Task: Create a business card for Hertz Rental Car with contact details and 24-hour service information.
Action: Mouse moved to (339, 253)
Screenshot: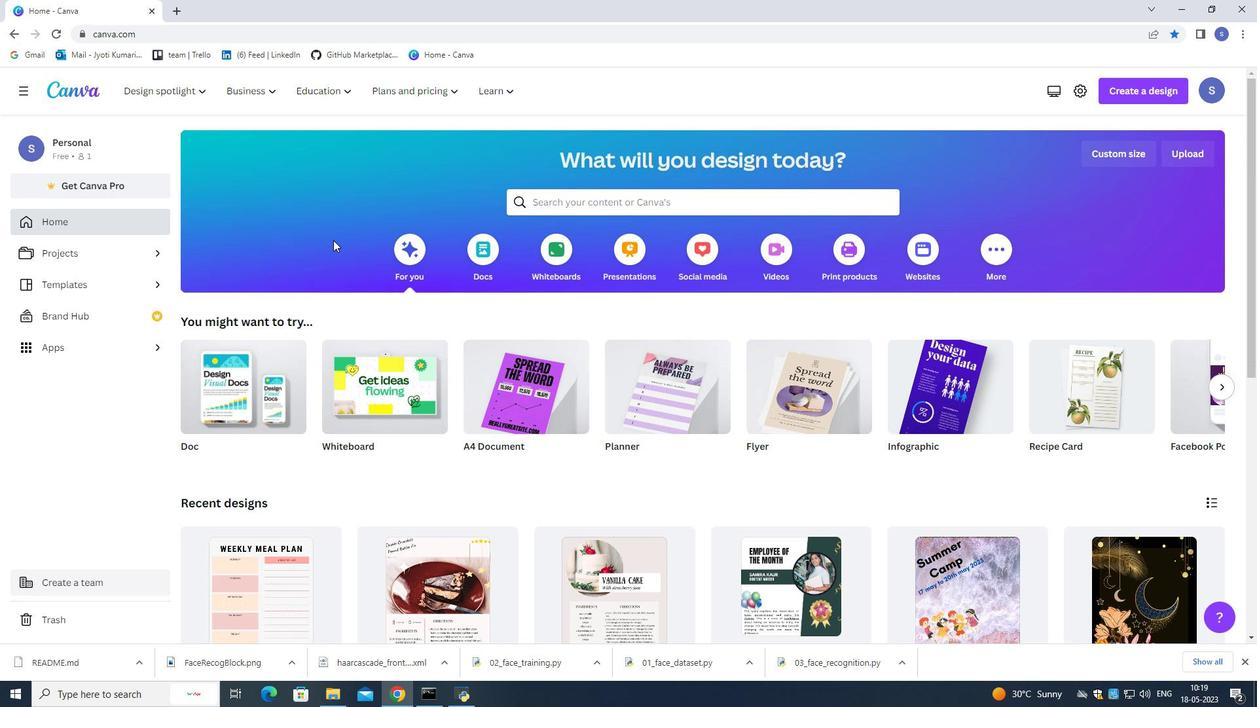 
Action: Mouse scrolled (339, 252) with delta (0, 0)
Screenshot: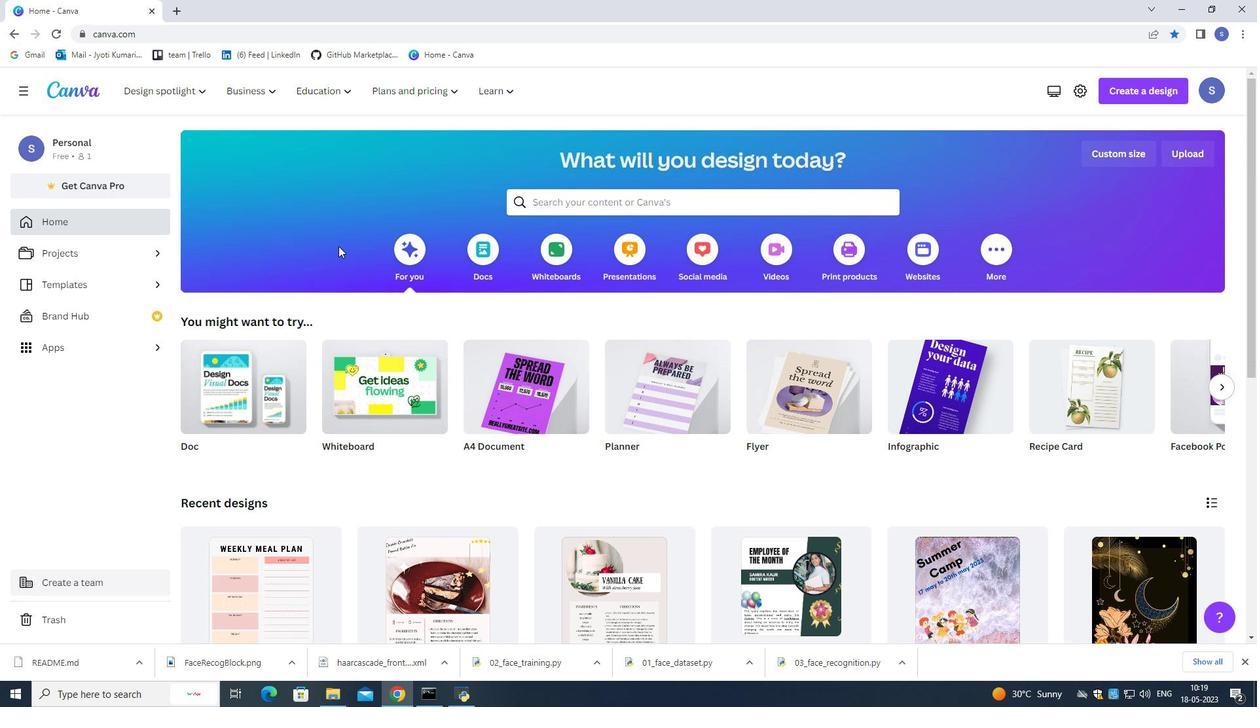 
Action: Mouse moved to (339, 254)
Screenshot: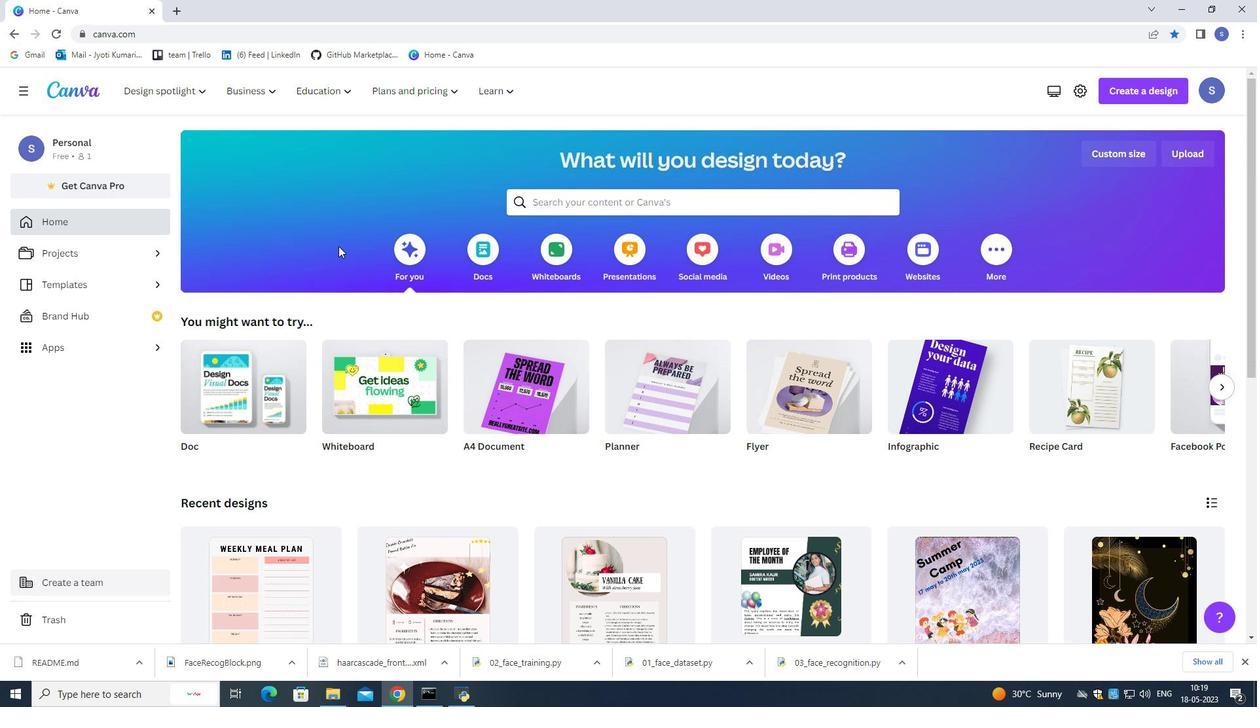 
Action: Mouse scrolled (339, 254) with delta (0, 0)
Screenshot: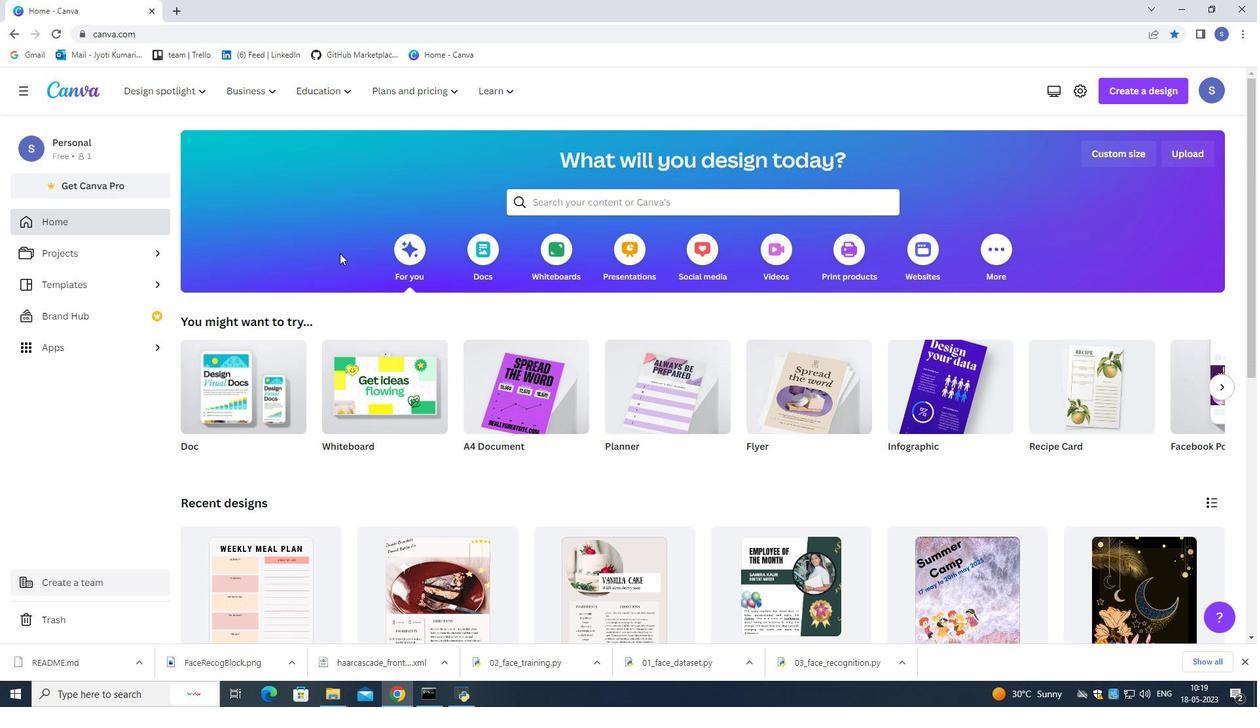 
Action: Mouse scrolled (339, 254) with delta (0, 0)
Screenshot: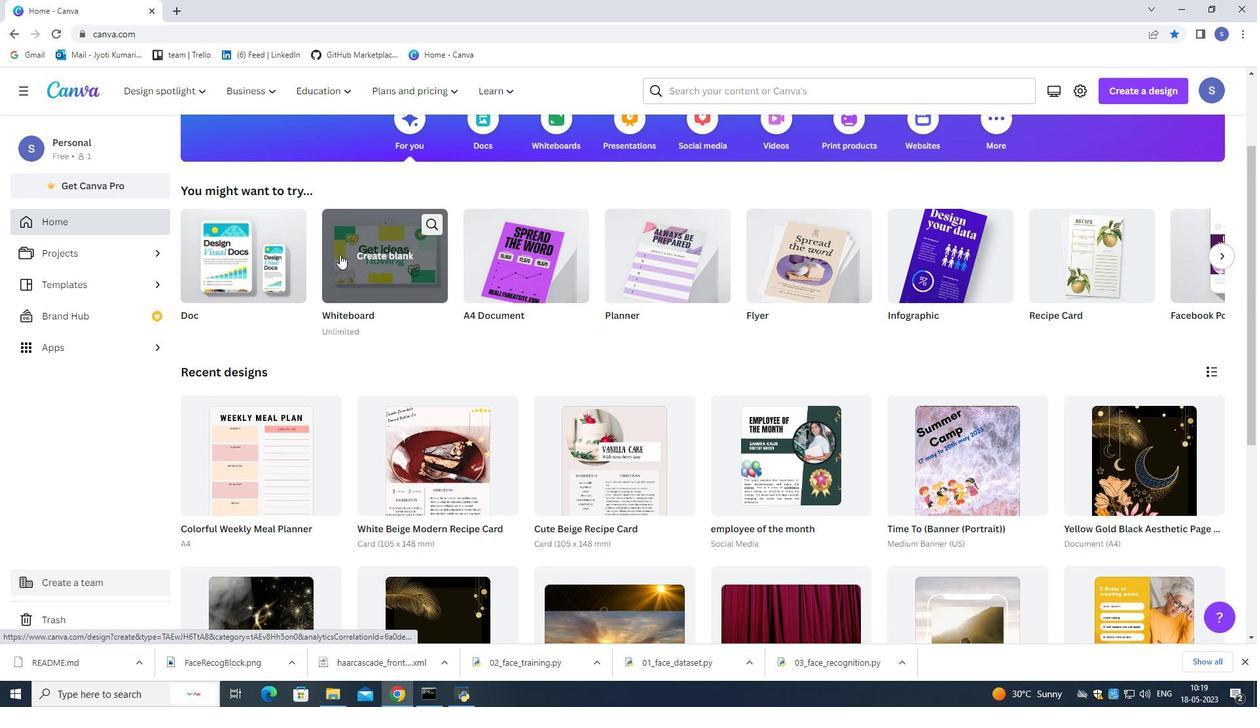 
Action: Mouse scrolled (339, 254) with delta (0, 0)
Screenshot: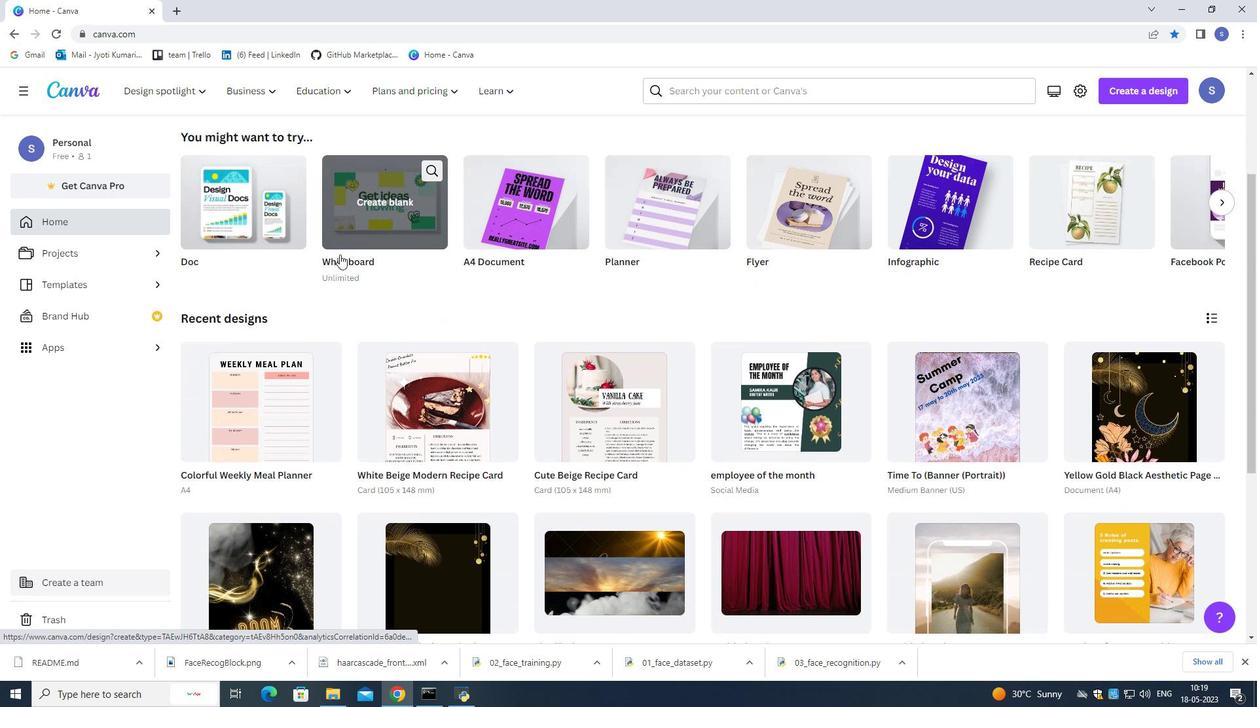 
Action: Mouse scrolled (339, 254) with delta (0, 0)
Screenshot: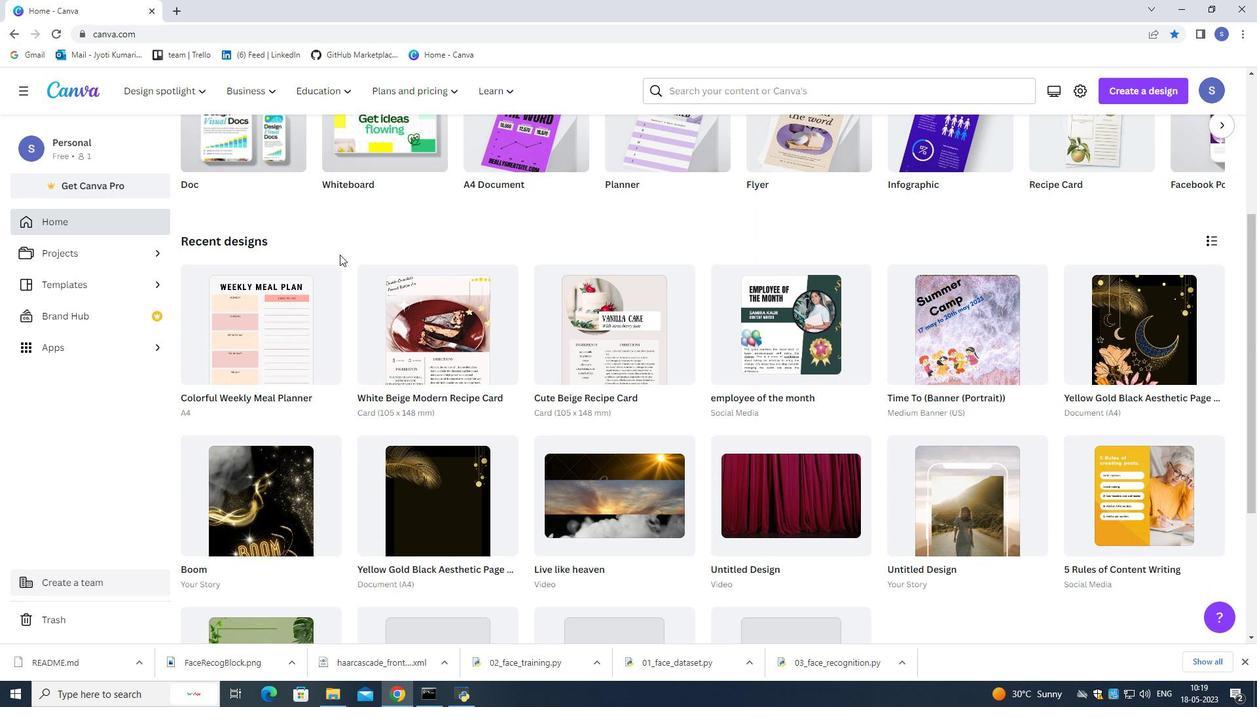 
Action: Mouse scrolled (339, 254) with delta (0, 0)
Screenshot: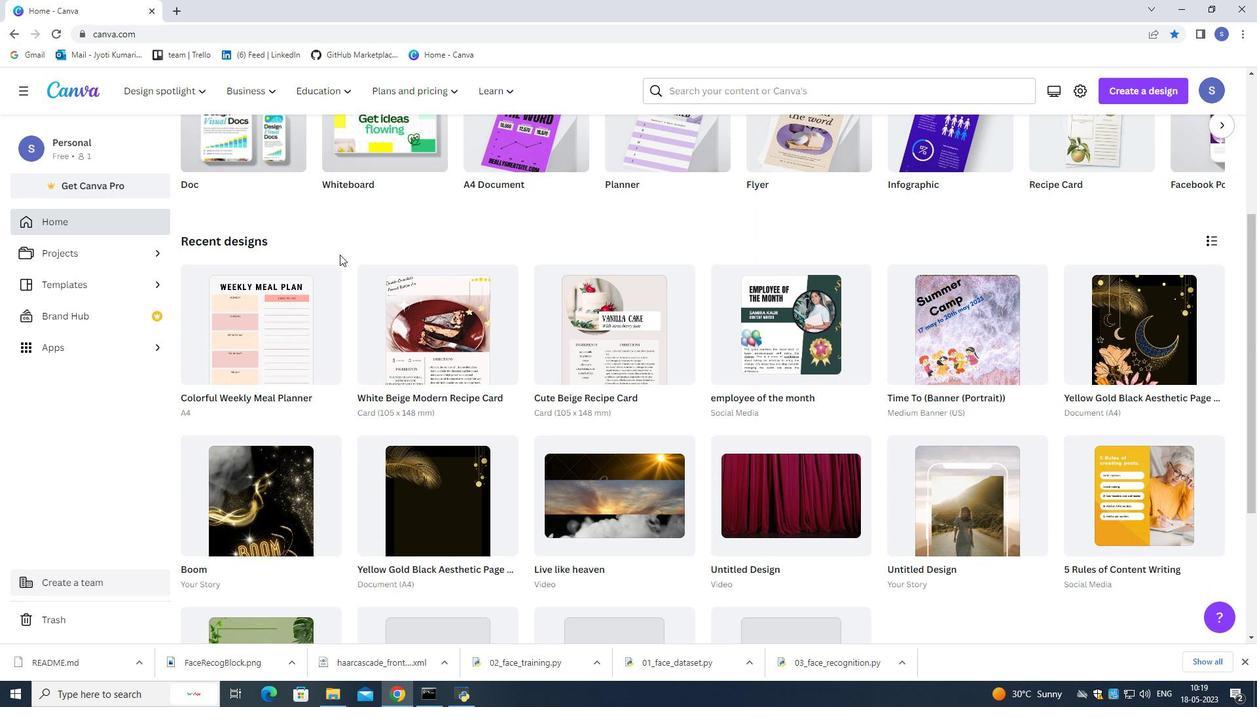 
Action: Mouse scrolled (339, 254) with delta (0, 0)
Screenshot: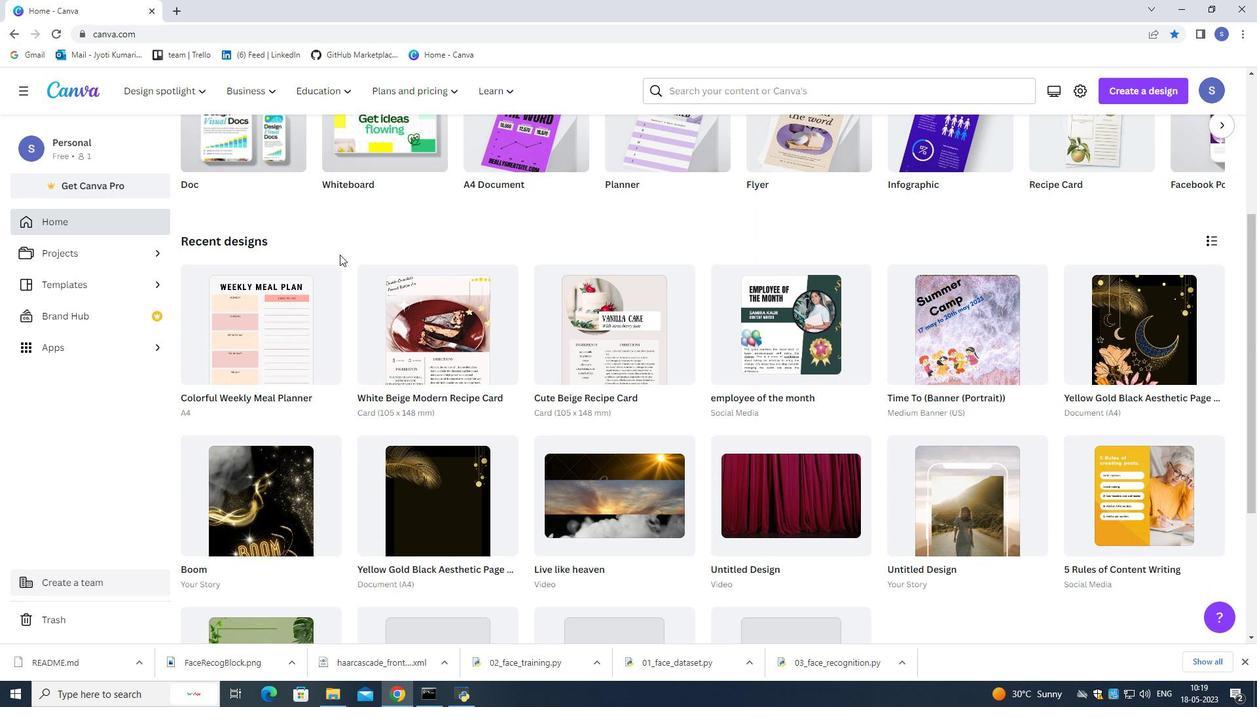 
Action: Mouse scrolled (339, 254) with delta (0, 0)
Screenshot: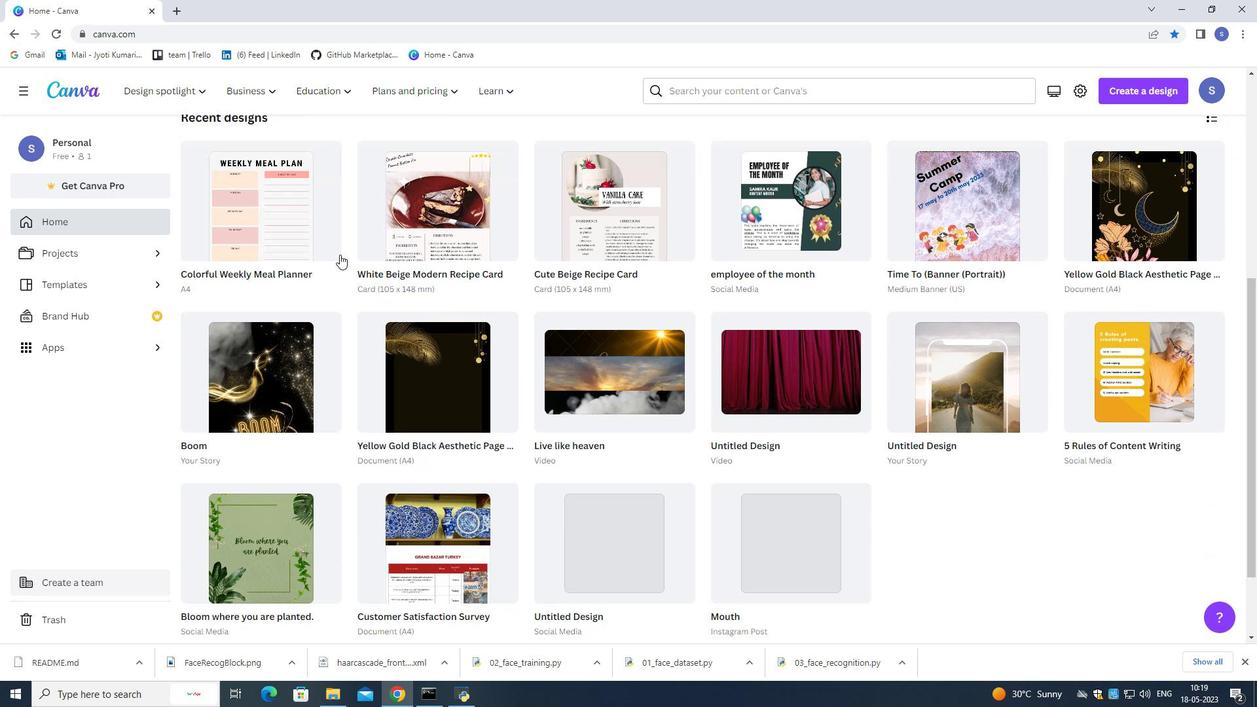 
Action: Mouse scrolled (339, 255) with delta (0, 0)
Screenshot: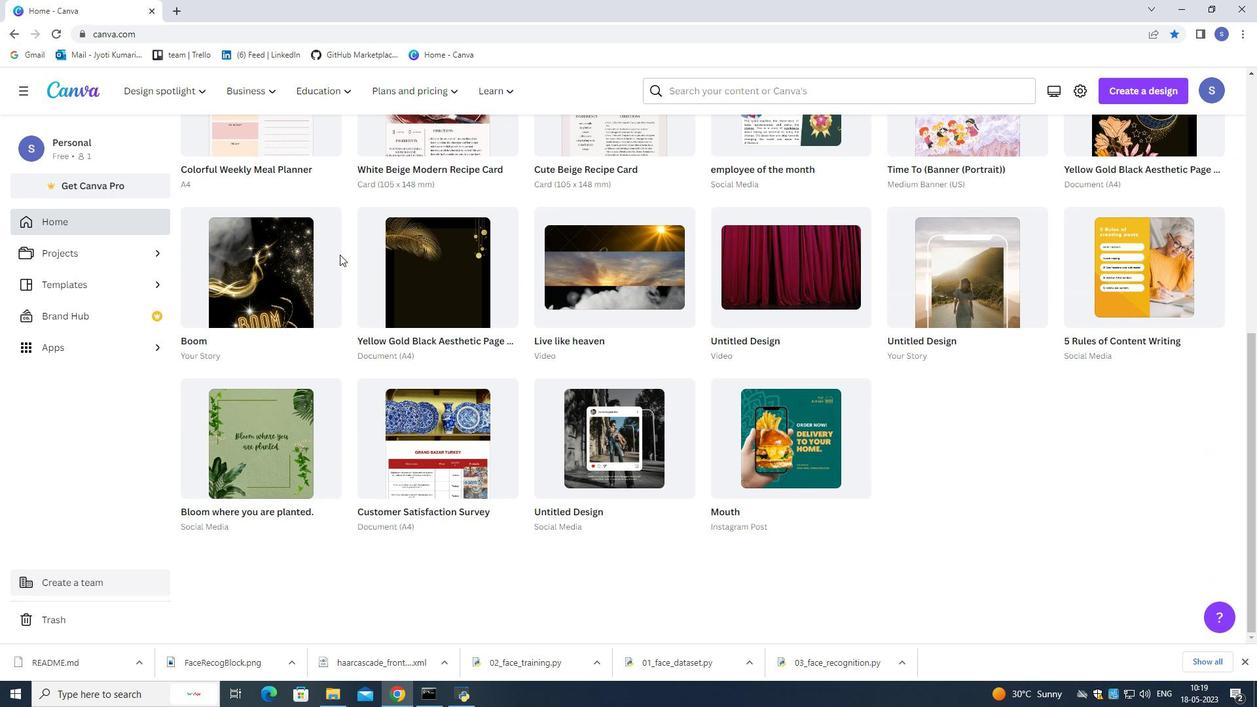 
Action: Mouse scrolled (339, 255) with delta (0, 0)
Screenshot: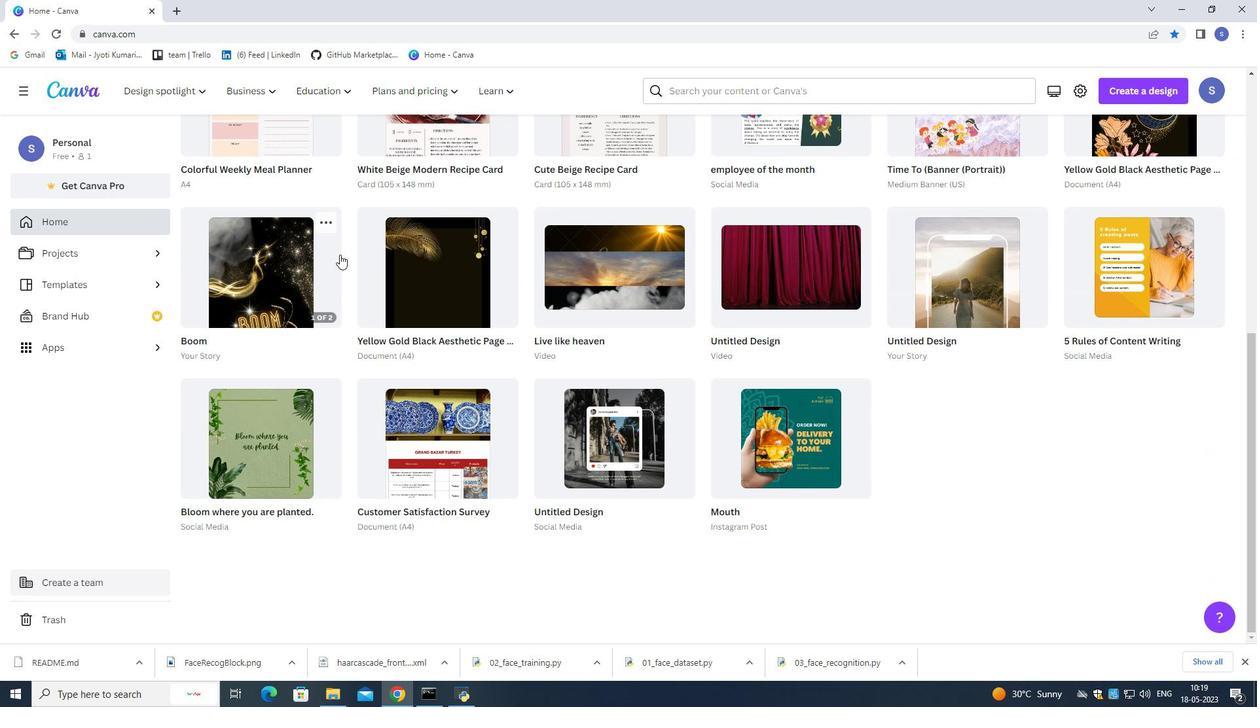 
Action: Mouse scrolled (339, 255) with delta (0, 0)
Screenshot: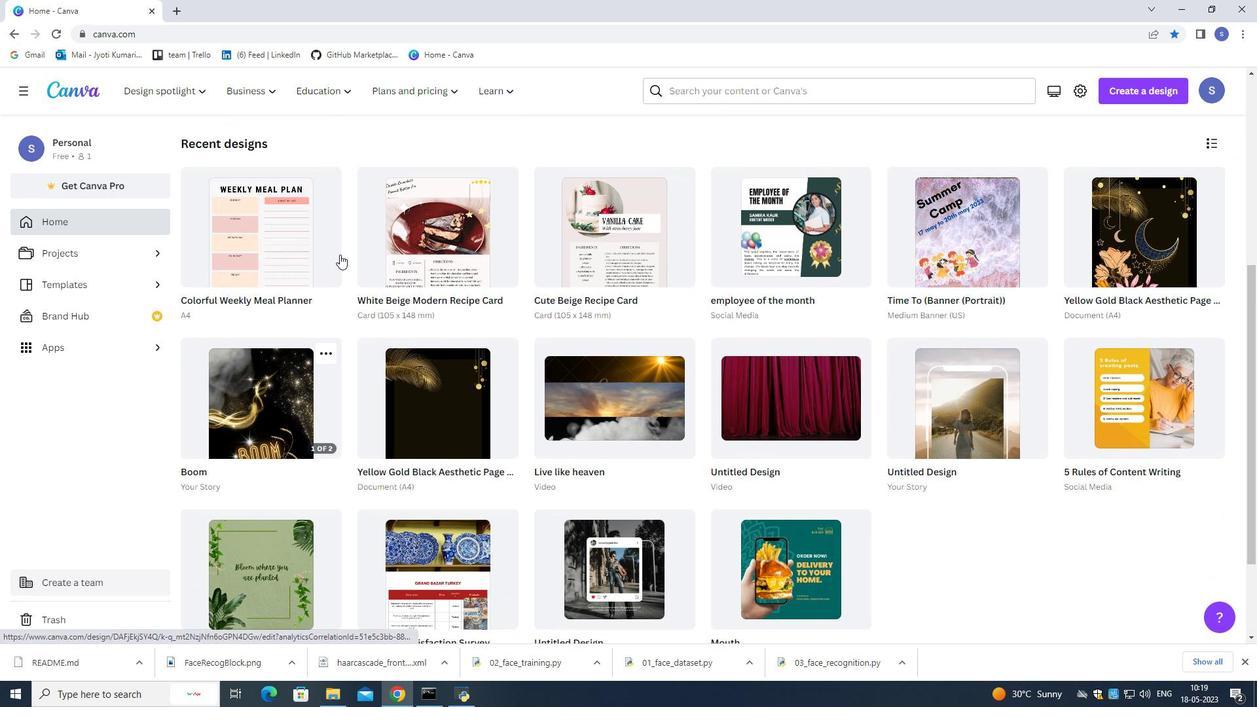 
Action: Mouse scrolled (339, 255) with delta (0, 0)
Screenshot: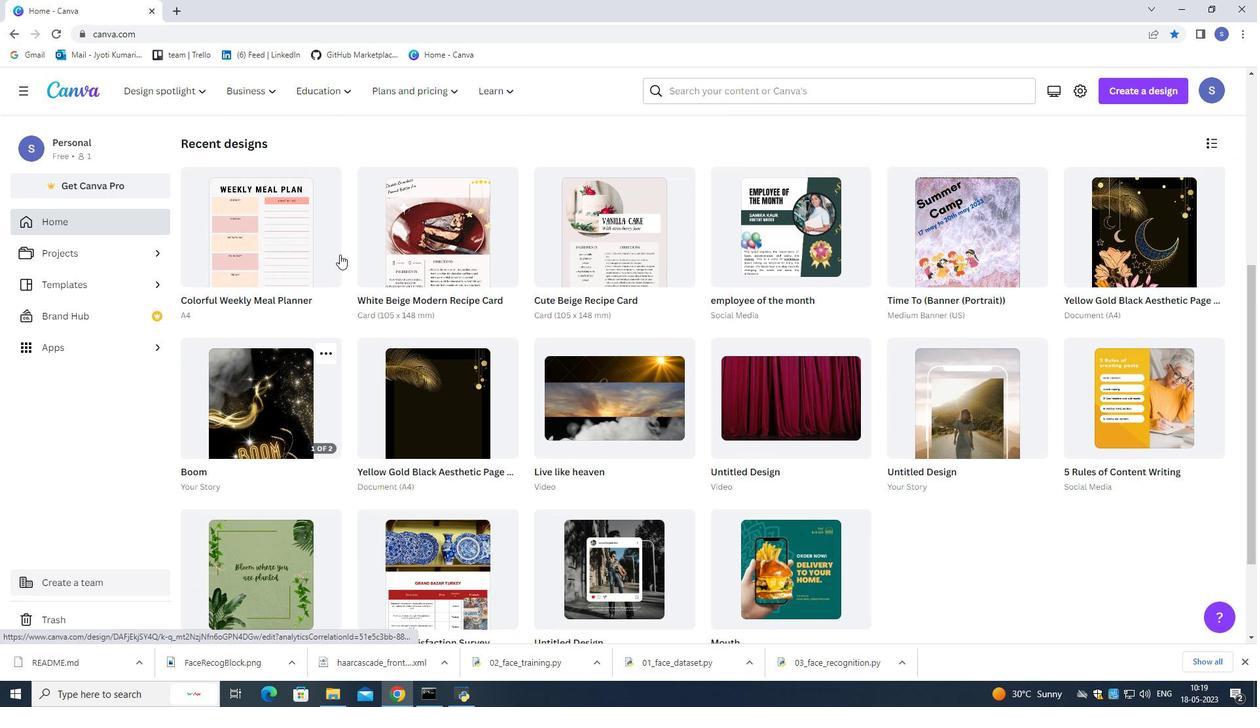 
Action: Mouse scrolled (339, 255) with delta (0, 0)
Screenshot: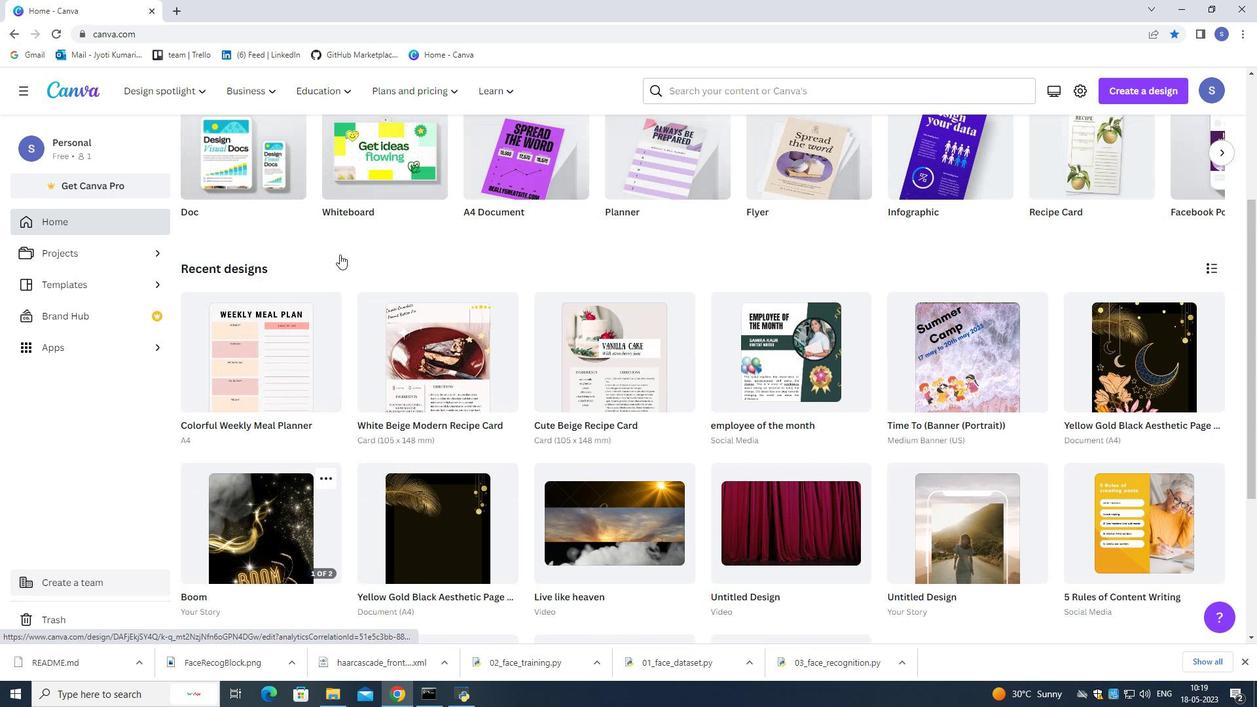 
Action: Mouse scrolled (339, 255) with delta (0, 0)
Screenshot: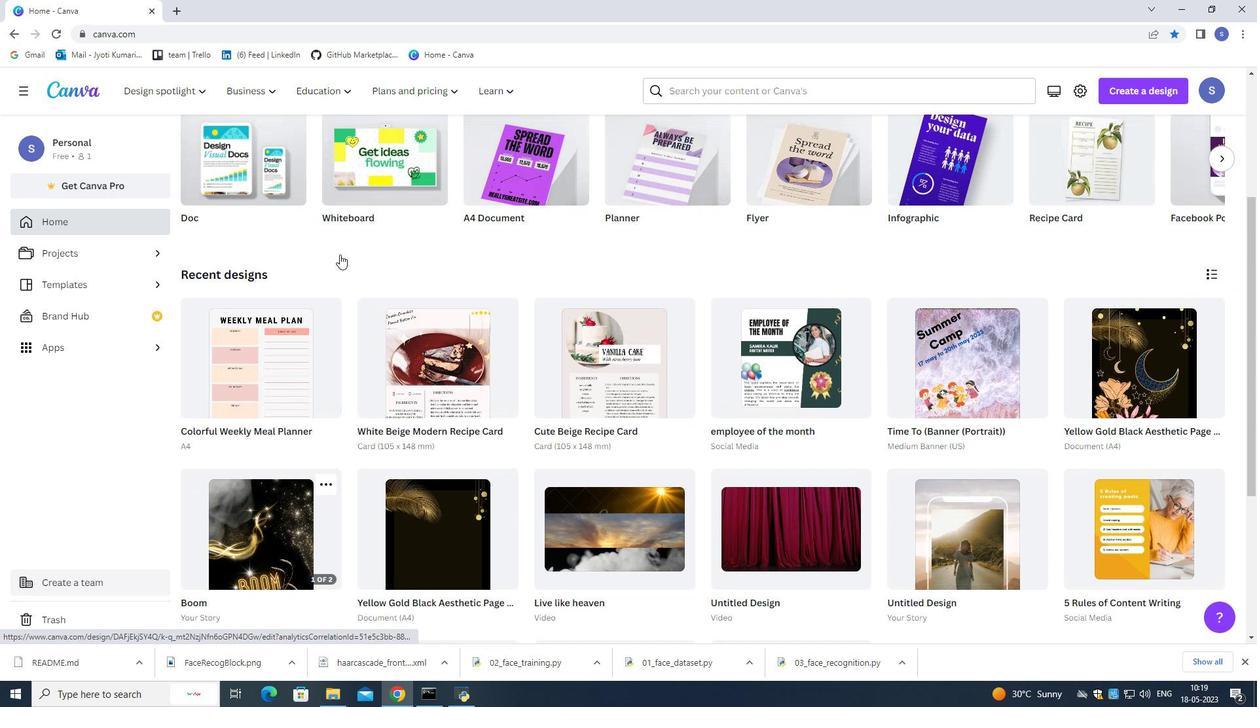 
Action: Mouse scrolled (339, 255) with delta (0, 0)
Screenshot: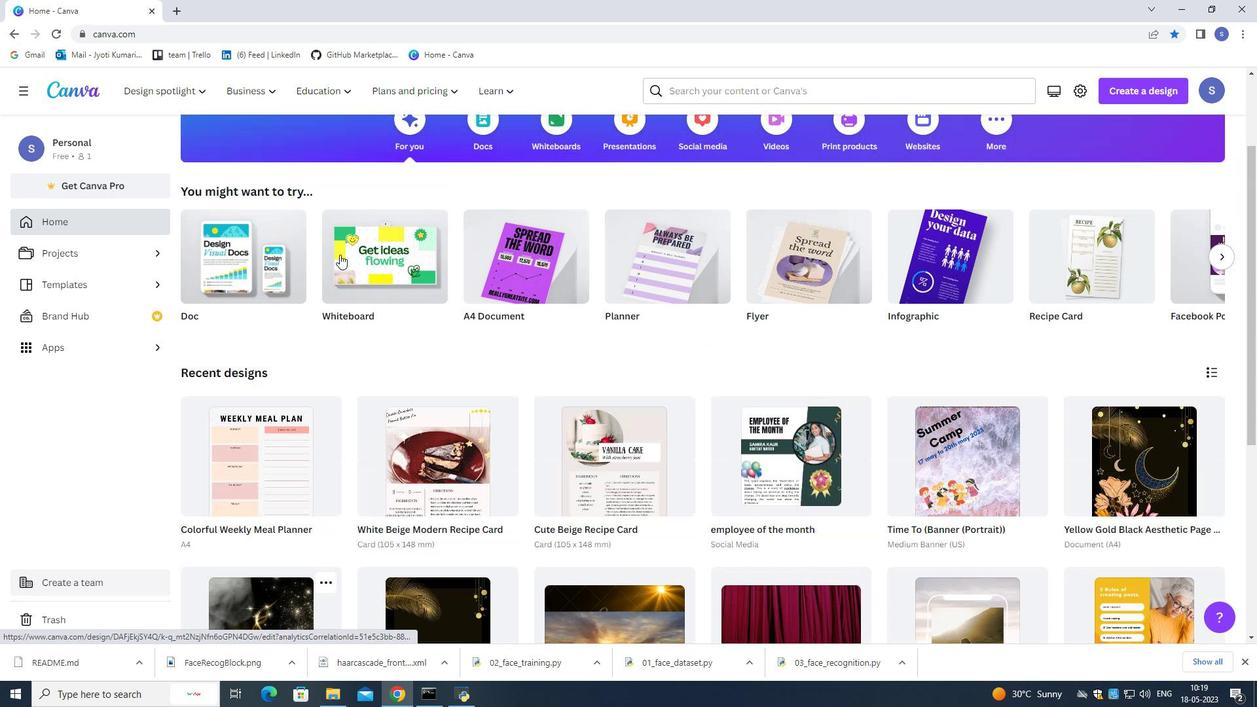 
Action: Mouse scrolled (339, 255) with delta (0, 0)
Screenshot: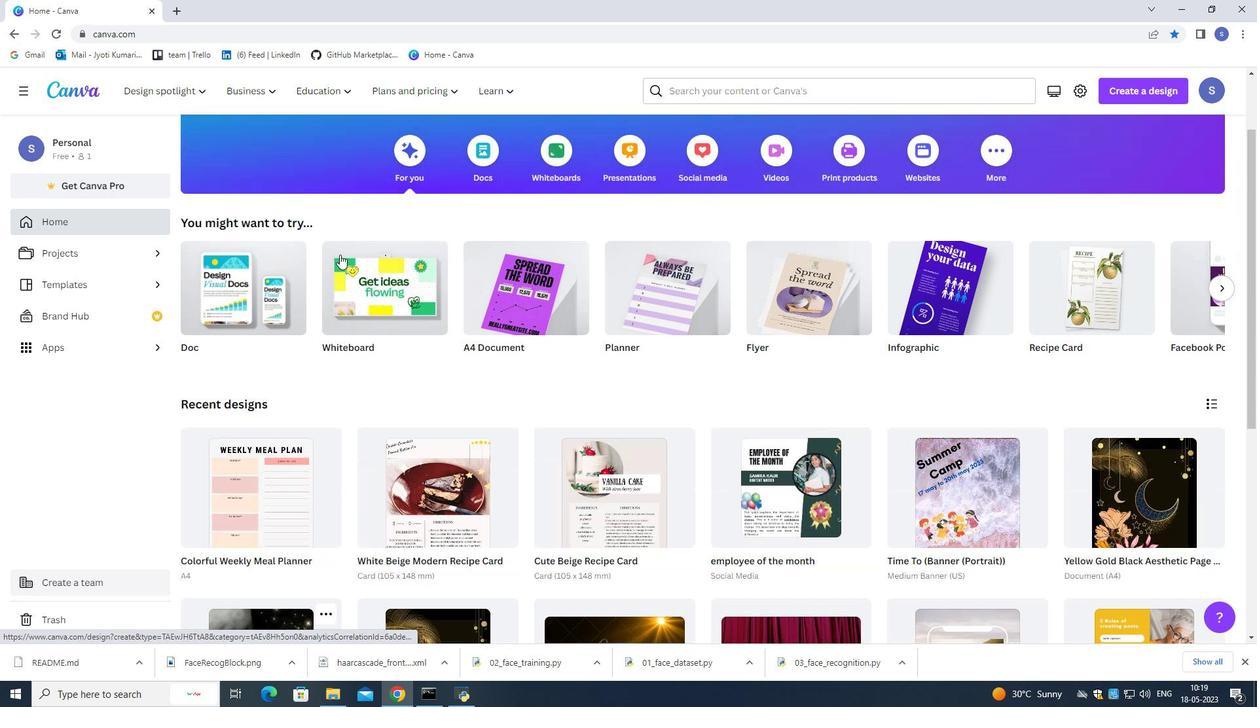 
Action: Mouse moved to (338, 252)
Screenshot: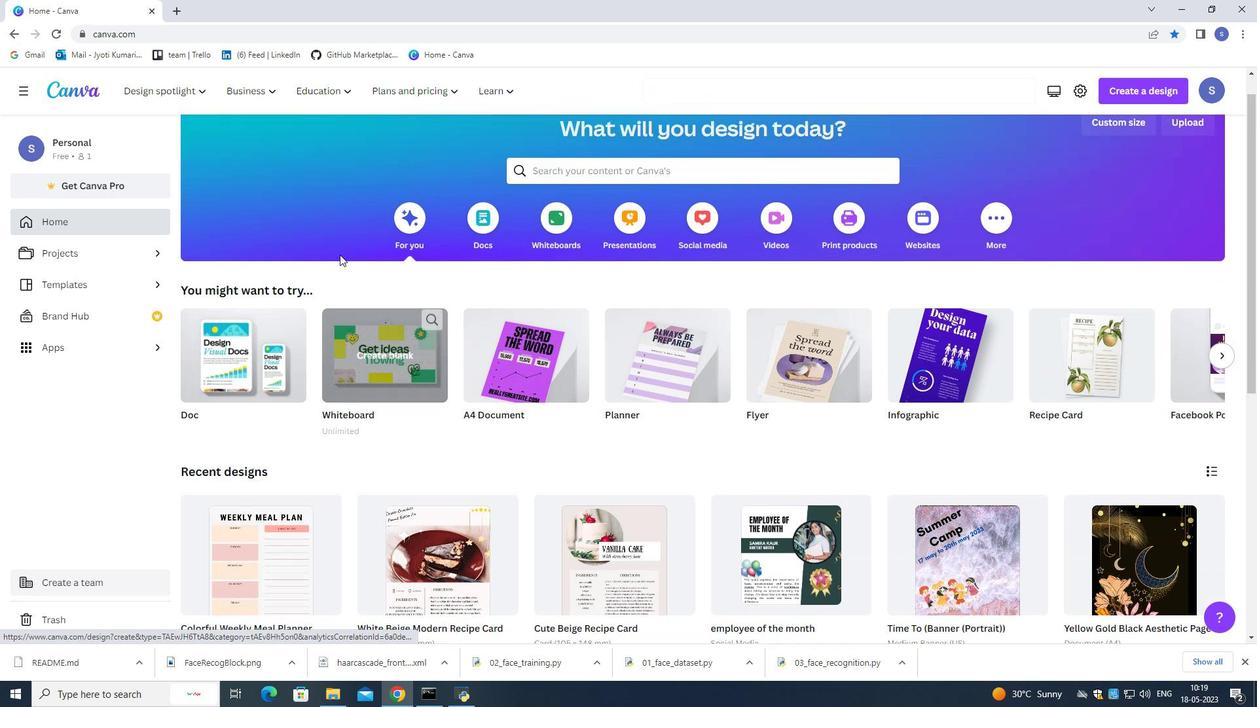 
Action: Mouse scrolled (338, 253) with delta (0, 0)
Screenshot: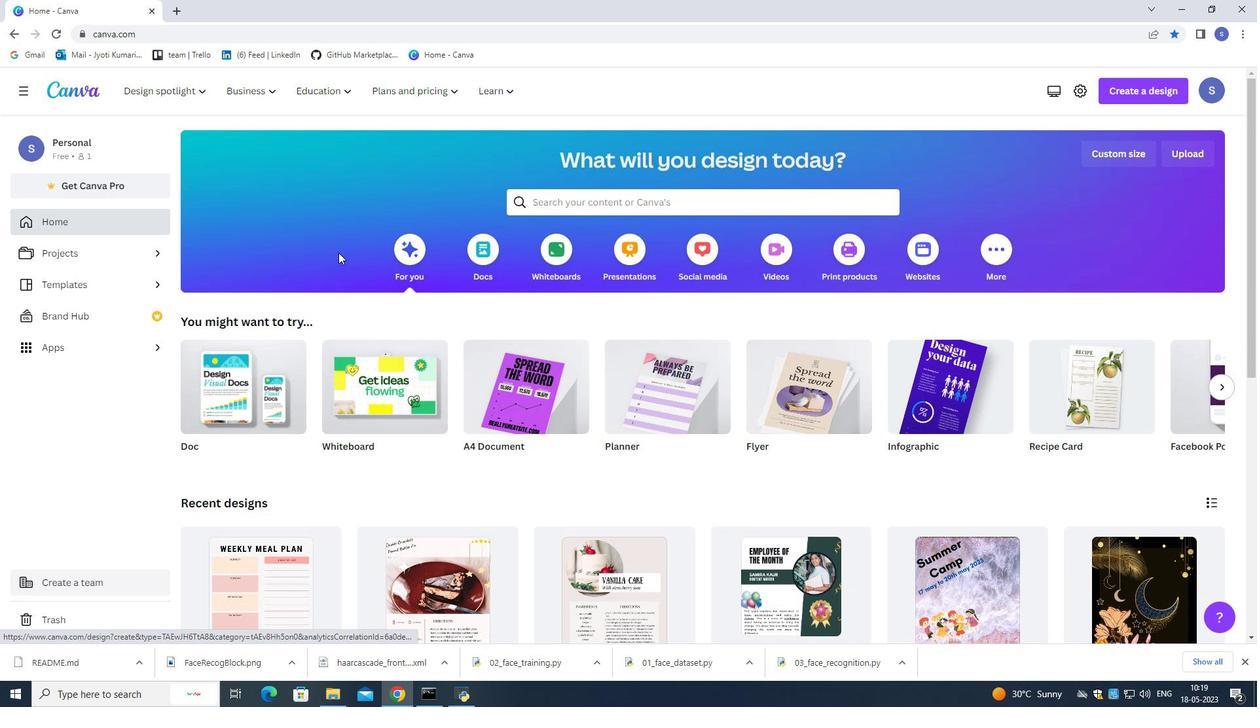 
Action: Mouse moved to (752, 198)
Screenshot: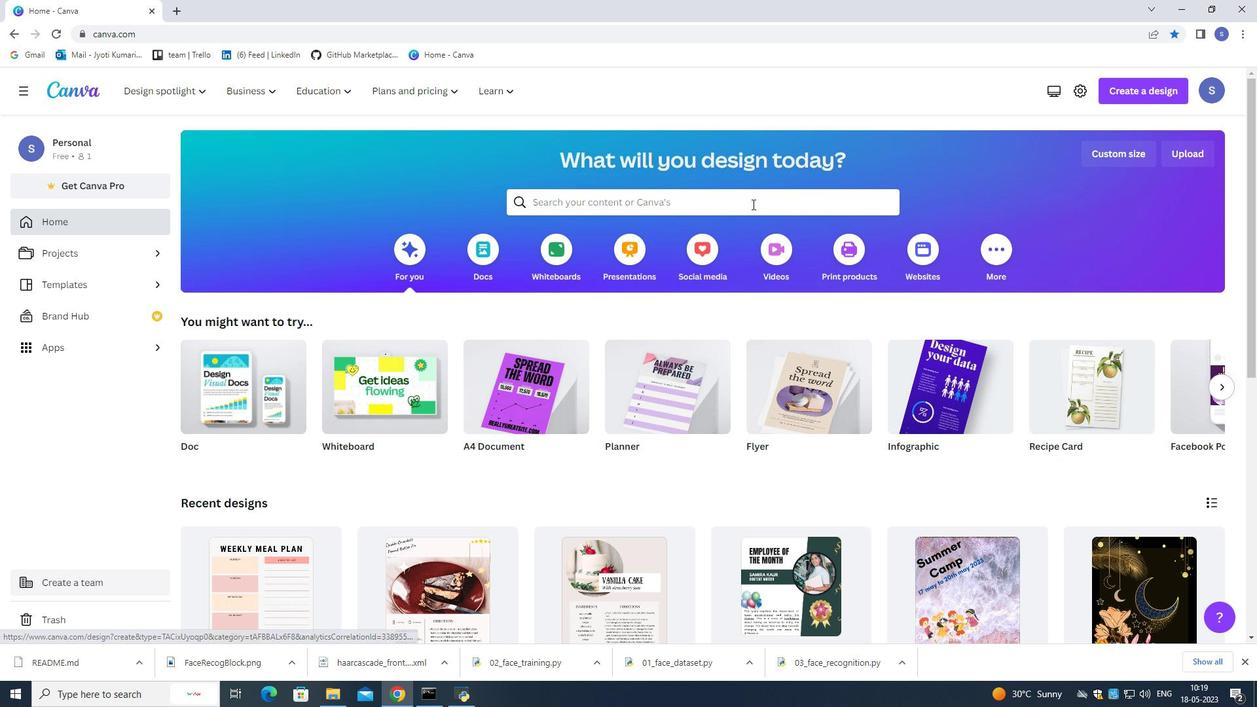 
Action: Mouse pressed left at (752, 198)
Screenshot: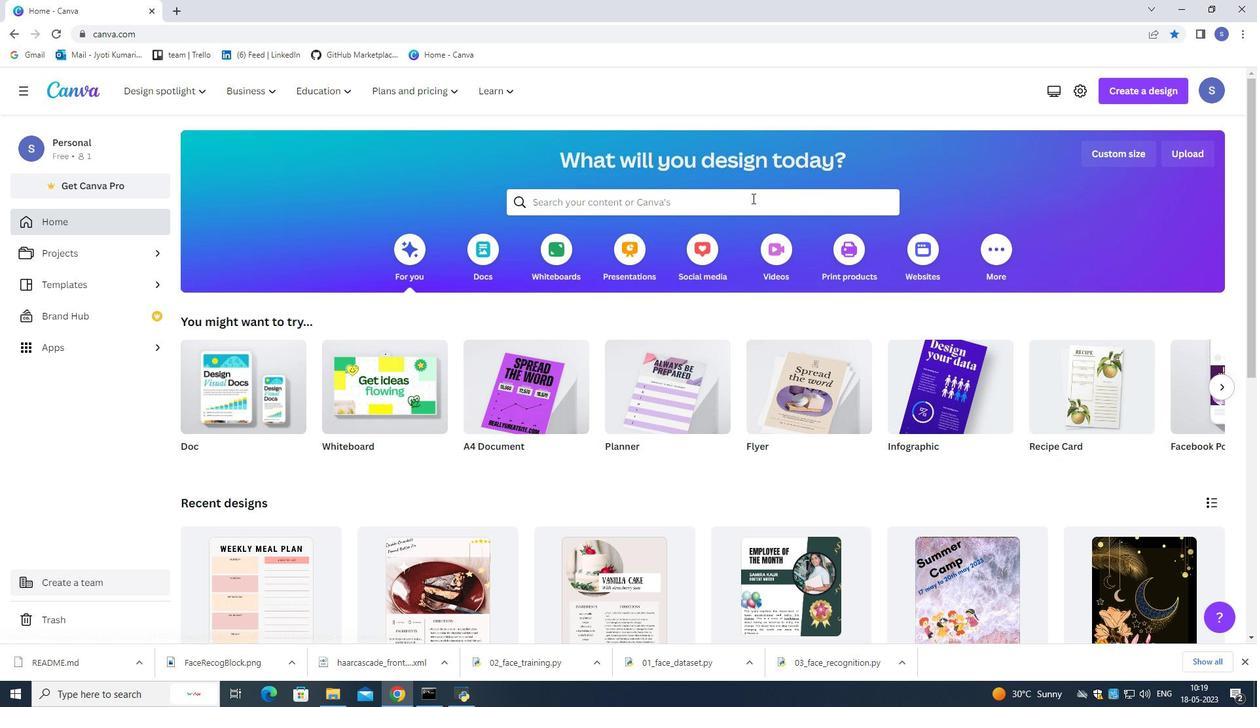 
Action: Mouse moved to (859, 244)
Screenshot: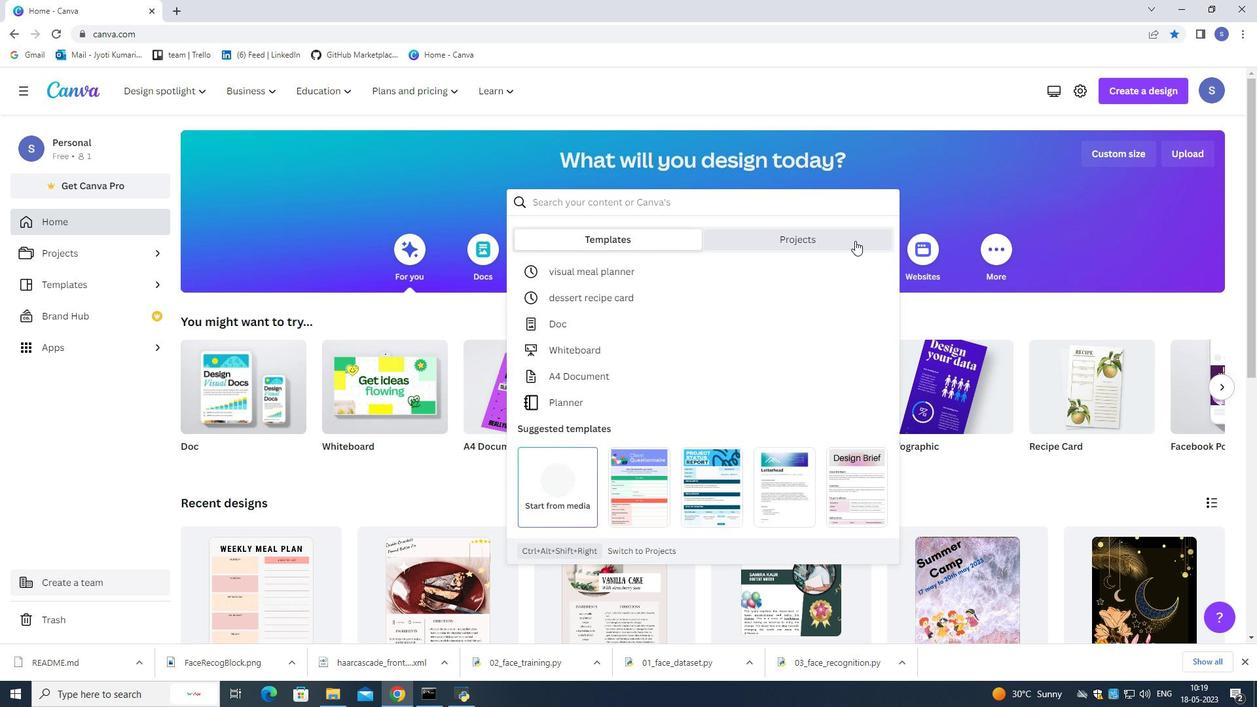 
Action: Key pressed contac<Key.backspace><Key.backspace><Key.backspace><Key.backspace><Key.backspace><Key.backspace><Key.backspace><Key.backspace><Key.backspace><Key.backspace><Key.backspace><Key.backspace><Key.backspace><Key.backspace>visiting<Key.space>card<Key.enter>
Screenshot: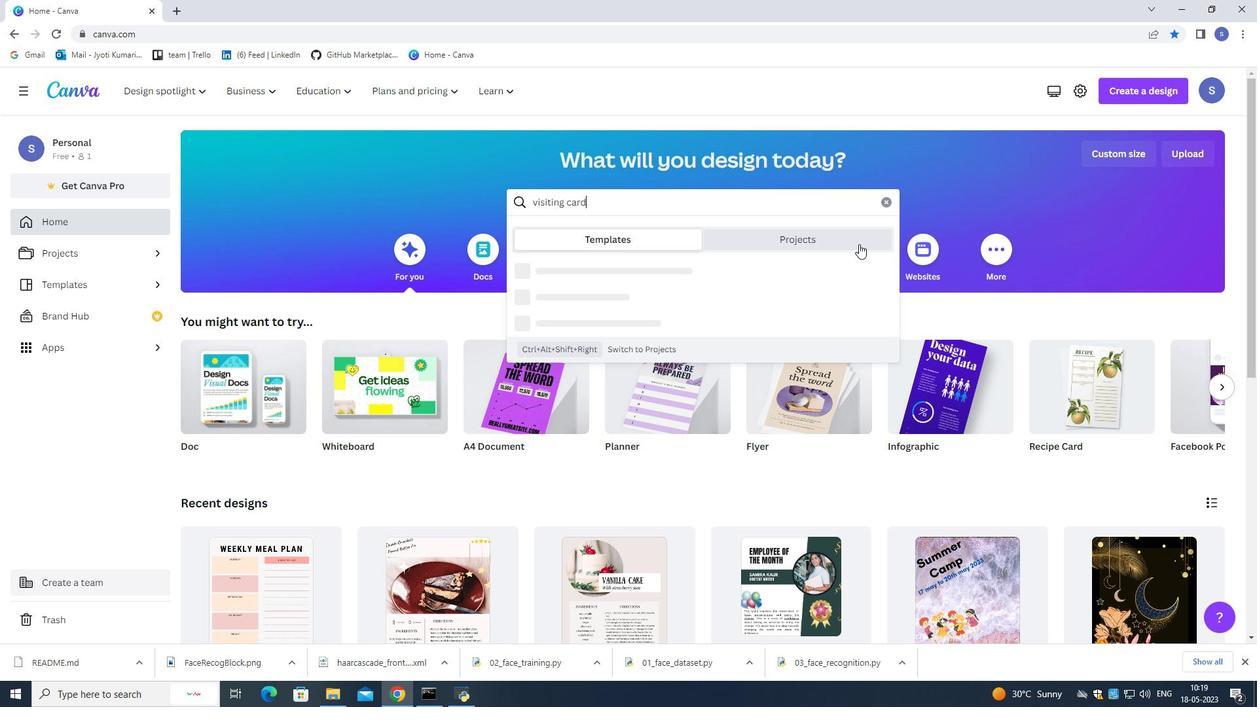 
Action: Mouse moved to (794, 376)
Screenshot: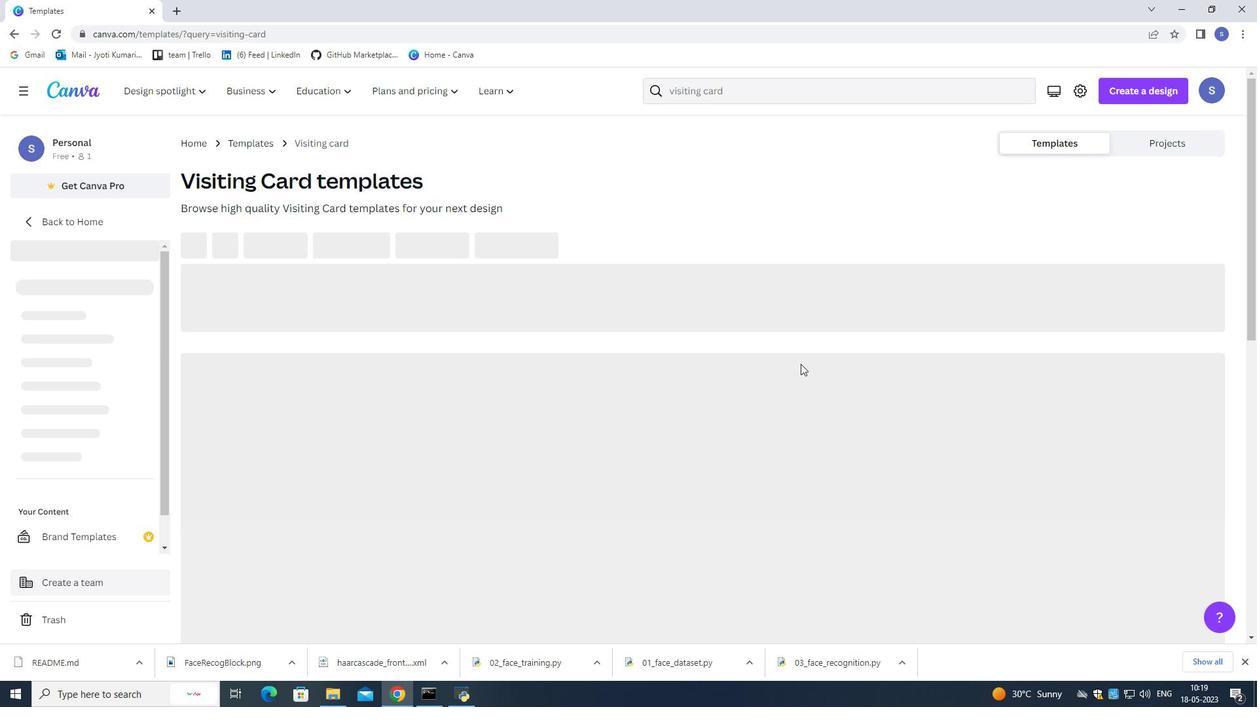 
Action: Mouse scrolled (794, 375) with delta (0, 0)
Screenshot: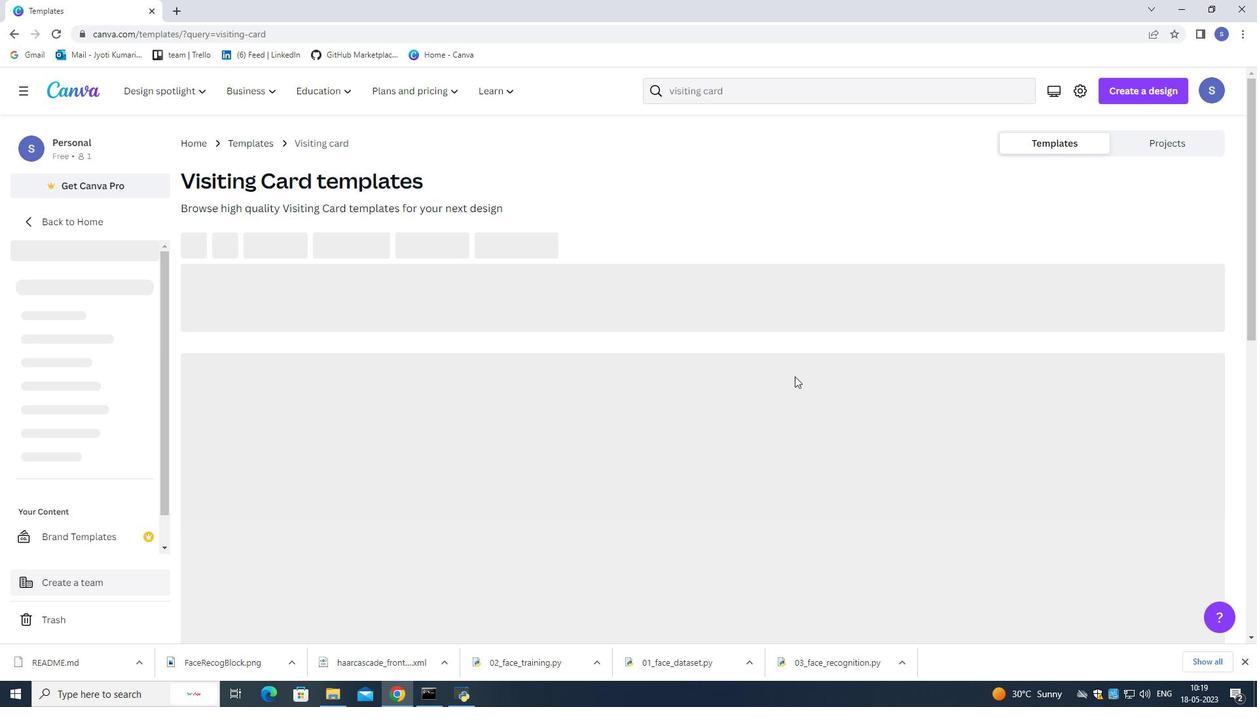 
Action: Mouse moved to (667, 409)
Screenshot: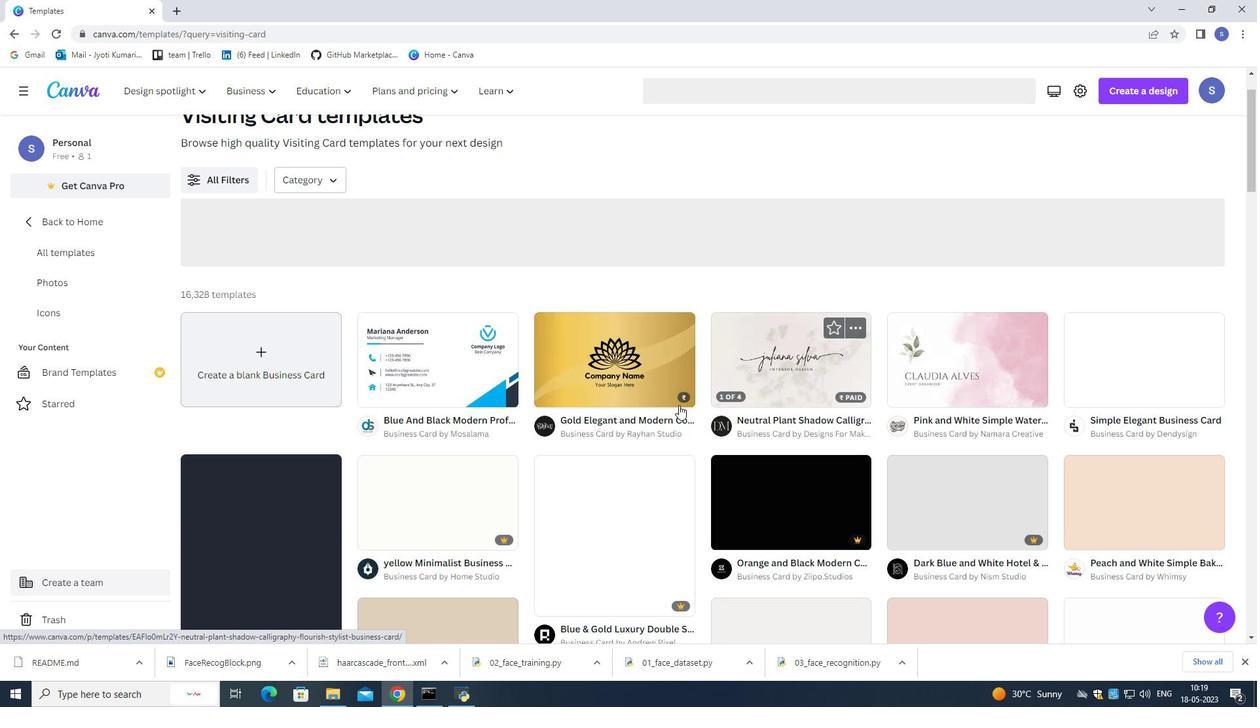 
Action: Mouse scrolled (667, 408) with delta (0, 0)
Screenshot: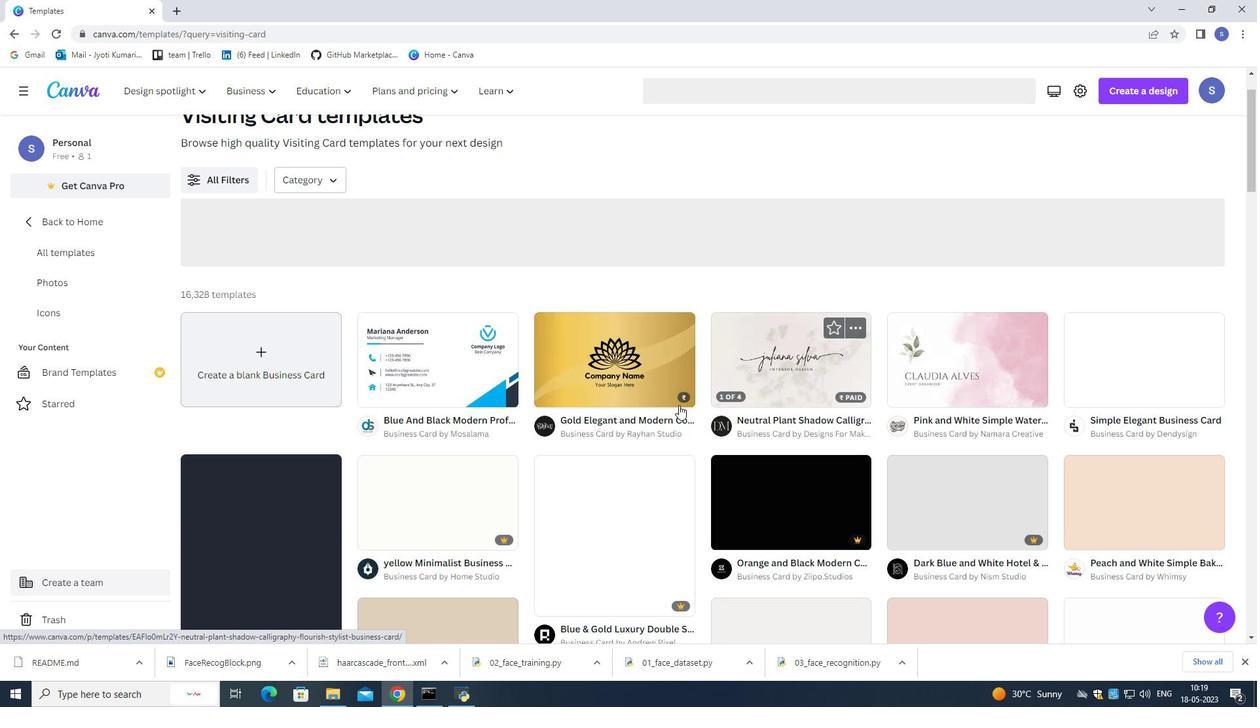 
Action: Mouse moved to (661, 413)
Screenshot: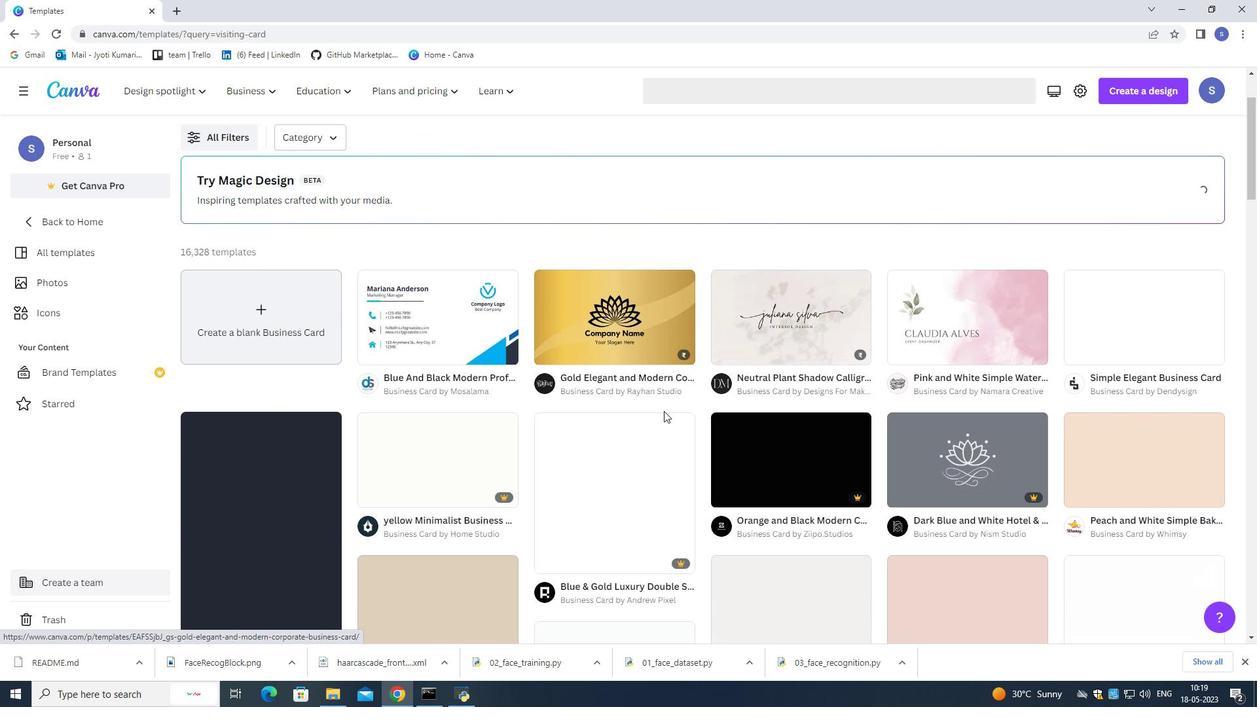 
Action: Mouse scrolled (661, 412) with delta (0, 0)
Screenshot: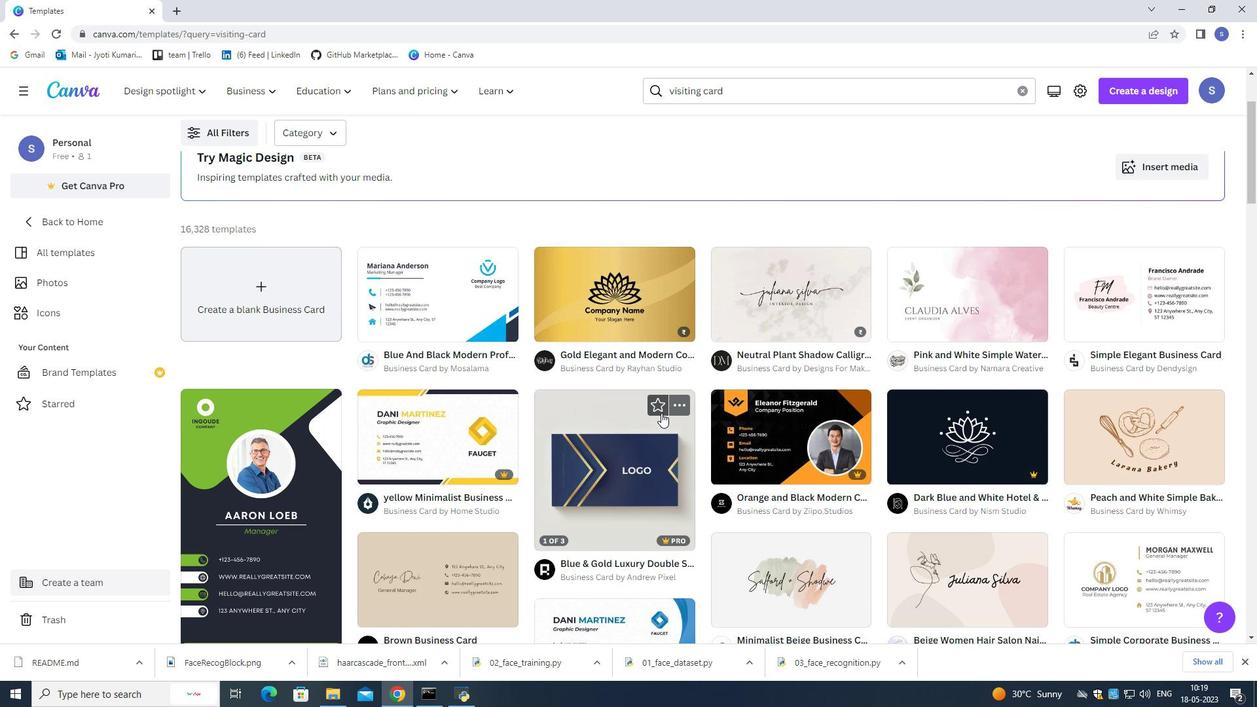 
Action: Mouse scrolled (661, 412) with delta (0, 0)
Screenshot: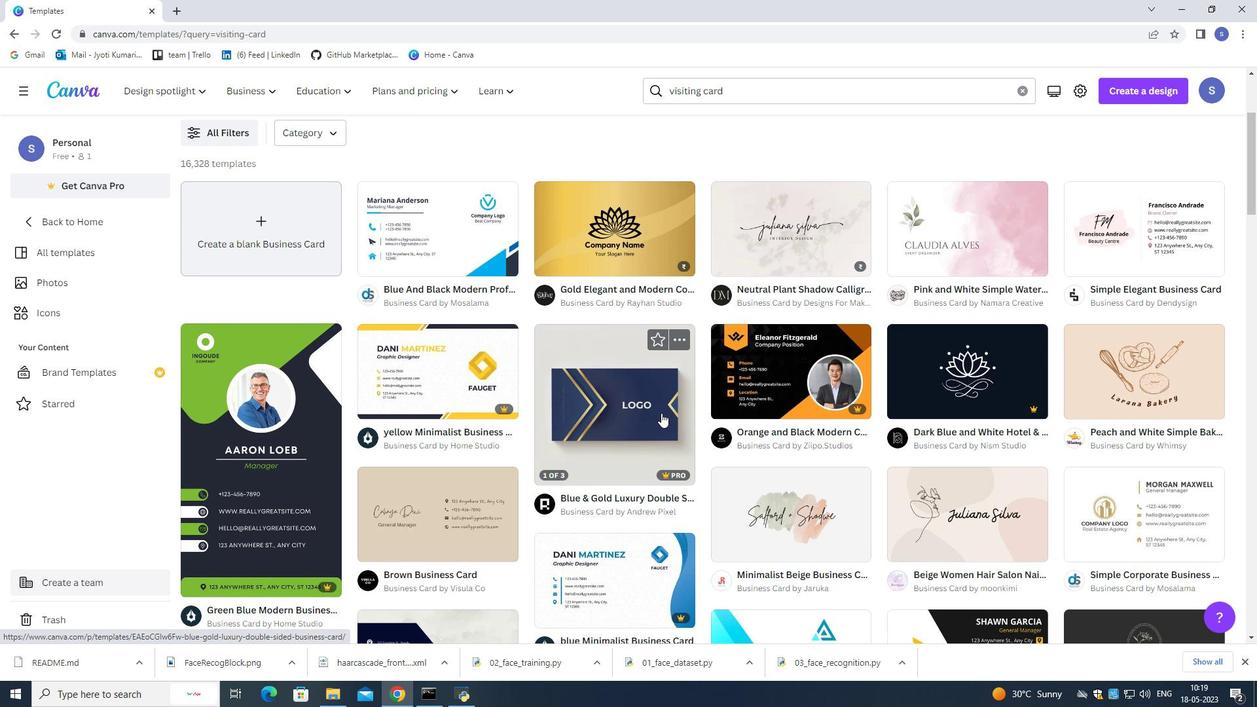 
Action: Mouse scrolled (661, 412) with delta (0, 0)
Screenshot: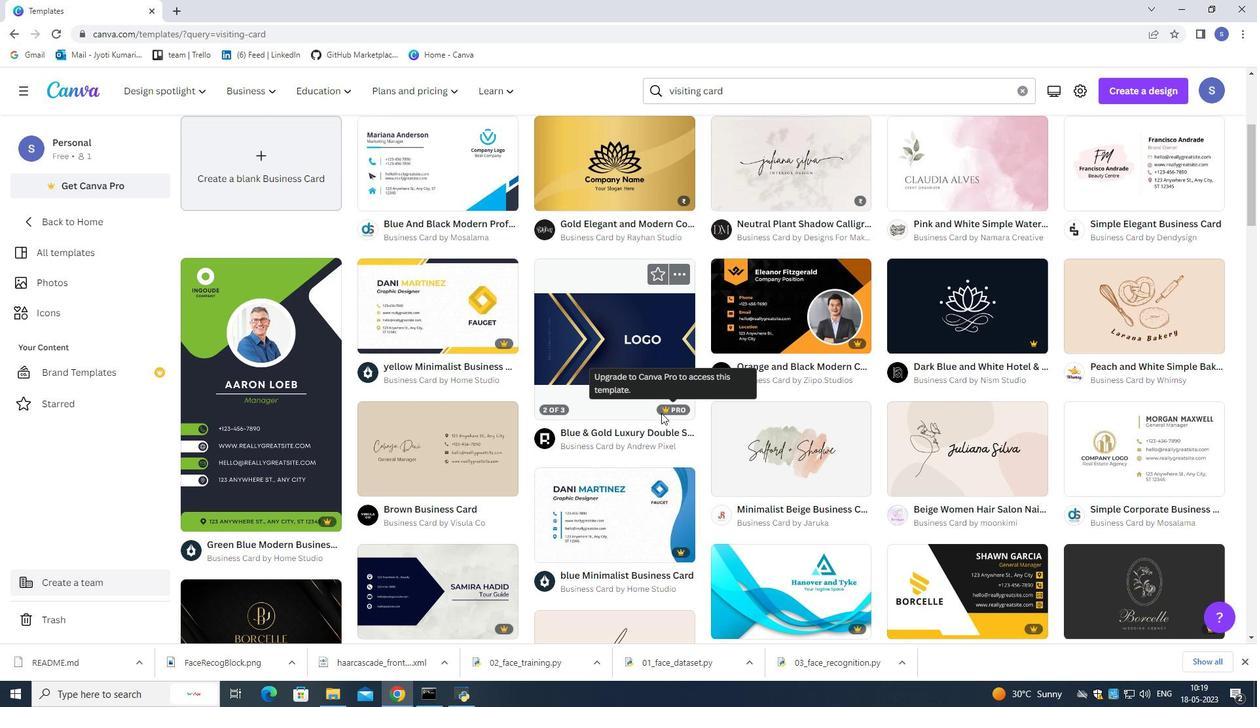 
Action: Mouse scrolled (661, 412) with delta (0, 0)
Screenshot: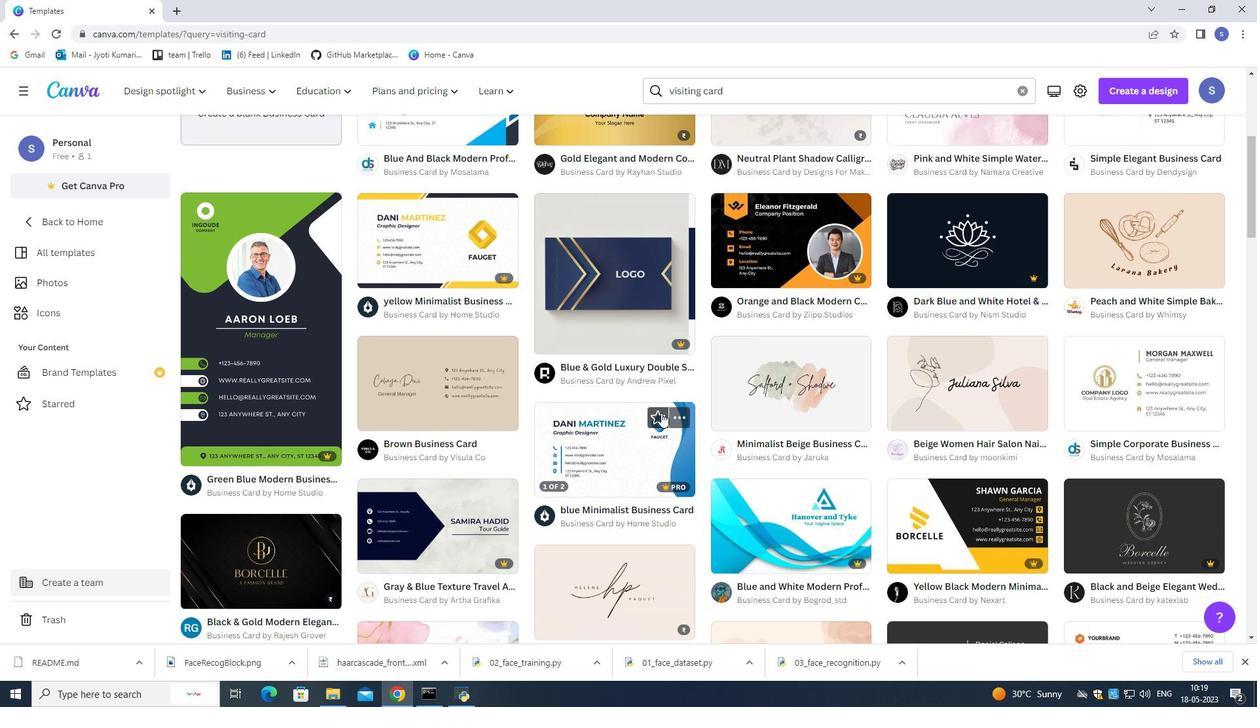 
Action: Mouse scrolled (661, 412) with delta (0, 0)
Screenshot: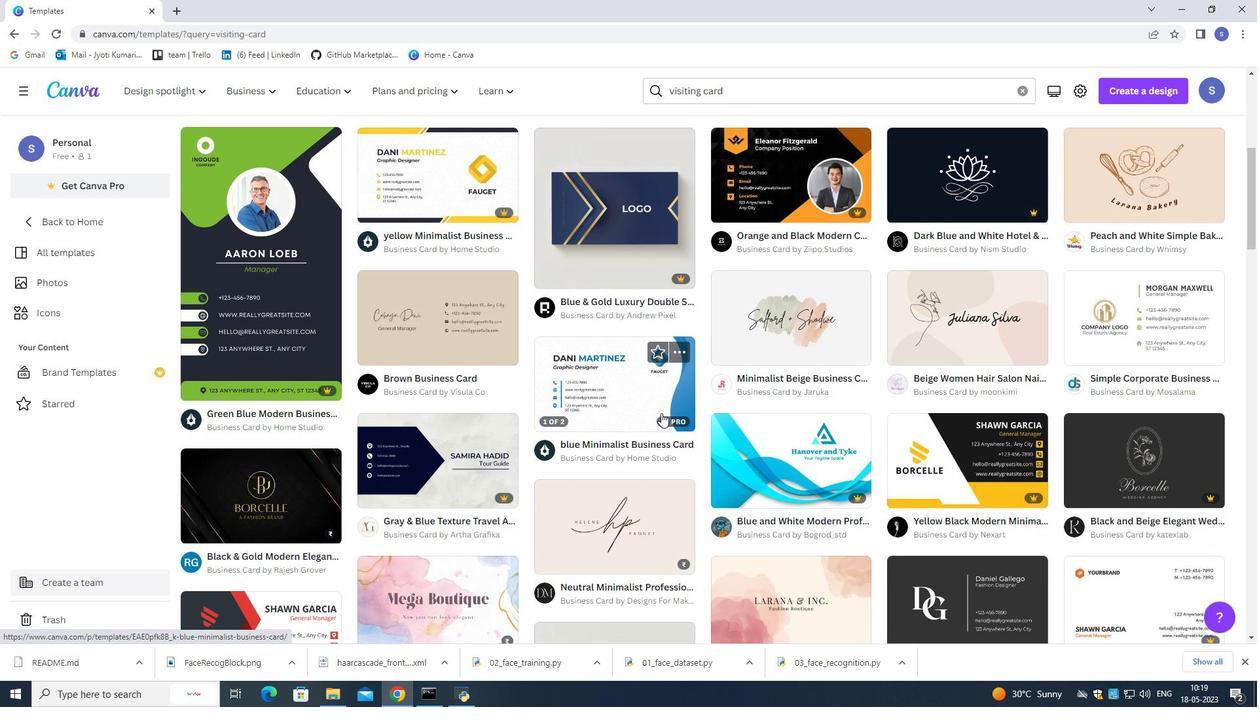 
Action: Mouse scrolled (661, 412) with delta (0, 0)
Screenshot: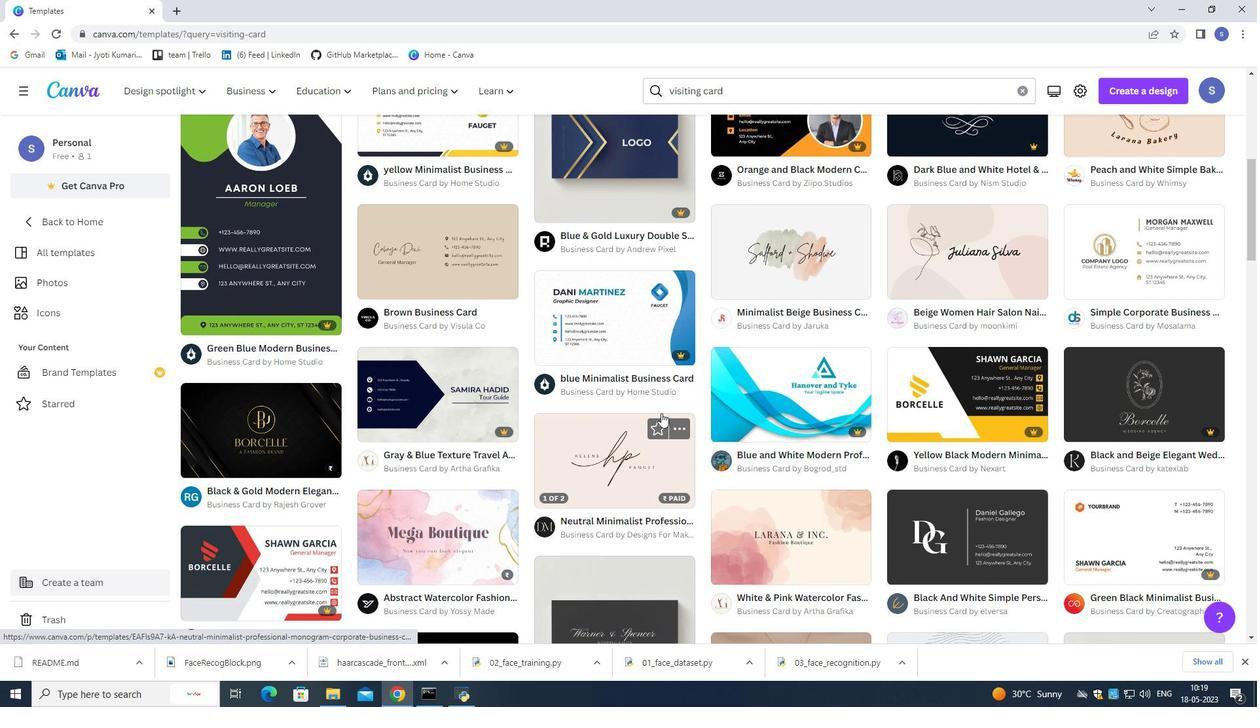 
Action: Mouse scrolled (661, 412) with delta (0, 0)
Screenshot: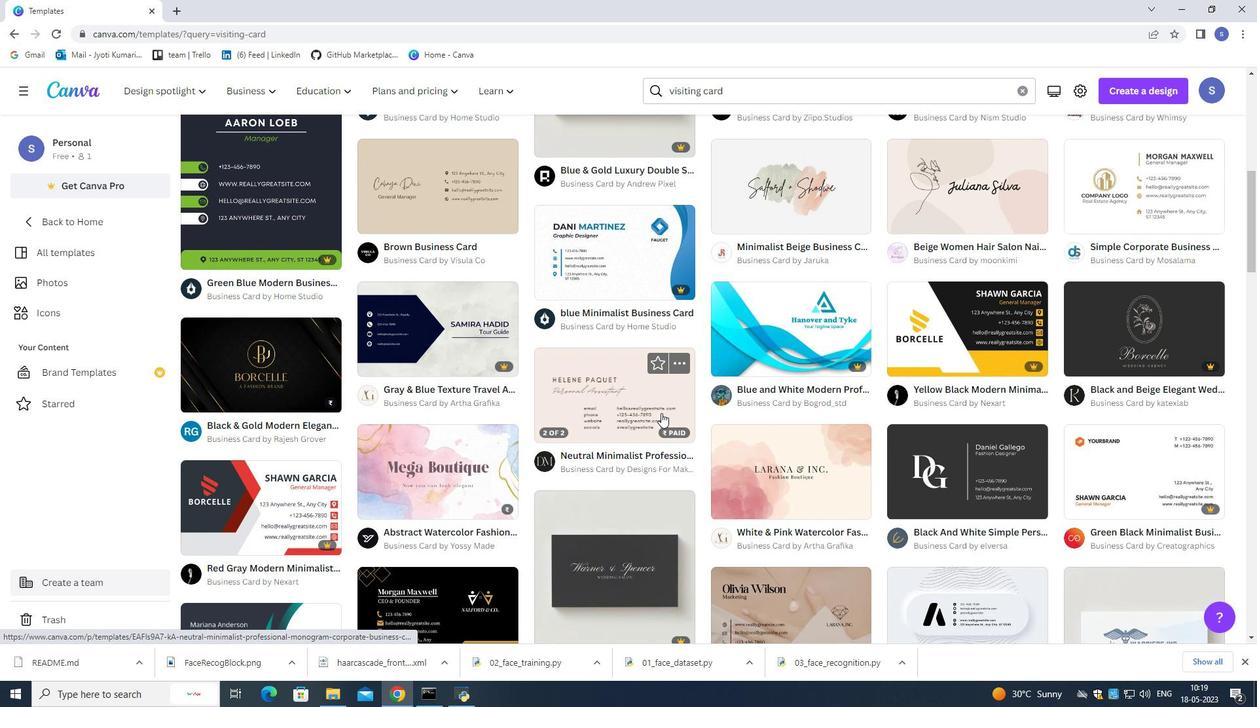 
Action: Mouse scrolled (661, 413) with delta (0, 0)
Screenshot: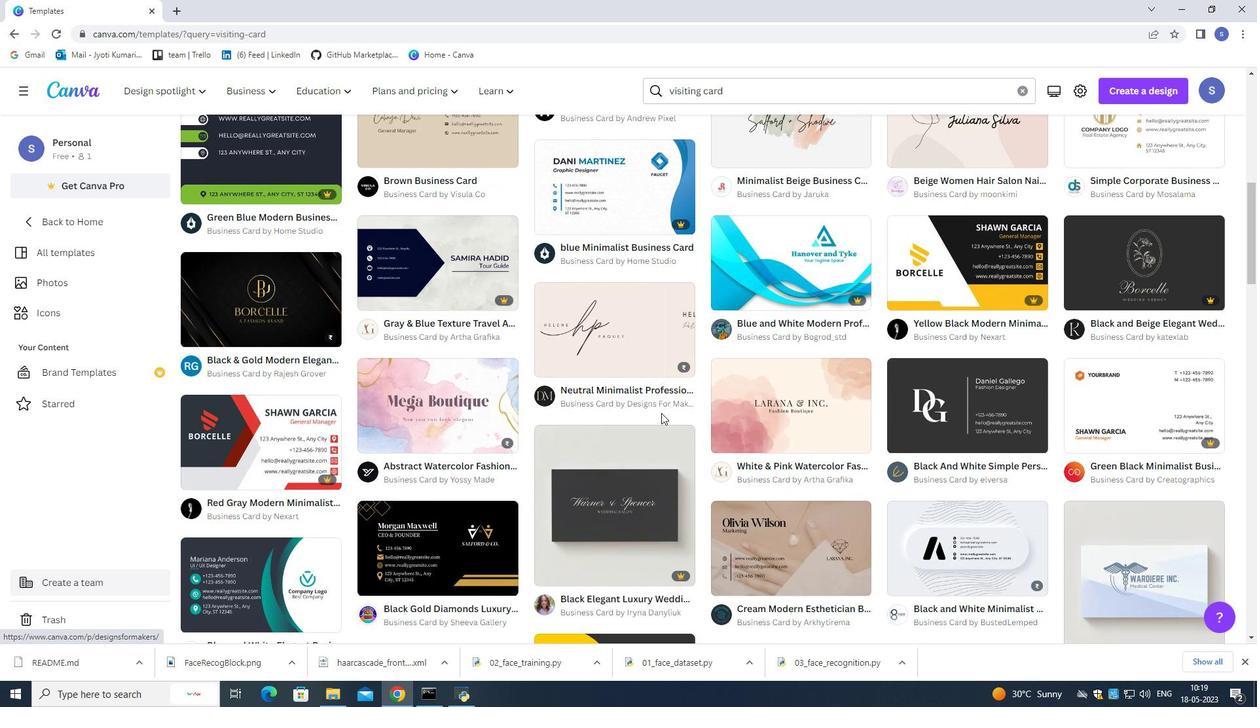 
Action: Mouse scrolled (661, 412) with delta (0, 0)
Screenshot: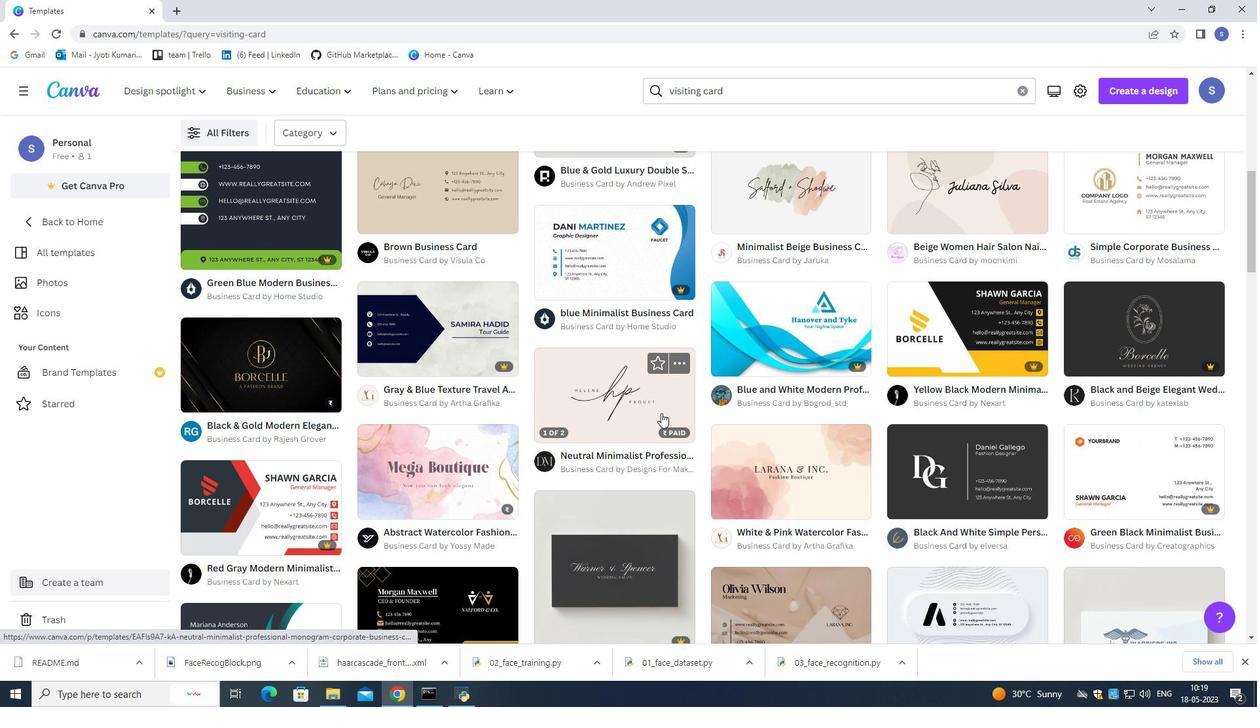 
Action: Mouse scrolled (661, 412) with delta (0, 0)
Screenshot: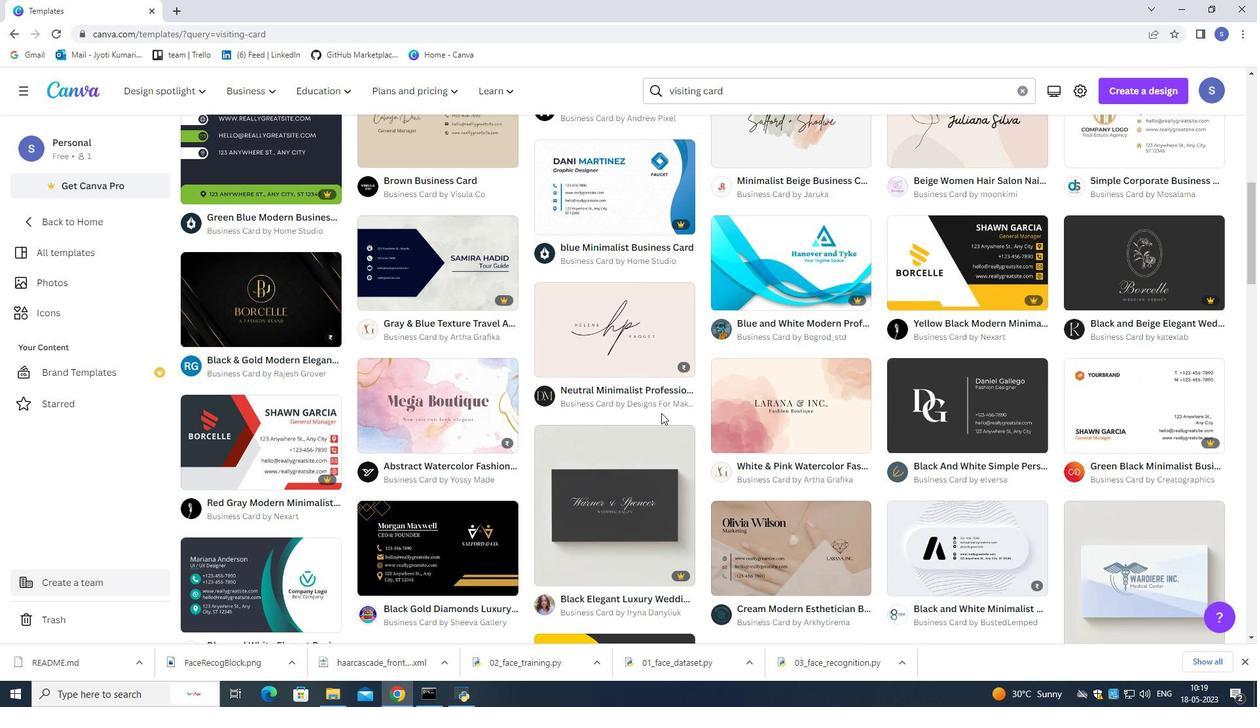 
Action: Mouse scrolled (661, 412) with delta (0, 0)
Screenshot: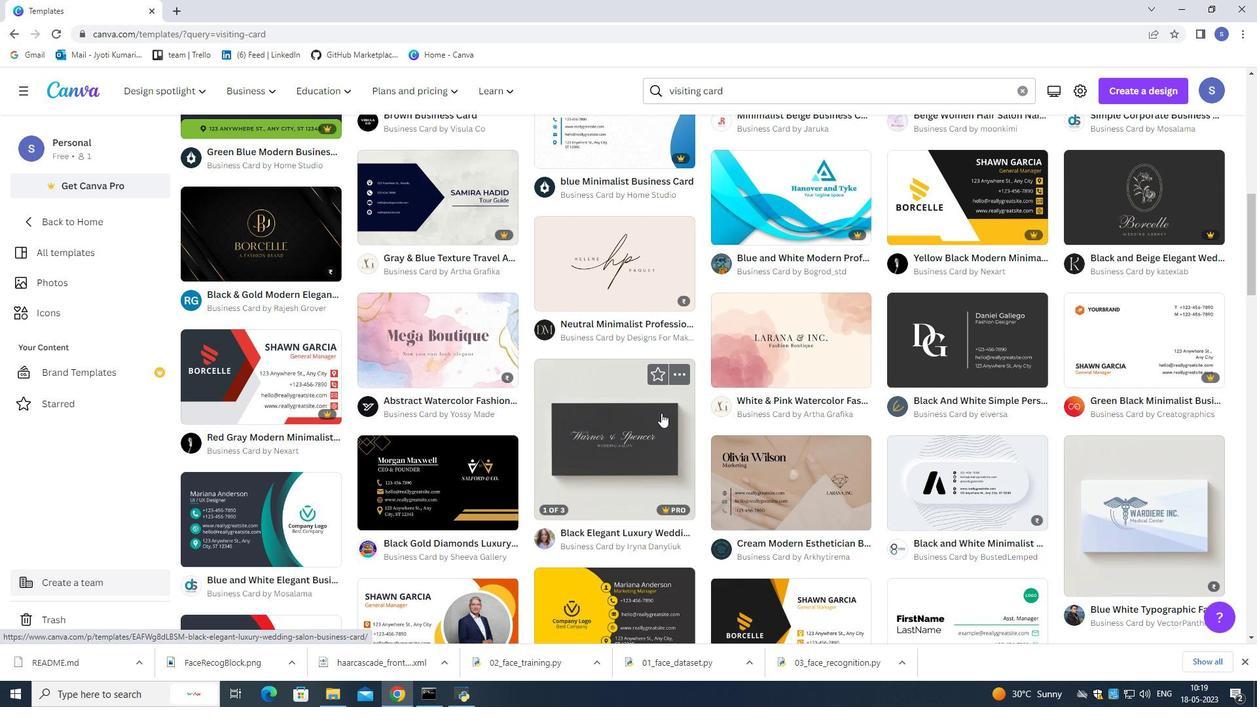 
Action: Mouse scrolled (661, 412) with delta (0, 0)
Screenshot: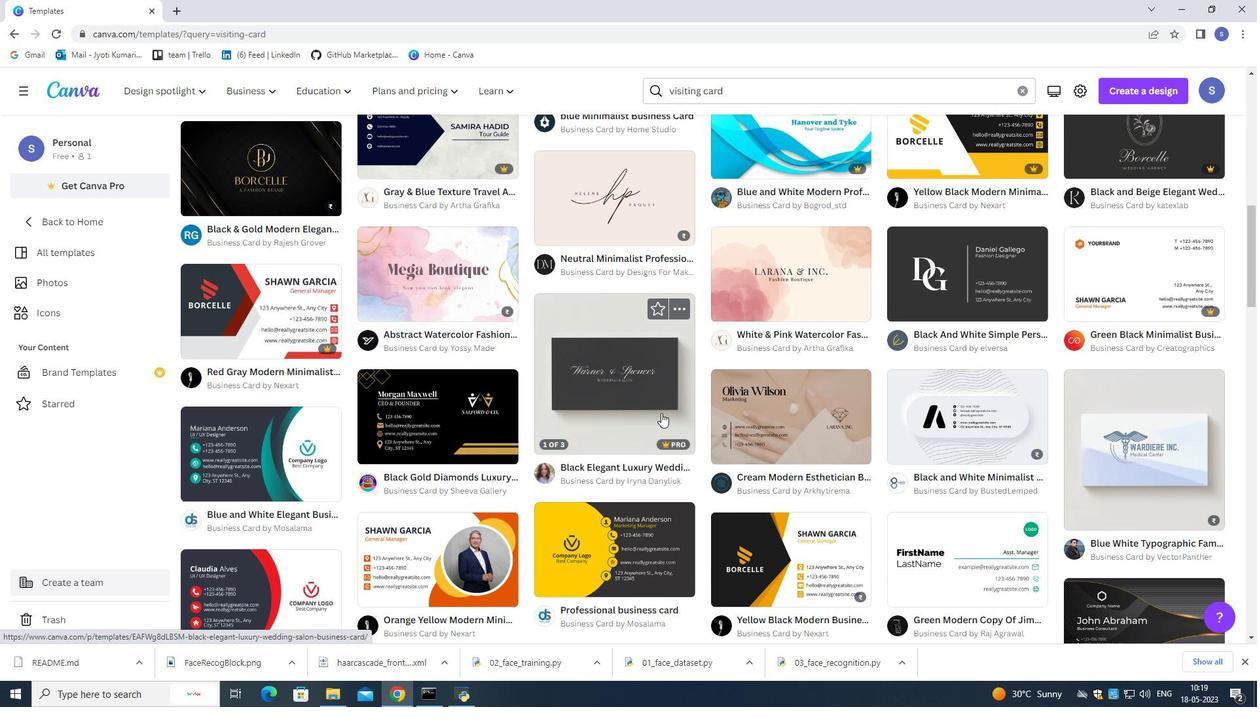 
Action: Mouse scrolled (661, 412) with delta (0, 0)
Screenshot: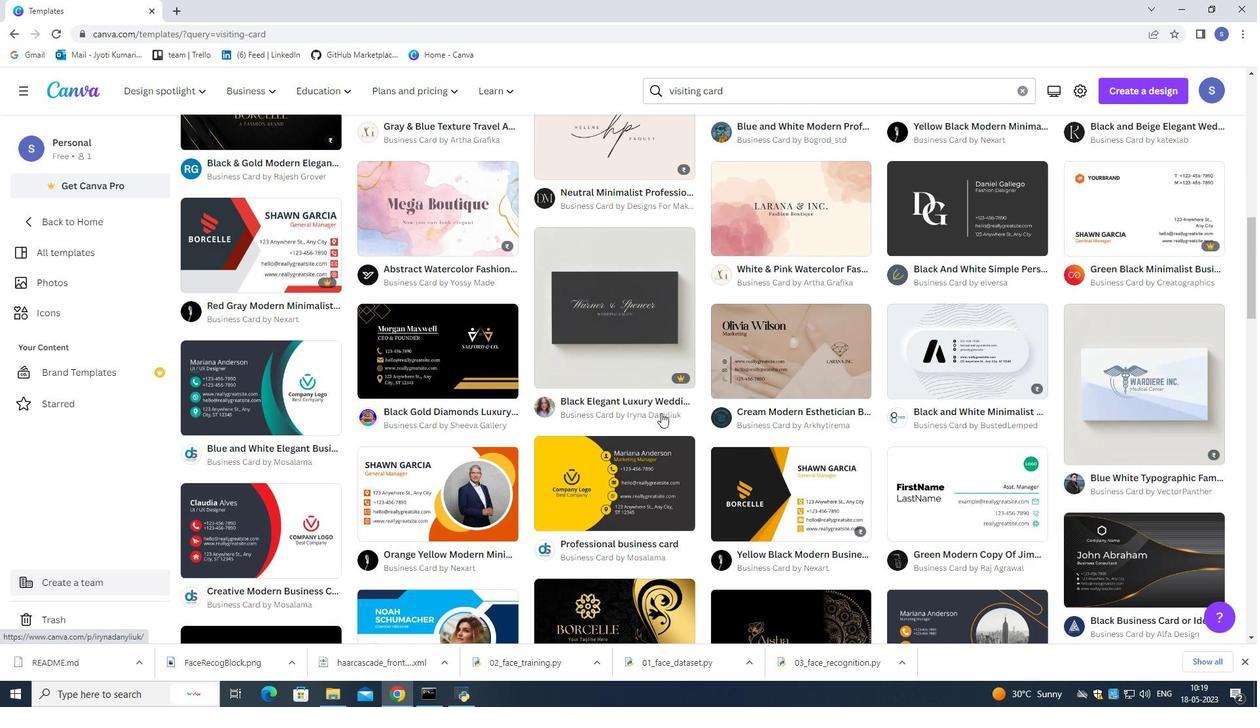 
Action: Mouse scrolled (661, 412) with delta (0, 0)
Screenshot: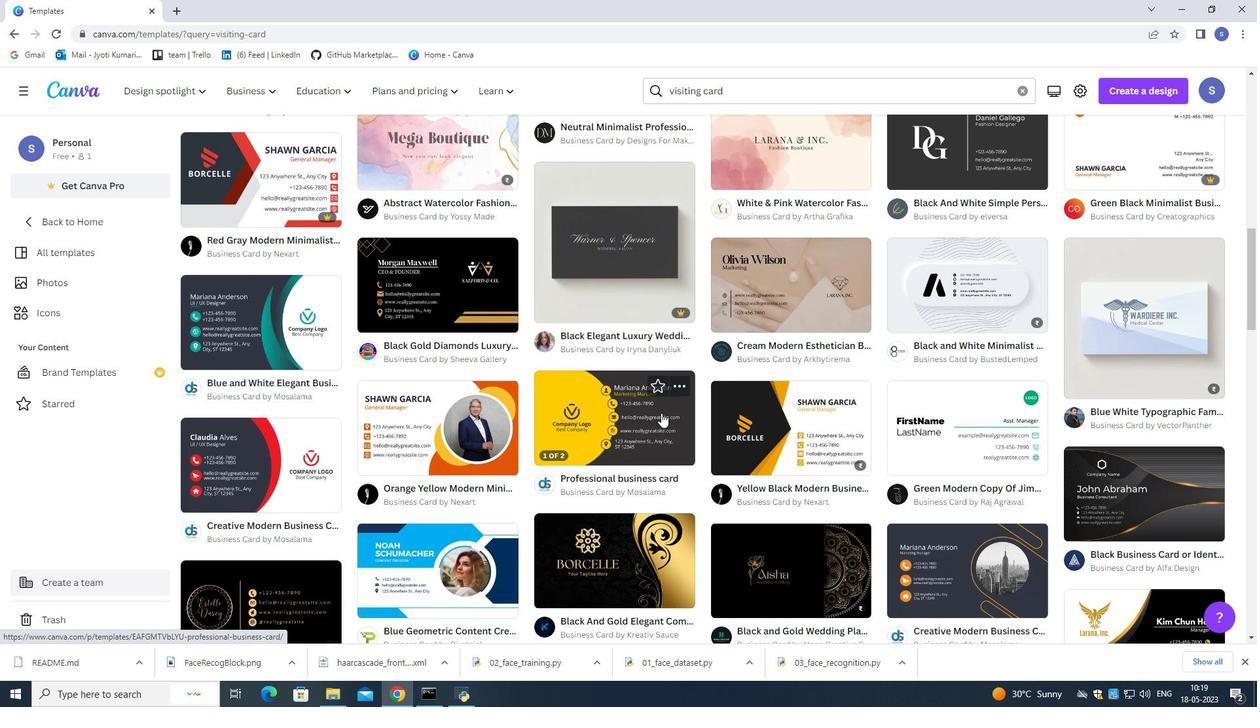 
Action: Mouse scrolled (661, 412) with delta (0, 0)
Screenshot: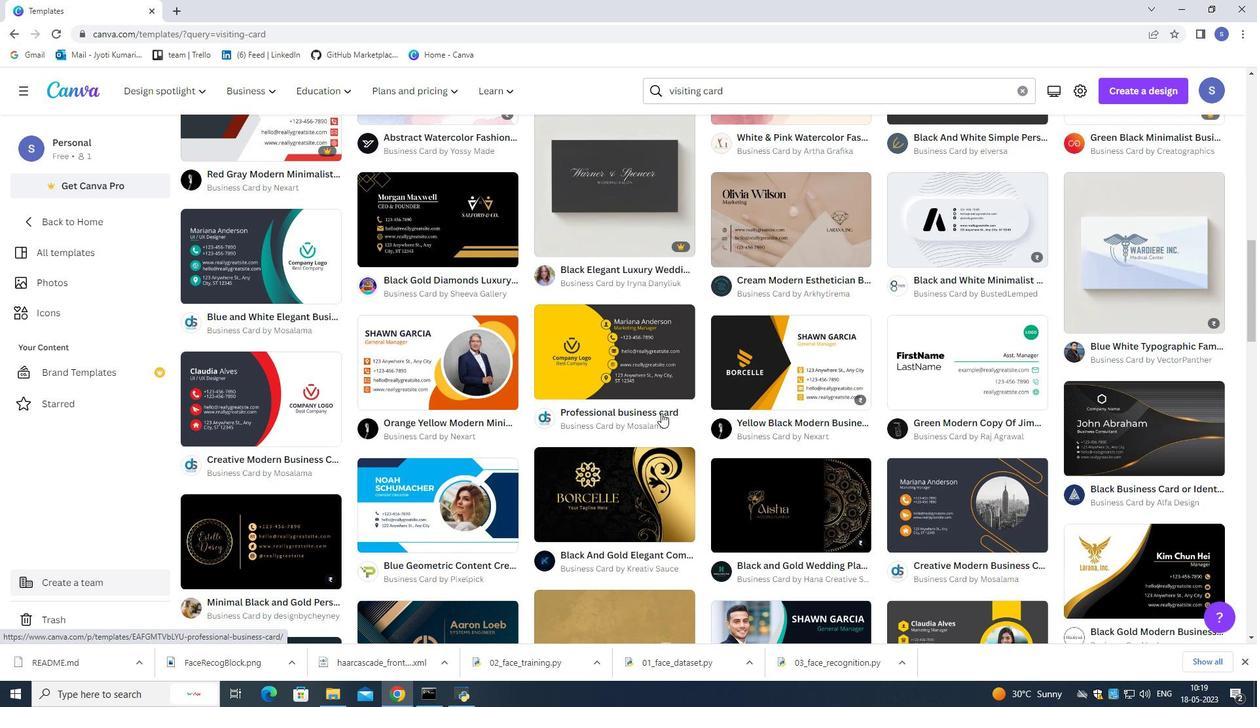 
Action: Mouse scrolled (661, 412) with delta (0, 0)
Screenshot: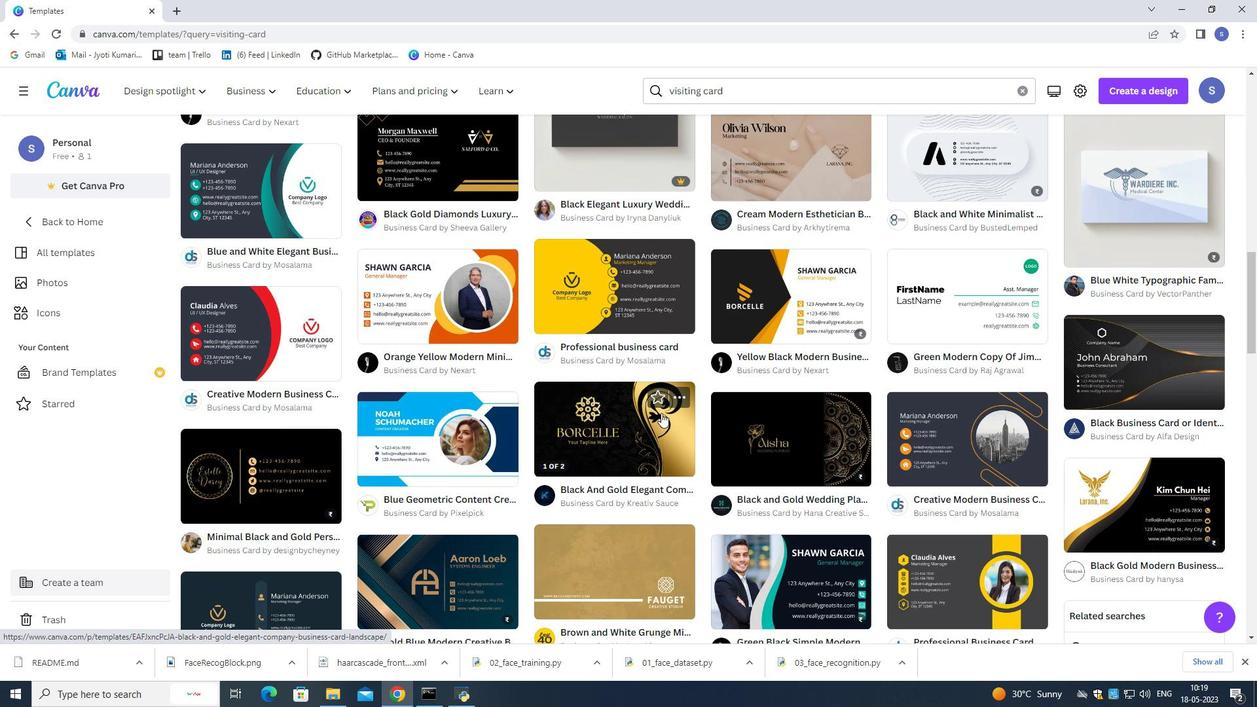 
Action: Mouse scrolled (661, 412) with delta (0, 0)
Screenshot: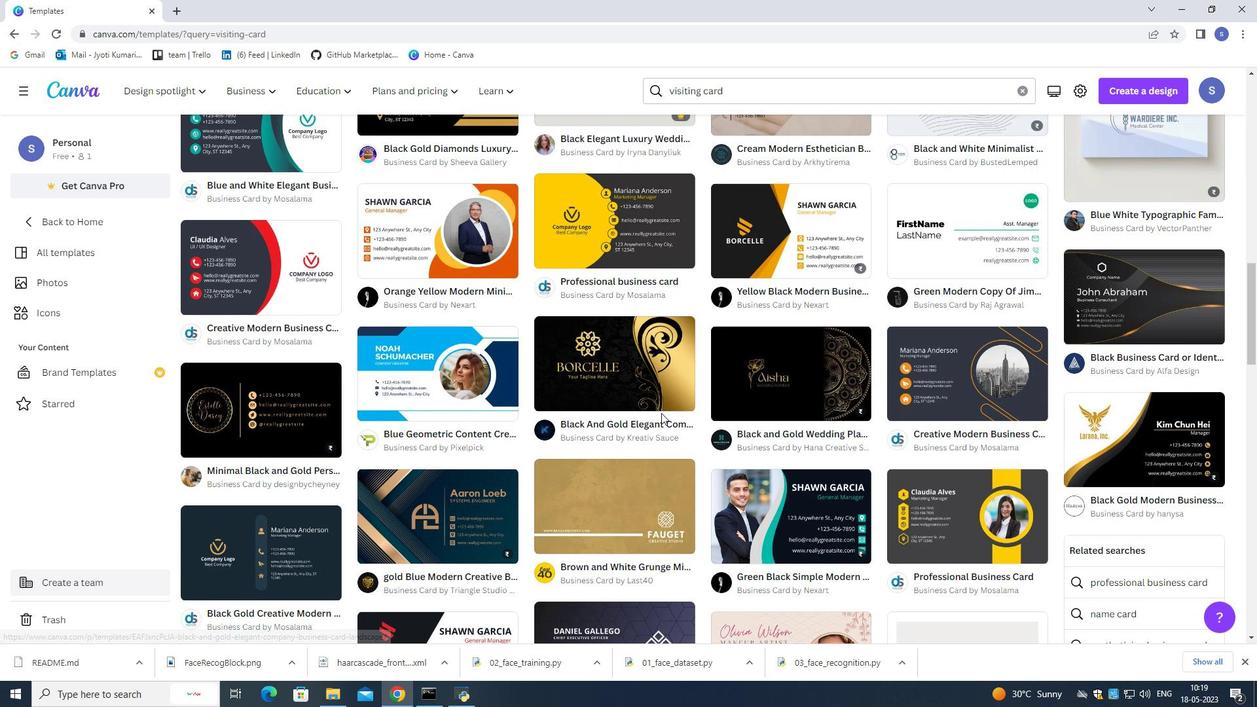 
Action: Mouse scrolled (661, 412) with delta (0, 0)
Screenshot: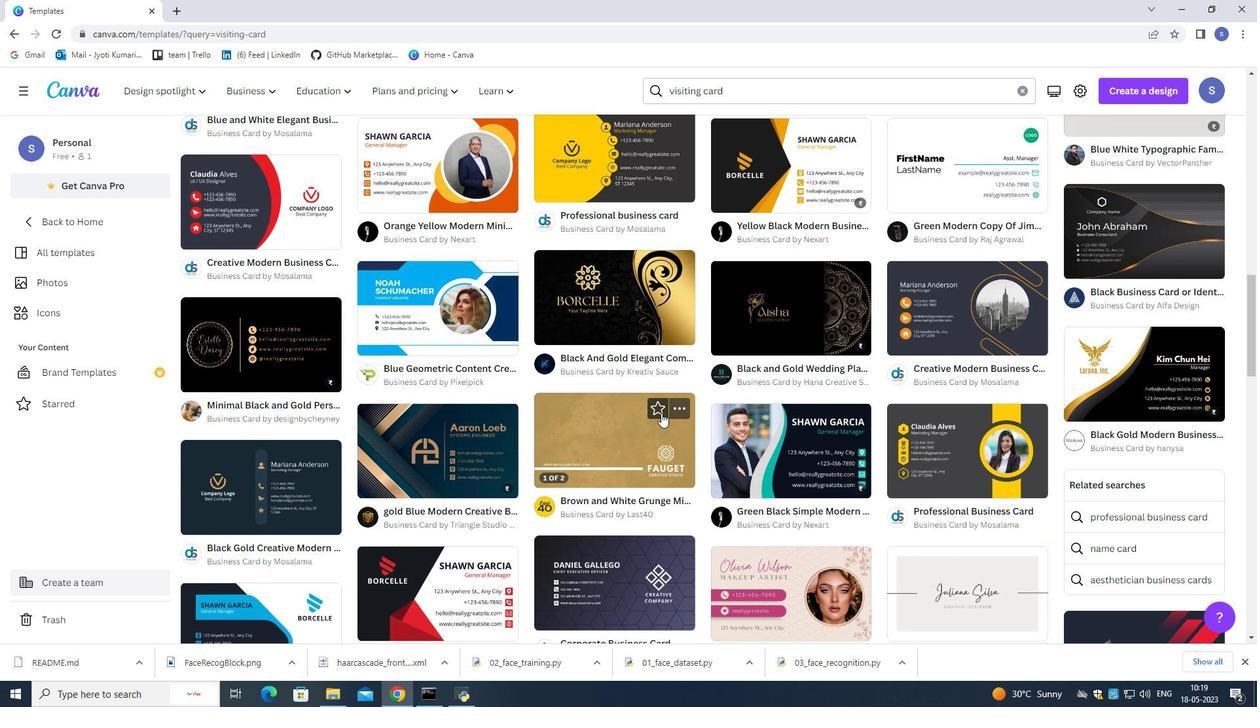 
Action: Mouse scrolled (661, 412) with delta (0, 0)
Screenshot: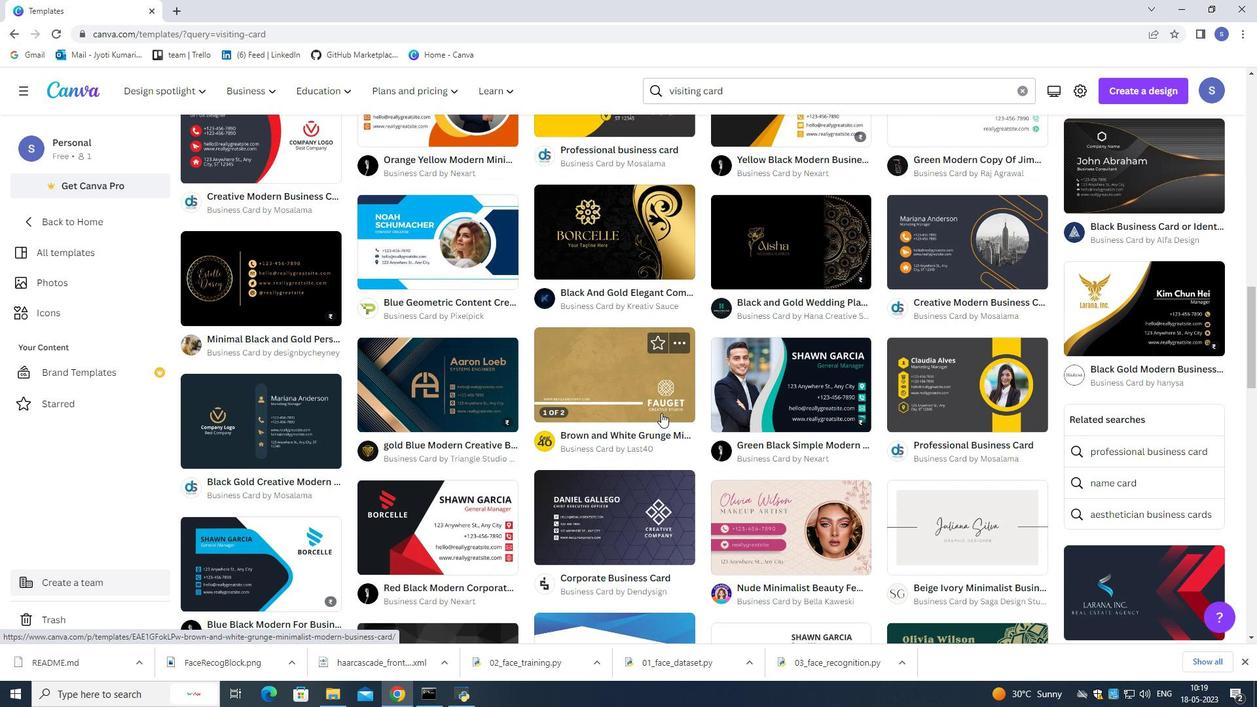 
Action: Mouse scrolled (661, 412) with delta (0, 0)
Screenshot: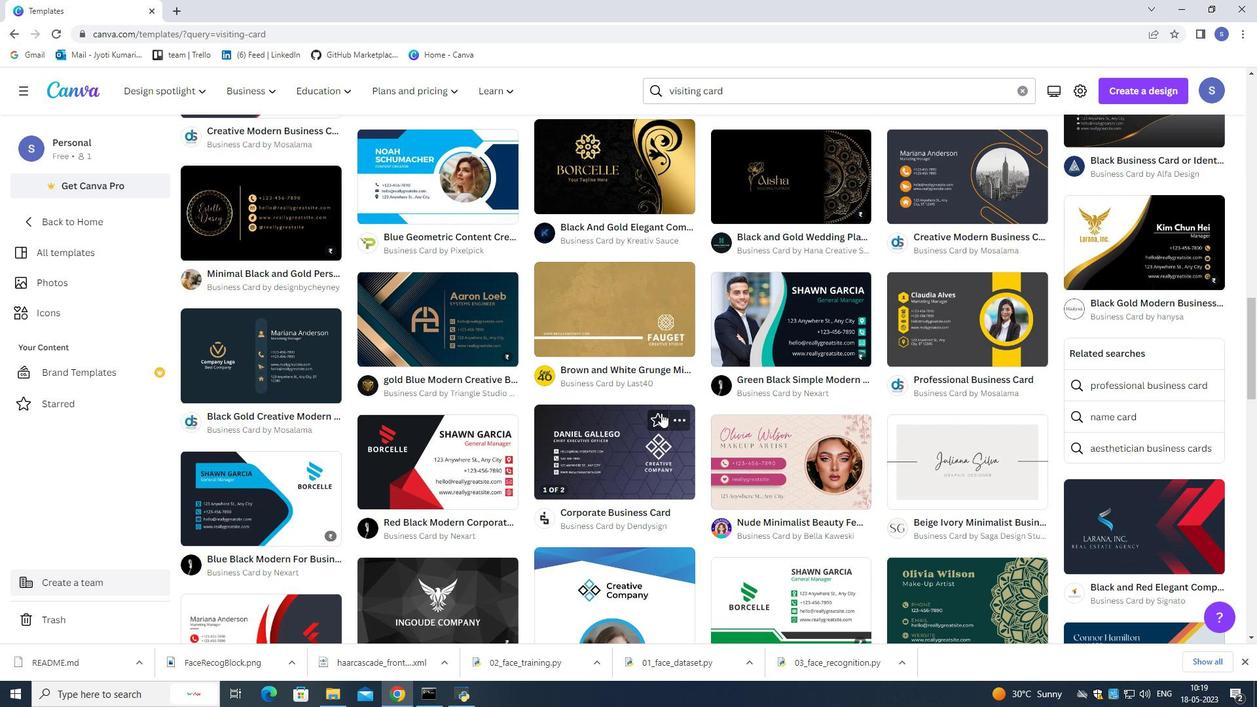 
Action: Mouse scrolled (661, 412) with delta (0, 0)
Screenshot: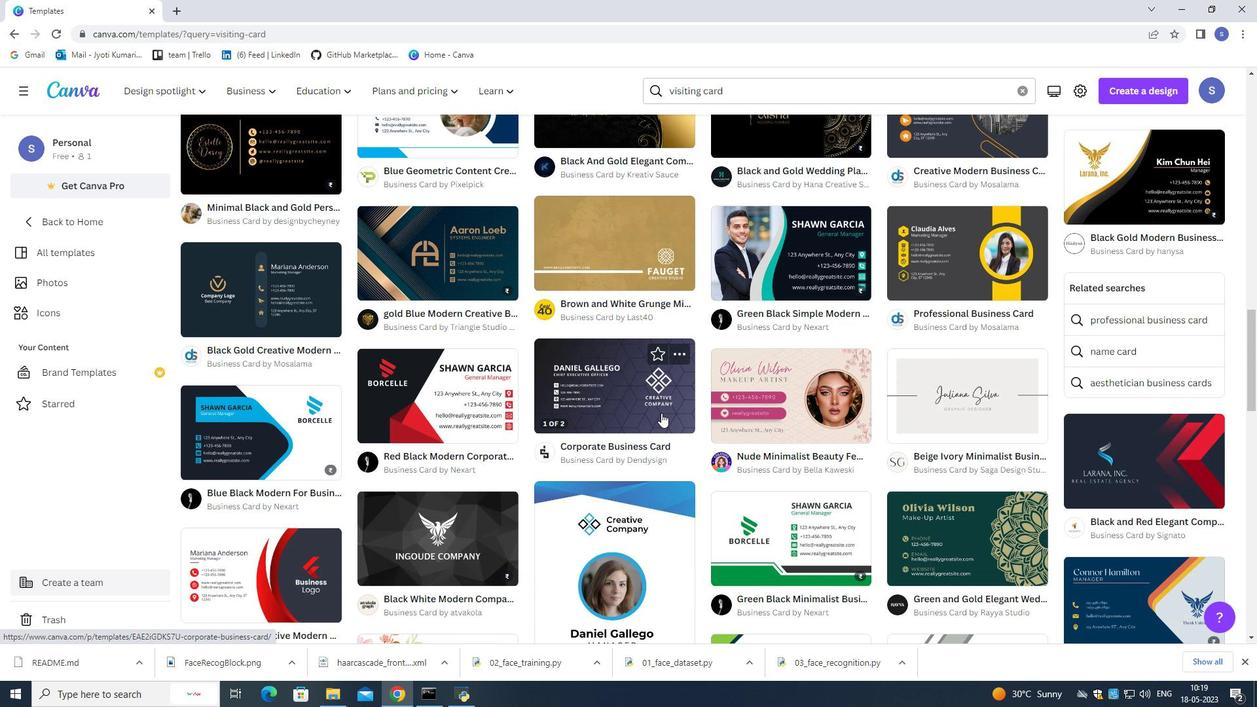 
Action: Mouse scrolled (661, 412) with delta (0, 0)
Screenshot: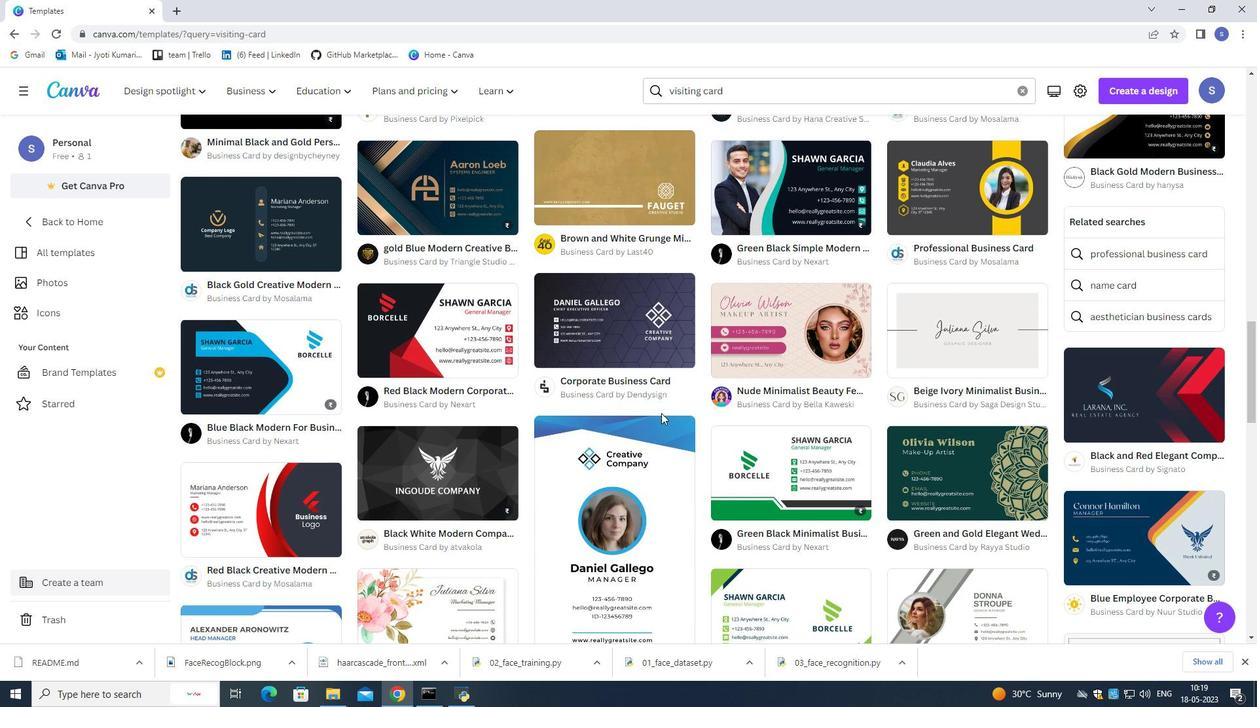 
Action: Mouse scrolled (661, 412) with delta (0, 0)
Screenshot: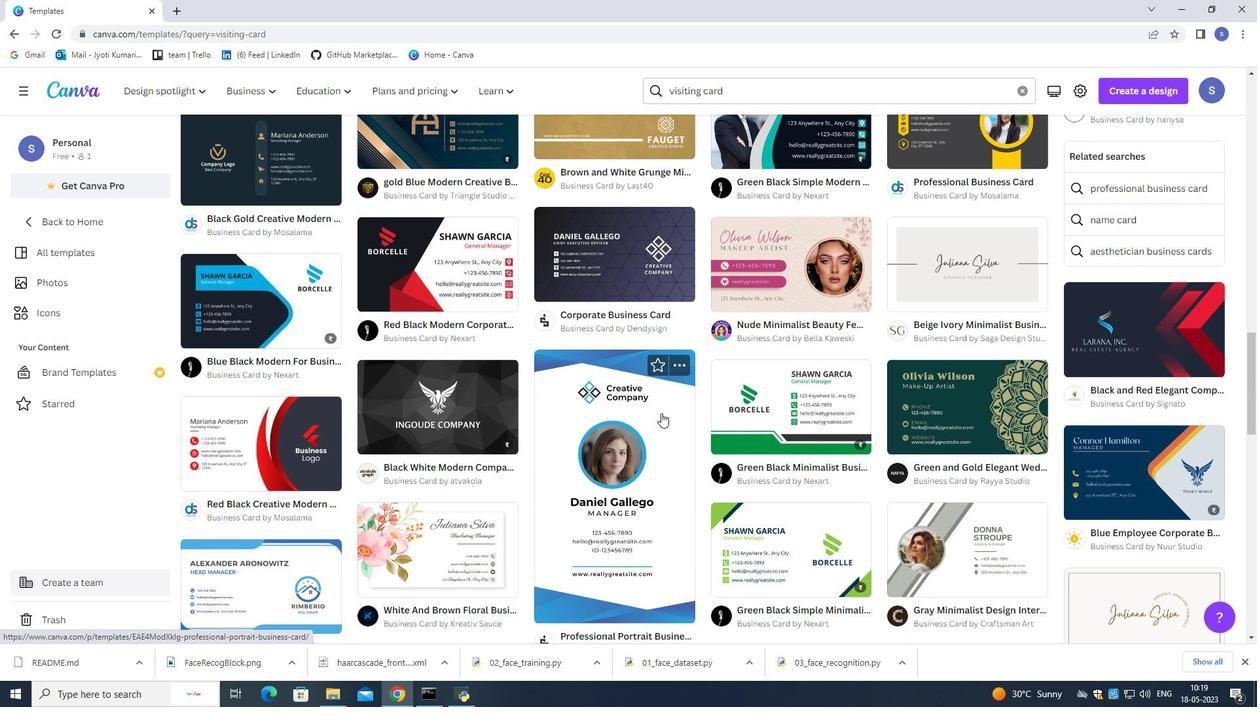 
Action: Mouse scrolled (661, 412) with delta (0, 0)
Screenshot: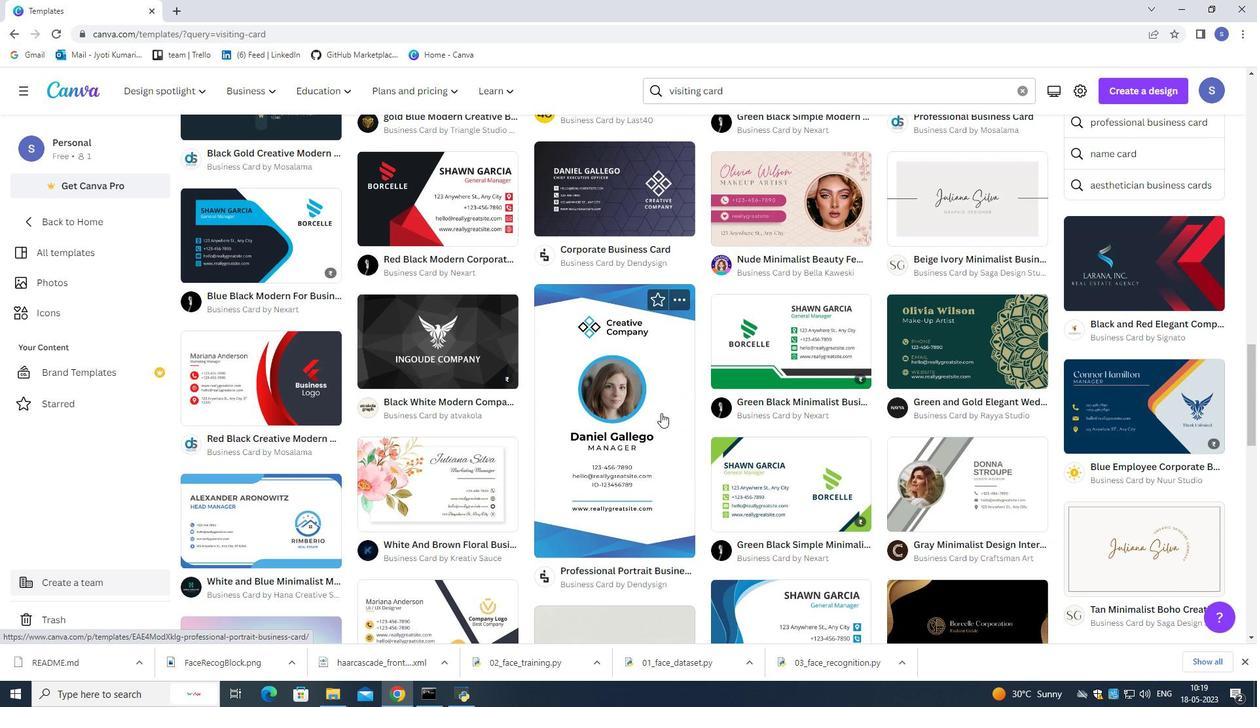 
Action: Mouse scrolled (661, 412) with delta (0, 0)
Screenshot: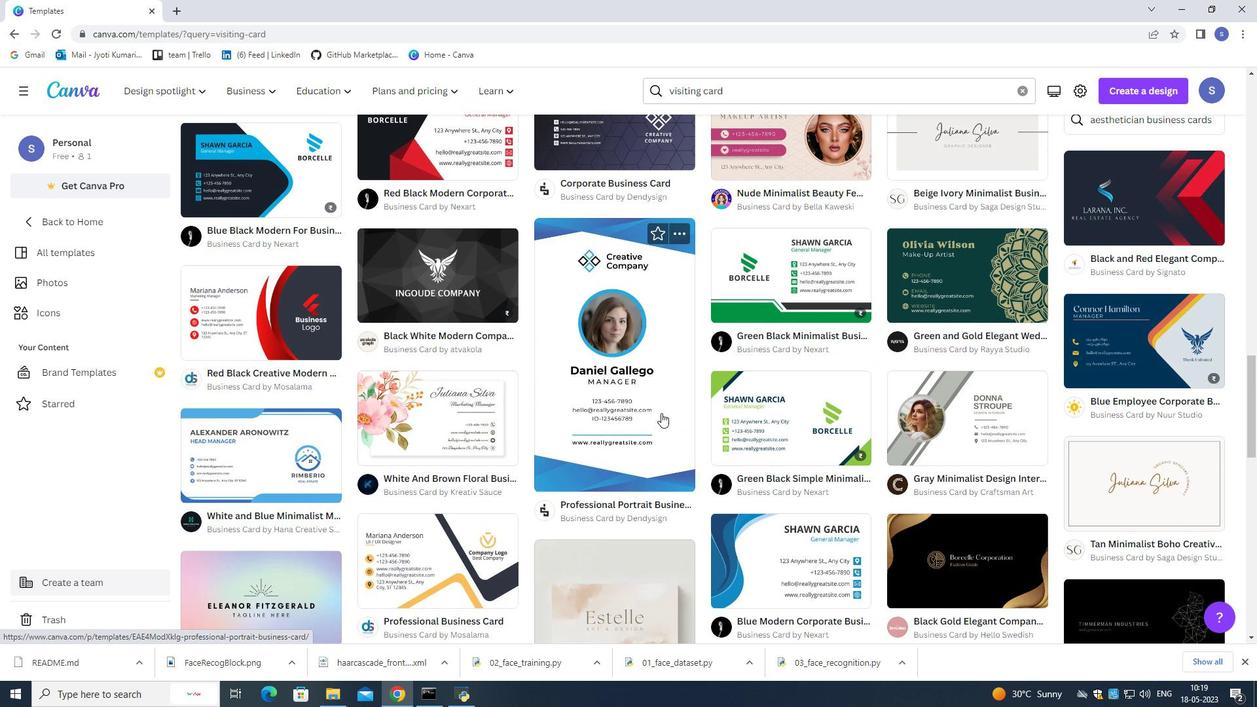 
Action: Mouse scrolled (661, 412) with delta (0, 0)
Screenshot: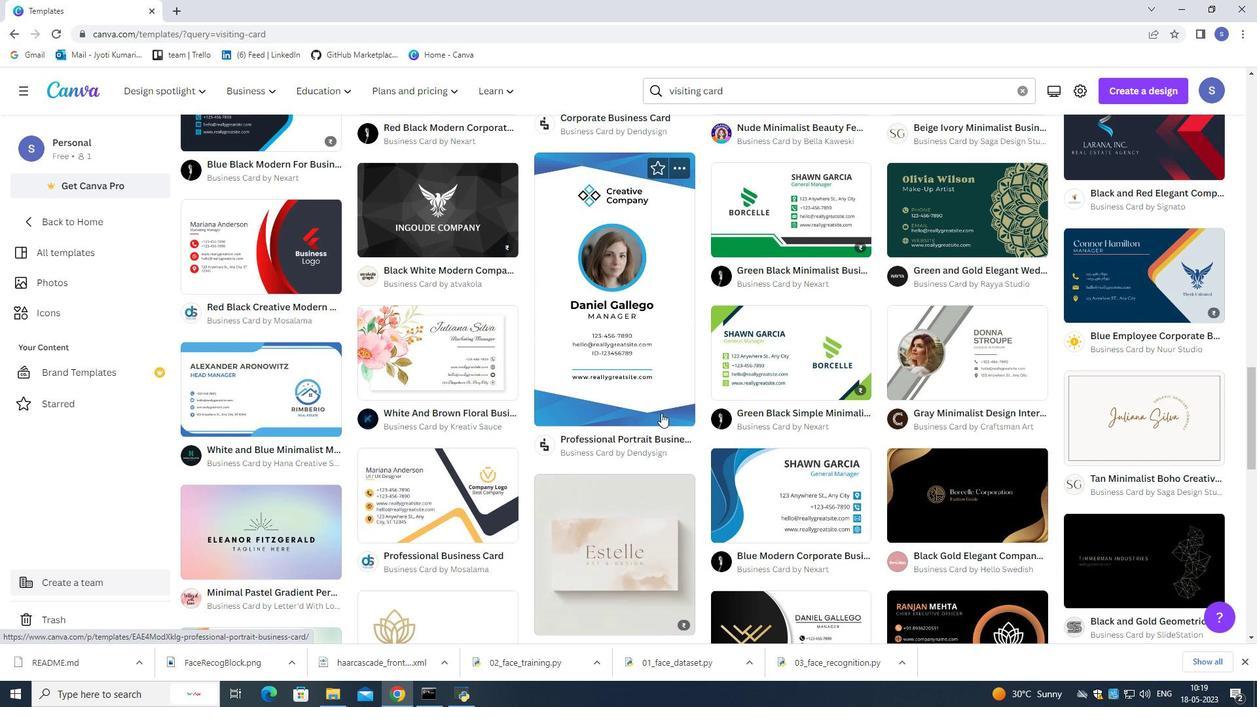 
Action: Mouse scrolled (661, 412) with delta (0, 0)
Screenshot: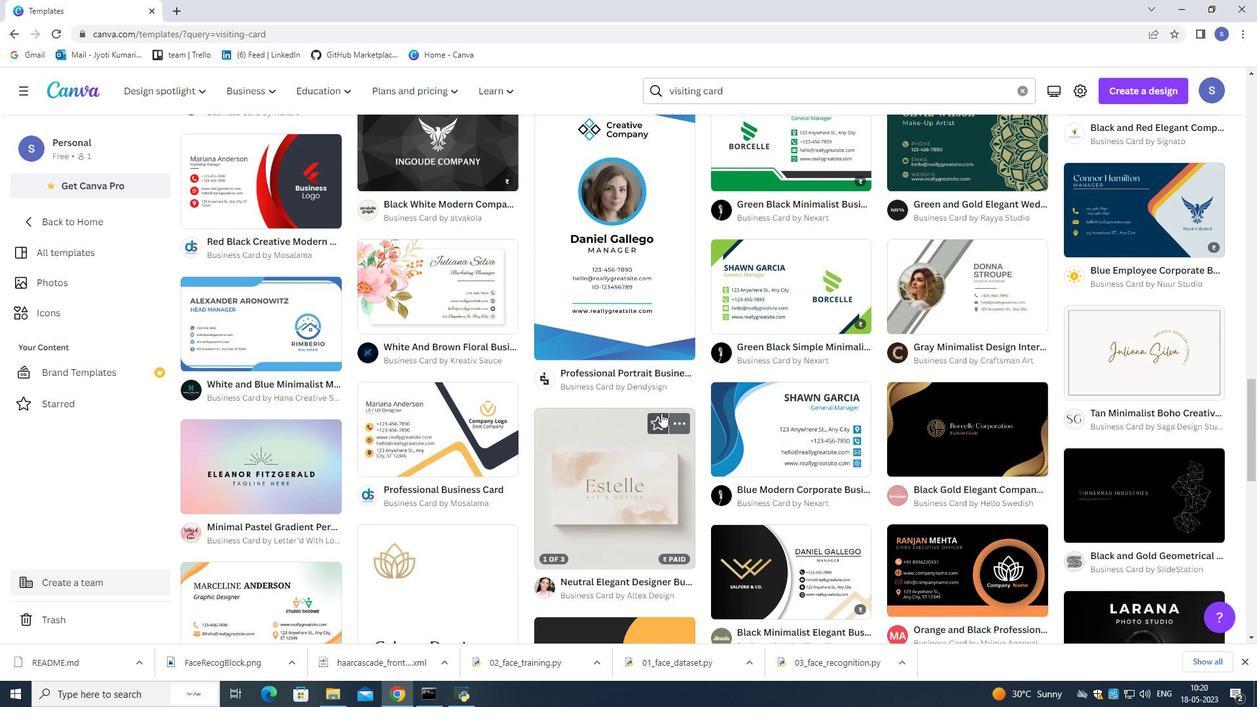 
Action: Mouse scrolled (661, 412) with delta (0, 0)
Screenshot: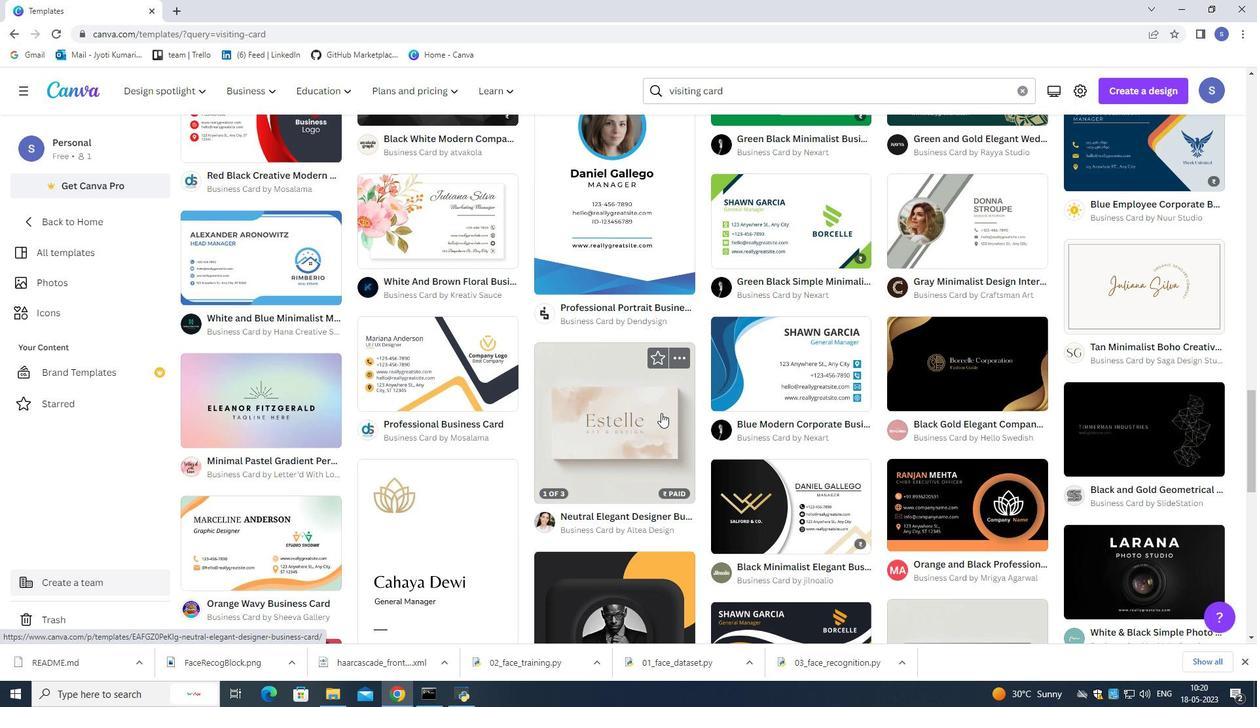 
Action: Mouse moved to (661, 413)
Screenshot: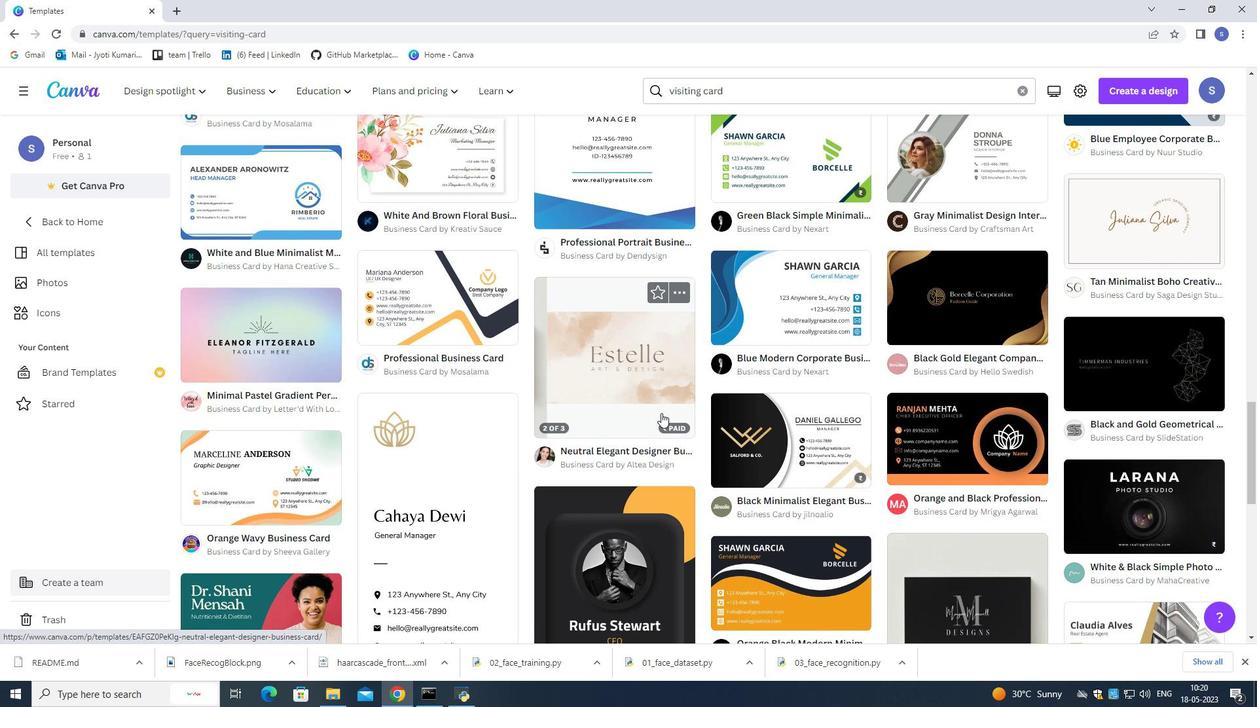 
Action: Mouse scrolled (661, 412) with delta (0, 0)
Screenshot: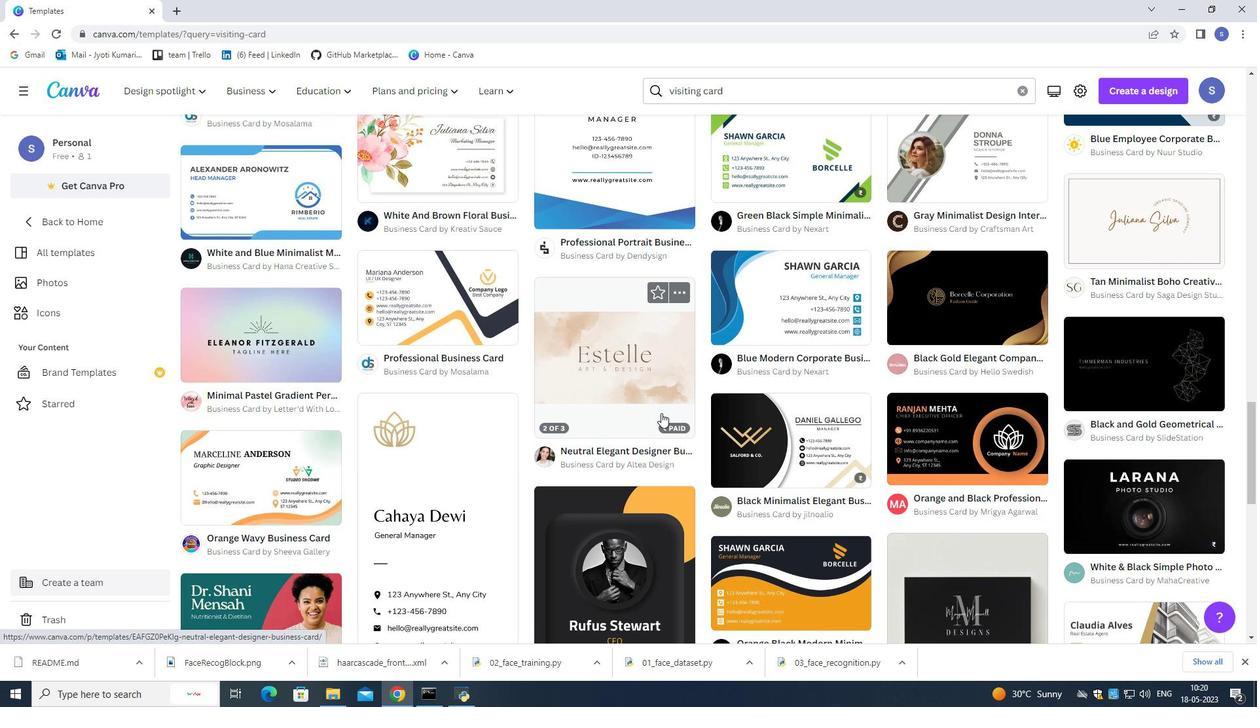 
Action: Mouse scrolled (661, 412) with delta (0, 0)
Screenshot: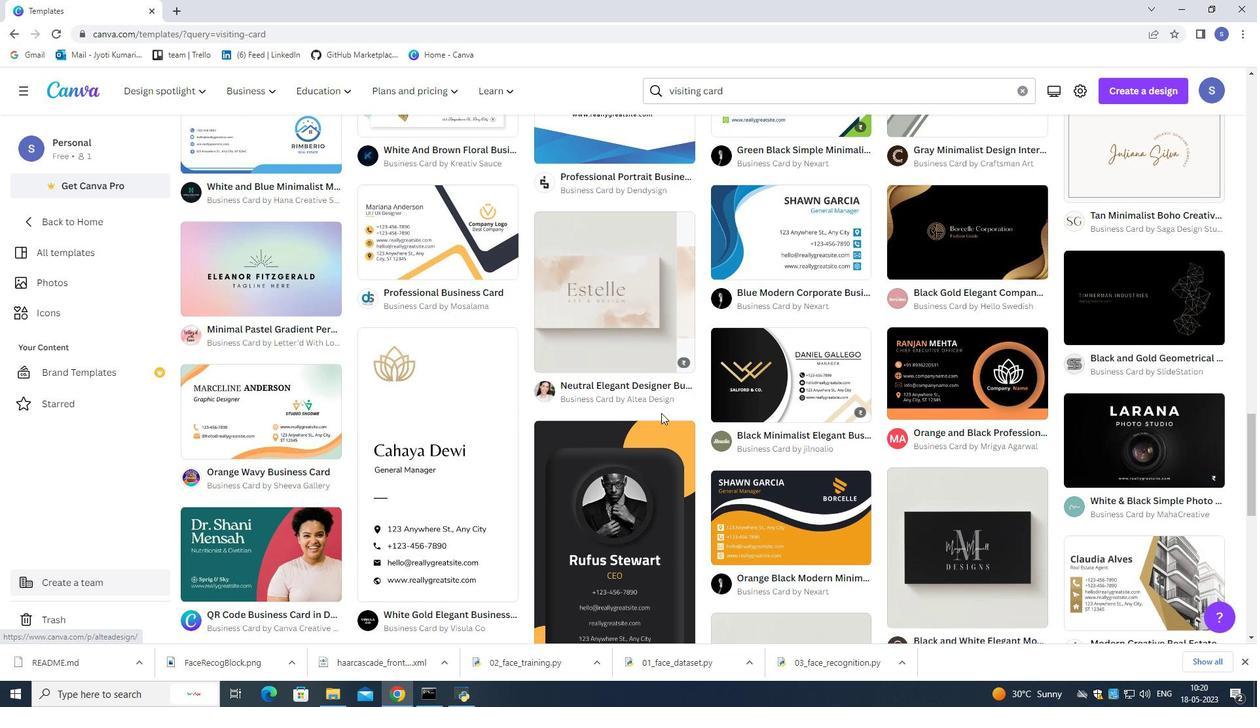 
Action: Mouse scrolled (661, 413) with delta (0, 0)
Screenshot: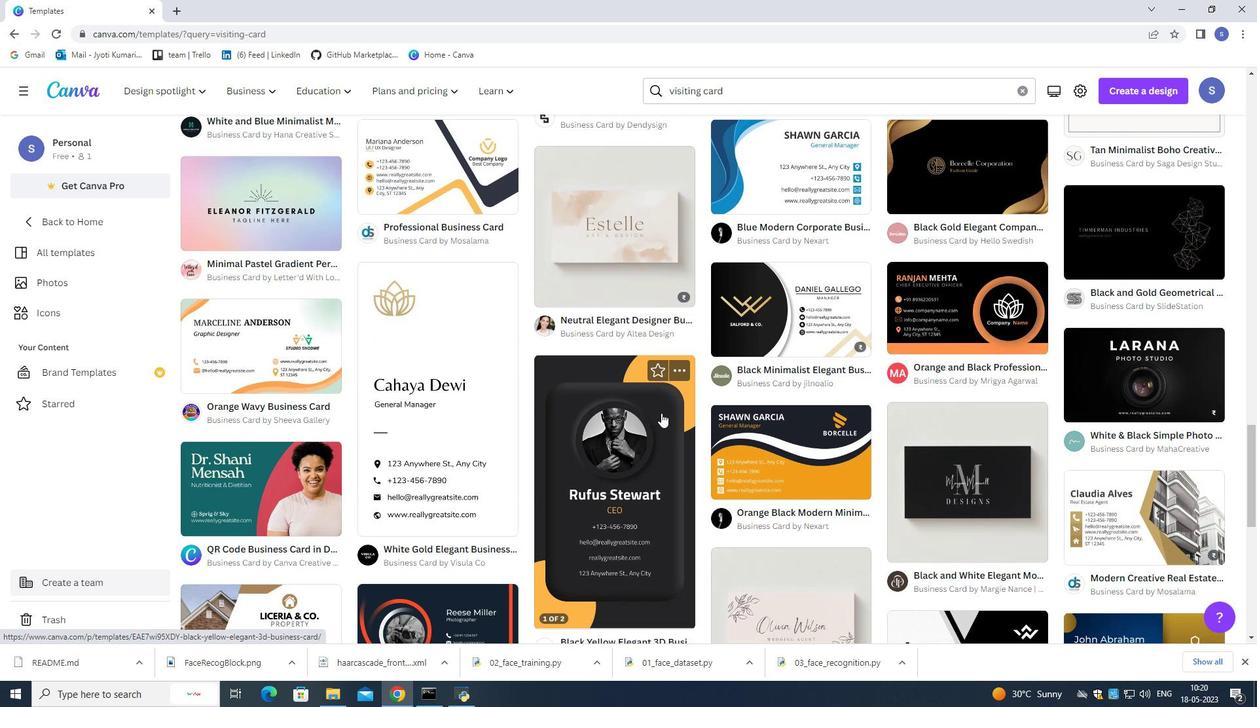 
Action: Mouse scrolled (661, 413) with delta (0, 0)
Screenshot: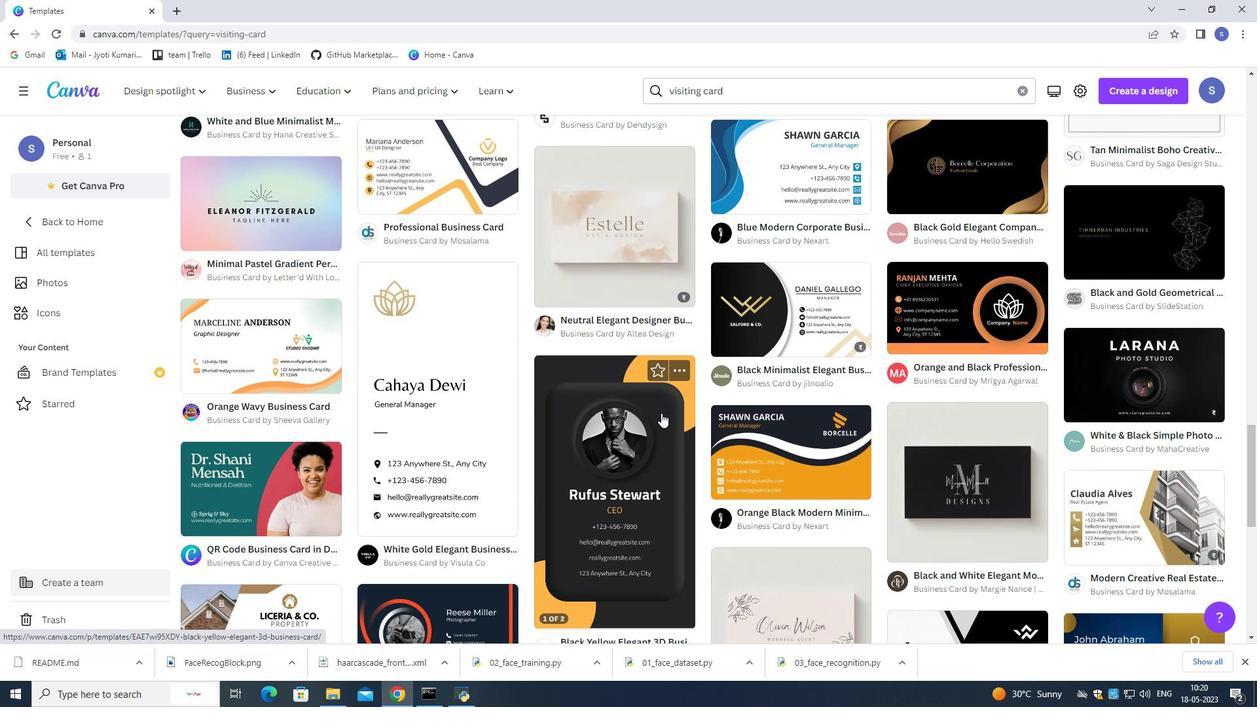 
Action: Mouse scrolled (661, 413) with delta (0, 0)
Screenshot: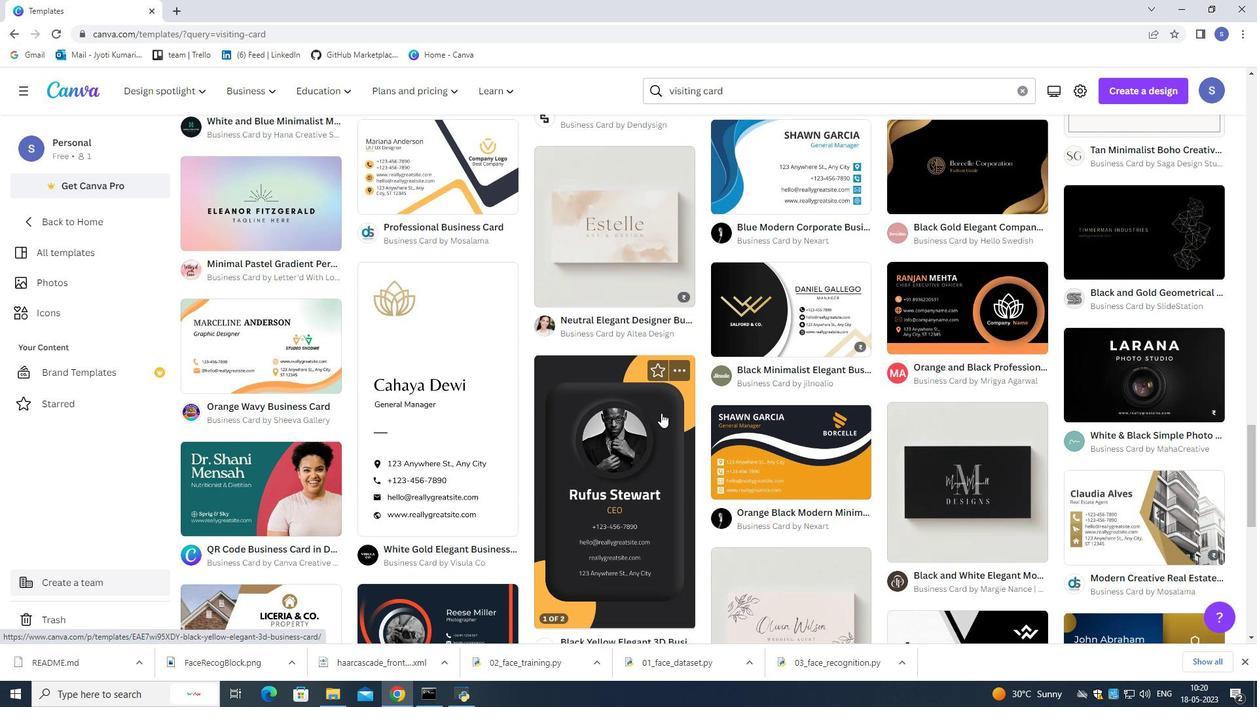
Action: Mouse scrolled (661, 413) with delta (0, 0)
Screenshot: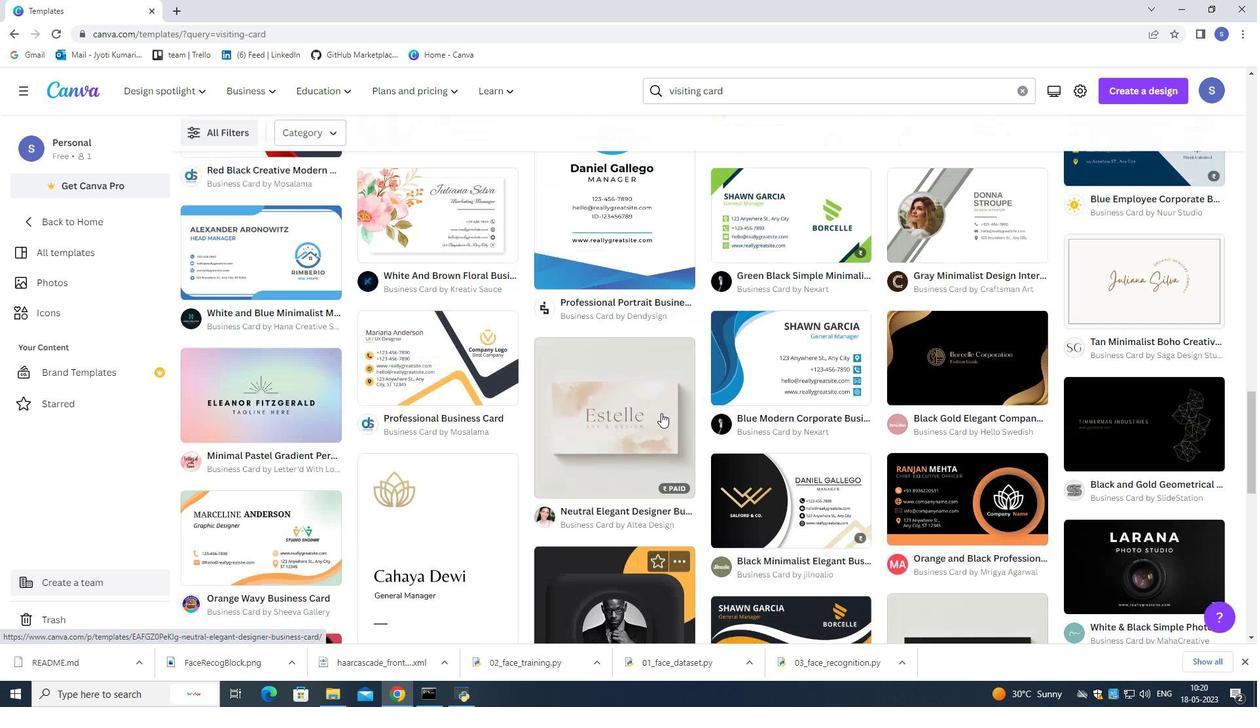 
Action: Mouse scrolled (661, 413) with delta (0, 0)
Screenshot: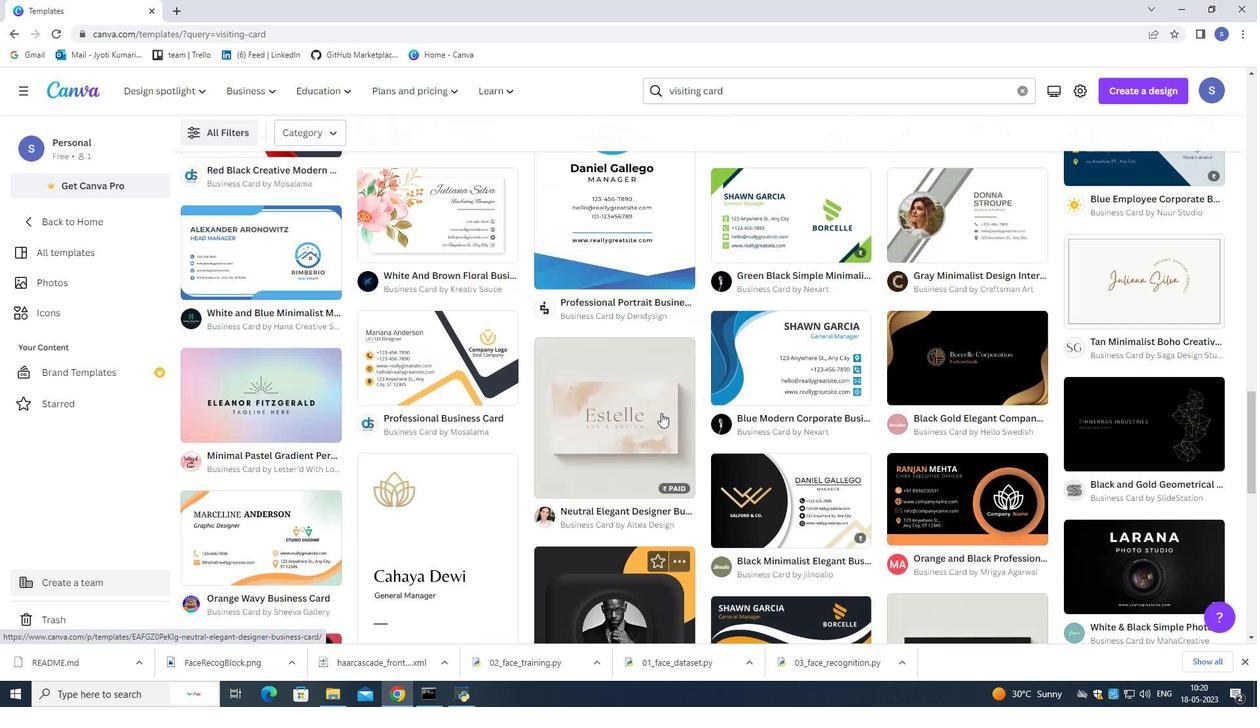 
Action: Mouse scrolled (661, 413) with delta (0, 0)
Screenshot: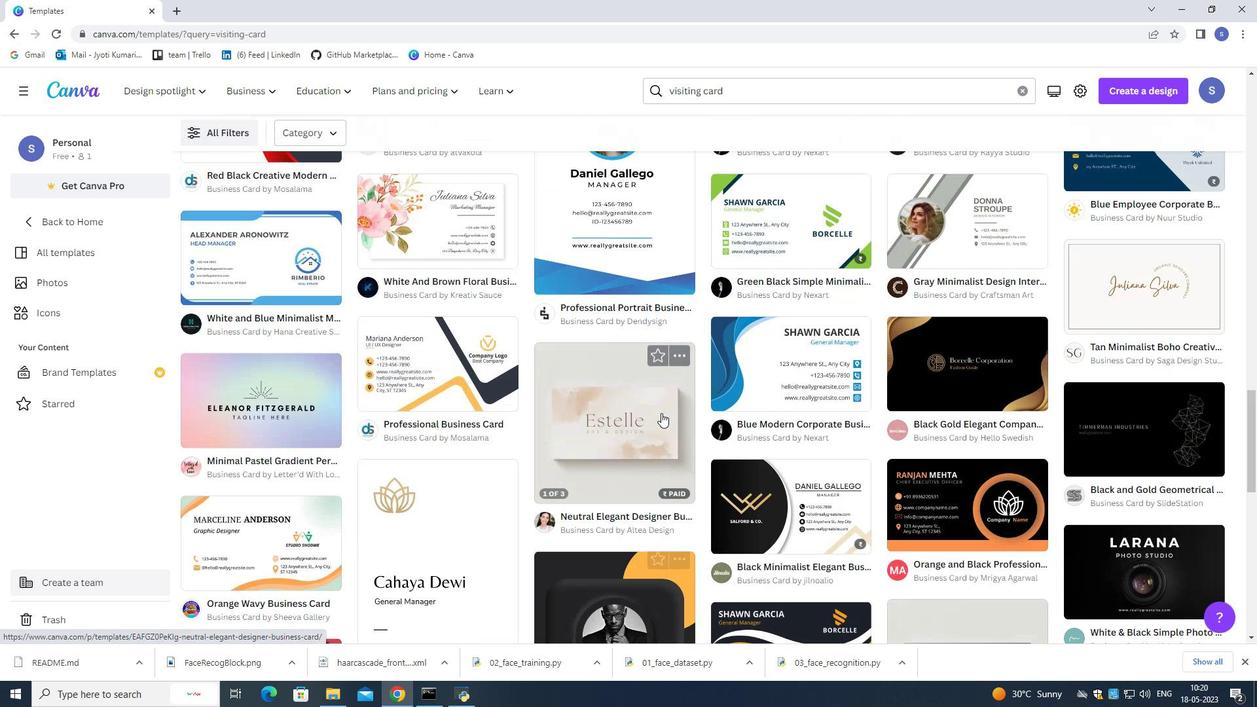 
Action: Mouse scrolled (661, 413) with delta (0, 0)
Screenshot: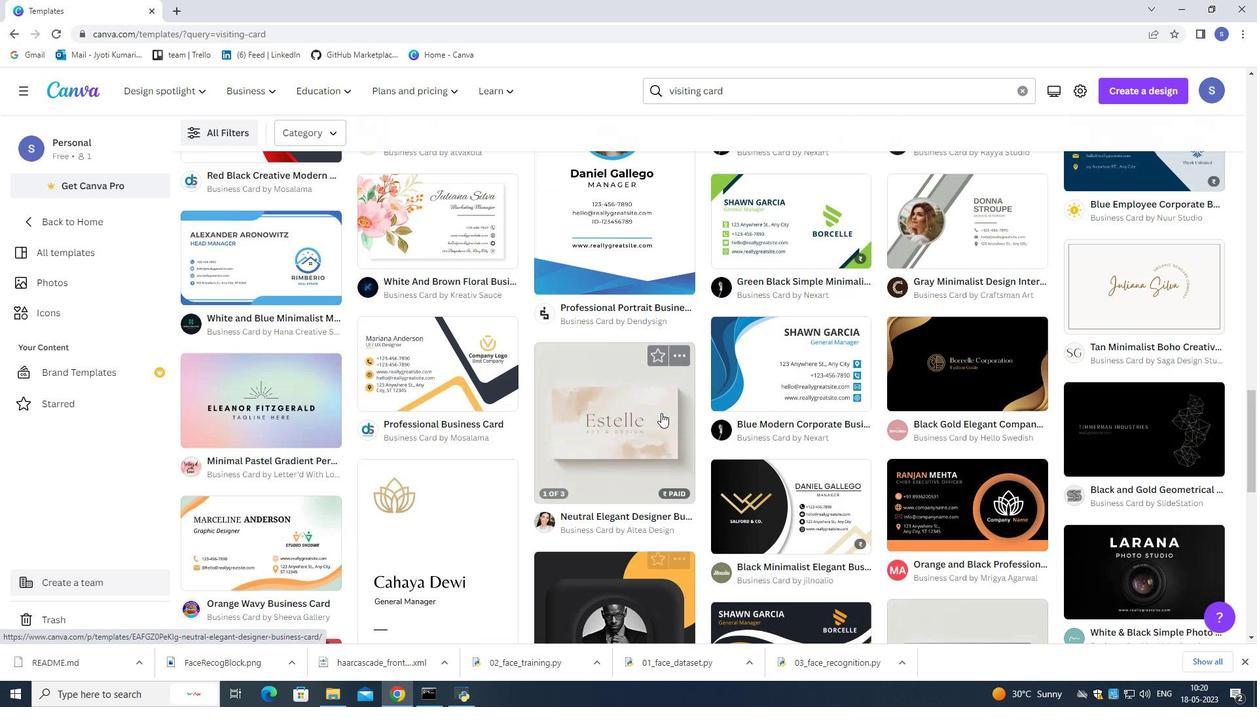 
Action: Mouse moved to (661, 412)
Screenshot: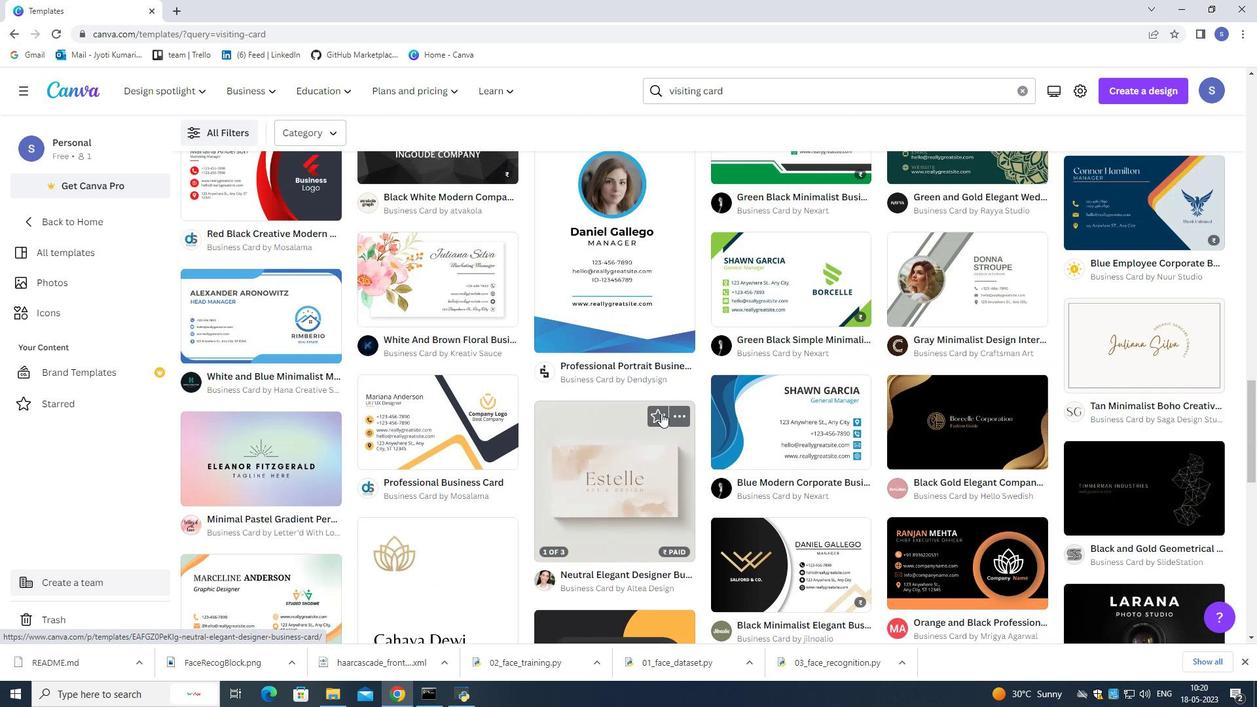 
Action: Mouse scrolled (661, 413) with delta (0, 0)
Screenshot: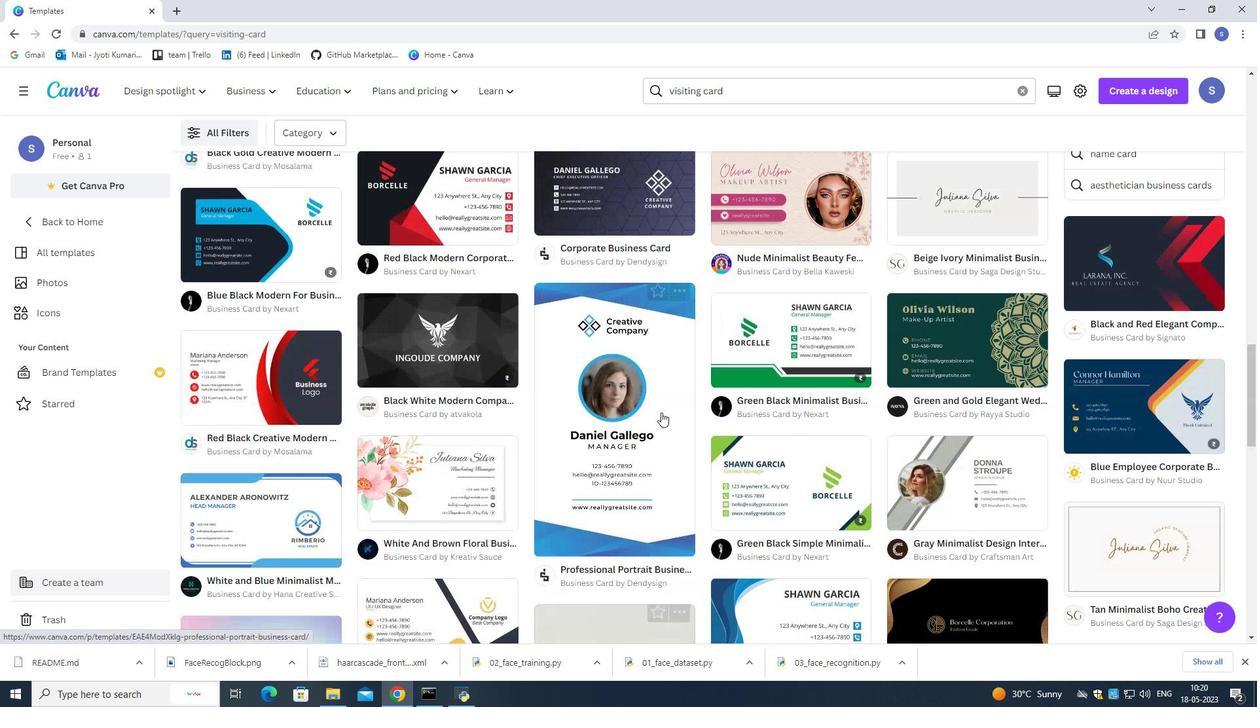 
Action: Mouse scrolled (661, 413) with delta (0, 0)
Screenshot: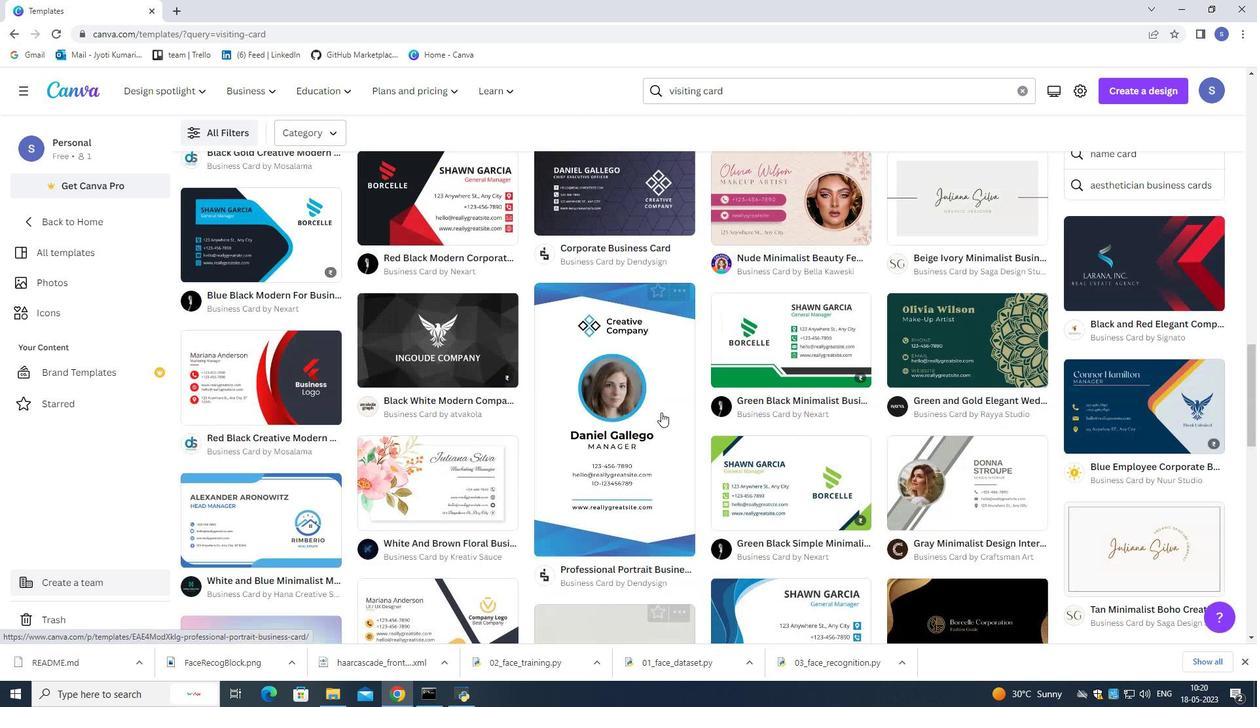 
Action: Mouse scrolled (661, 413) with delta (0, 0)
Screenshot: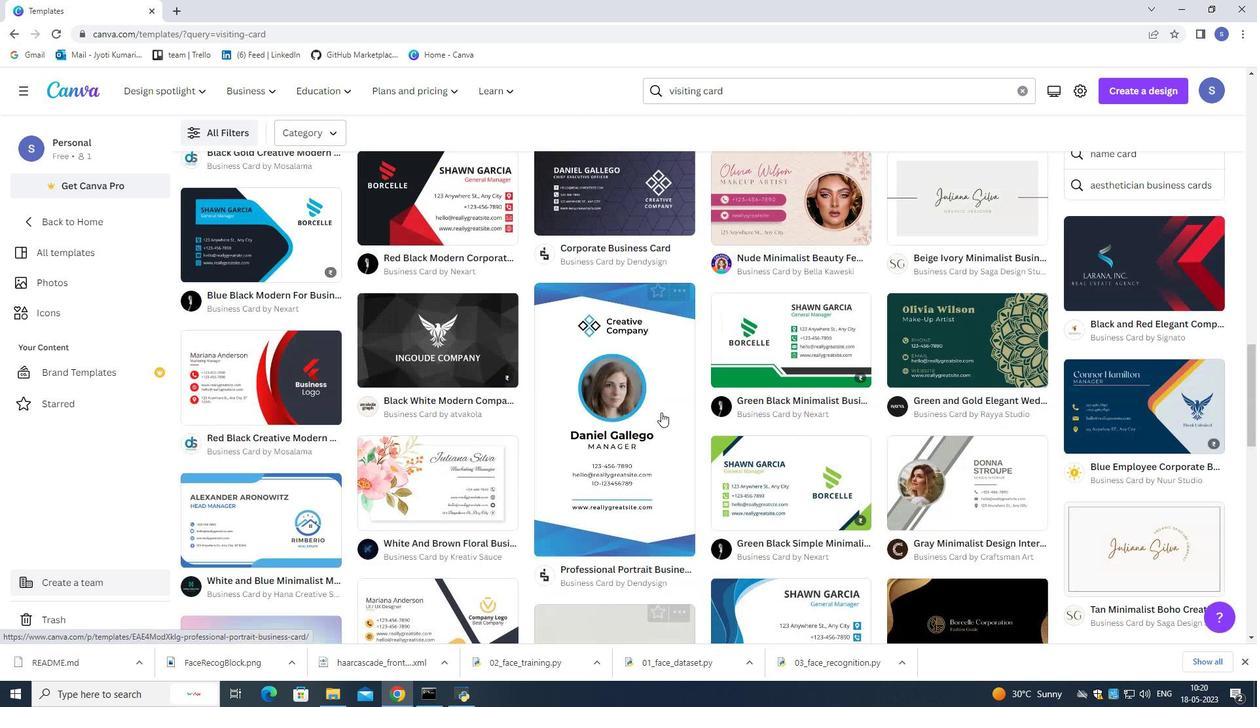 
Action: Mouse moved to (661, 412)
Screenshot: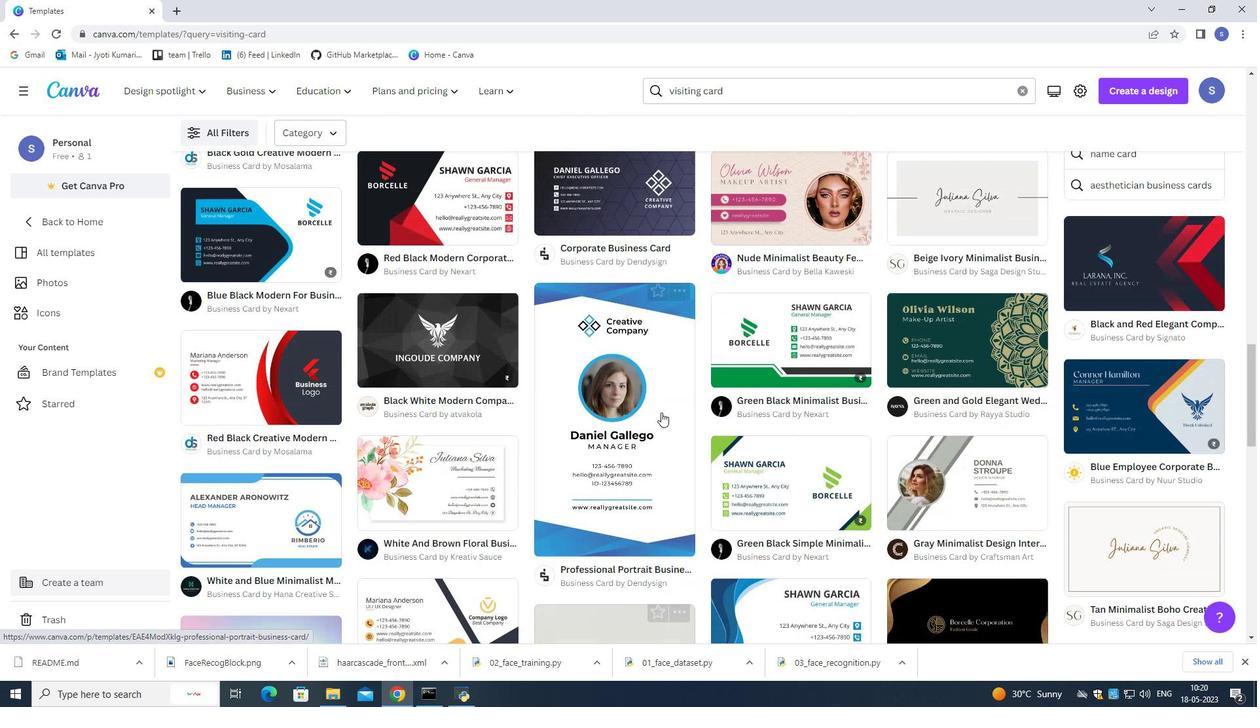 
Action: Mouse scrolled (661, 413) with delta (0, 0)
Screenshot: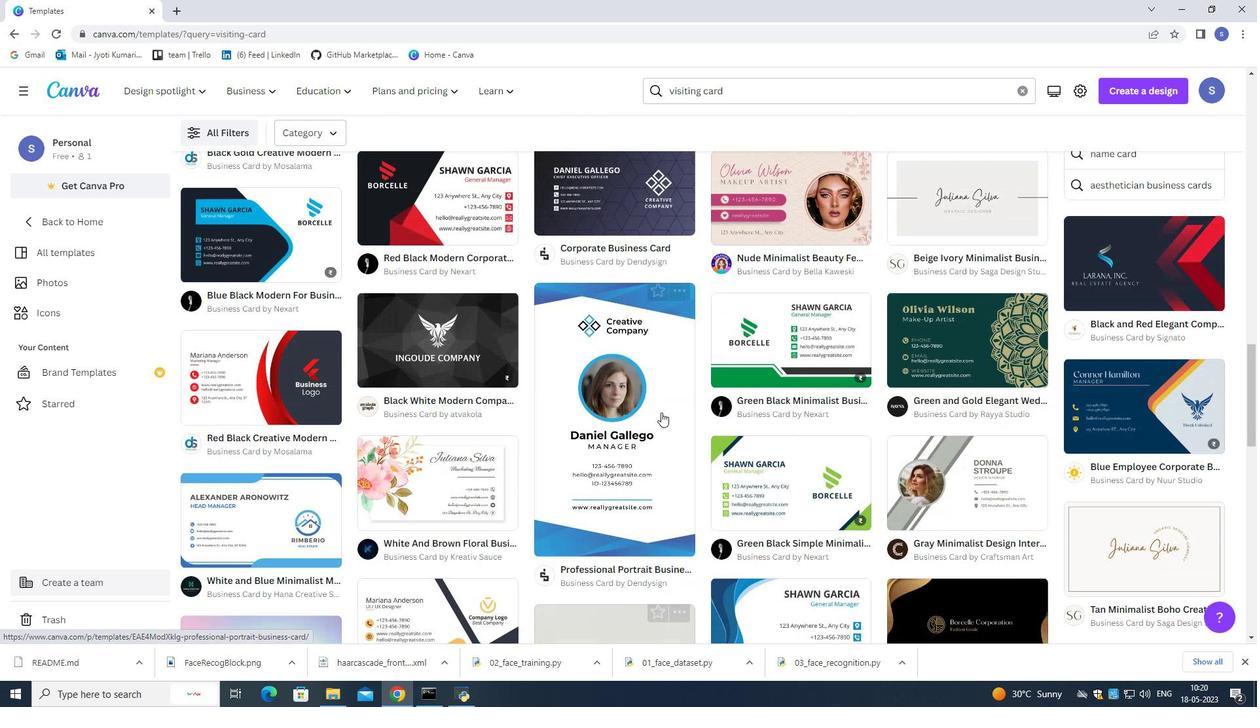 
Action: Mouse moved to (661, 411)
Screenshot: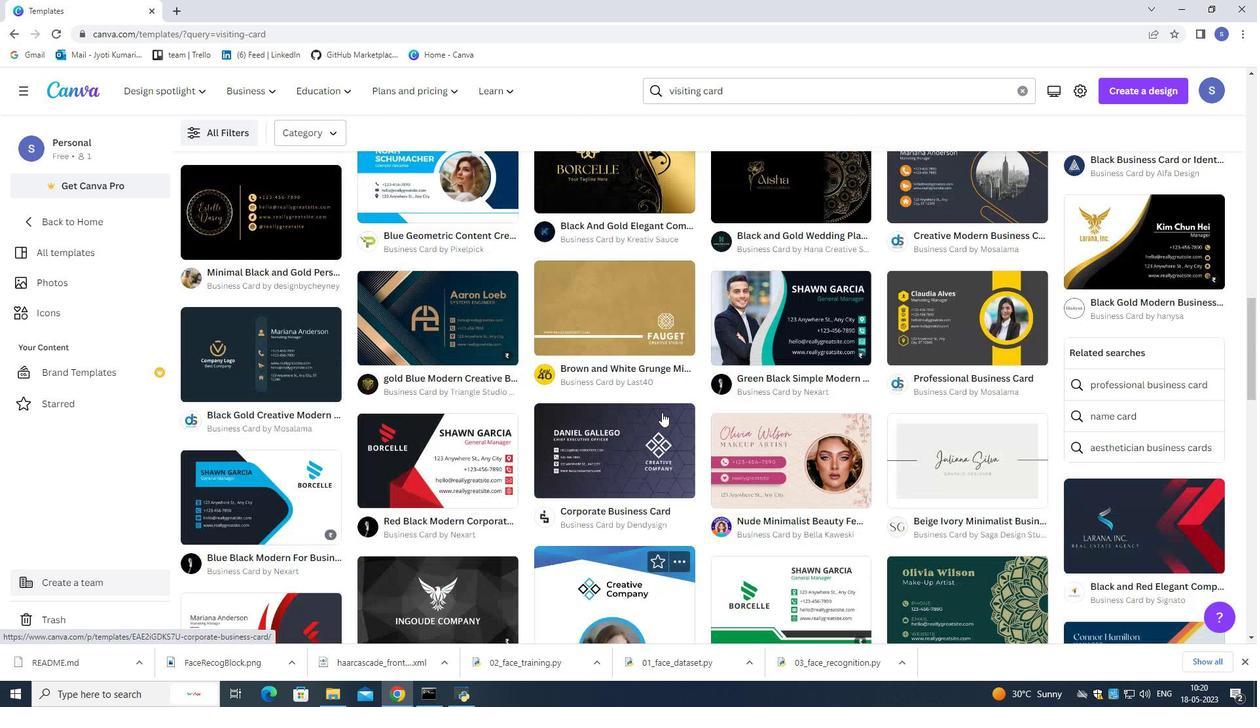 
Action: Mouse scrolled (661, 412) with delta (0, 0)
Screenshot: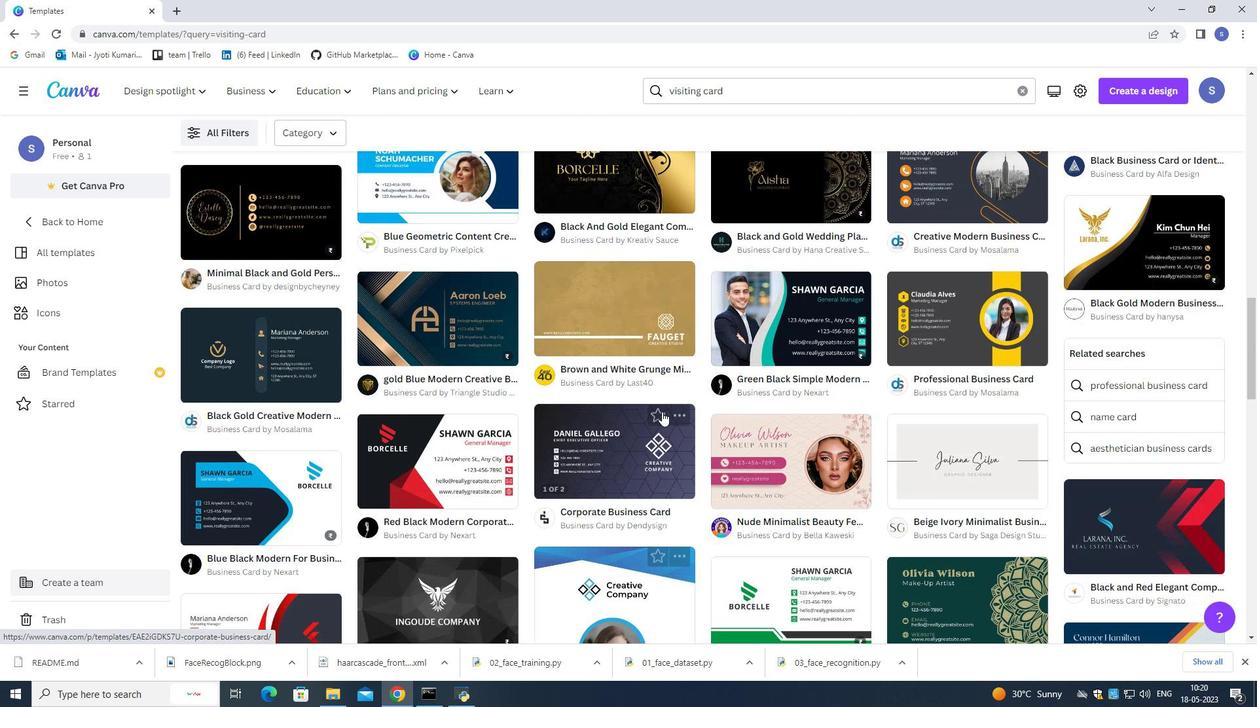 
Action: Mouse scrolled (661, 412) with delta (0, 0)
Screenshot: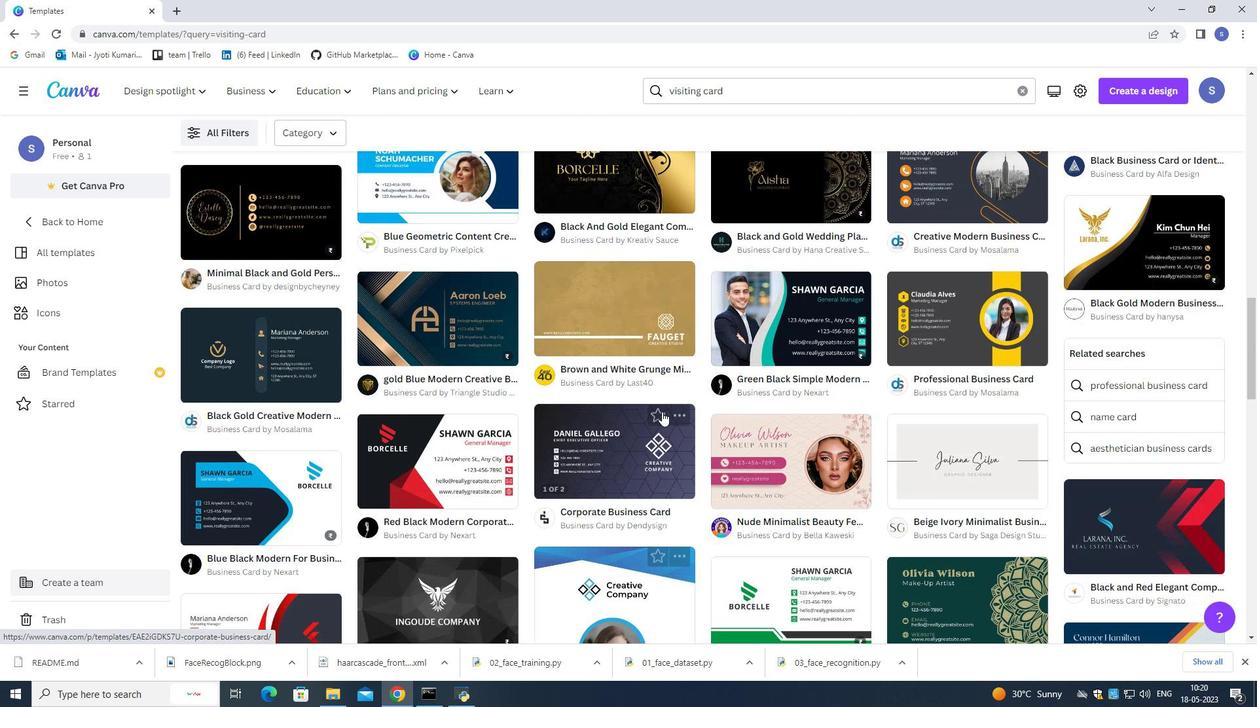 
Action: Mouse scrolled (661, 412) with delta (0, 0)
Screenshot: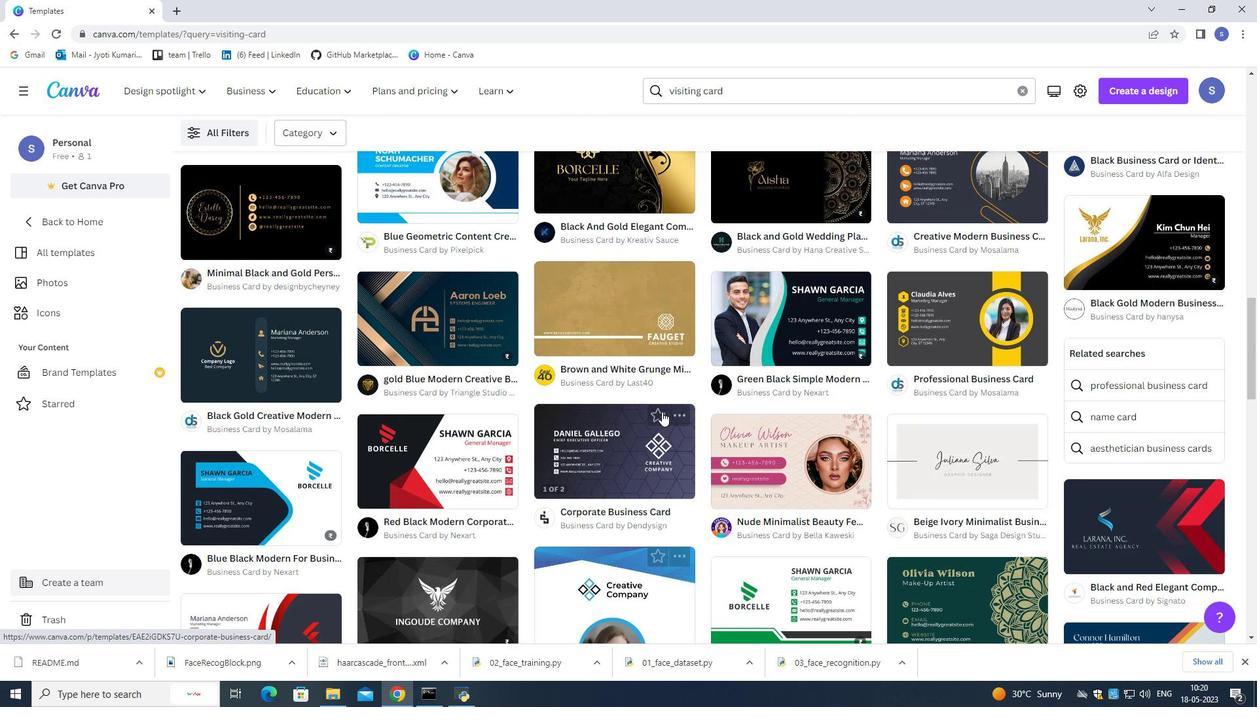 
Action: Mouse scrolled (661, 412) with delta (0, 0)
Screenshot: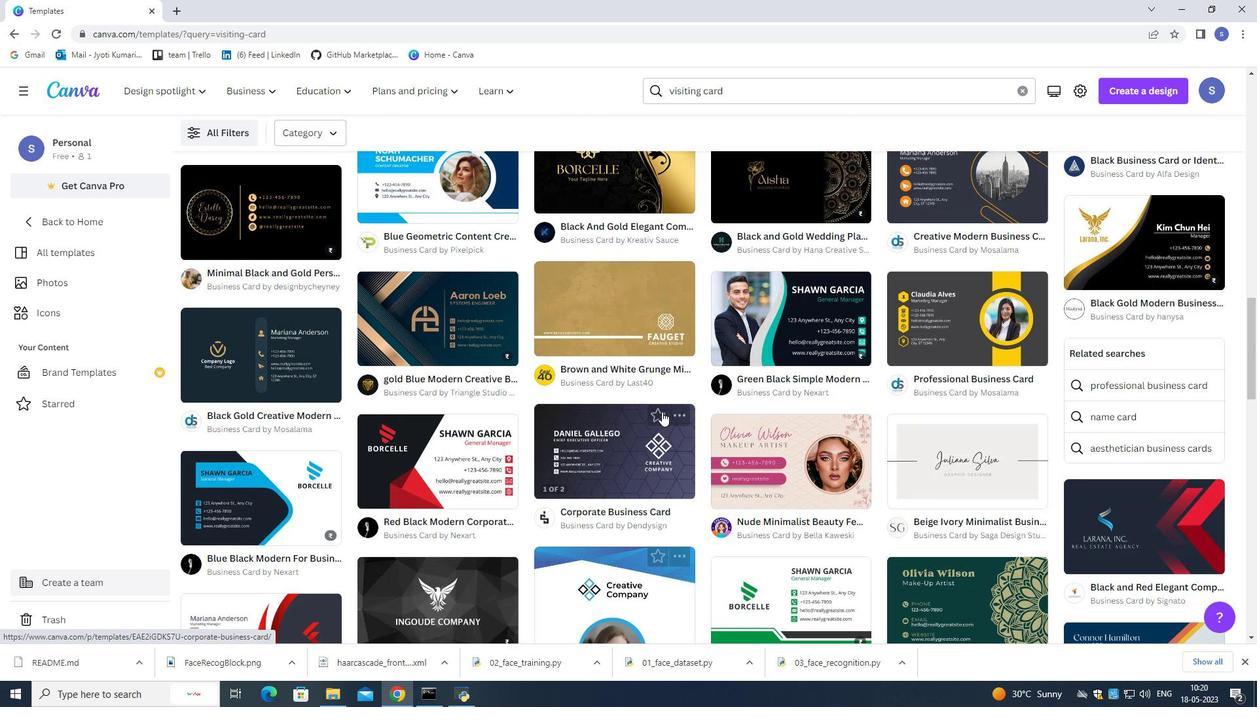 
Action: Mouse scrolled (661, 412) with delta (0, 0)
Screenshot: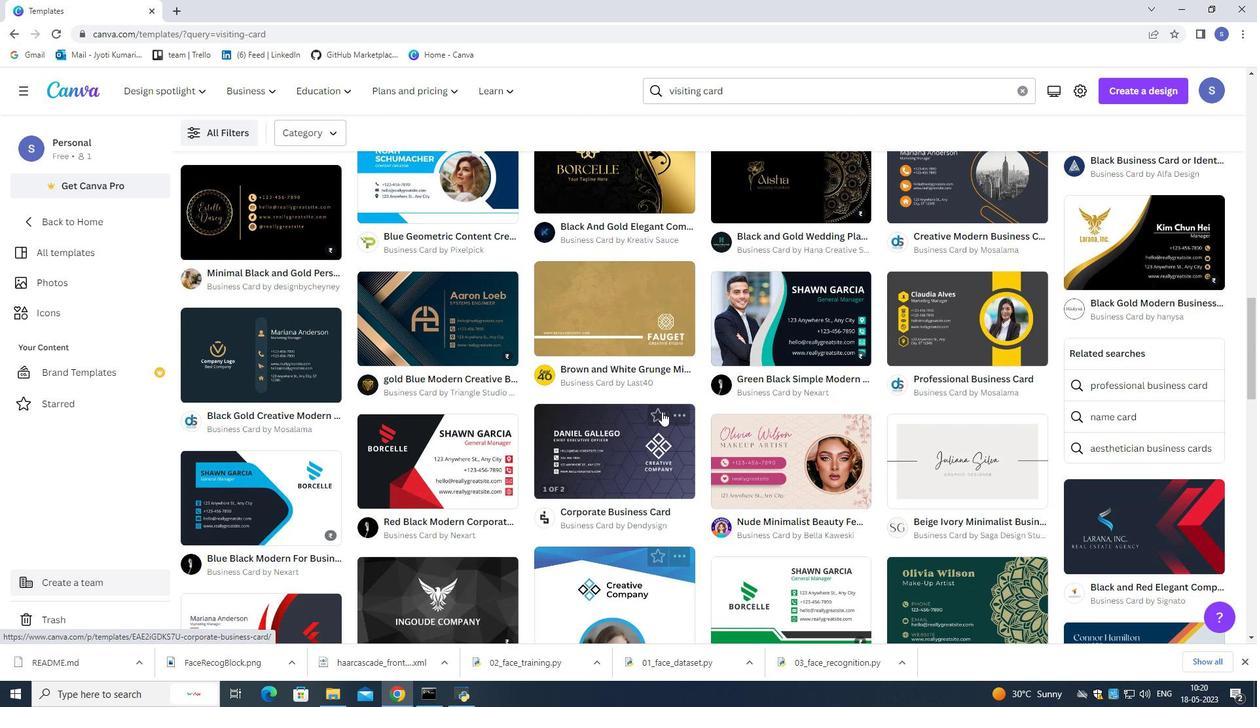 
Action: Mouse moved to (661, 411)
Screenshot: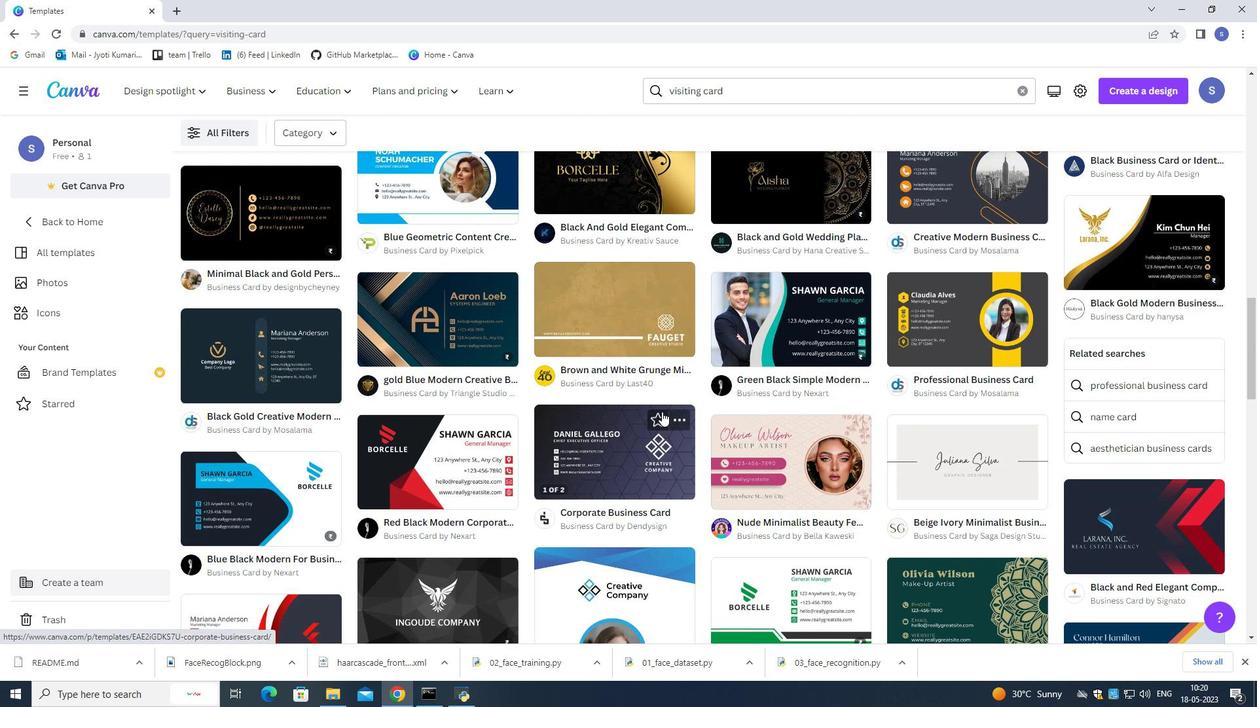 
Action: Mouse scrolled (661, 411) with delta (0, 0)
Screenshot: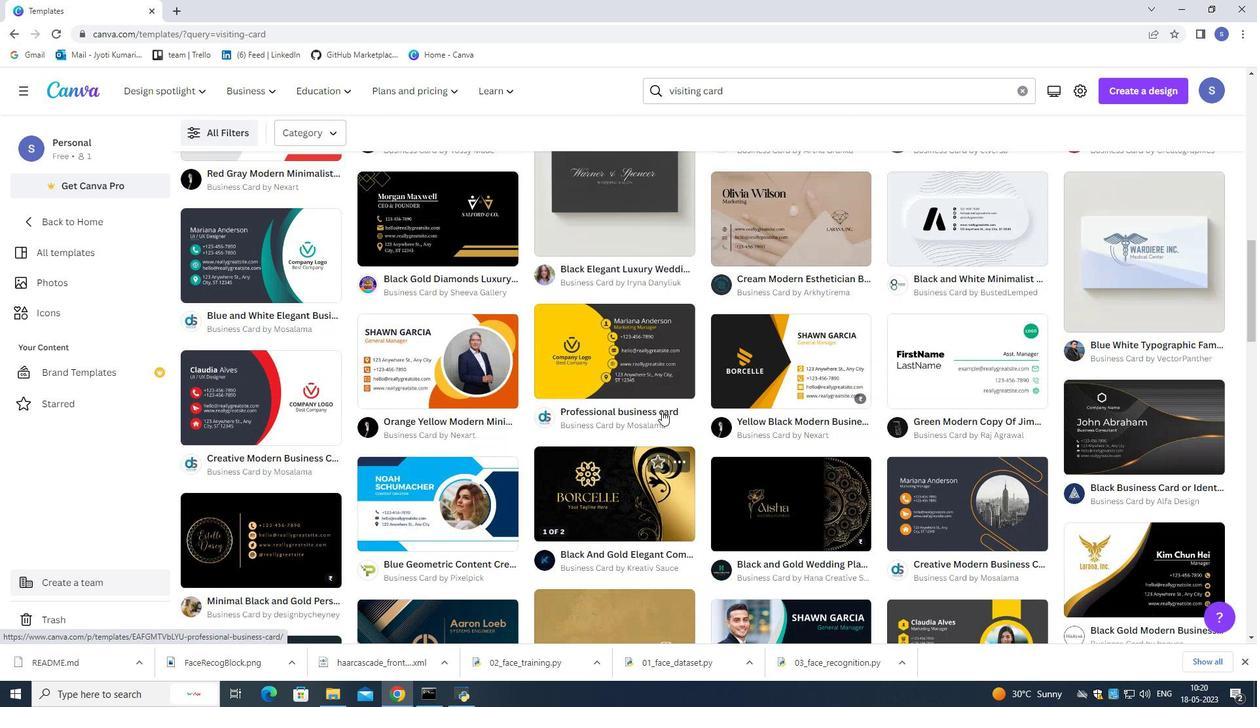 
Action: Mouse scrolled (661, 411) with delta (0, 0)
Screenshot: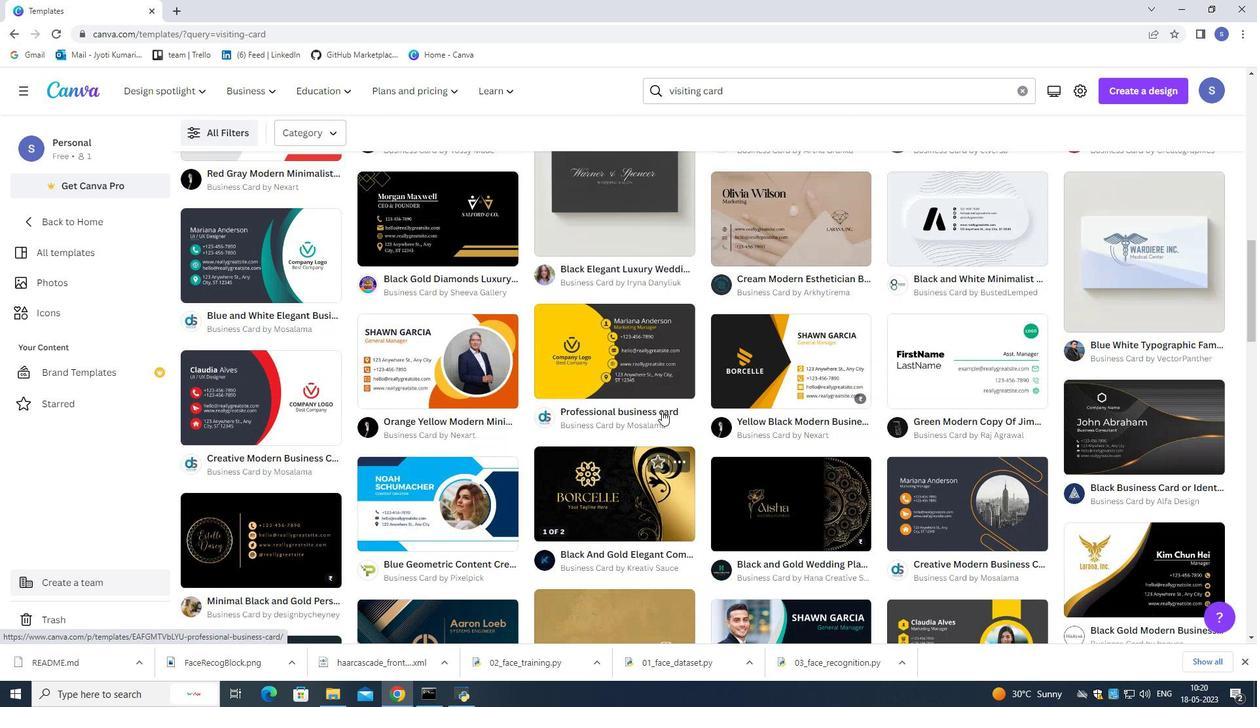 
Action: Mouse scrolled (661, 411) with delta (0, 0)
Screenshot: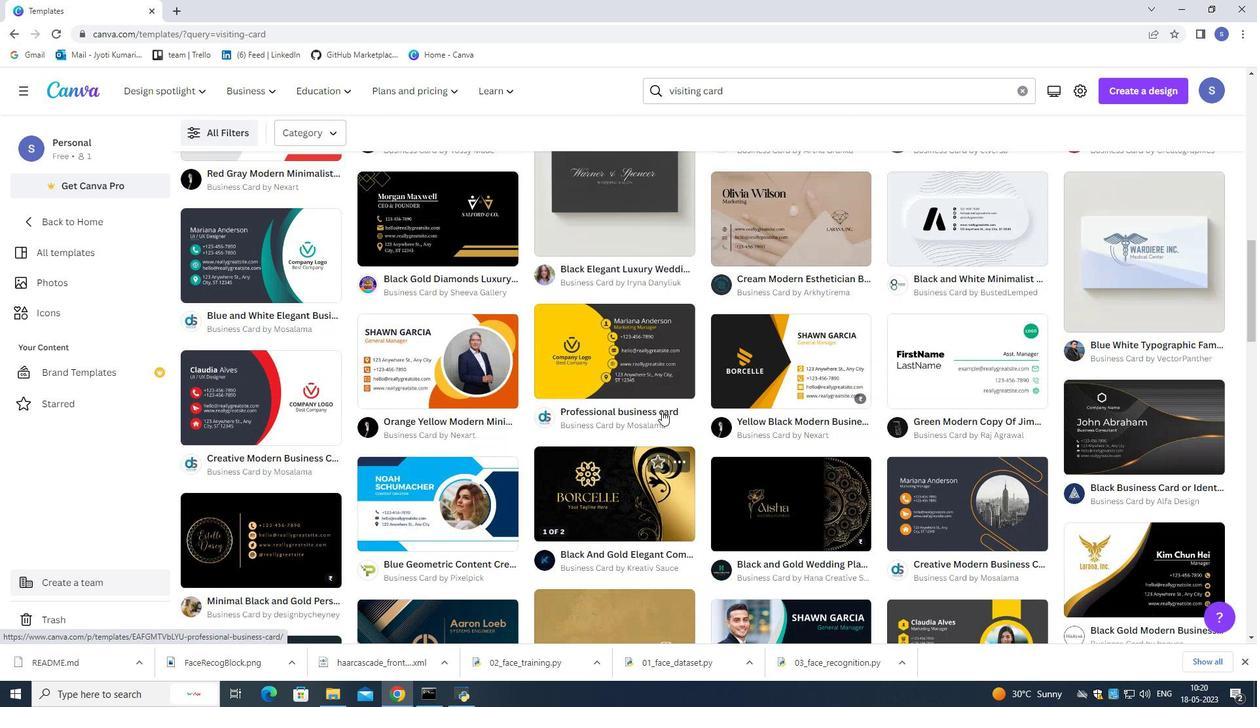 
Action: Mouse scrolled (661, 411) with delta (0, 0)
Screenshot: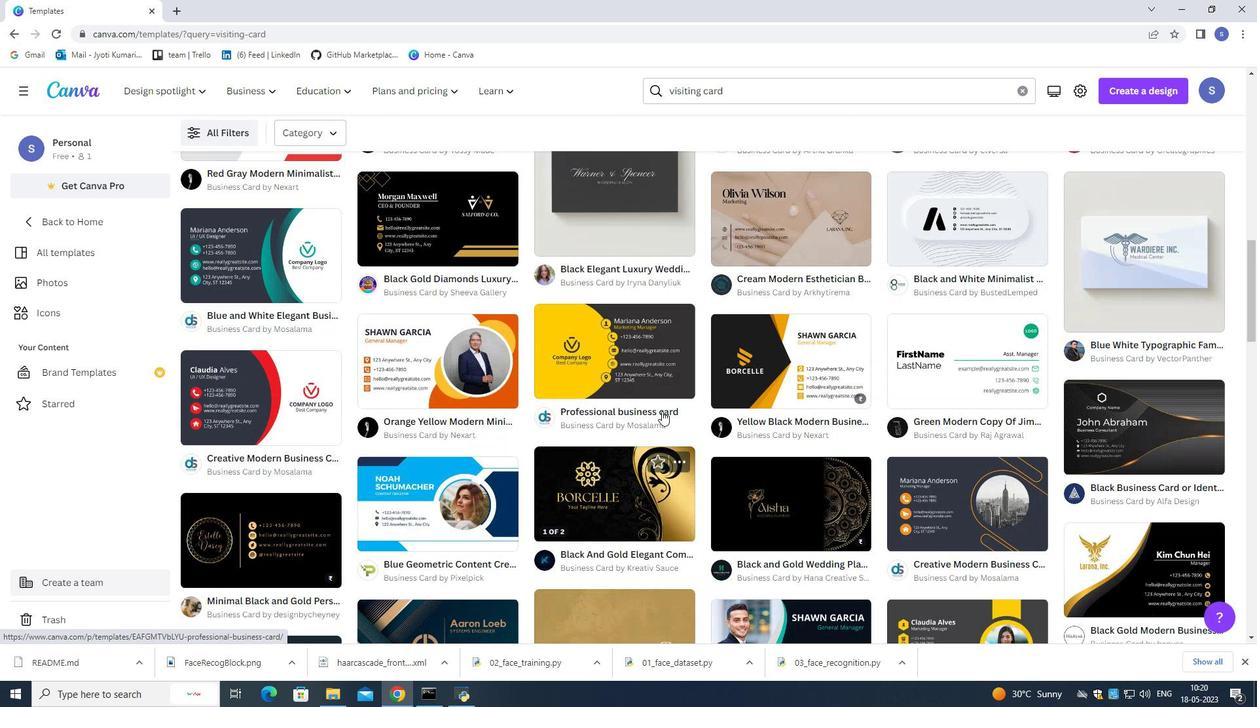
Action: Mouse moved to (661, 410)
Screenshot: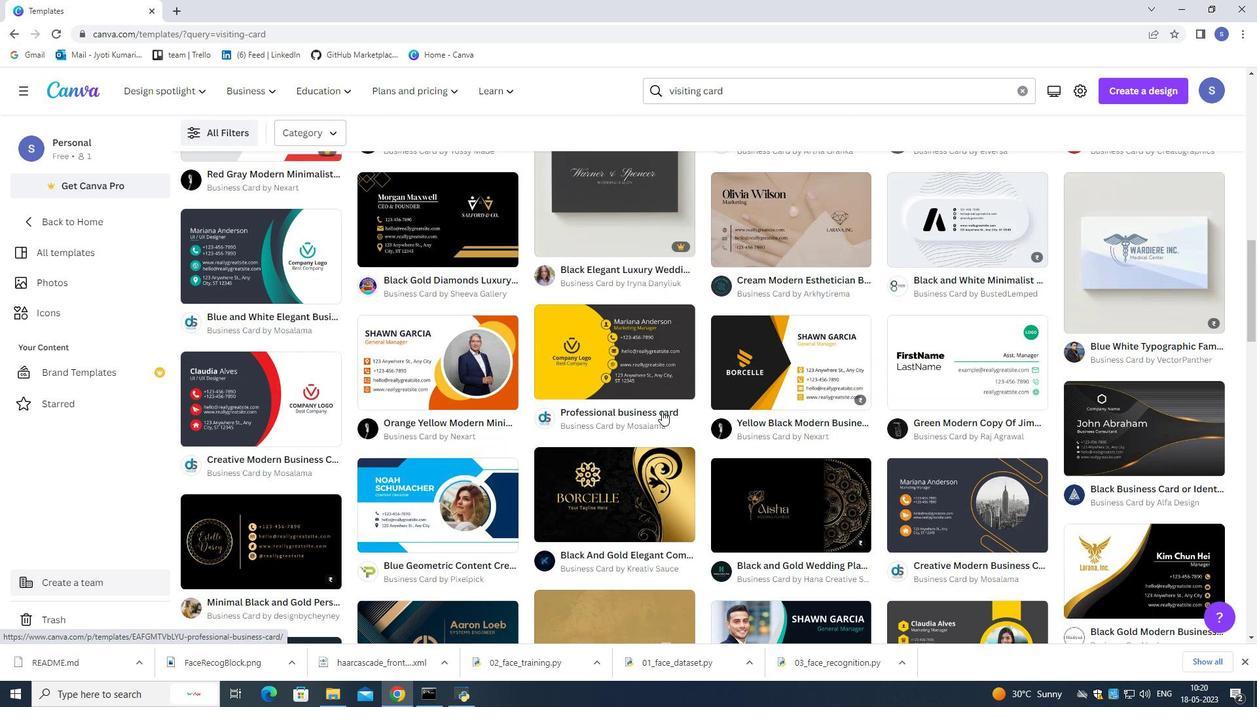 
Action: Mouse scrolled (661, 411) with delta (0, 0)
Screenshot: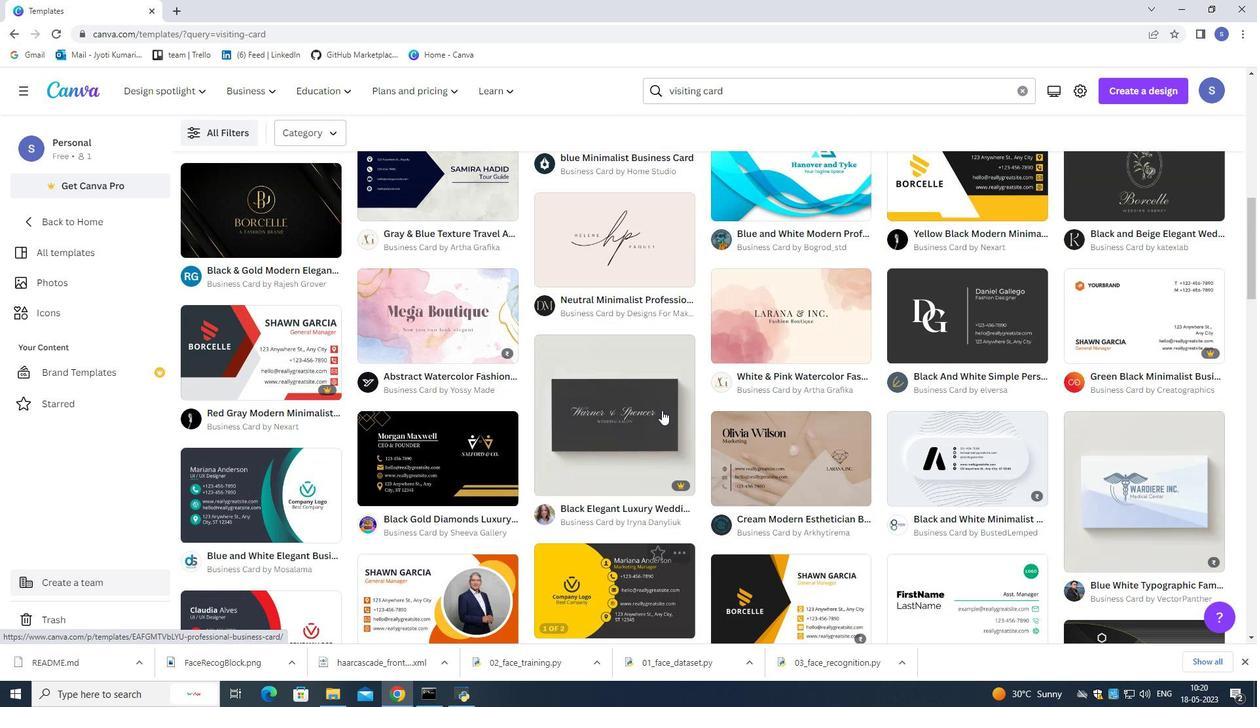 
Action: Mouse scrolled (661, 411) with delta (0, 0)
Screenshot: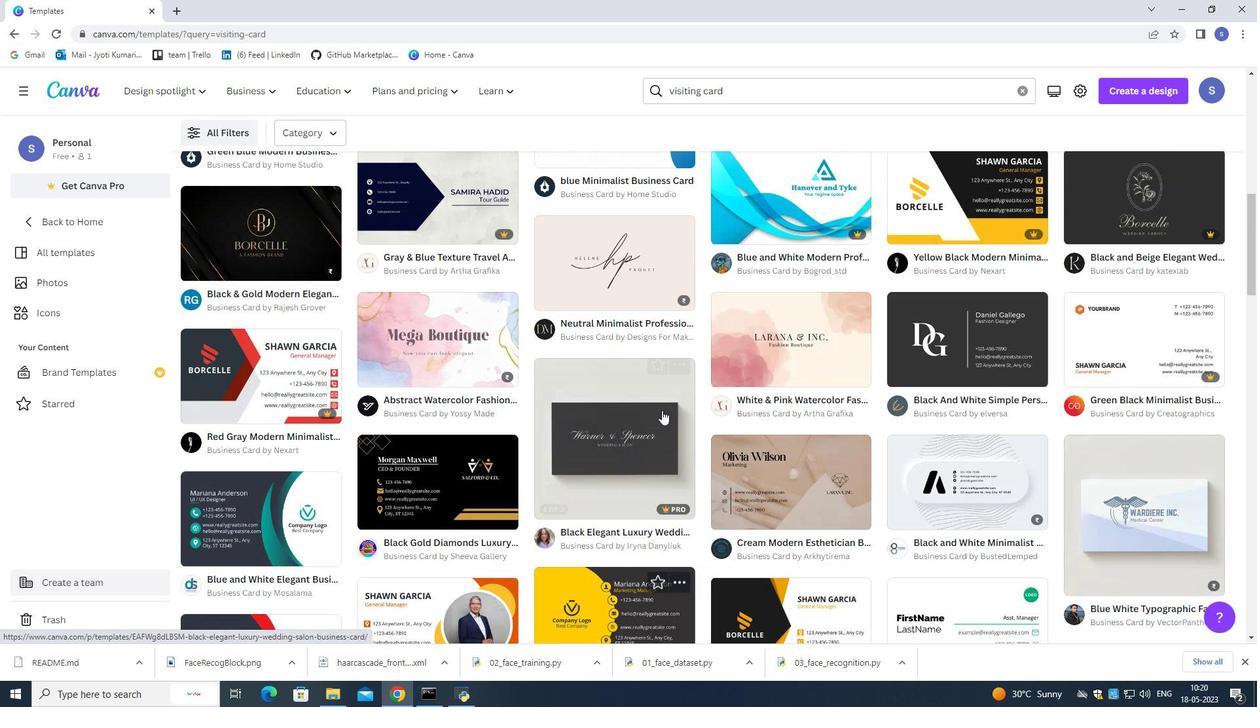 
Action: Mouse scrolled (661, 411) with delta (0, 0)
Screenshot: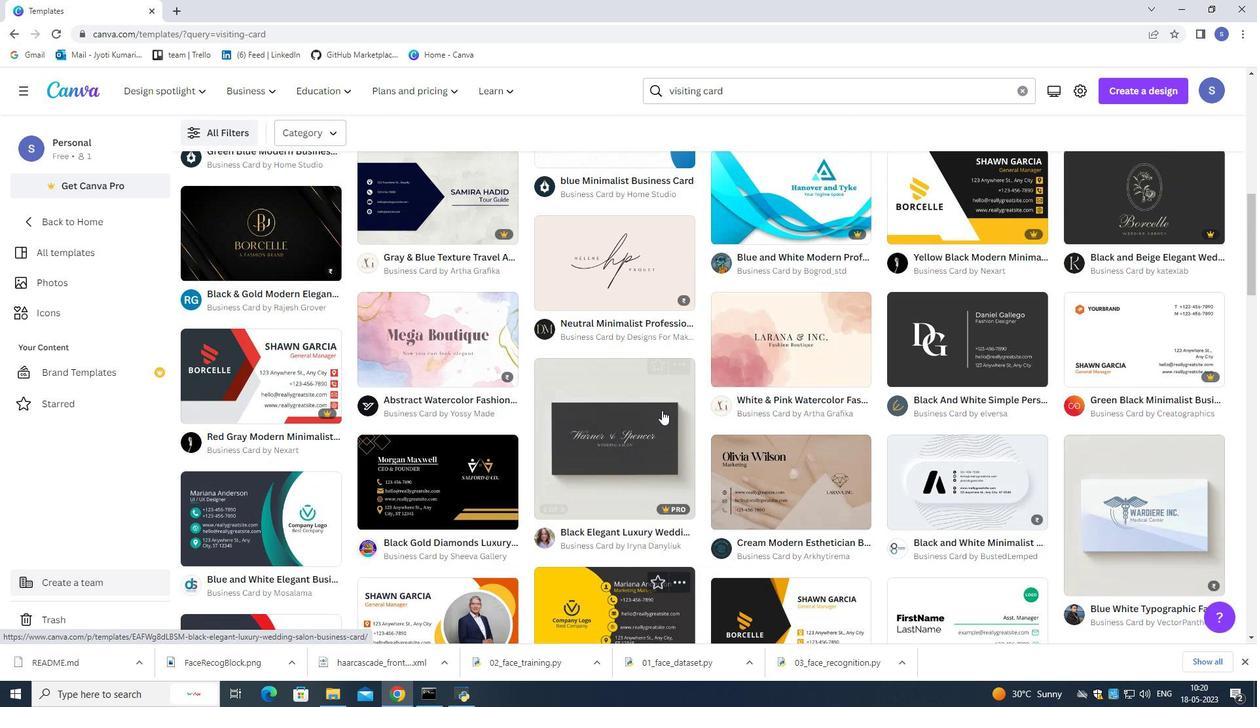
Action: Mouse scrolled (661, 411) with delta (0, 0)
Screenshot: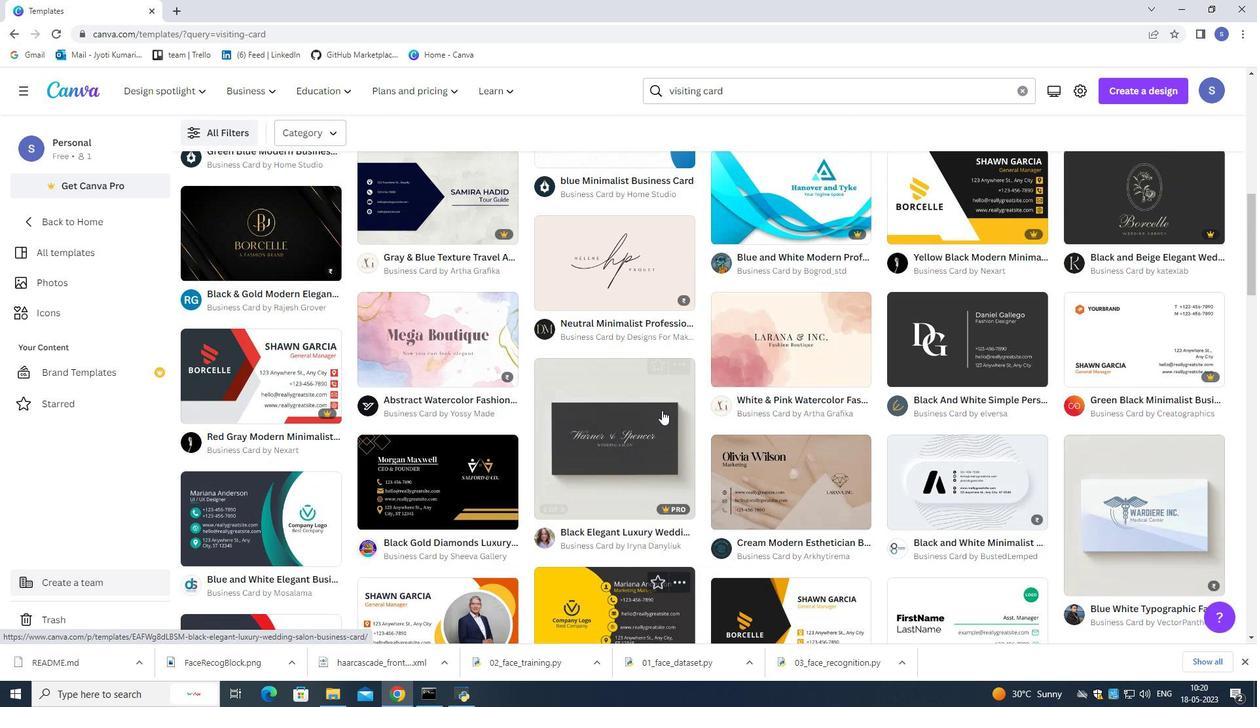 
Action: Mouse scrolled (661, 411) with delta (0, 0)
Screenshot: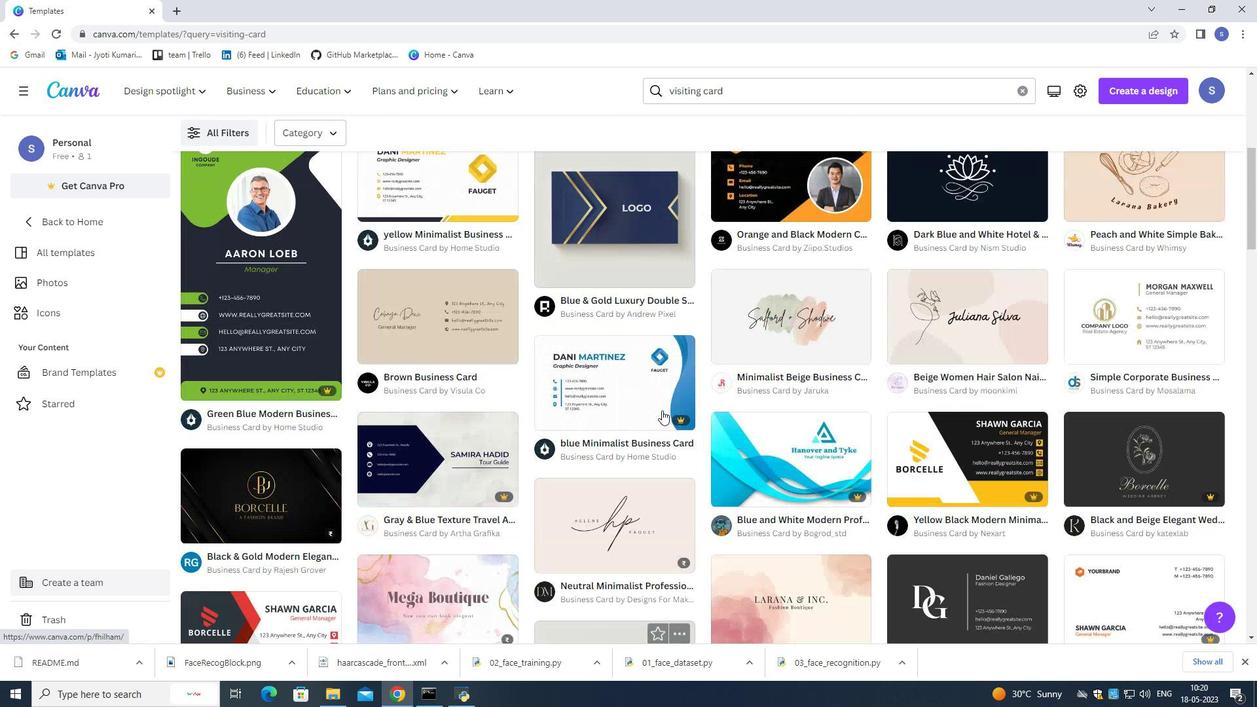 
Action: Mouse scrolled (661, 411) with delta (0, 0)
Screenshot: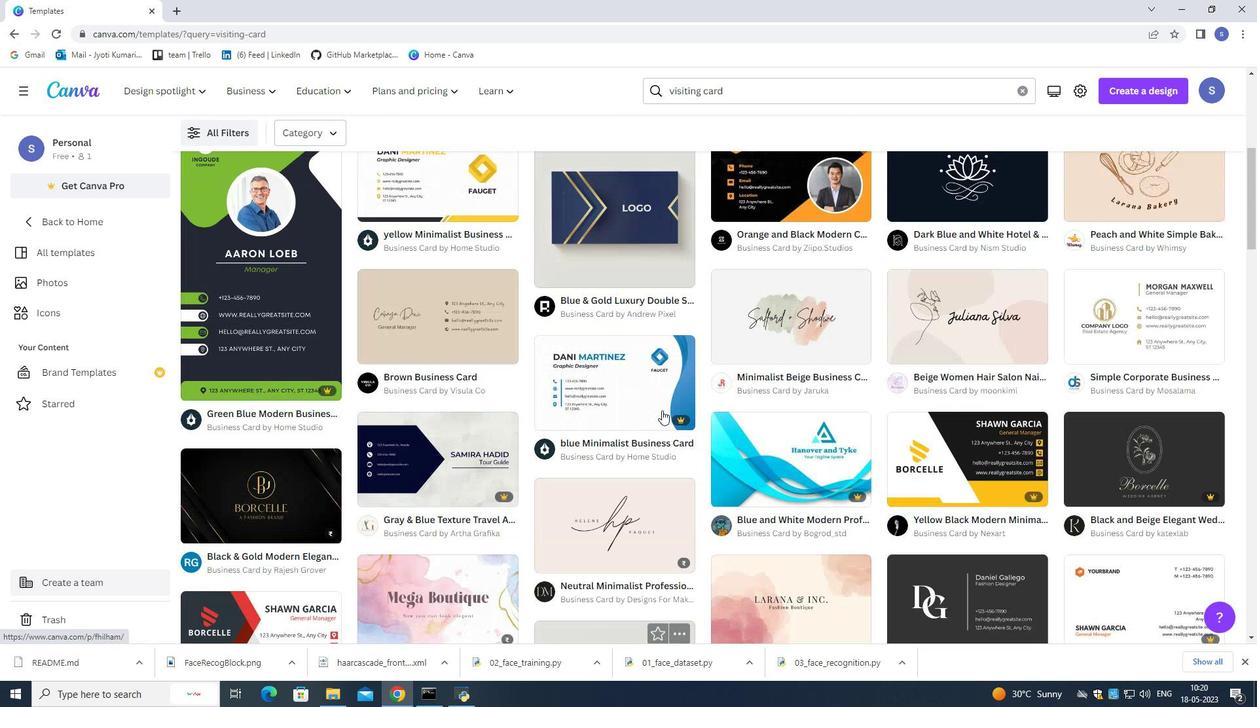 
Action: Mouse scrolled (661, 411) with delta (0, 0)
Screenshot: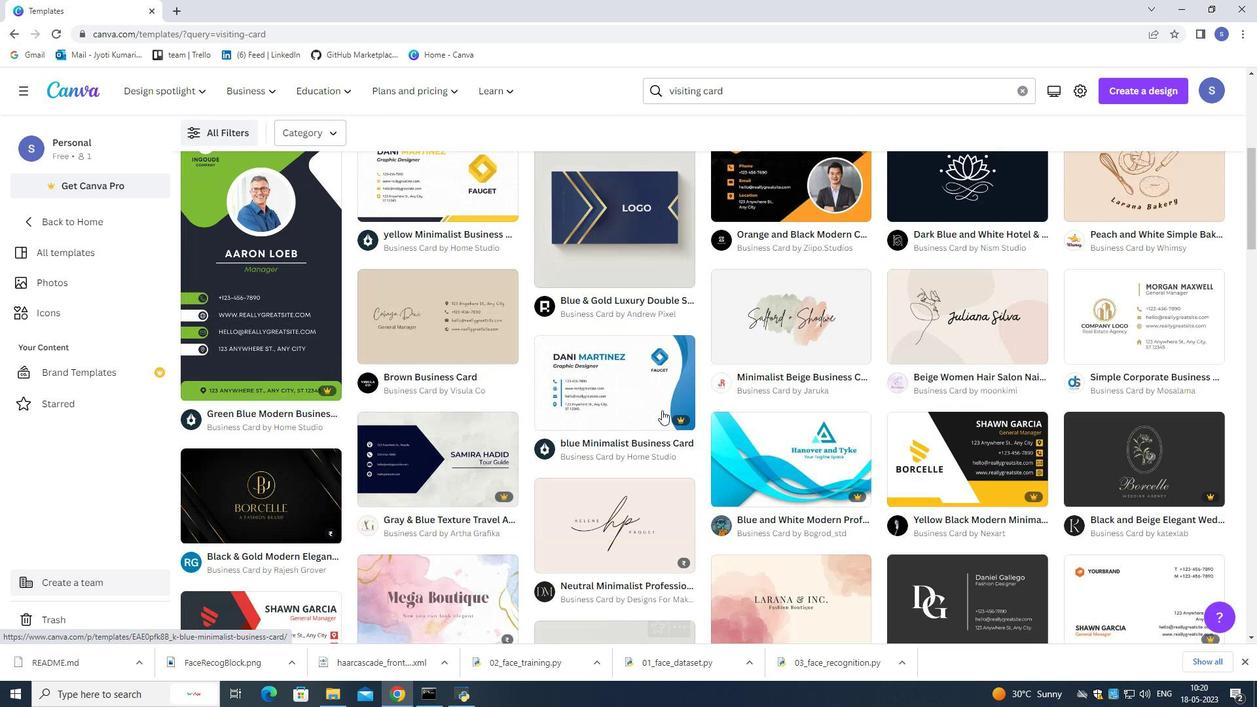 
Action: Mouse scrolled (661, 411) with delta (0, 0)
Screenshot: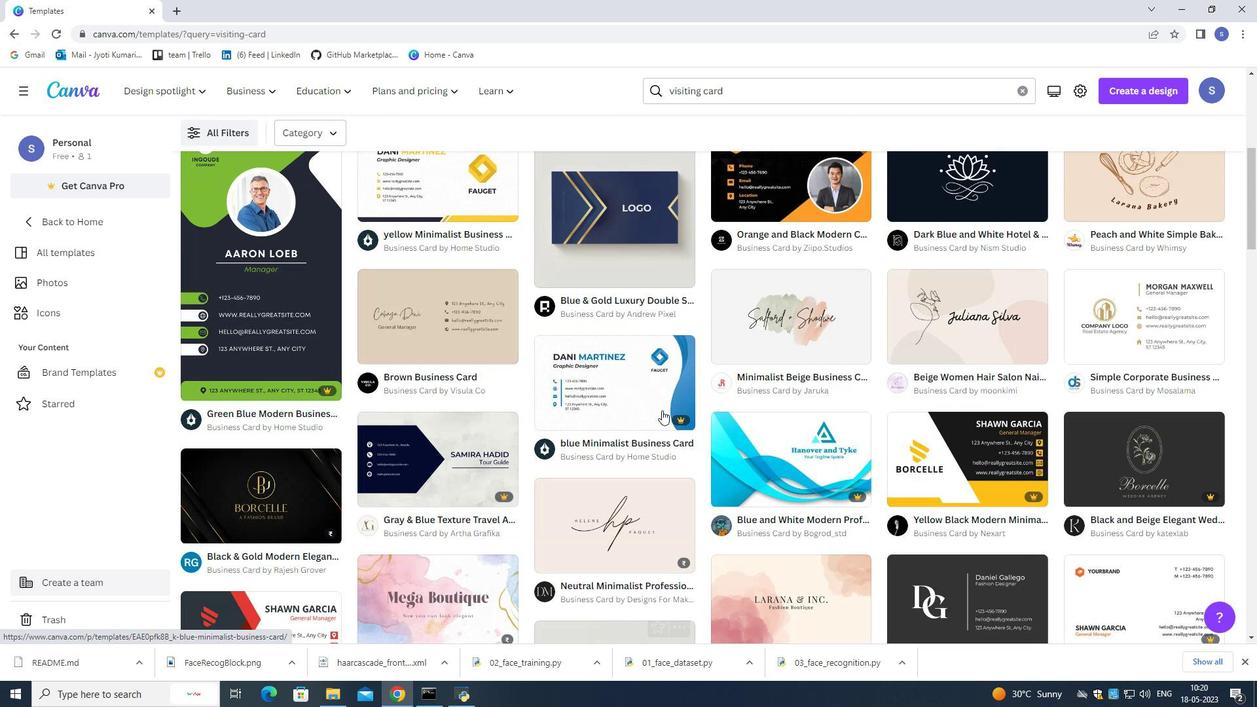 
Action: Mouse scrolled (661, 411) with delta (0, 0)
Screenshot: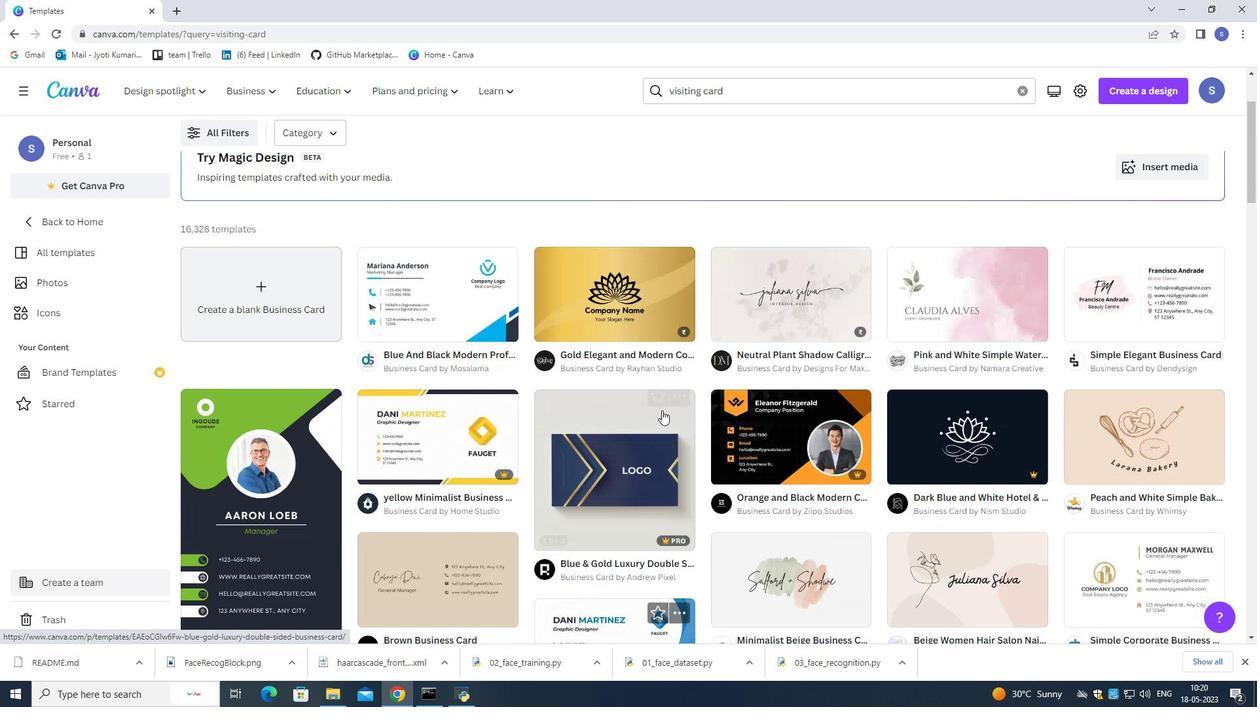
Action: Mouse scrolled (661, 411) with delta (0, 0)
Screenshot: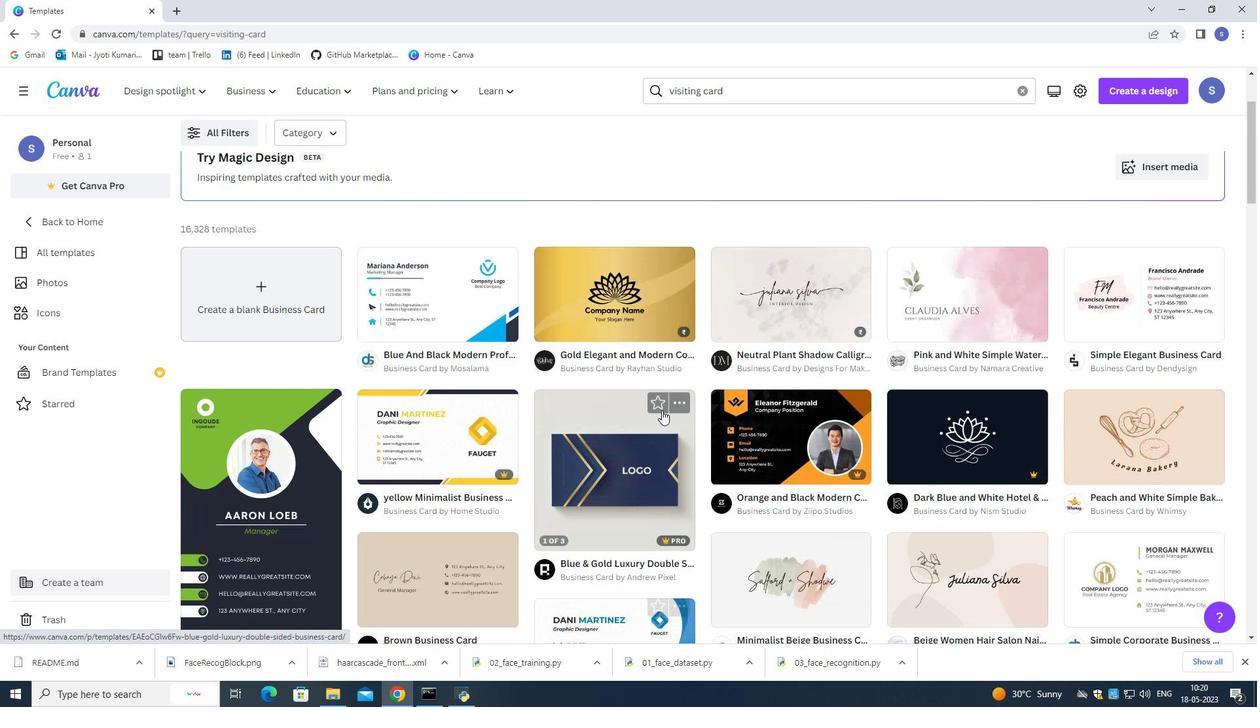 
Action: Mouse scrolled (661, 411) with delta (0, 0)
Screenshot: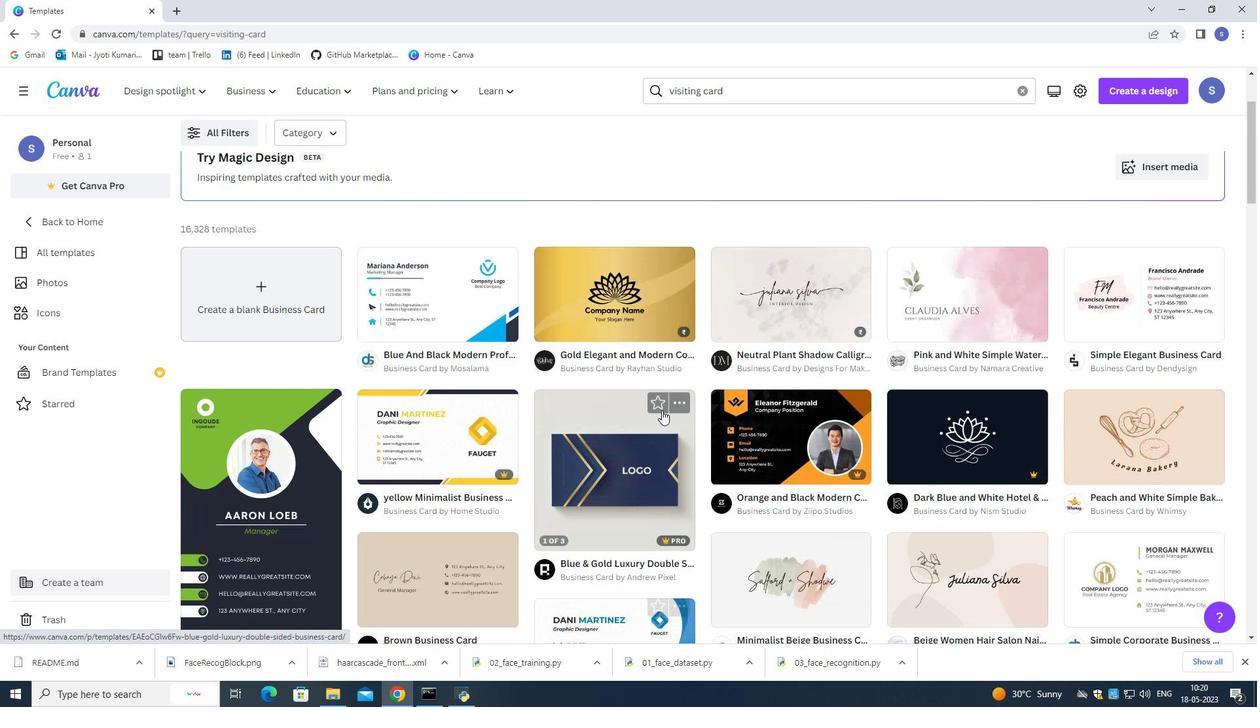 
Action: Mouse scrolled (661, 411) with delta (0, 0)
Screenshot: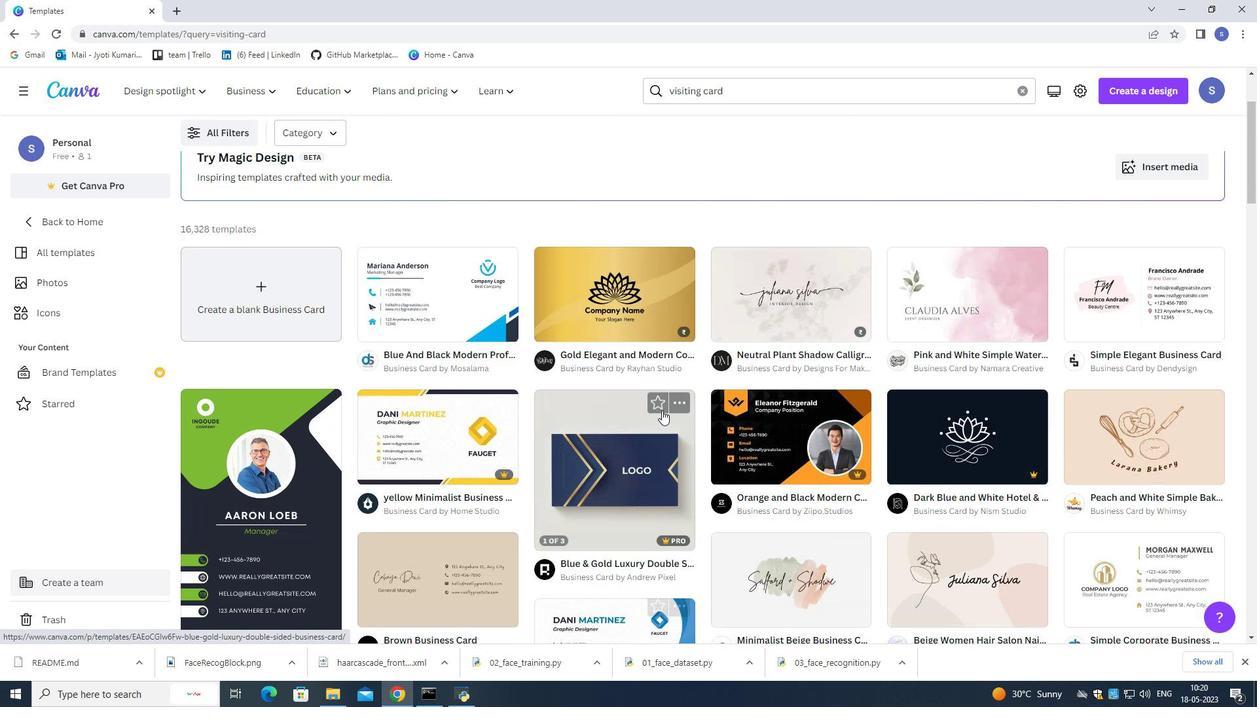 
Action: Mouse moved to (661, 410)
Screenshot: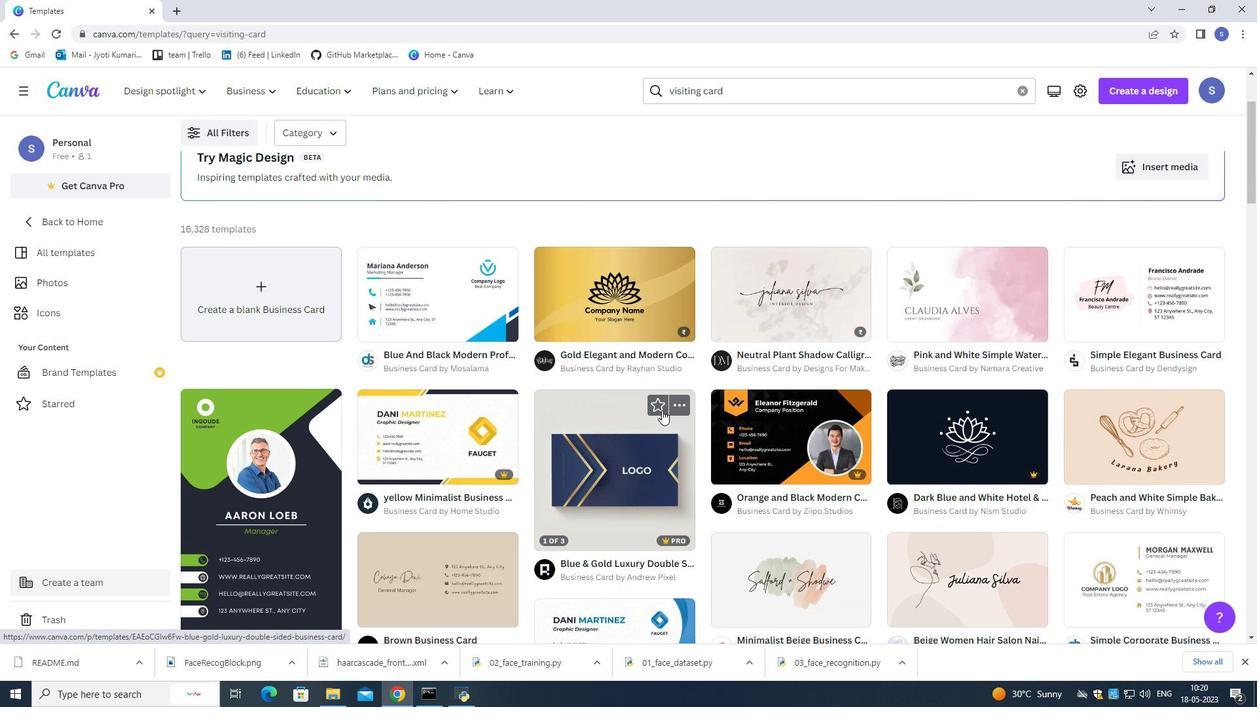 
Action: Mouse scrolled (661, 411) with delta (0, 0)
Screenshot: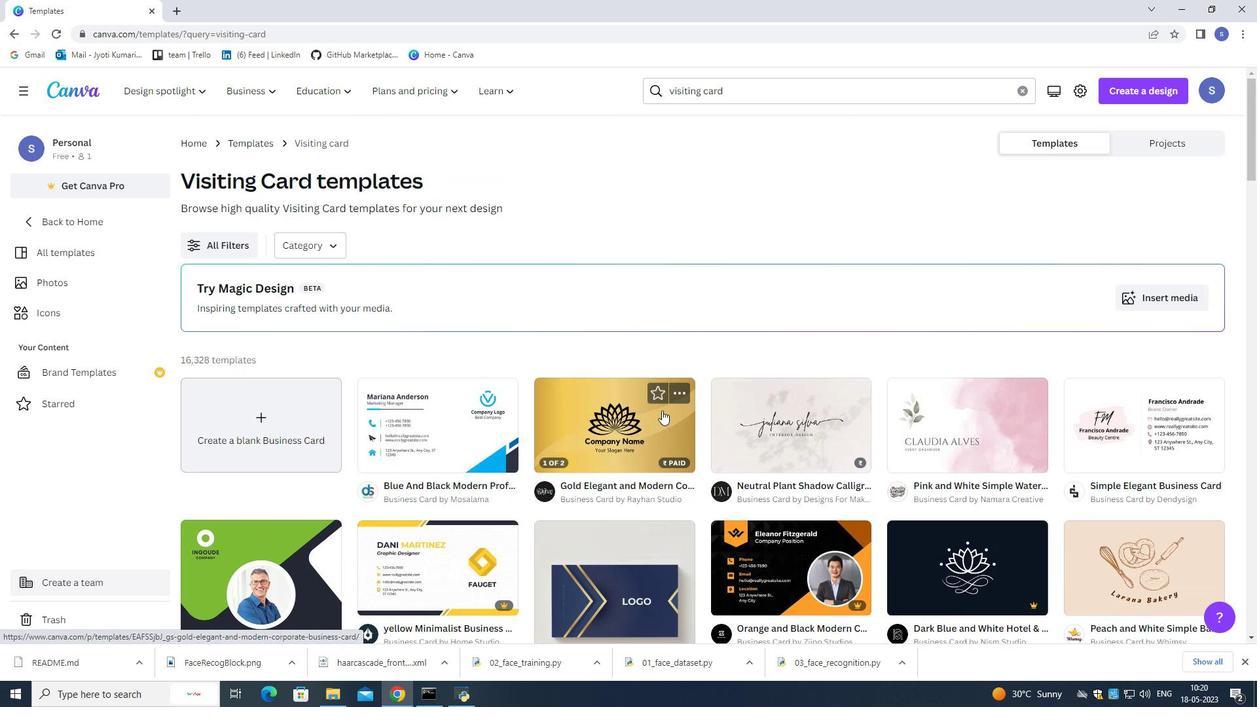 
Action: Mouse scrolled (661, 411) with delta (0, 0)
Screenshot: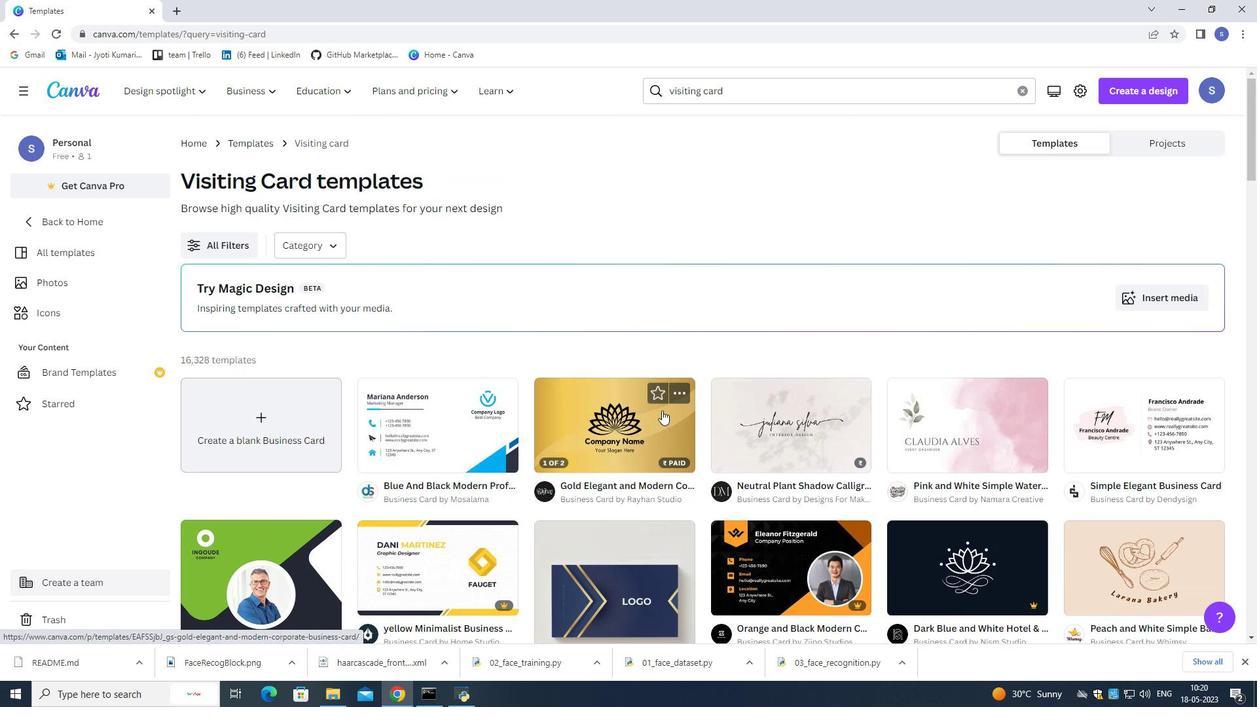 
Action: Mouse scrolled (661, 411) with delta (0, 0)
Screenshot: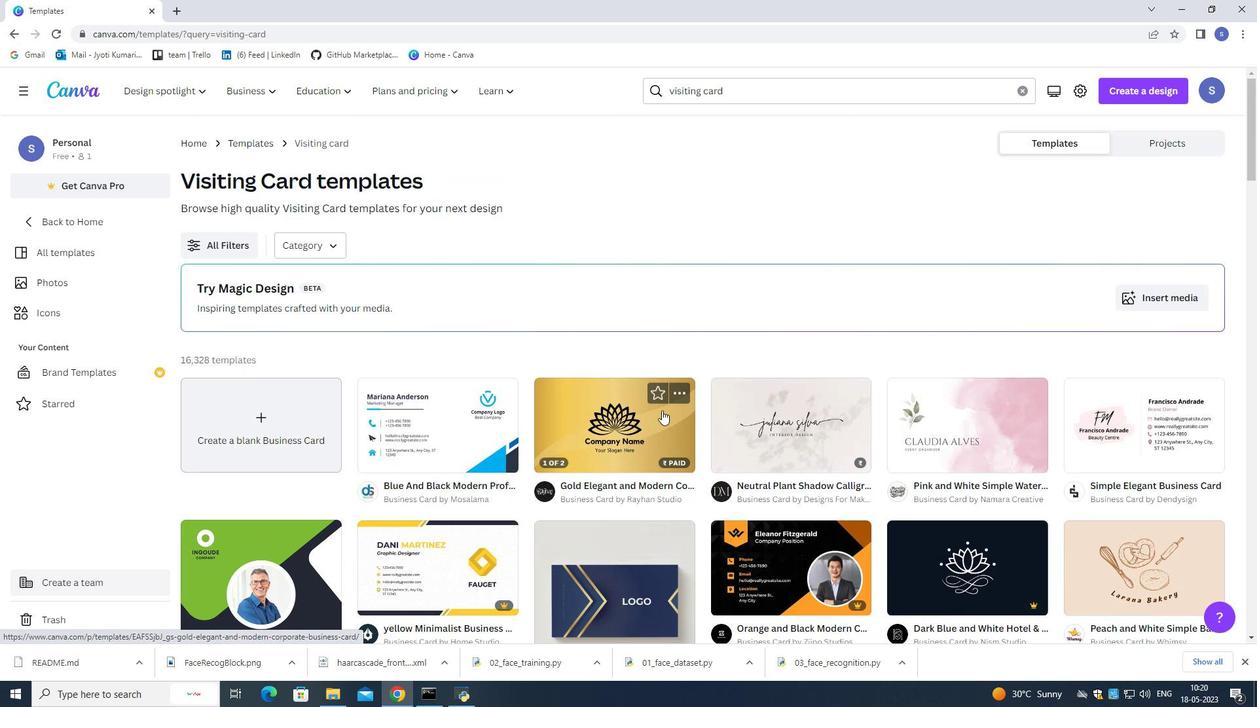 
Action: Mouse moved to (662, 408)
Screenshot: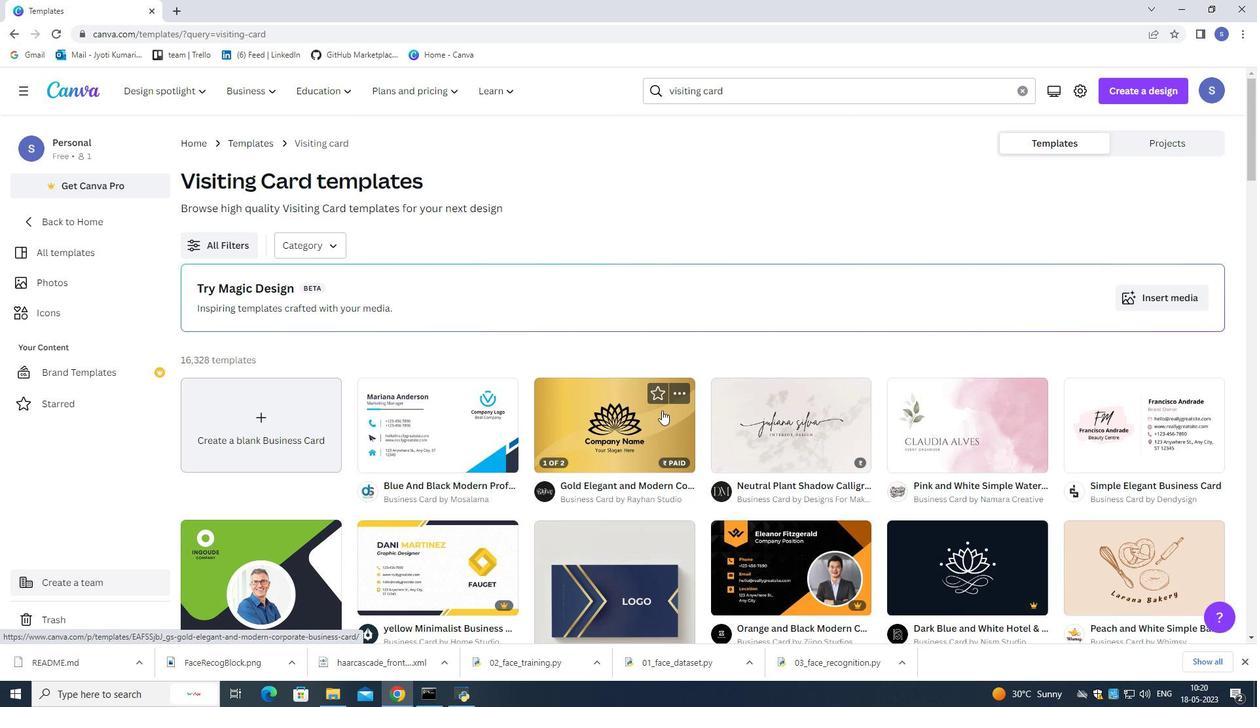 
Action: Mouse scrolled (661, 409) with delta (0, 0)
Screenshot: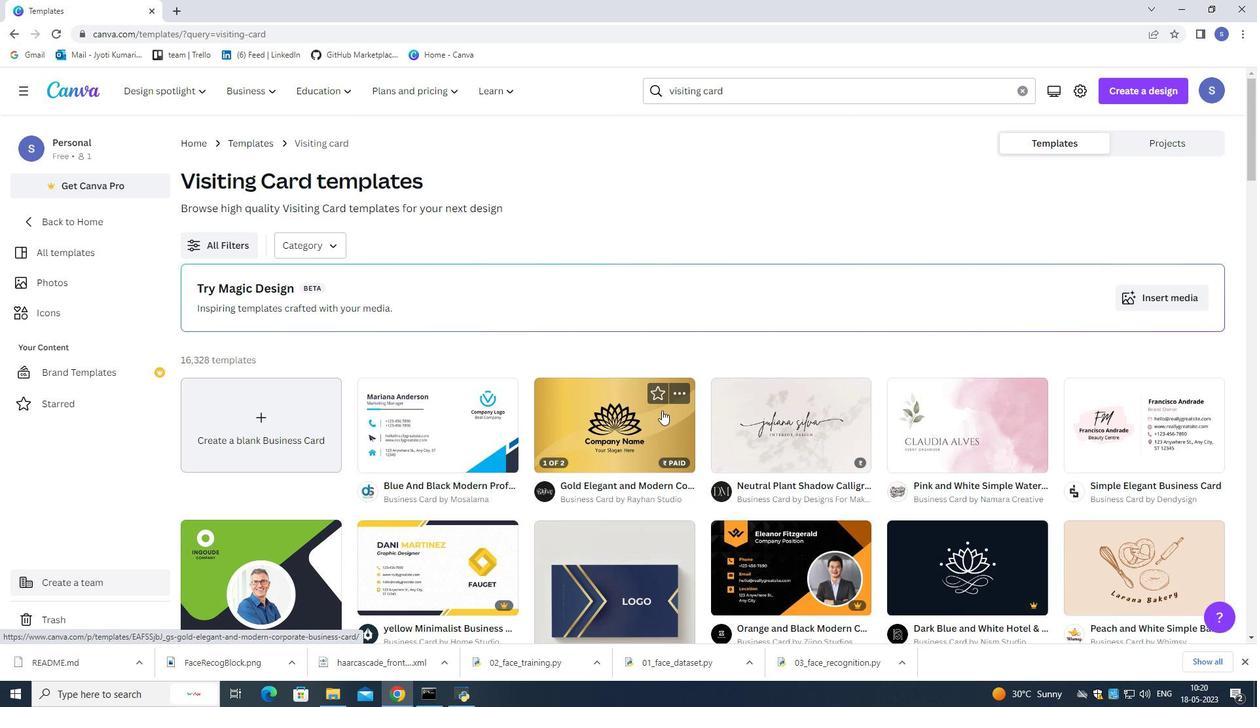 
Action: Mouse moved to (790, 94)
Screenshot: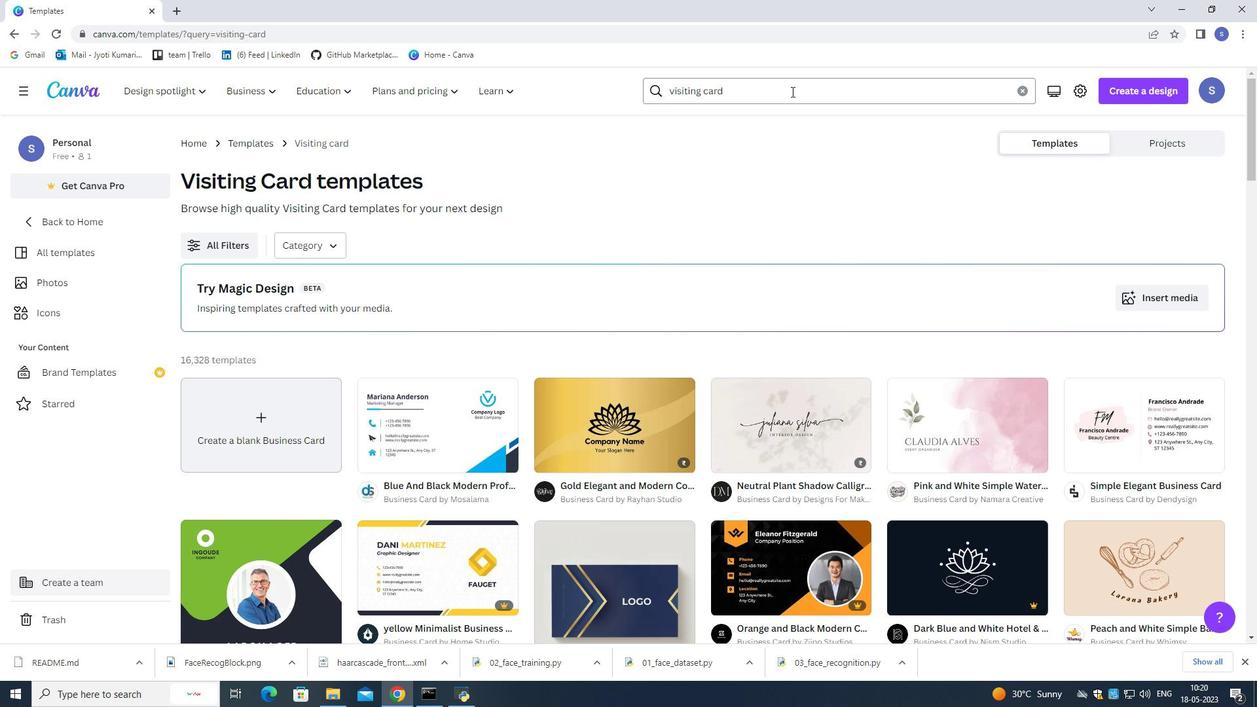 
Action: Mouse pressed left at (790, 94)
Screenshot: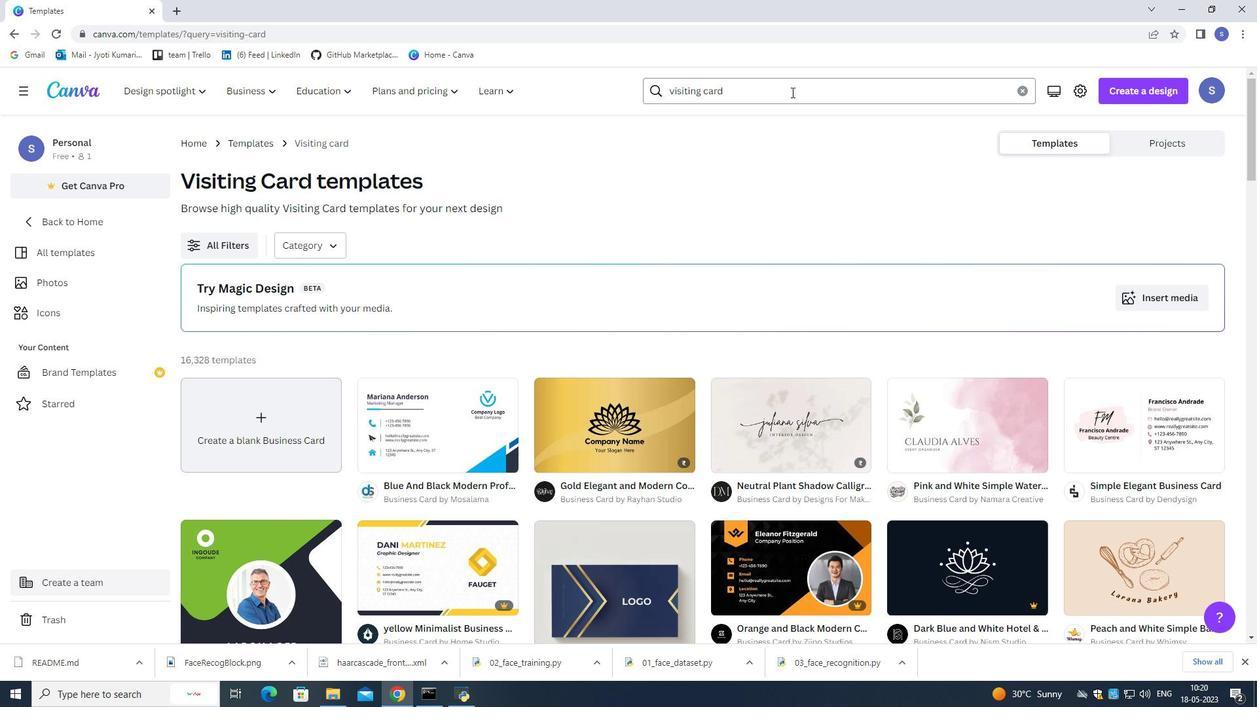 
Action: Mouse moved to (671, 3)
Screenshot: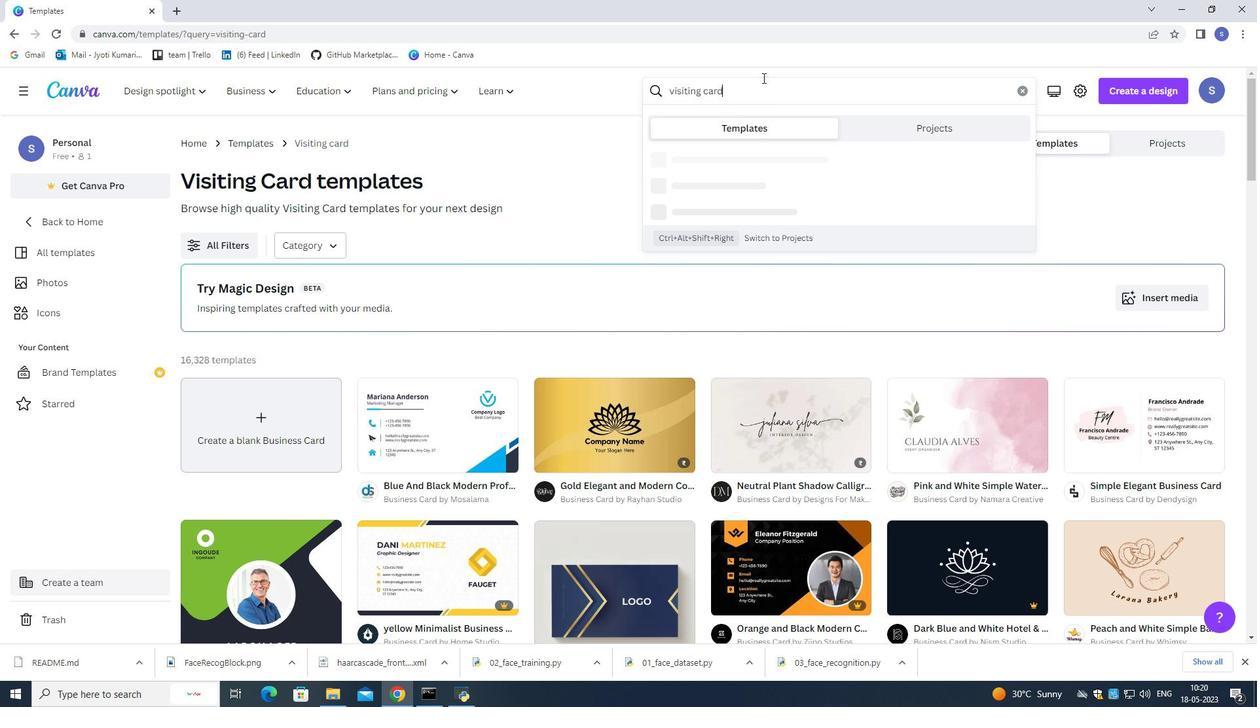 
Action: Key pressed <Key.space>for<Key.space>car<Key.enter>
Screenshot: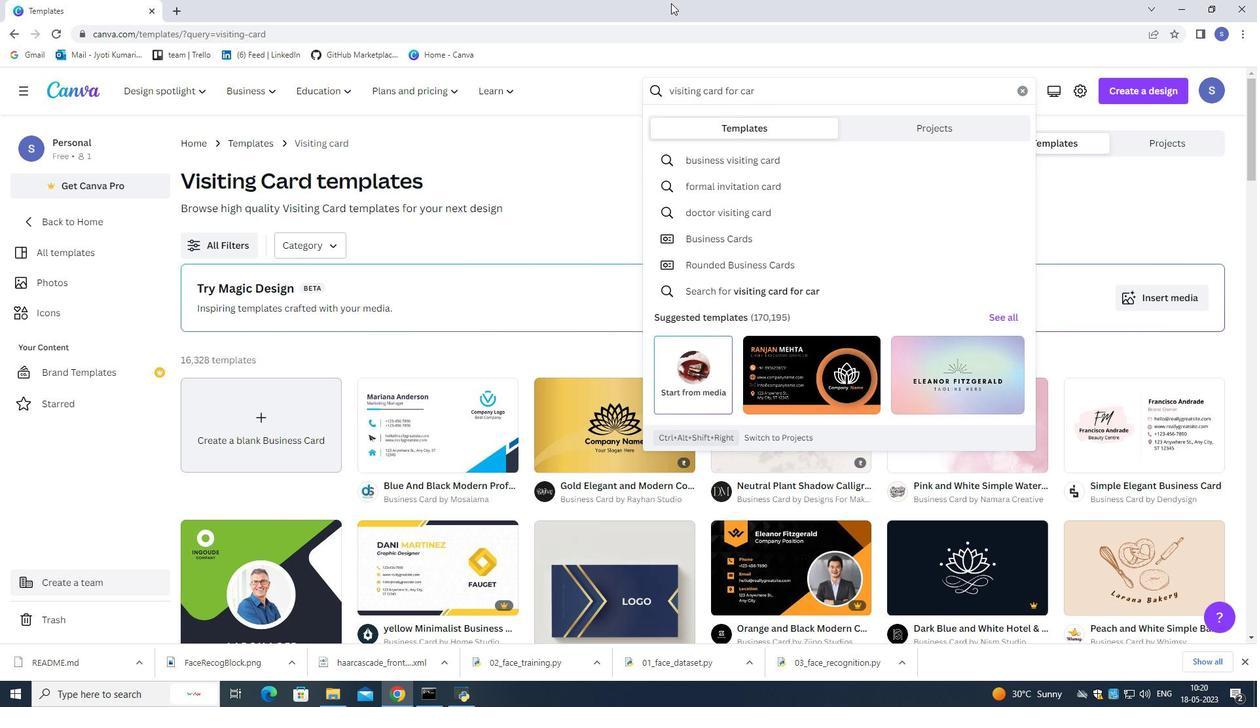 
Action: Mouse moved to (583, 246)
Screenshot: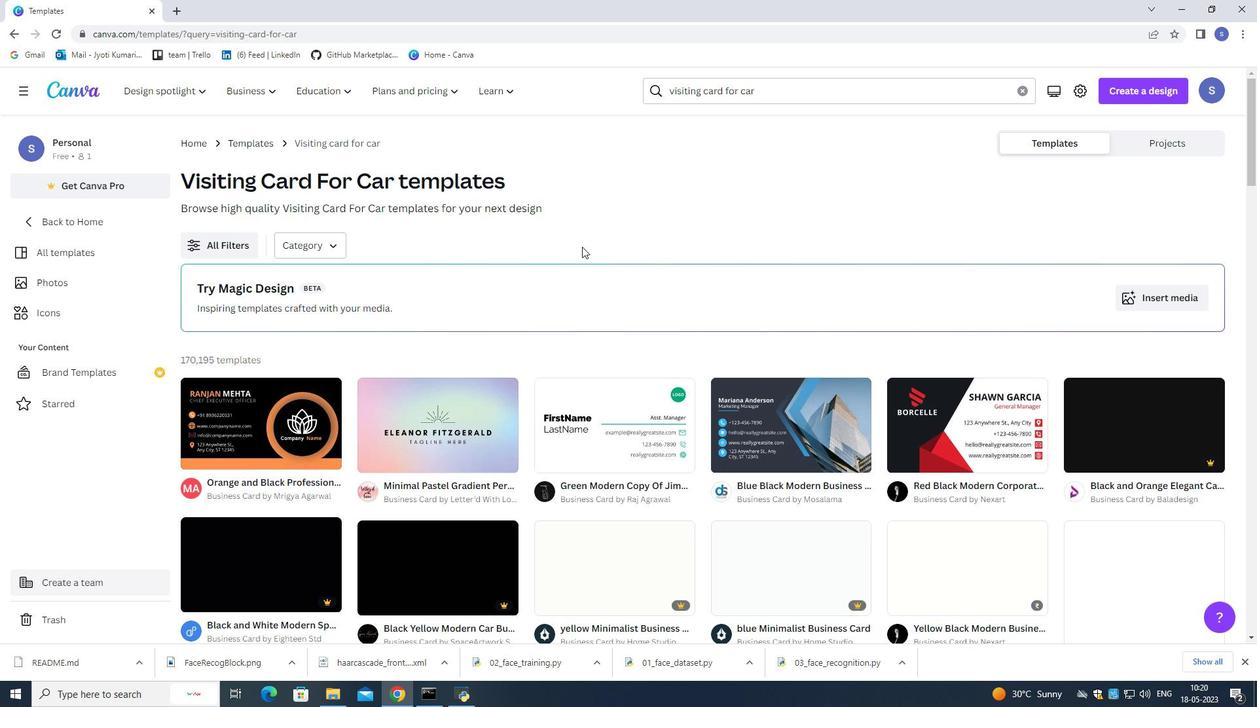 
Action: Mouse scrolled (583, 246) with delta (0, 0)
Screenshot: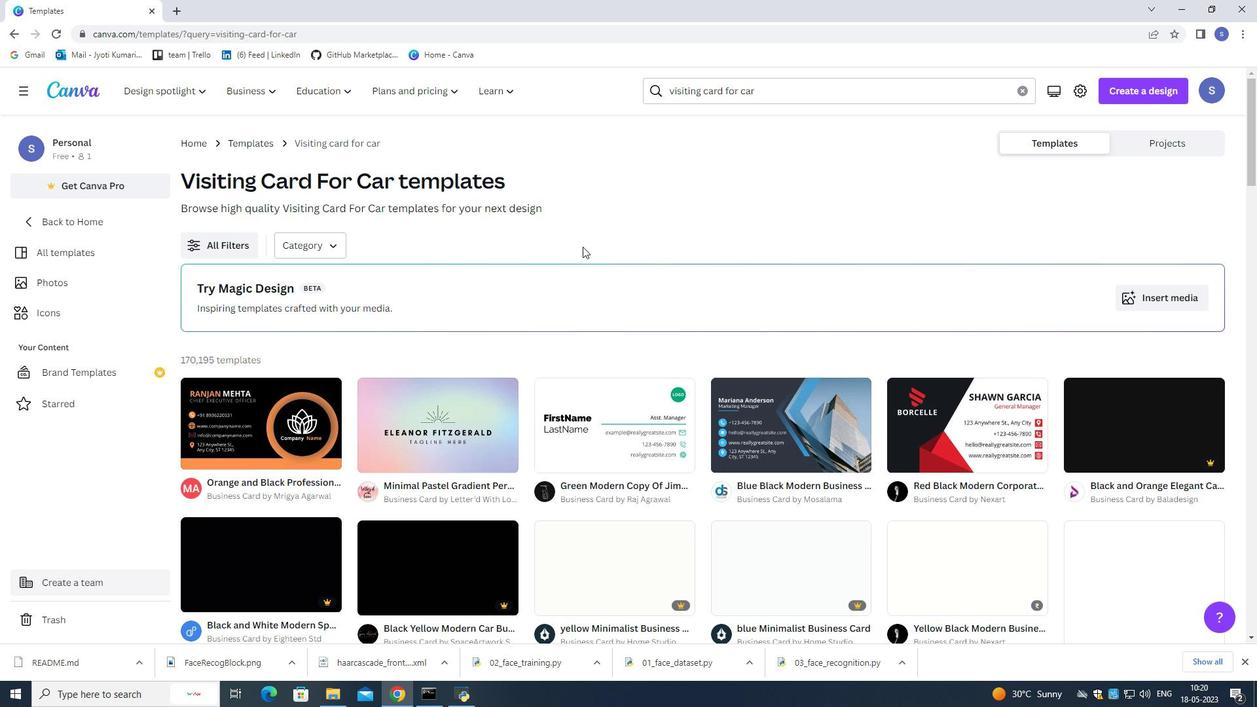 
Action: Mouse moved to (583, 248)
Screenshot: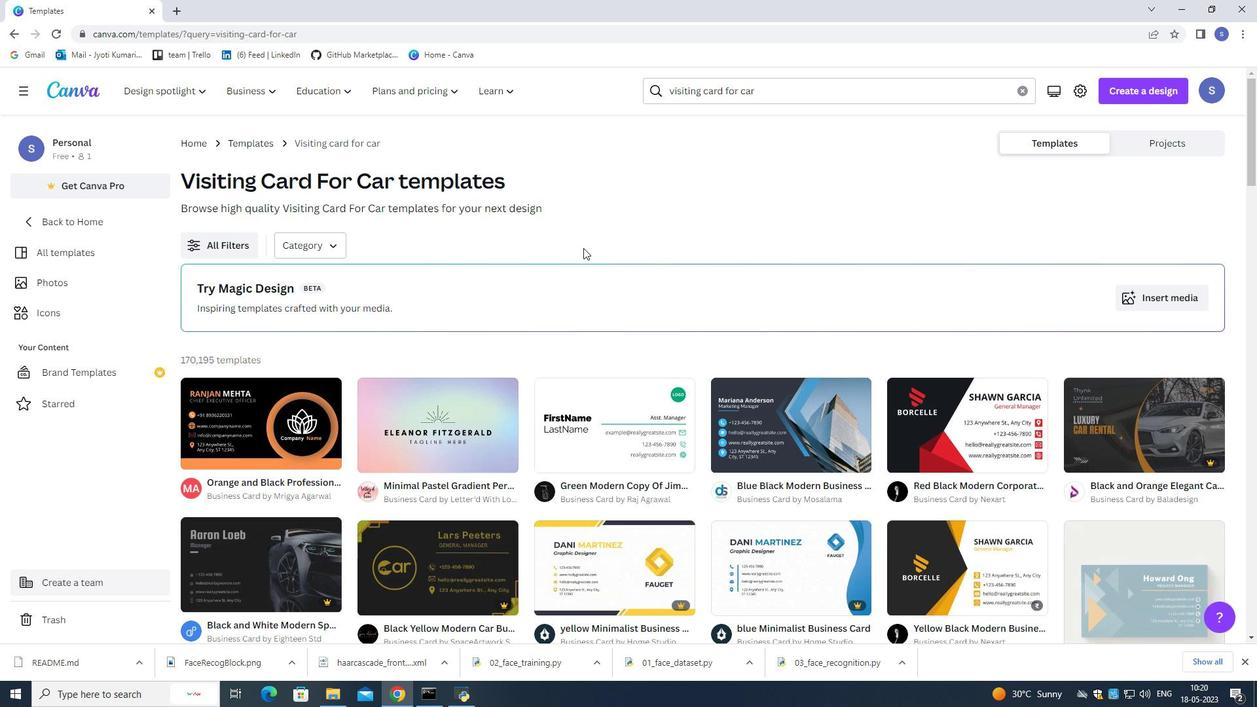 
Action: Mouse scrolled (583, 248) with delta (0, 0)
Screenshot: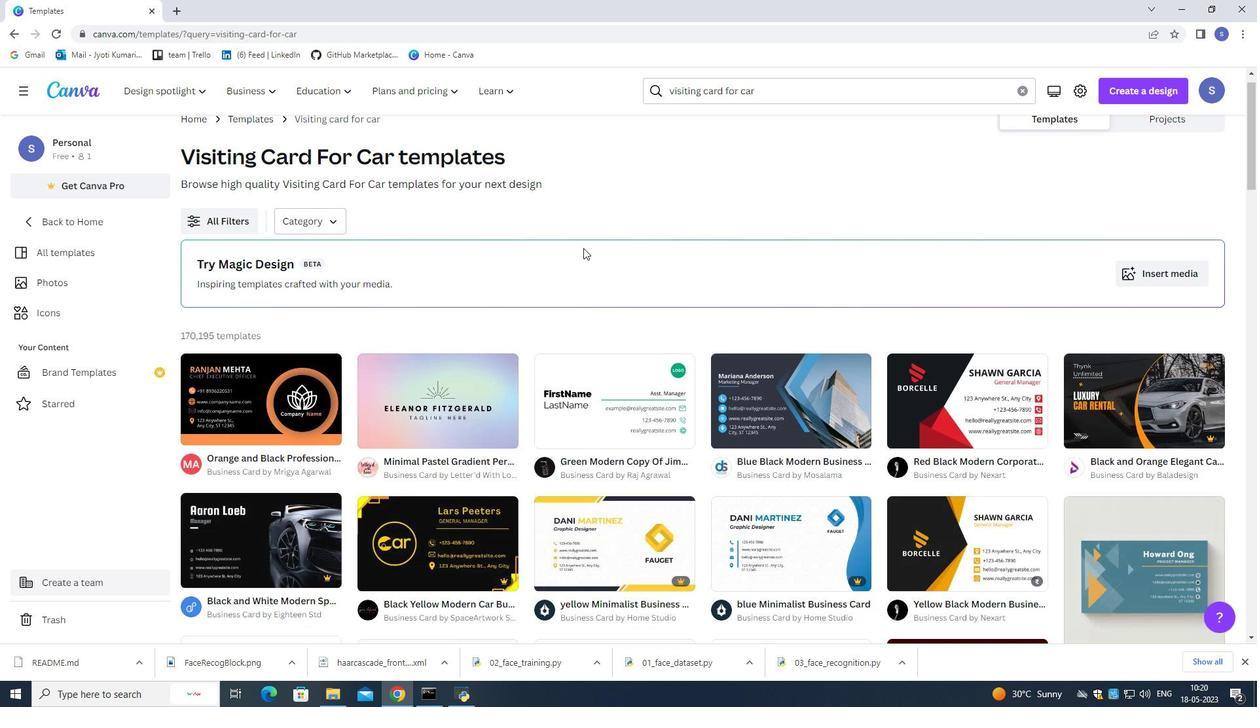 
Action: Mouse moved to (580, 248)
Screenshot: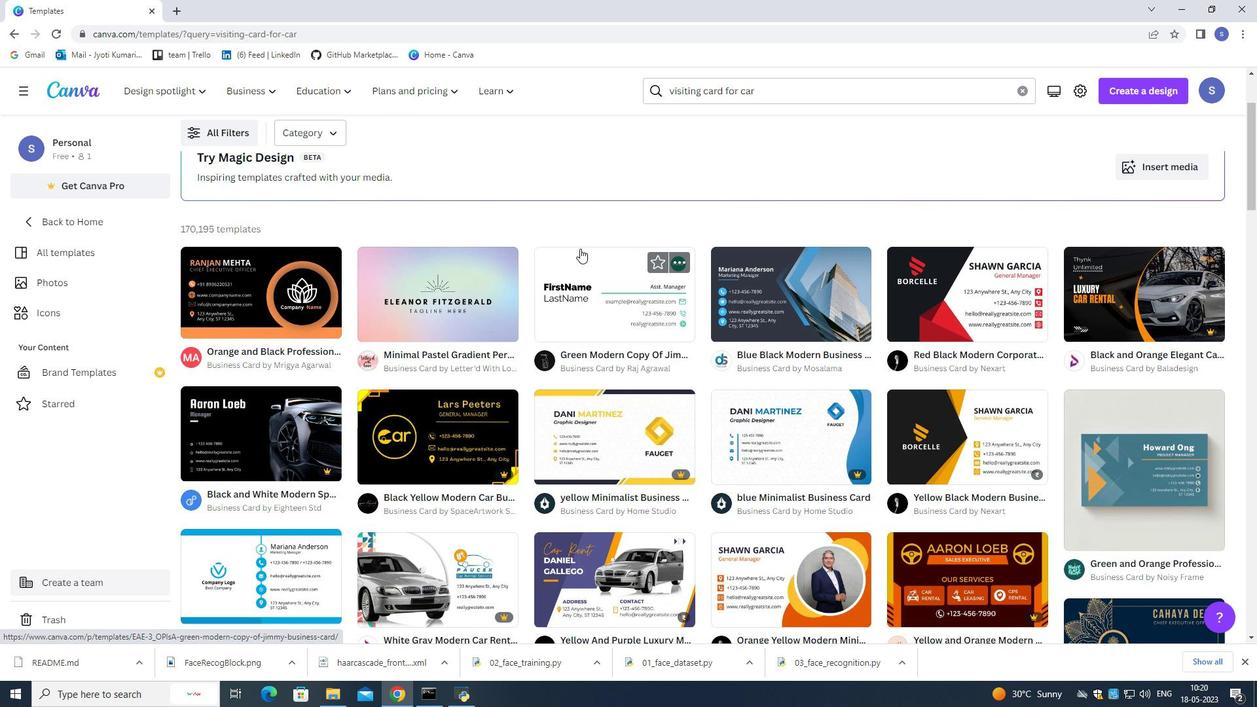
Action: Mouse scrolled (580, 248) with delta (0, 0)
Screenshot: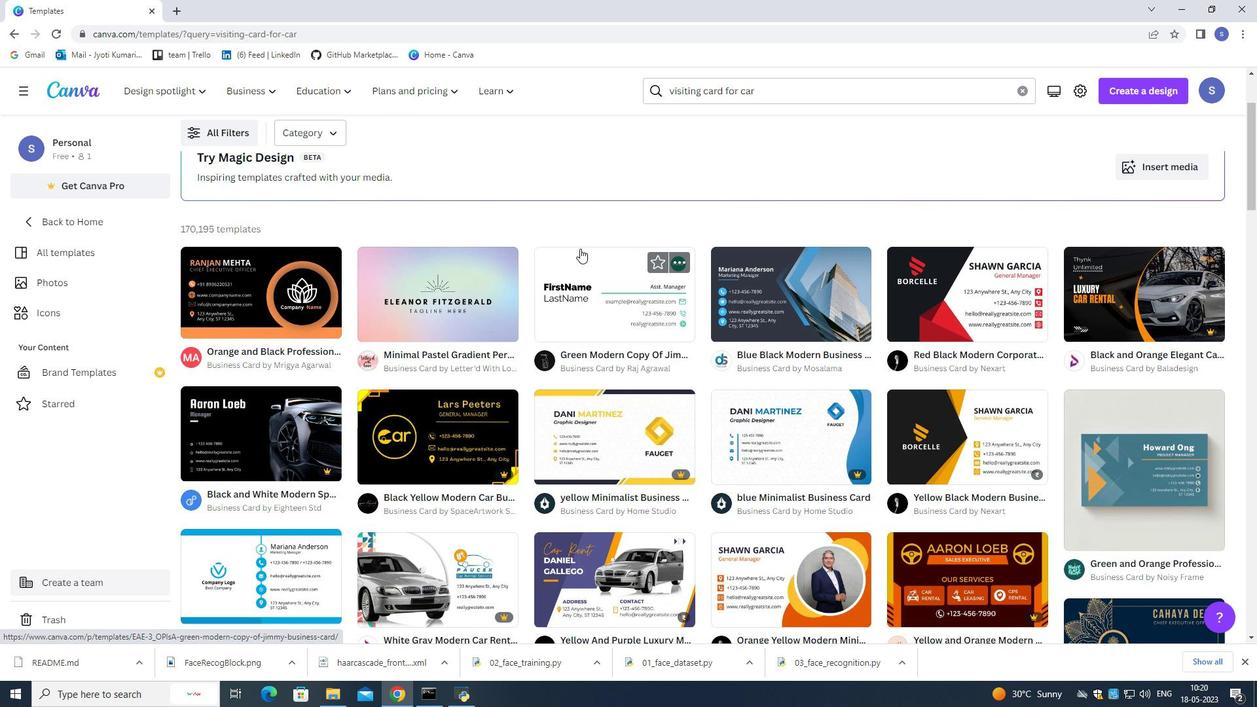 
Action: Mouse moved to (948, 369)
Screenshot: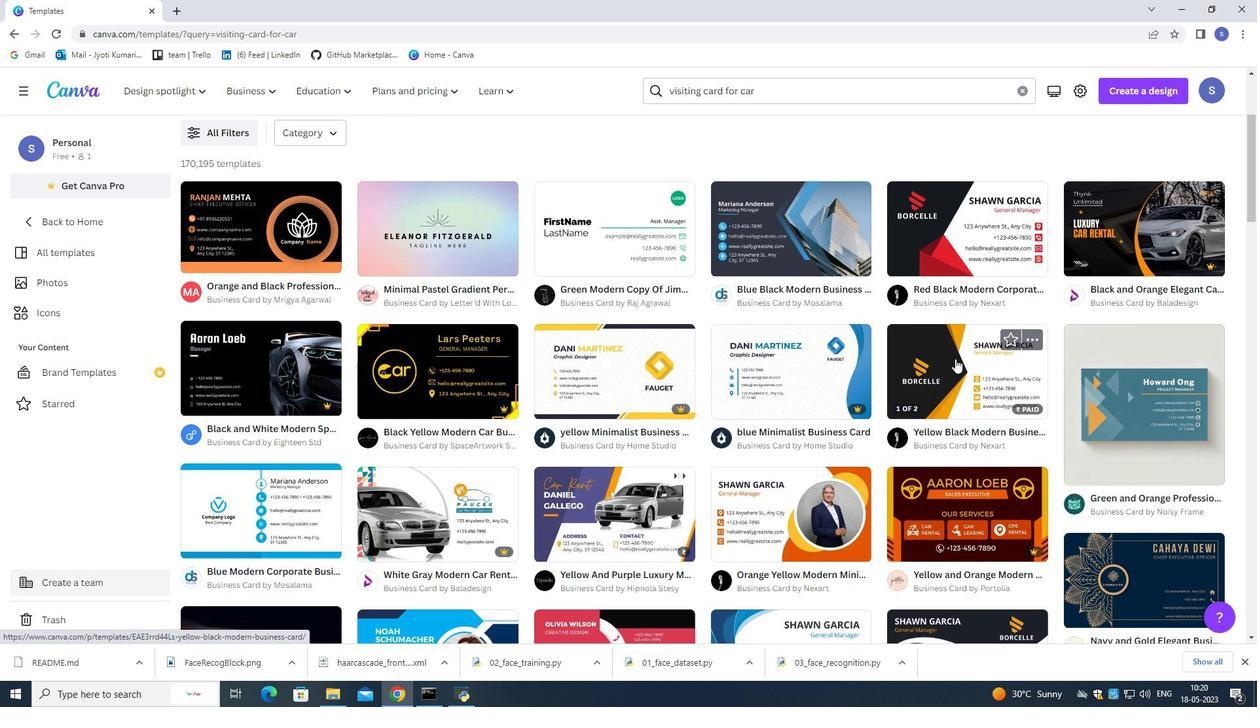 
Action: Mouse scrolled (948, 368) with delta (0, 0)
Screenshot: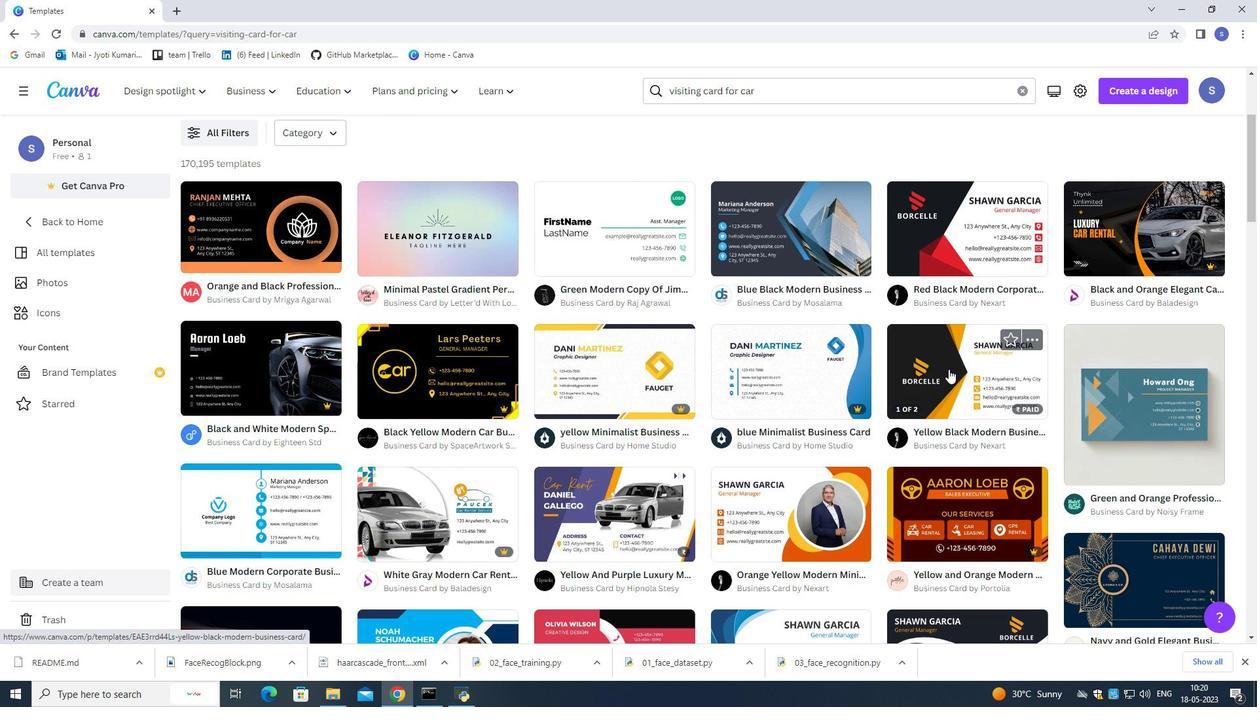 
Action: Mouse scrolled (948, 368) with delta (0, 0)
Screenshot: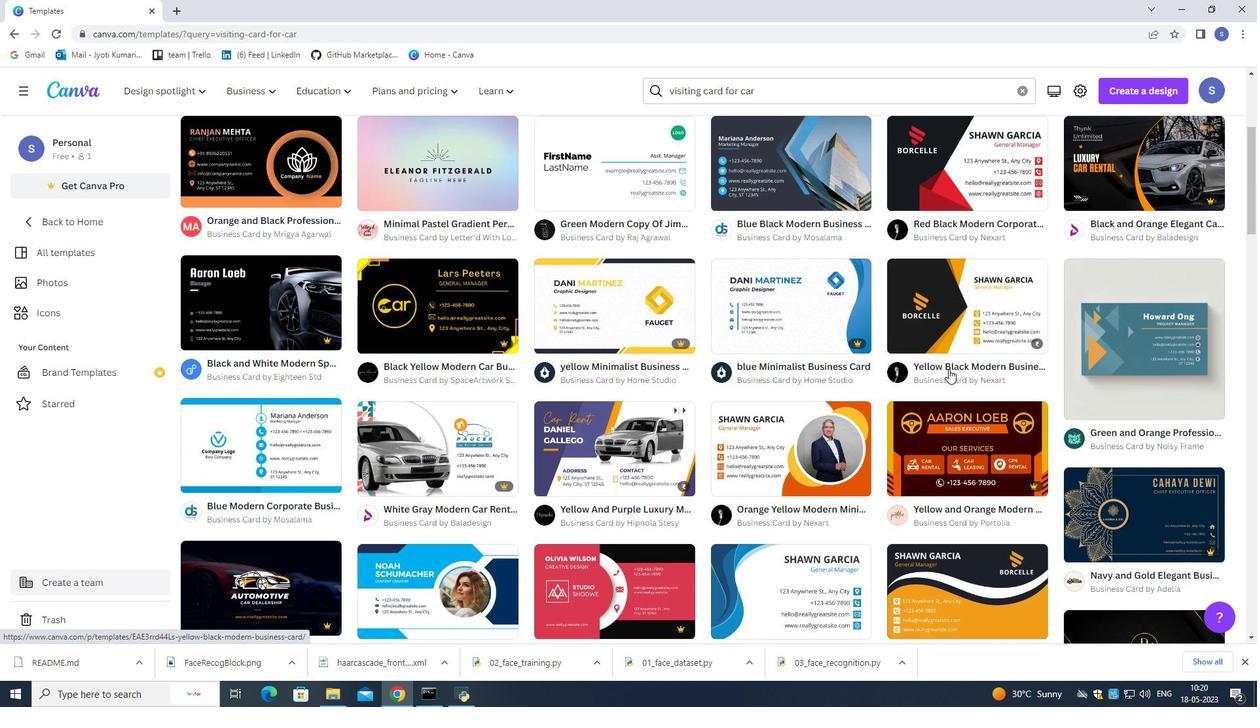 
Action: Mouse scrolled (948, 368) with delta (0, 0)
Screenshot: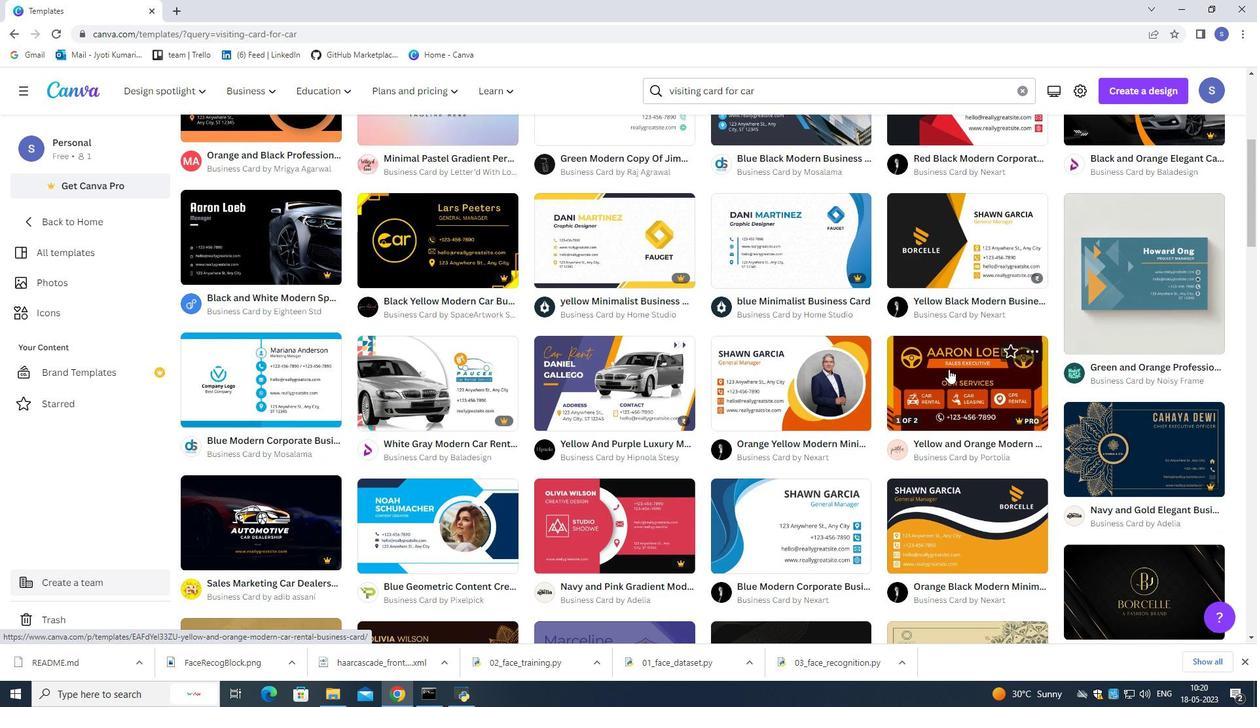 
Action: Mouse scrolled (948, 368) with delta (0, 0)
Screenshot: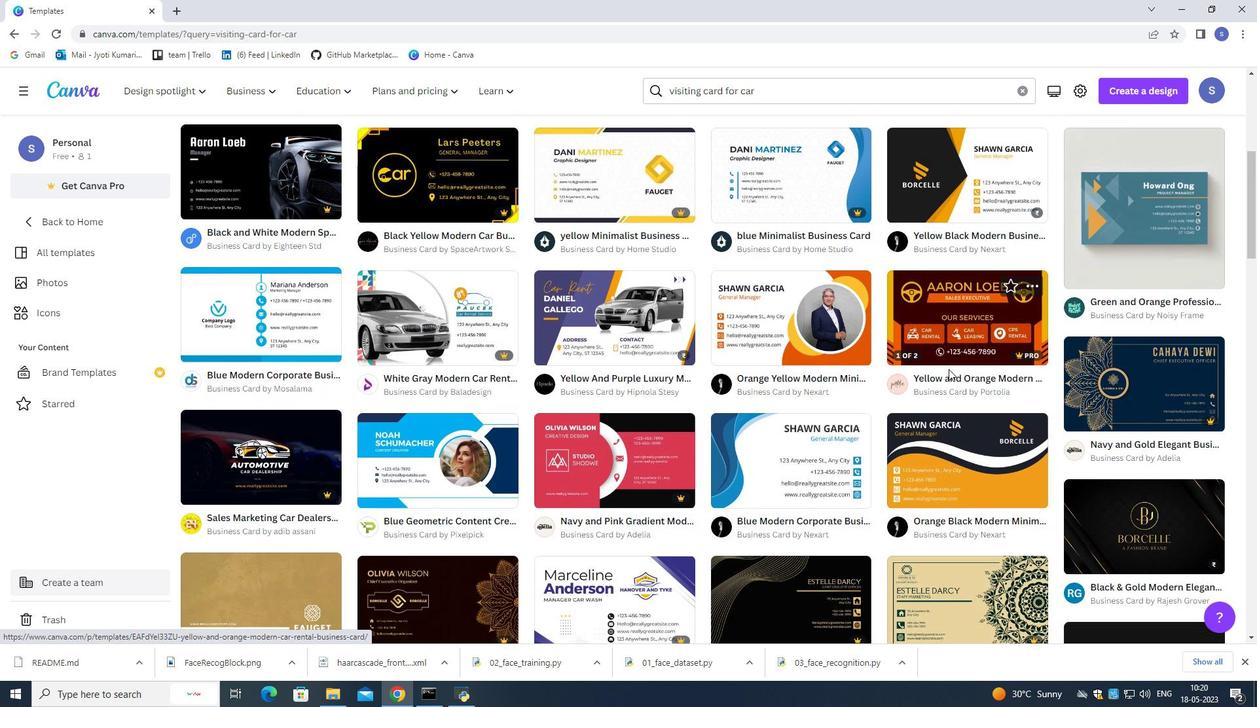 
Action: Mouse scrolled (948, 368) with delta (0, 0)
Screenshot: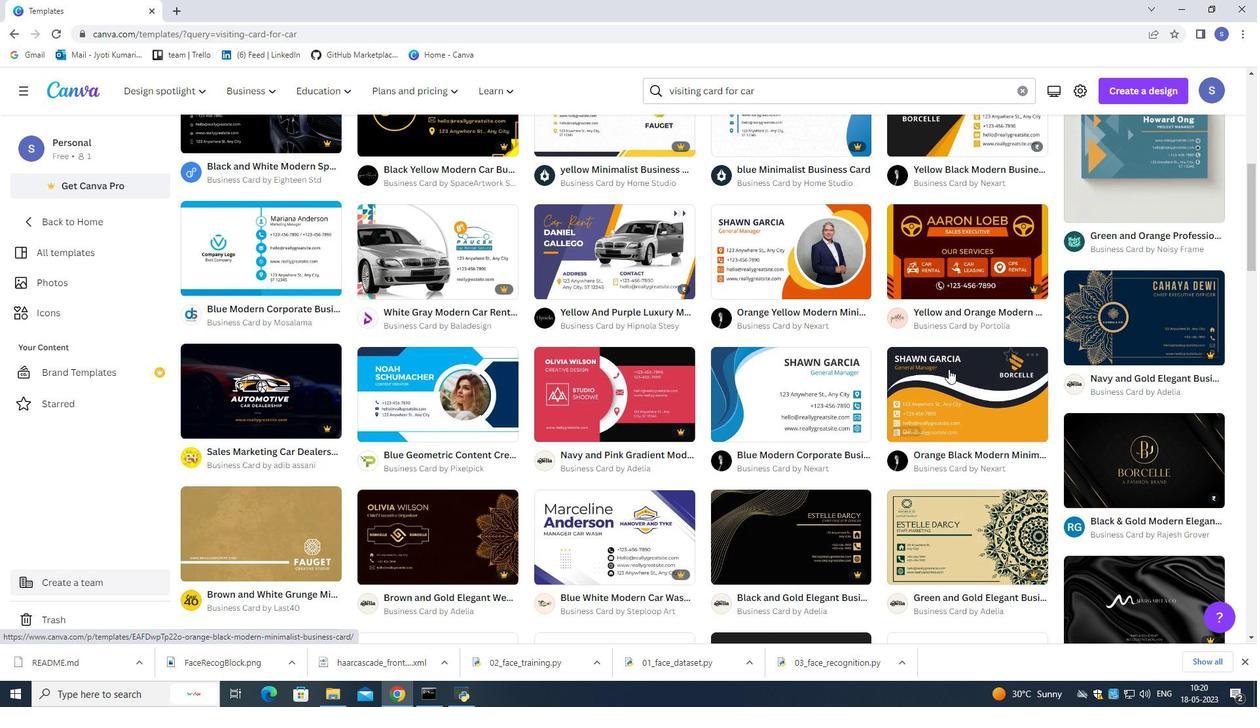 
Action: Mouse scrolled (948, 368) with delta (0, 0)
Screenshot: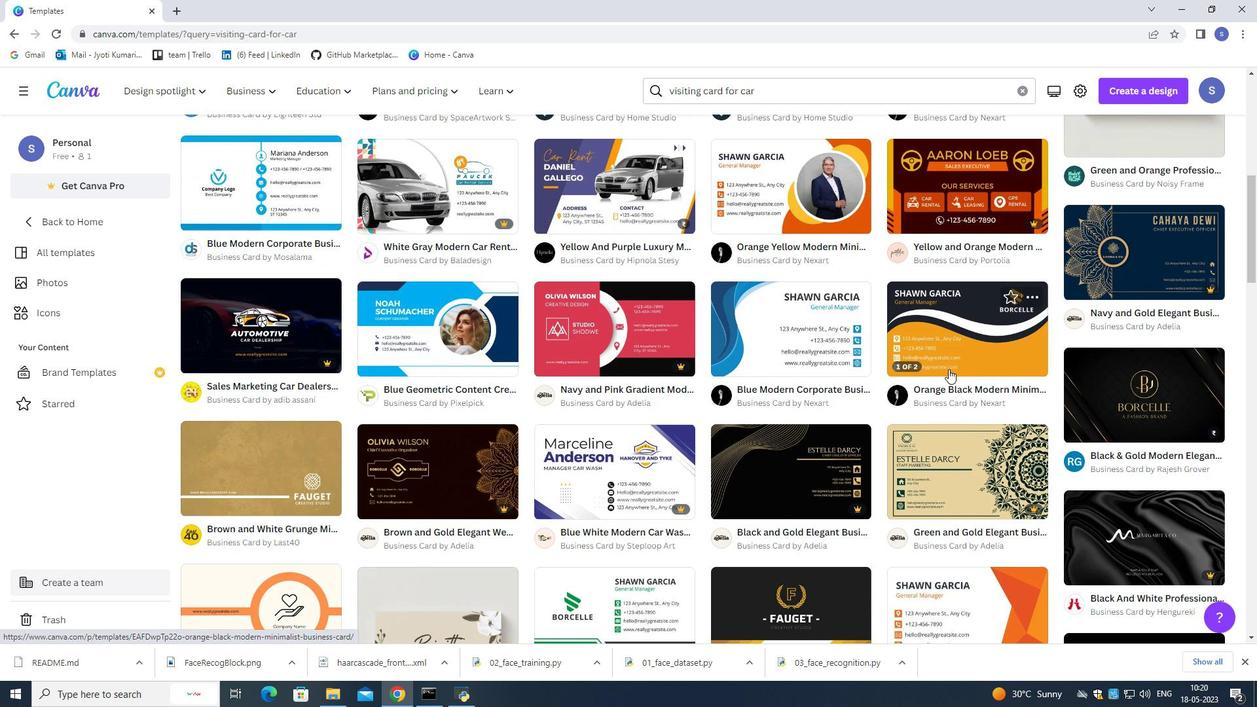 
Action: Mouse scrolled (948, 368) with delta (0, 0)
Screenshot: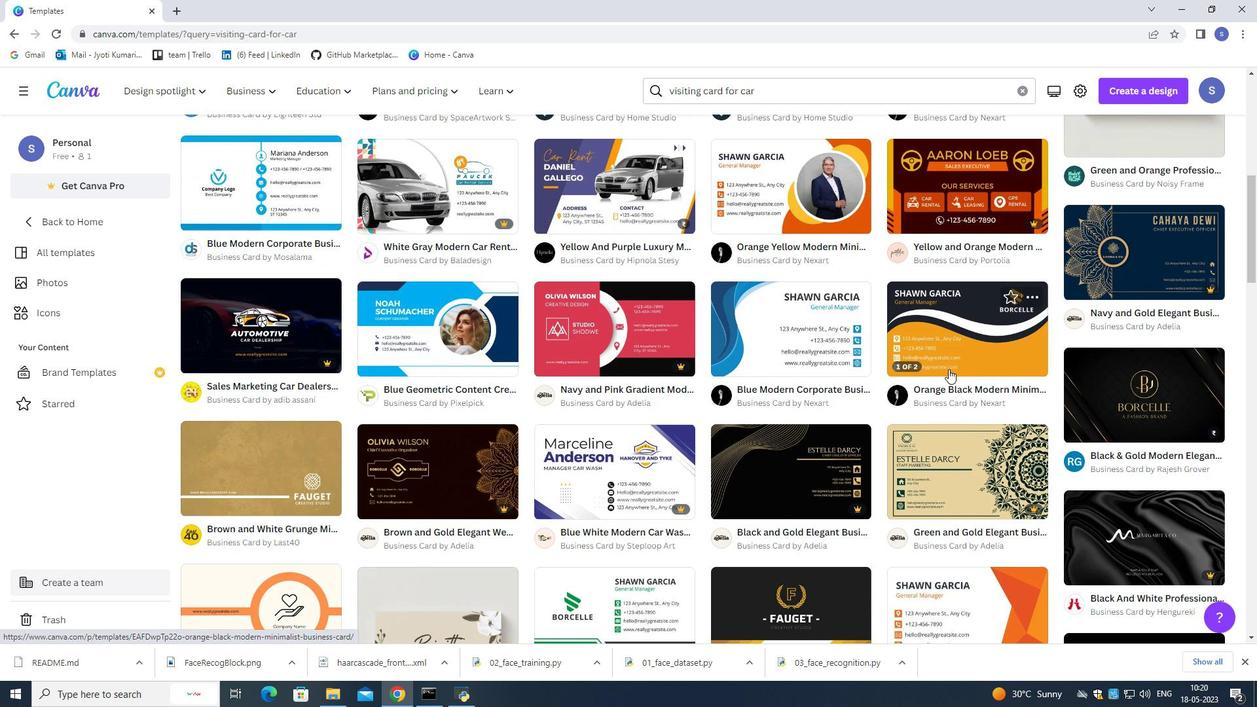 
Action: Mouse scrolled (948, 368) with delta (0, 0)
Screenshot: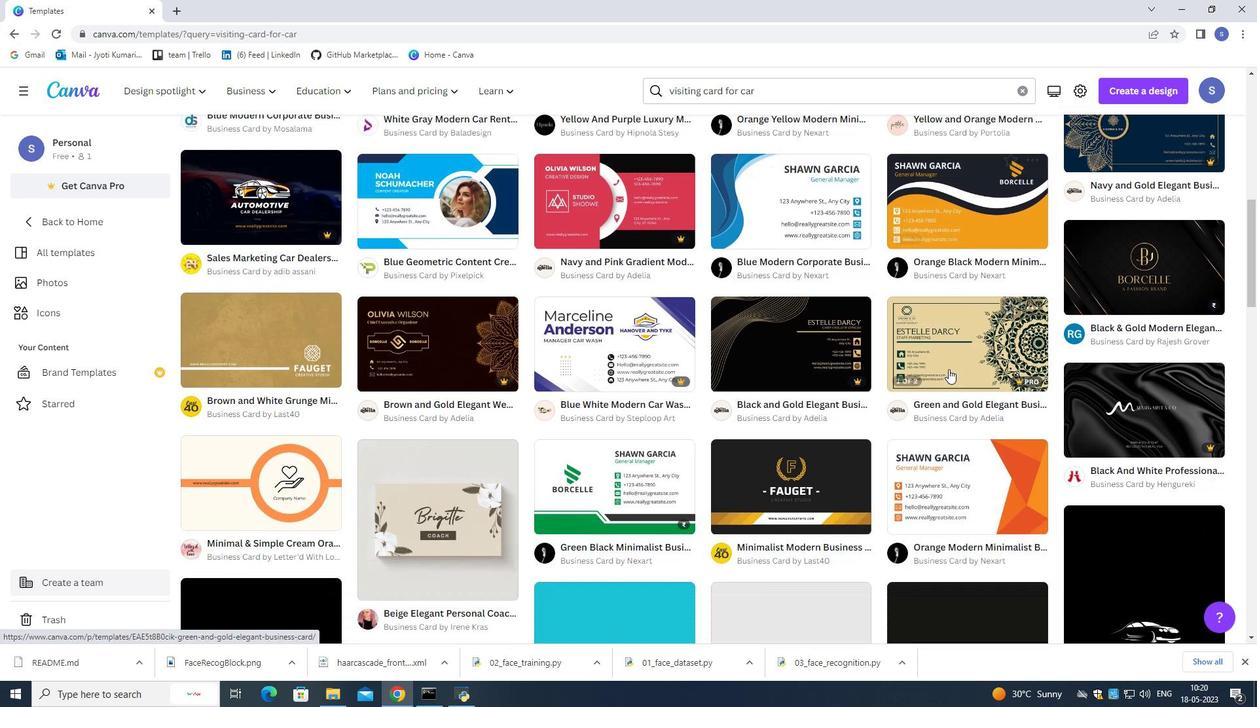 
Action: Mouse scrolled (948, 368) with delta (0, 0)
Screenshot: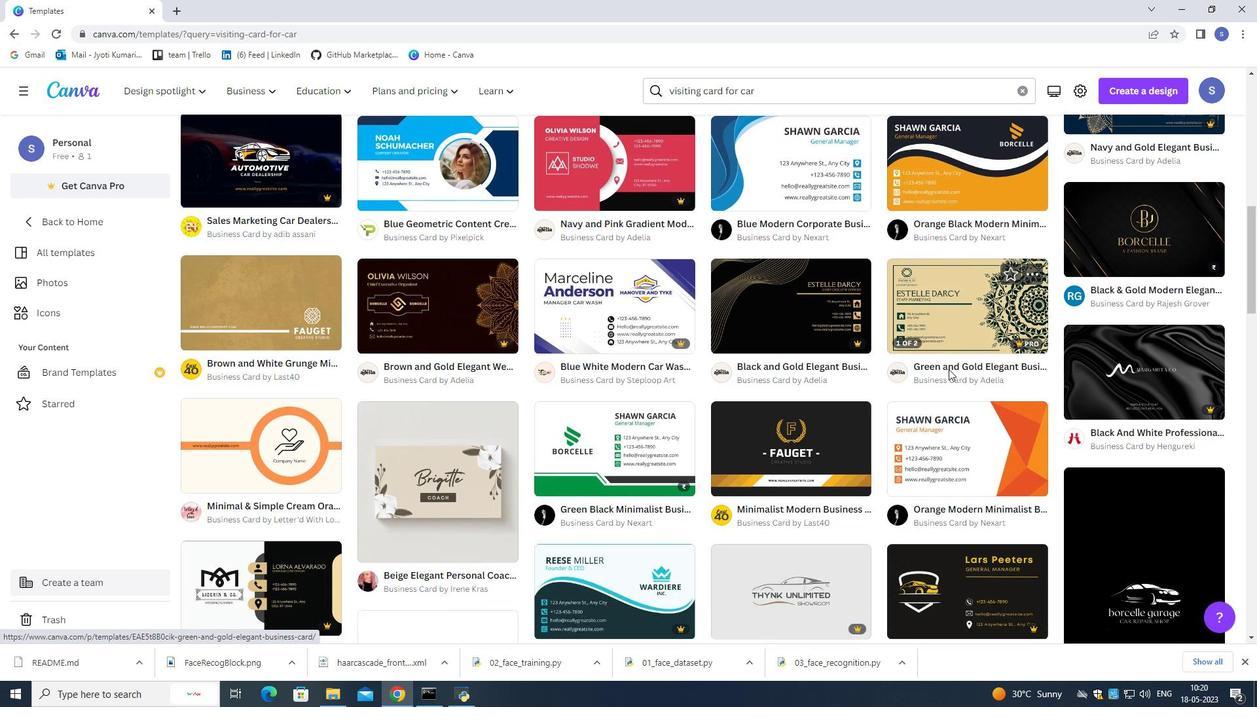
Action: Mouse scrolled (948, 368) with delta (0, 0)
Screenshot: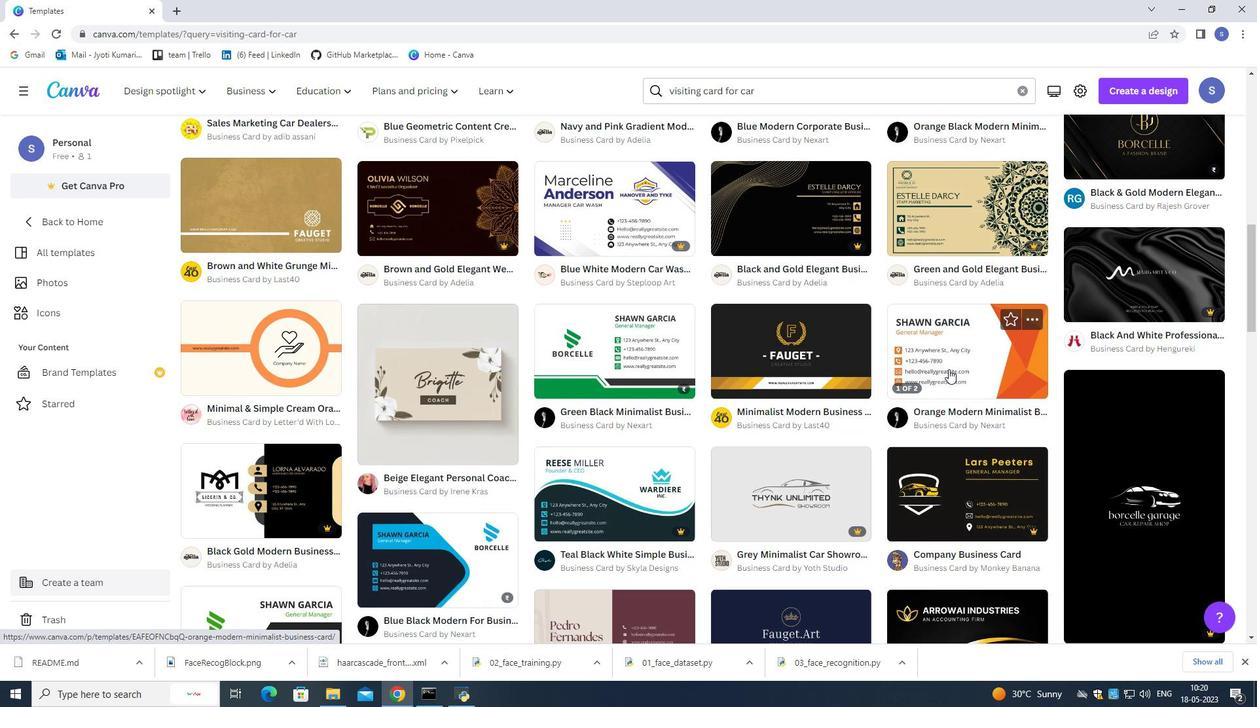 
Action: Mouse scrolled (948, 368) with delta (0, 0)
Screenshot: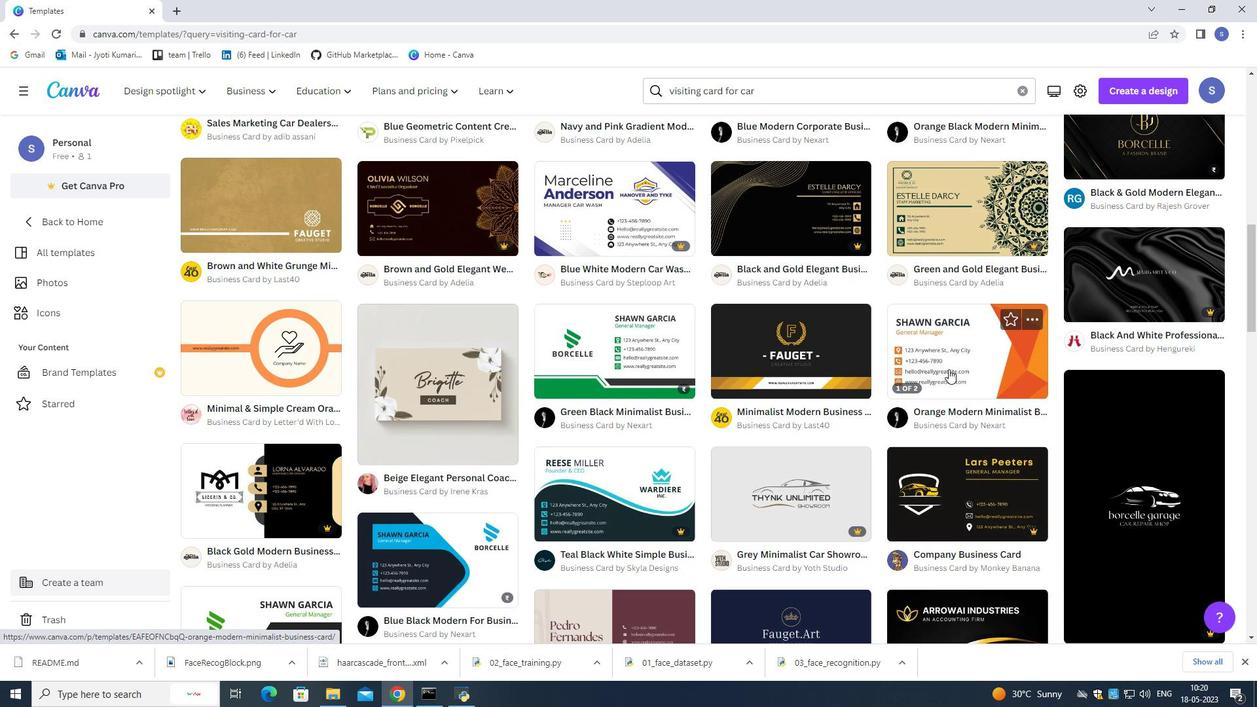 
Action: Mouse scrolled (948, 368) with delta (0, 0)
Screenshot: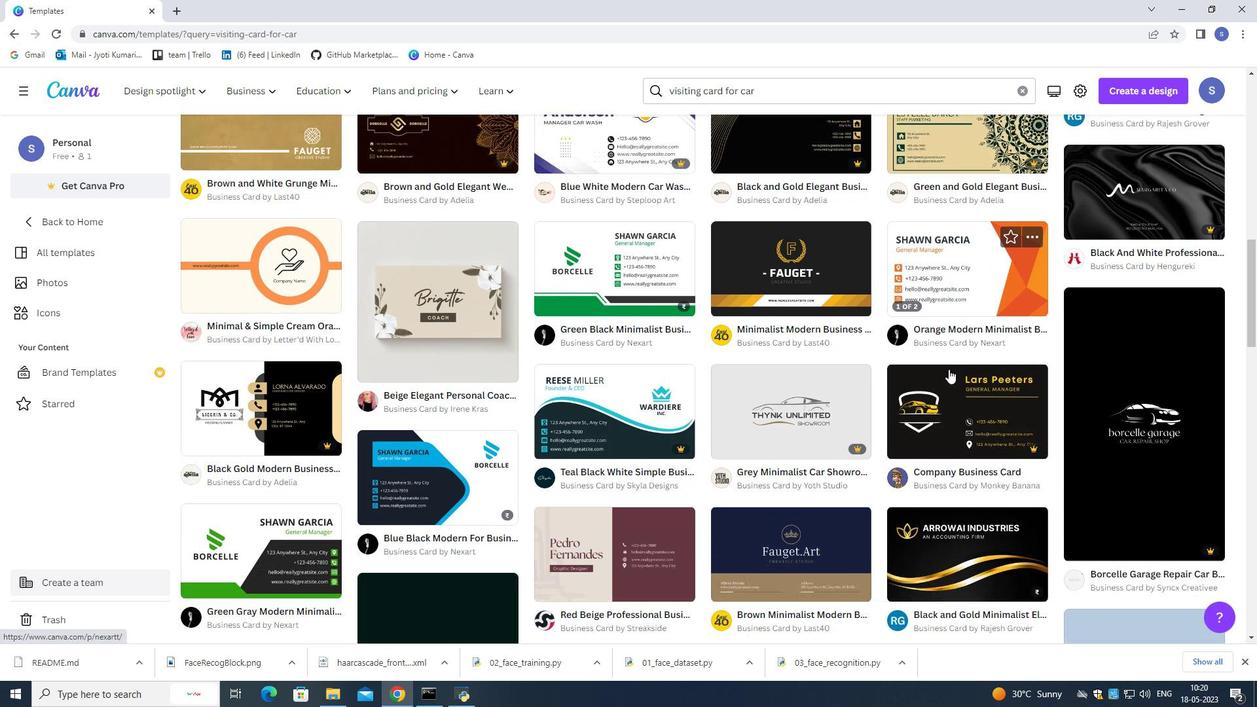 
Action: Mouse scrolled (948, 368) with delta (0, 0)
Screenshot: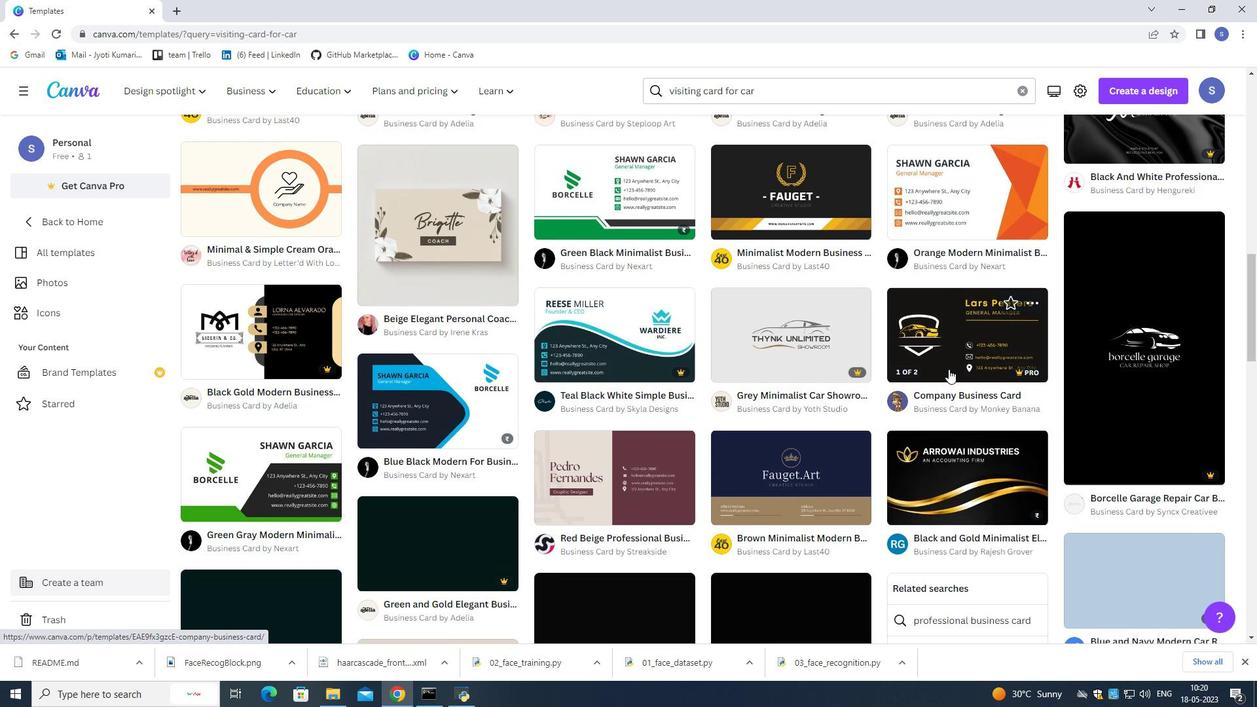 
Action: Mouse moved to (948, 368)
Screenshot: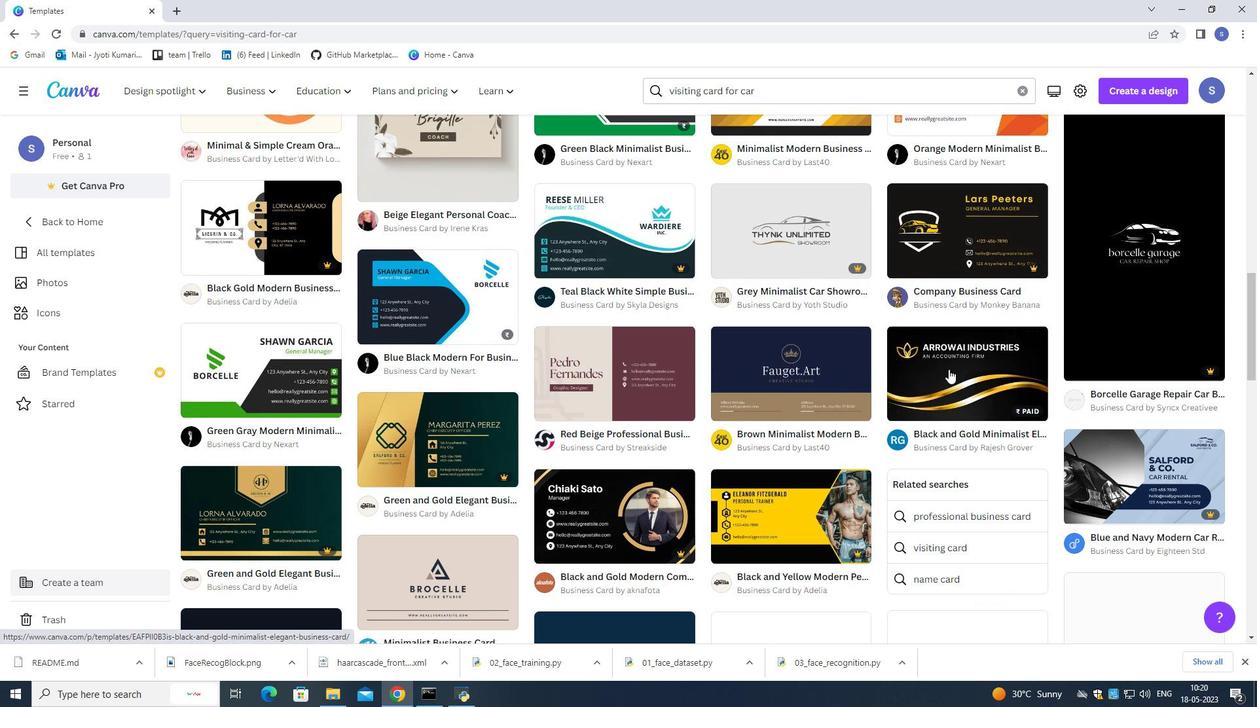 
Action: Mouse scrolled (948, 367) with delta (0, 0)
Screenshot: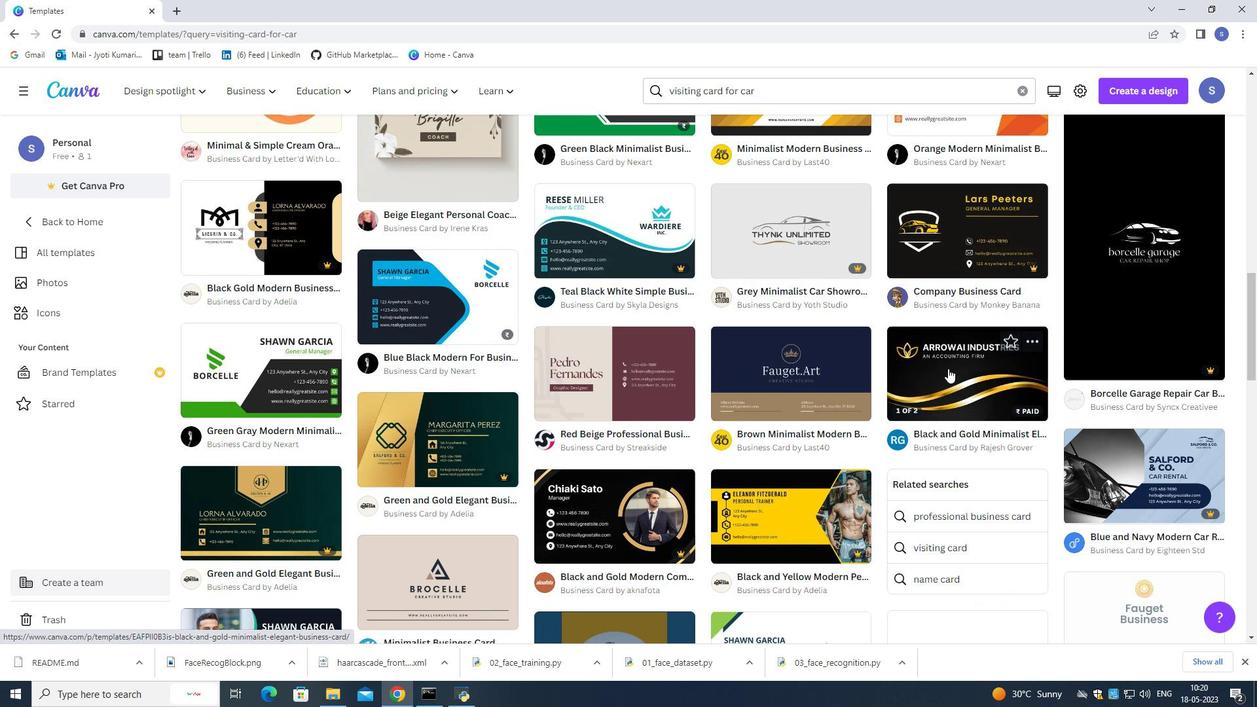 
Action: Mouse scrolled (948, 367) with delta (0, 0)
Screenshot: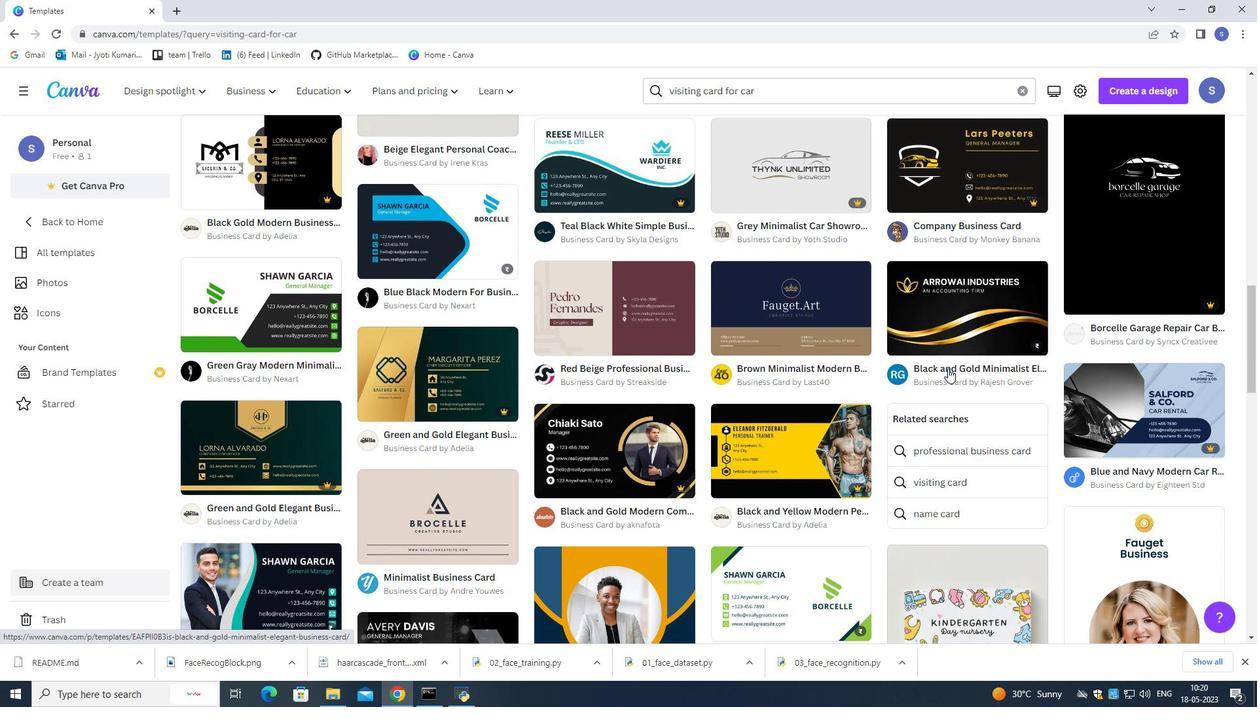 
Action: Mouse scrolled (948, 367) with delta (0, 0)
Screenshot: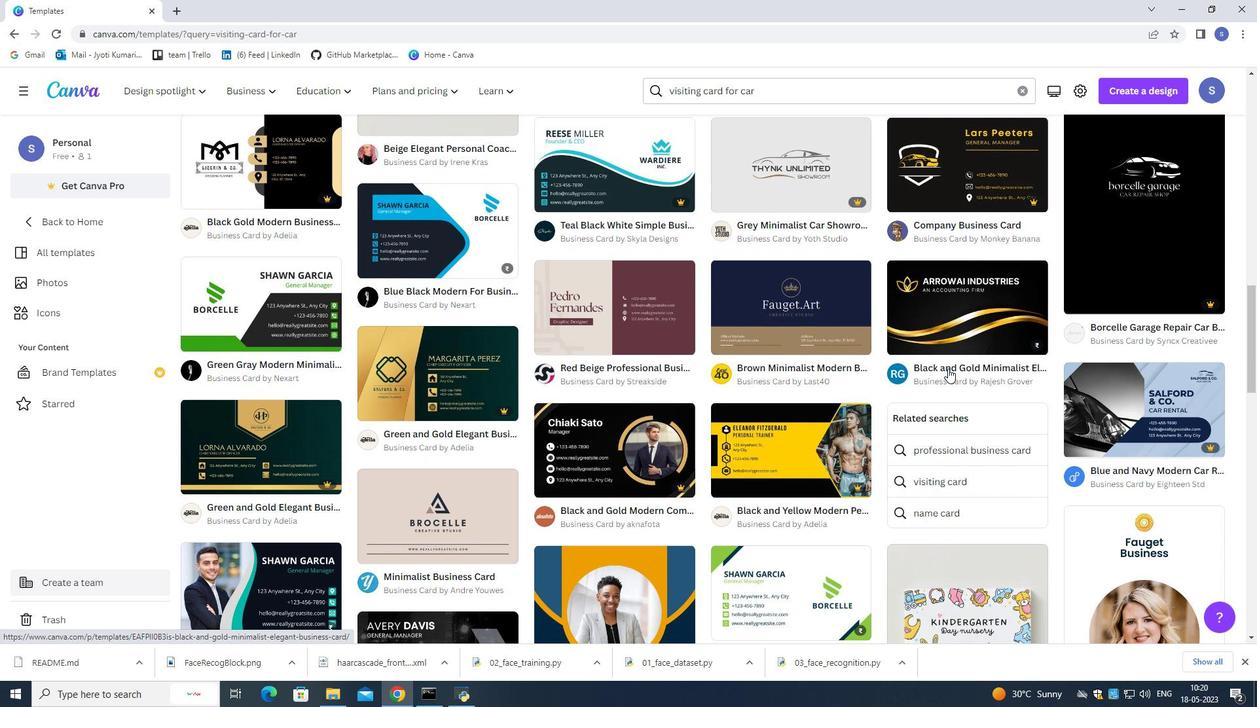 
Action: Mouse scrolled (948, 367) with delta (0, 0)
Screenshot: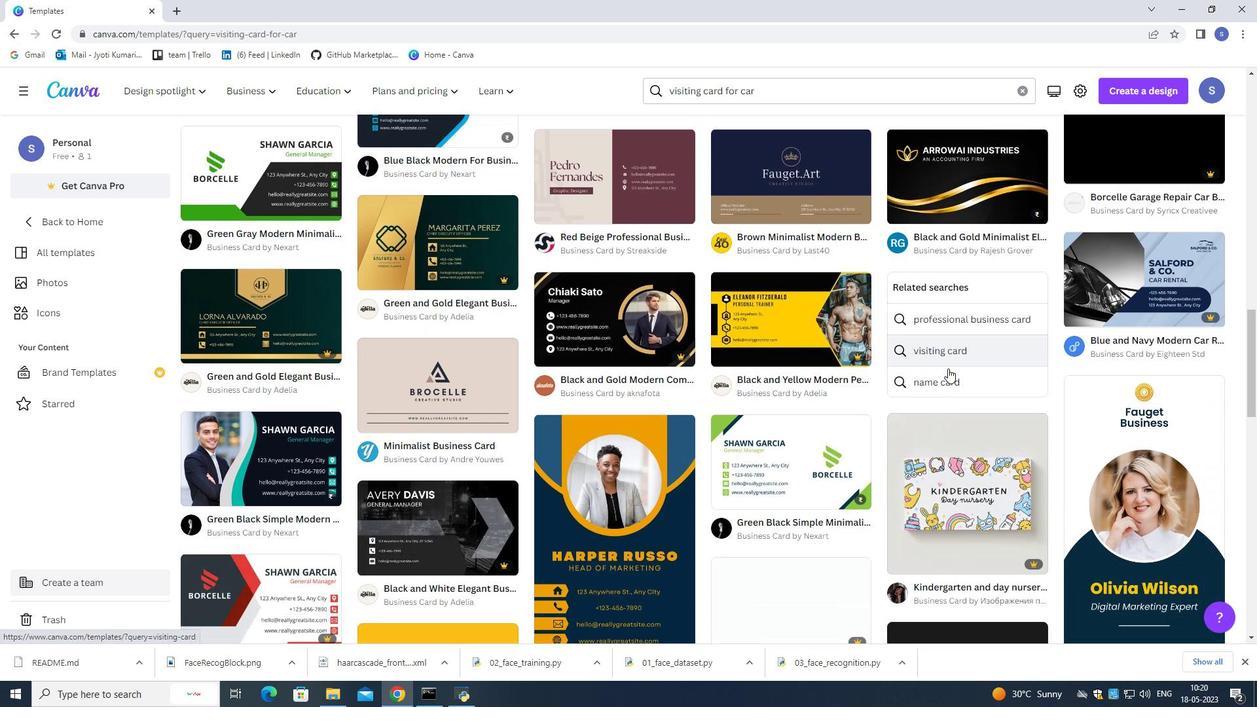 
Action: Mouse moved to (948, 367)
Screenshot: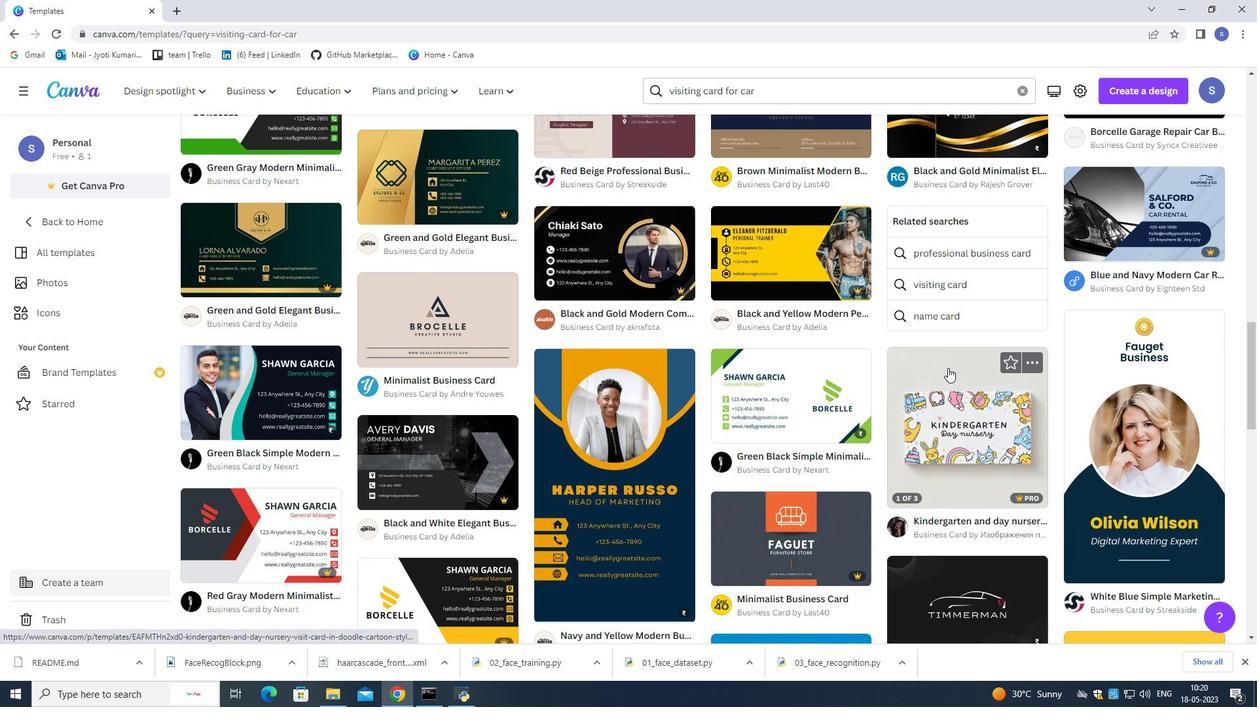 
Action: Mouse scrolled (948, 366) with delta (0, 0)
Screenshot: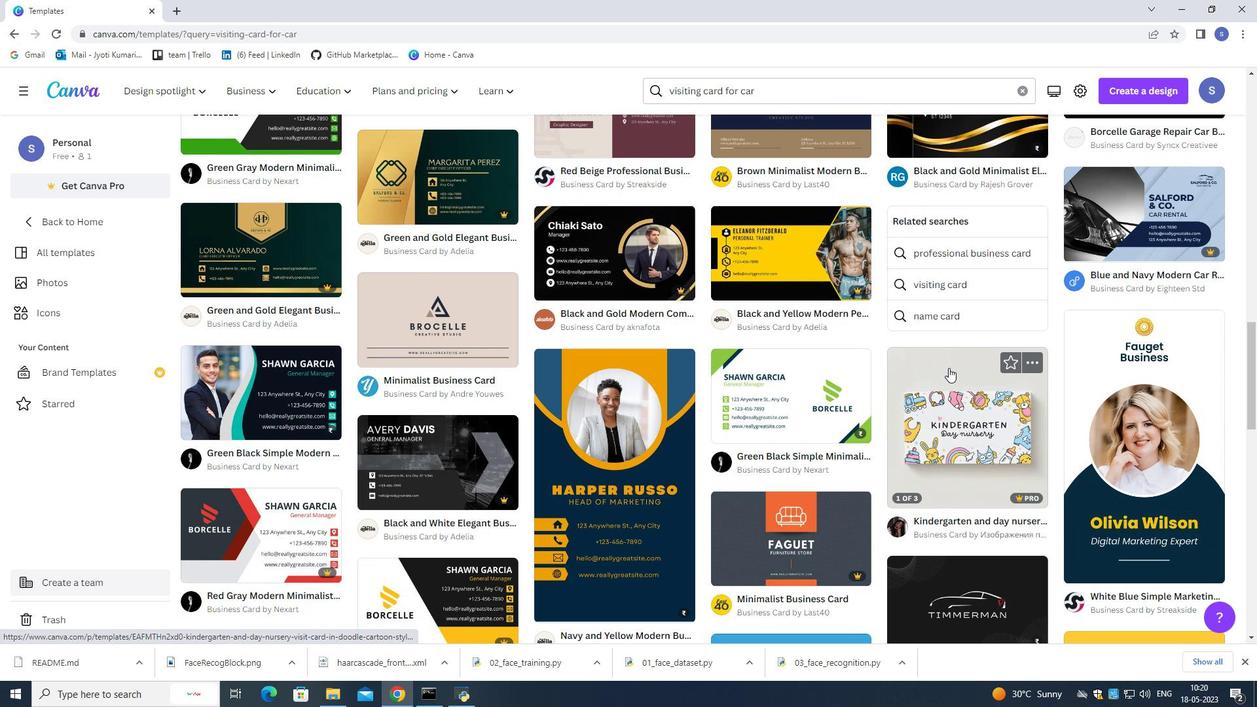 
Action: Mouse scrolled (948, 366) with delta (0, 0)
Screenshot: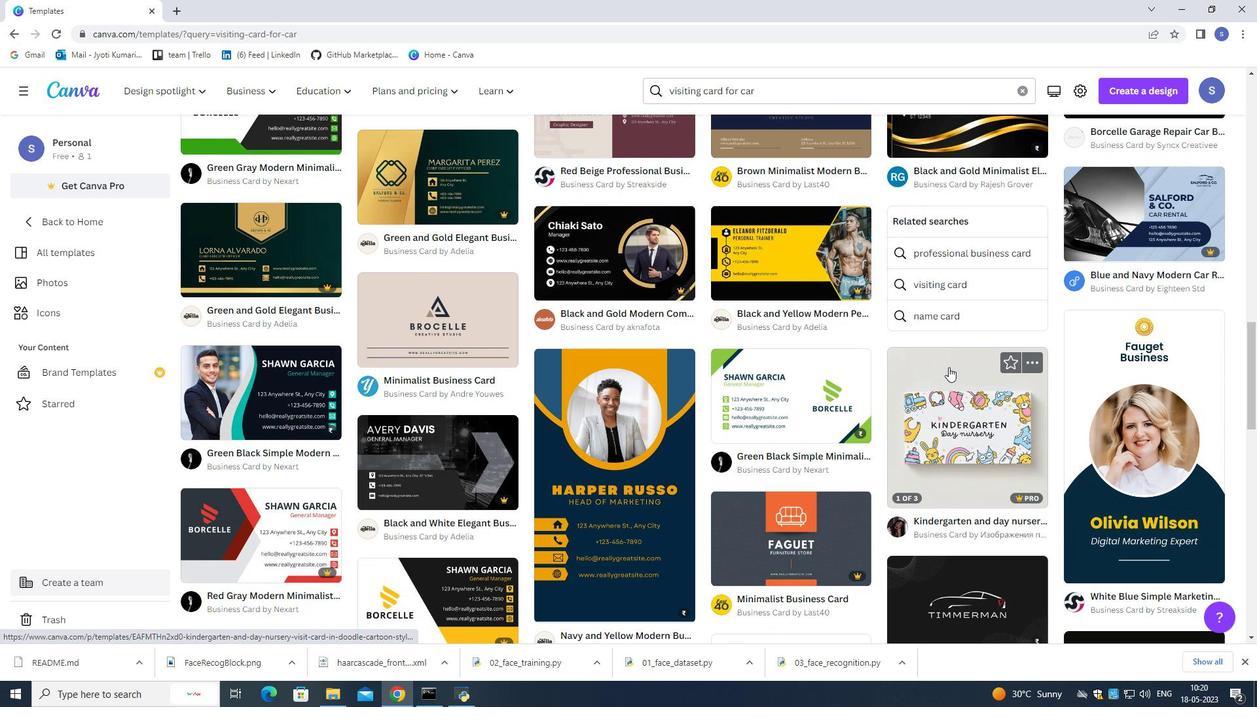 
Action: Mouse scrolled (948, 366) with delta (0, 0)
Screenshot: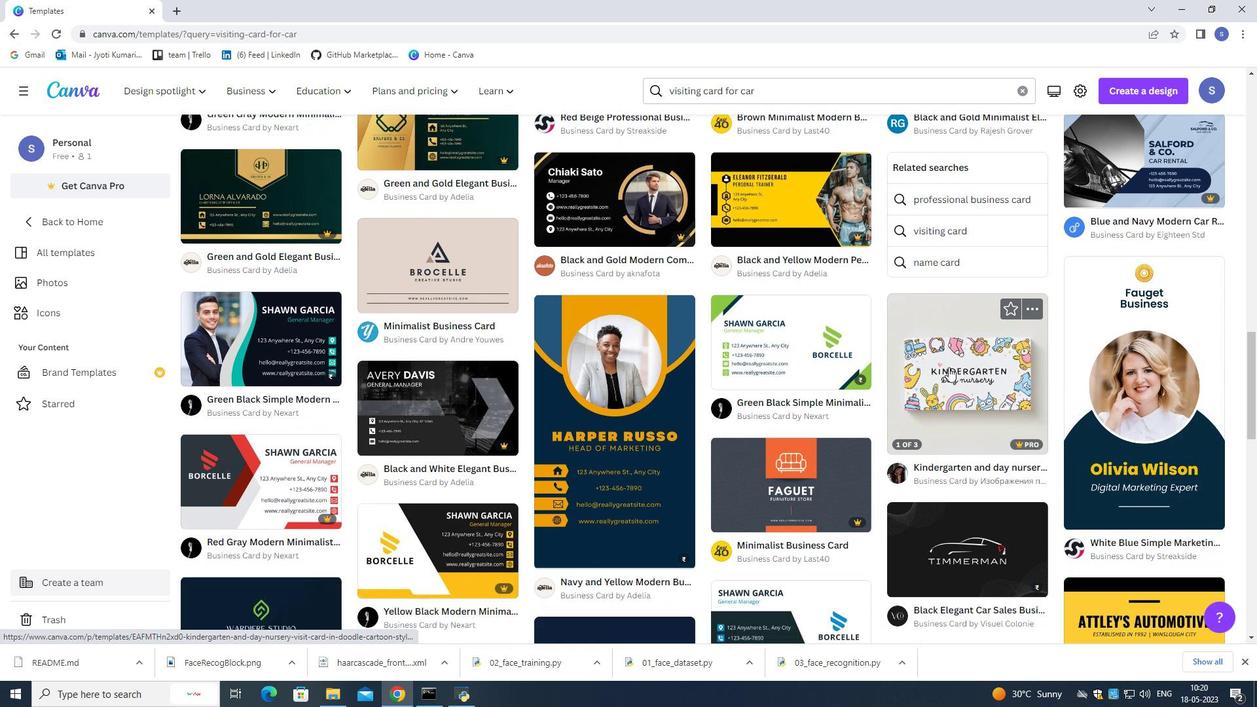 
Action: Mouse scrolled (948, 366) with delta (0, 0)
Screenshot: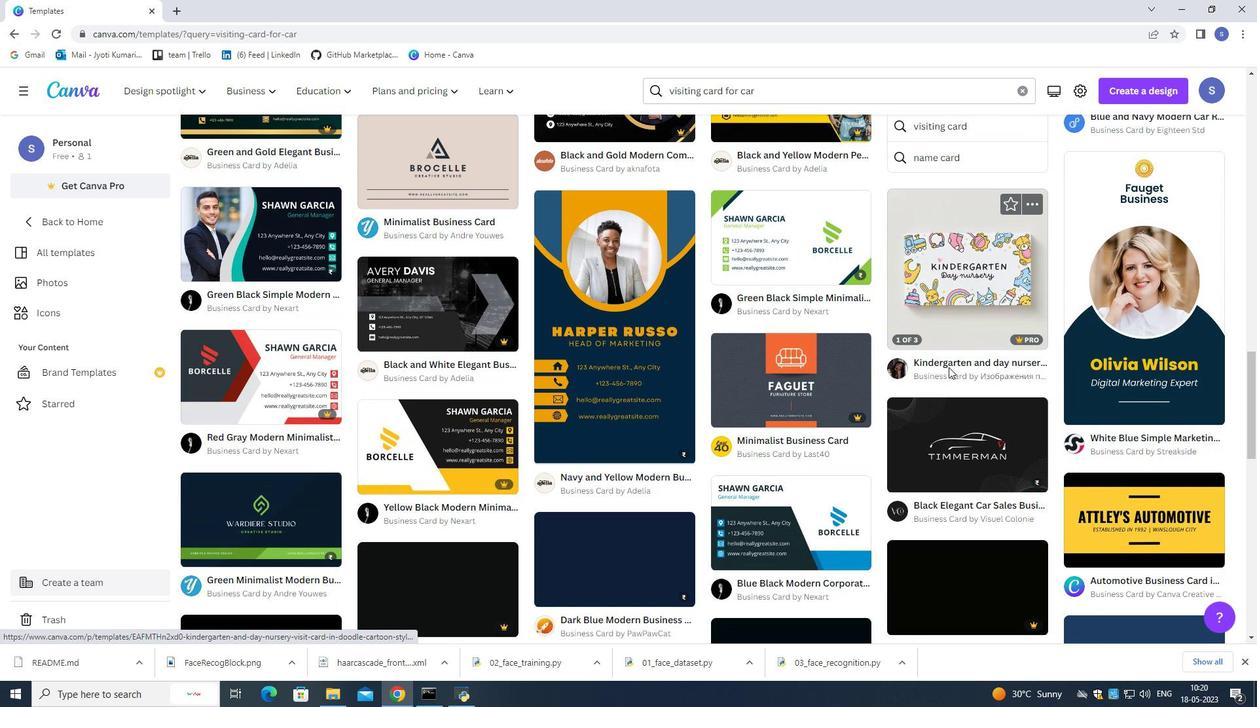 
Action: Mouse moved to (948, 366)
Screenshot: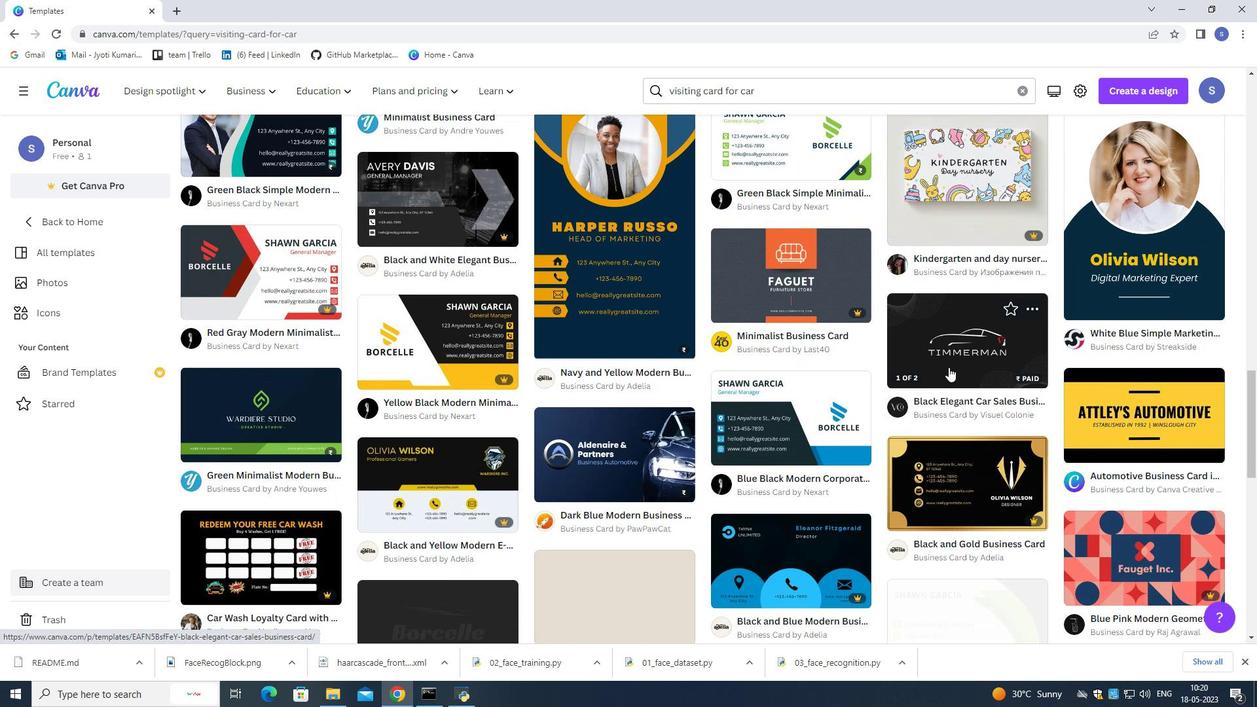 
Action: Mouse scrolled (948, 365) with delta (0, 0)
Screenshot: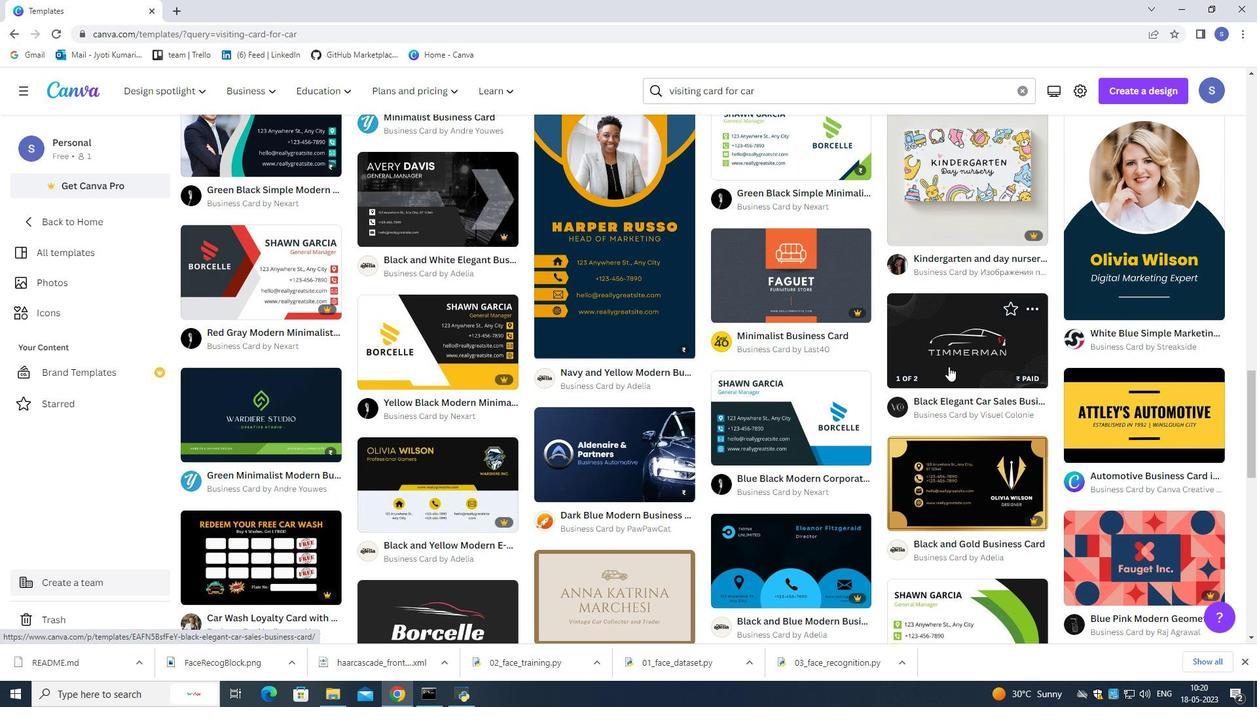 
Action: Mouse scrolled (948, 365) with delta (0, 0)
Screenshot: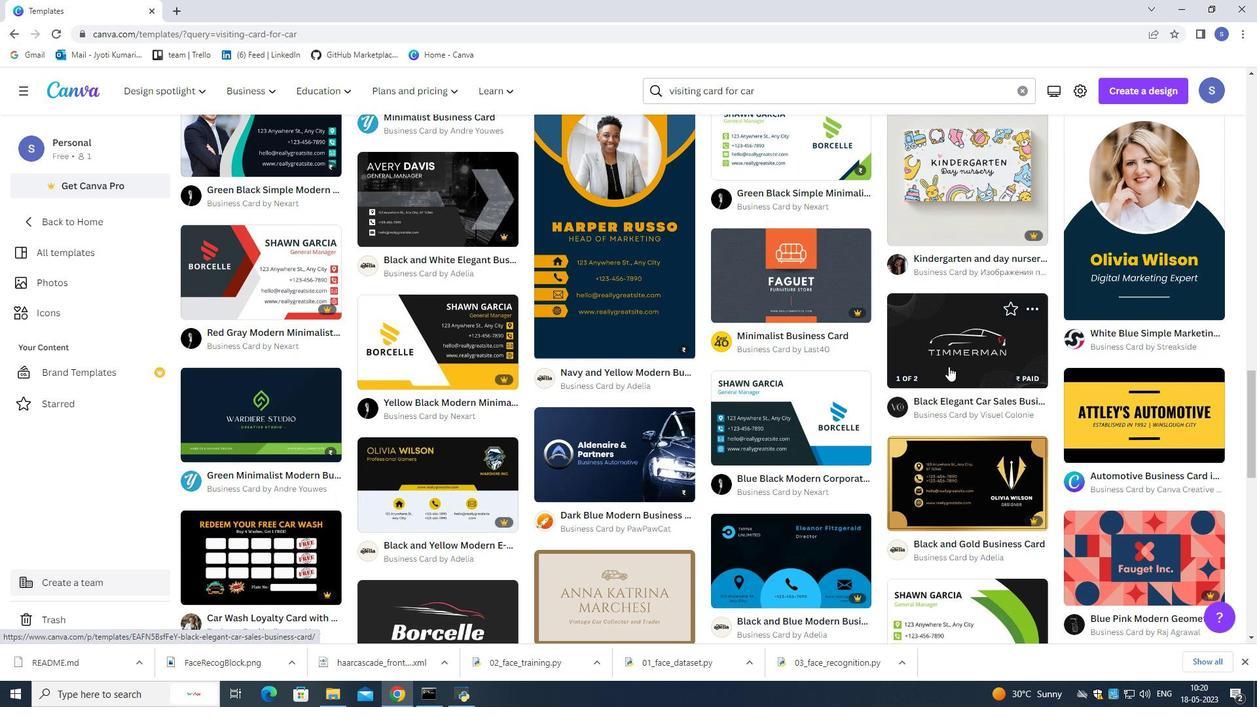 
Action: Mouse scrolled (948, 365) with delta (0, 0)
Screenshot: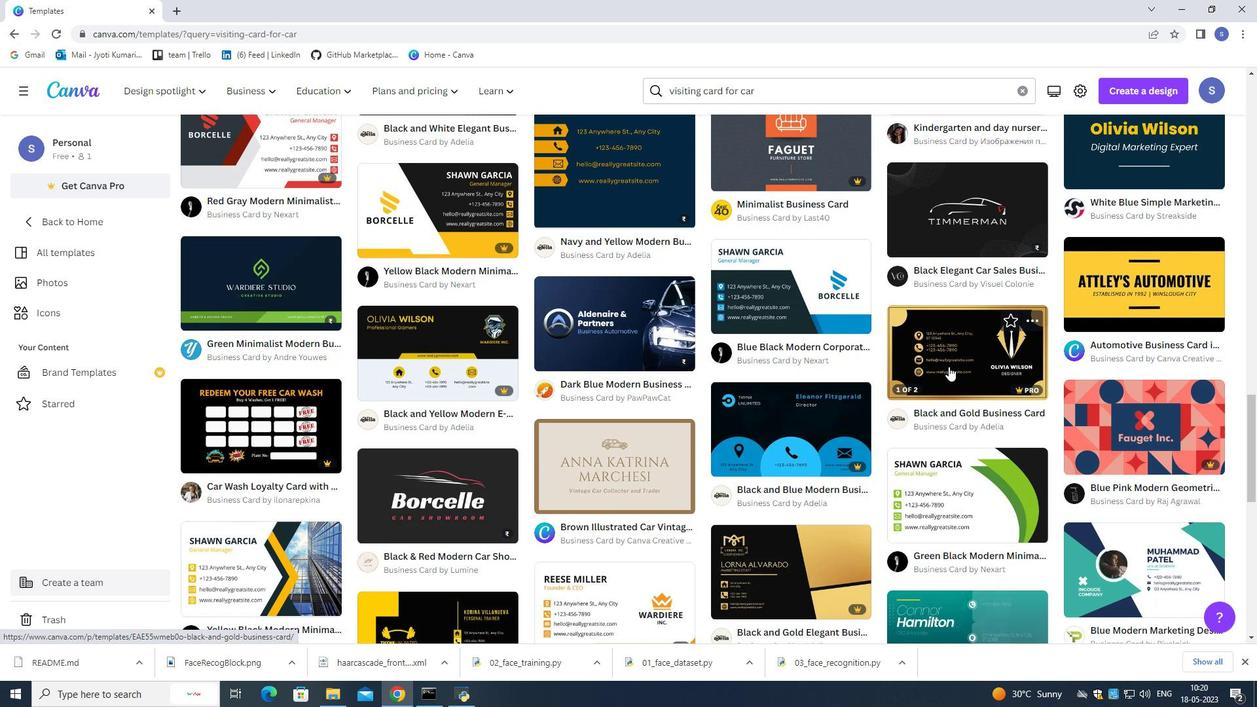 
Action: Mouse scrolled (948, 365) with delta (0, 0)
Screenshot: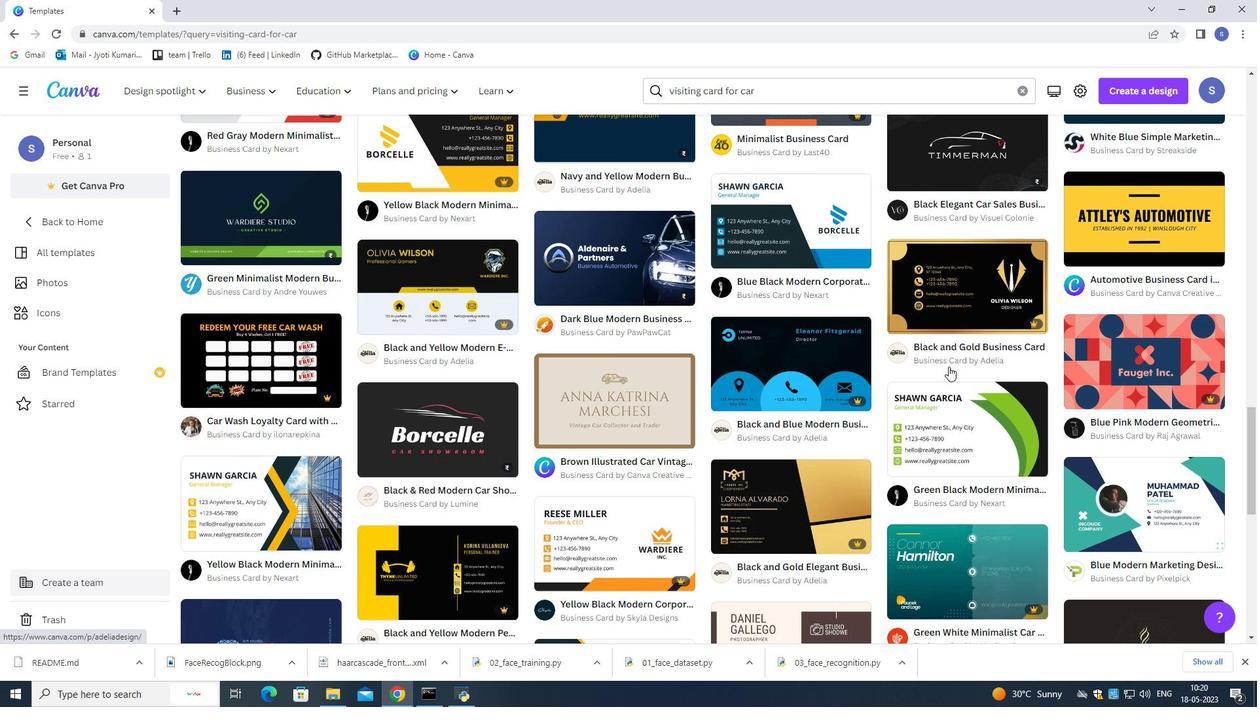 
Action: Mouse scrolled (948, 365) with delta (0, 0)
Screenshot: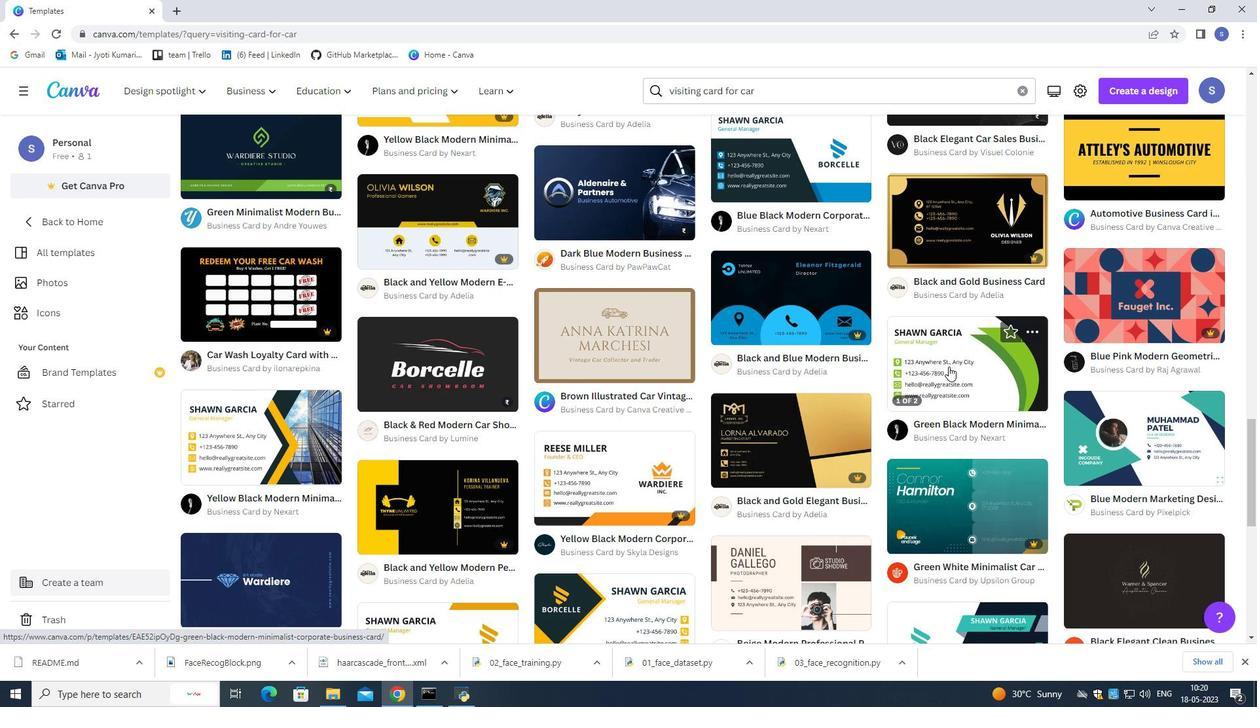 
Action: Mouse scrolled (948, 365) with delta (0, 0)
Screenshot: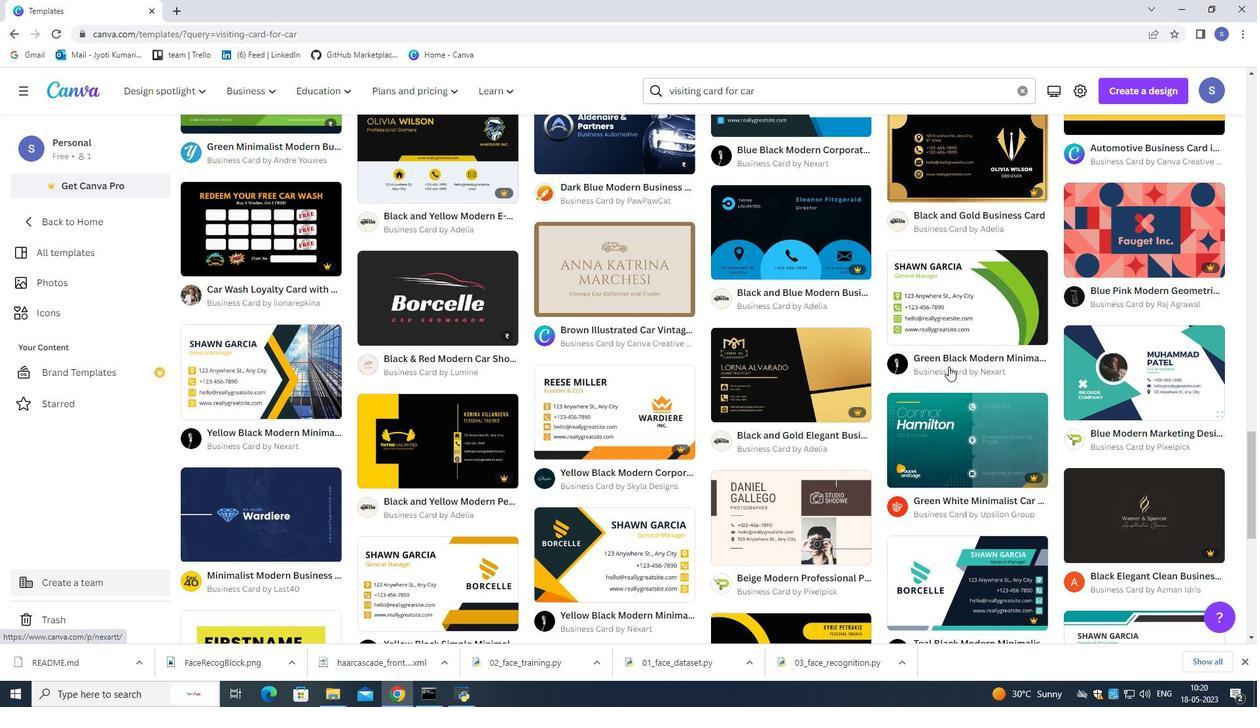
Action: Mouse scrolled (948, 365) with delta (0, 0)
Screenshot: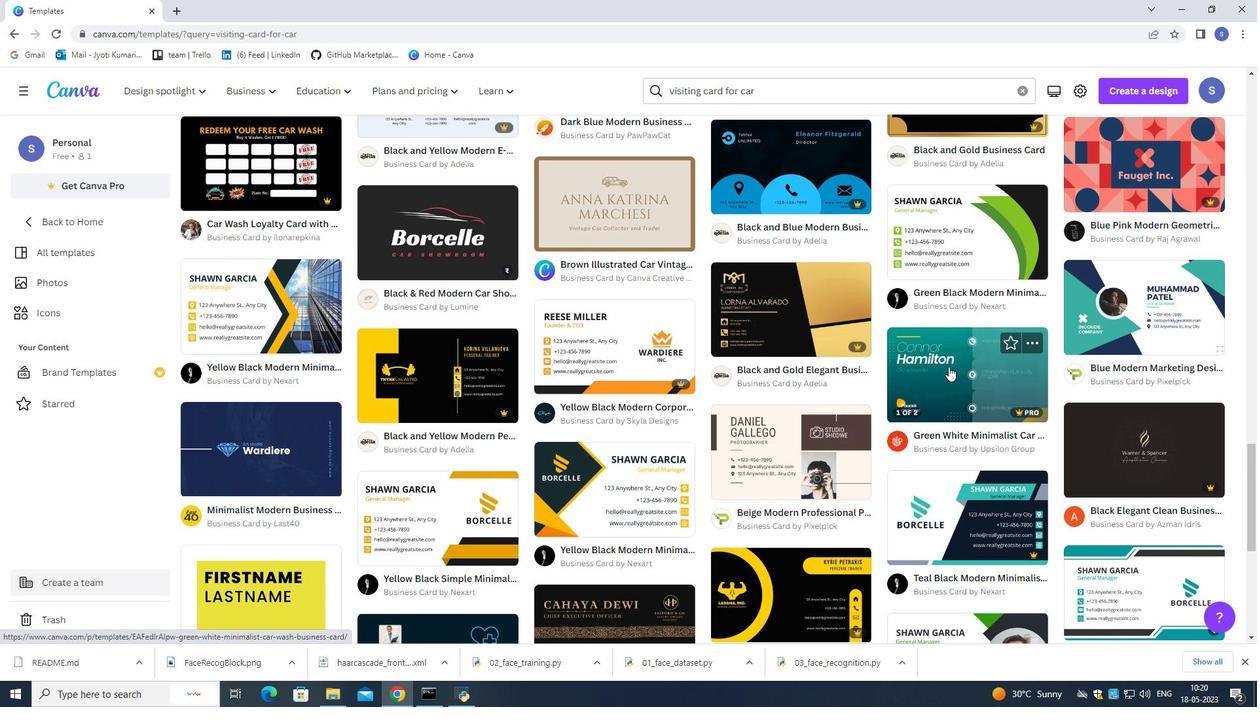 
Action: Mouse scrolled (948, 365) with delta (0, 0)
Screenshot: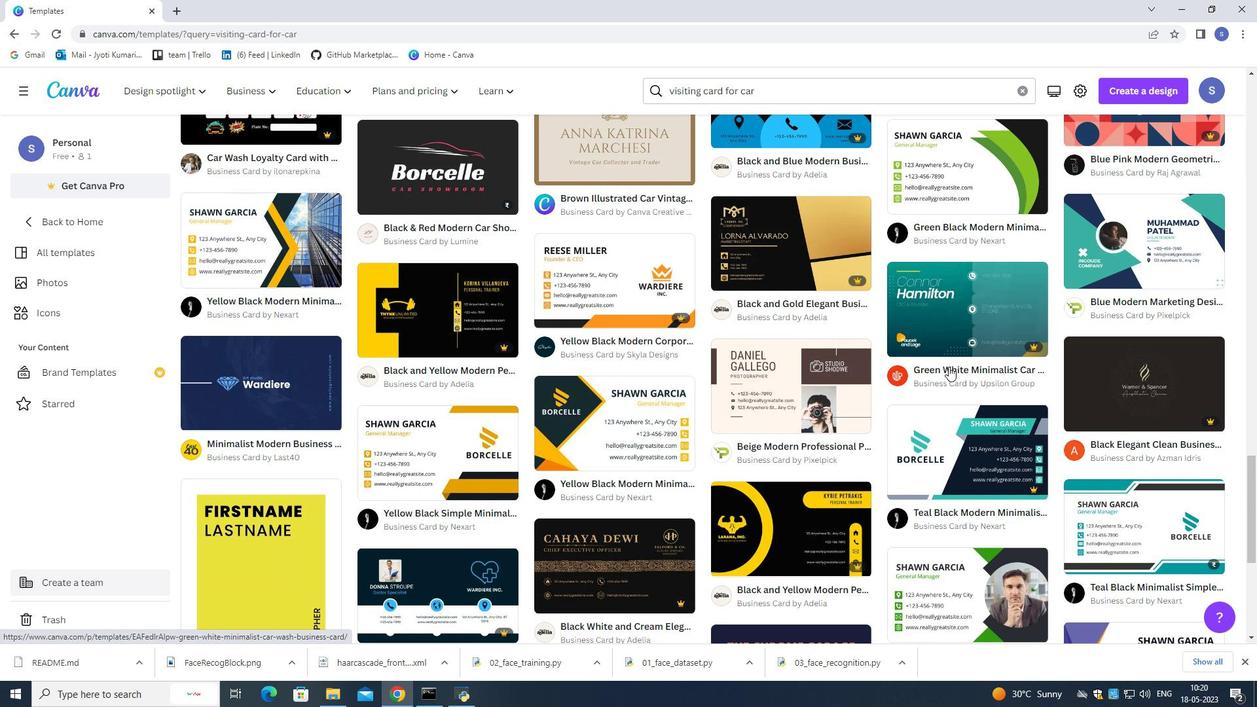 
Action: Mouse scrolled (948, 365) with delta (0, 0)
Screenshot: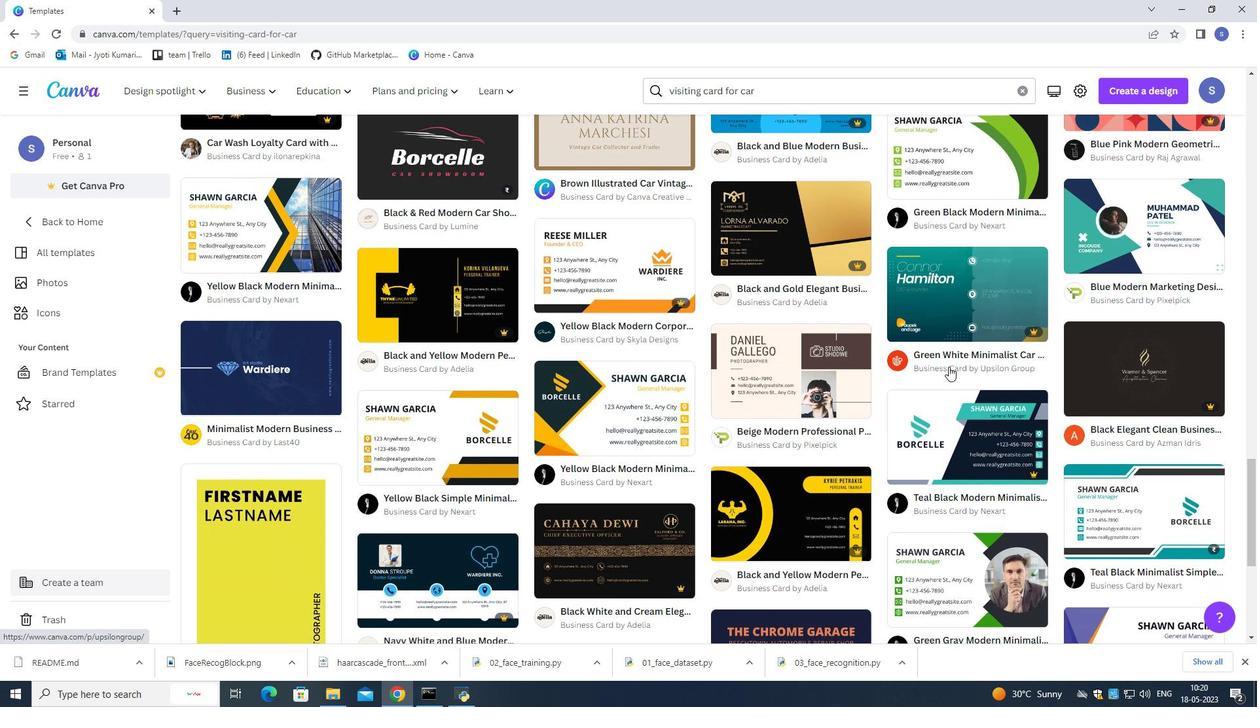 
Action: Mouse scrolled (948, 365) with delta (0, 0)
Screenshot: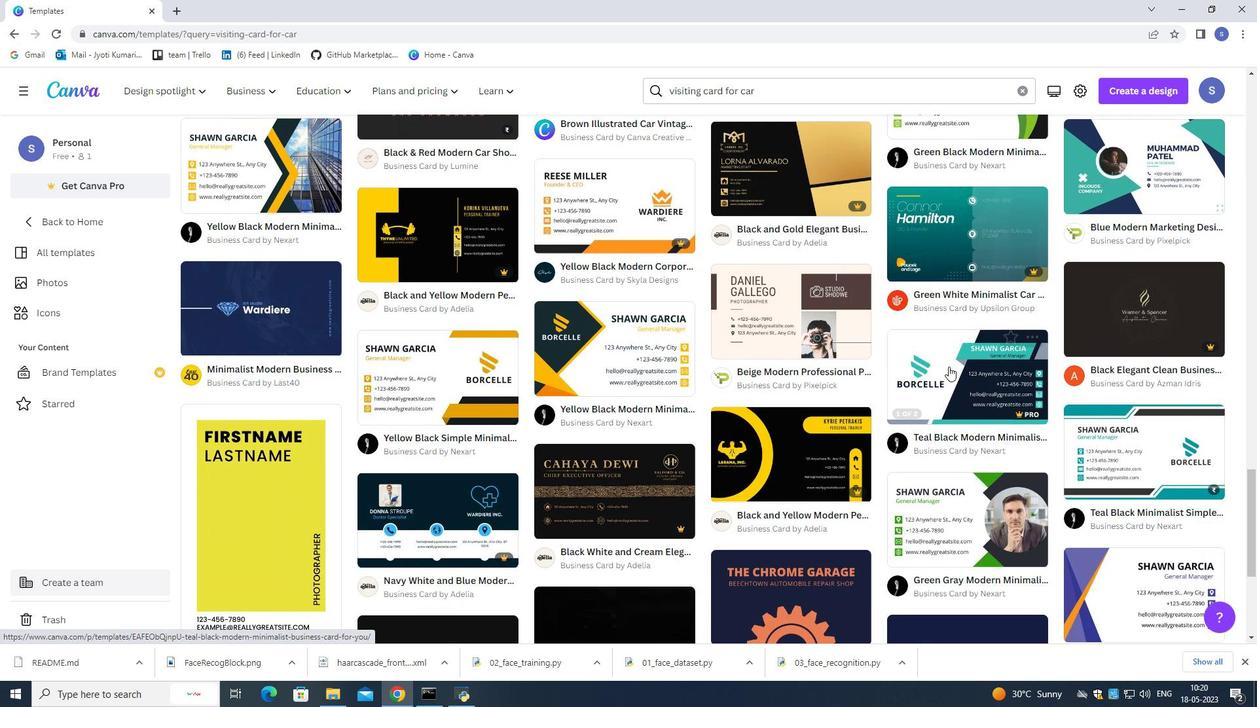 
Action: Mouse scrolled (948, 365) with delta (0, 0)
Screenshot: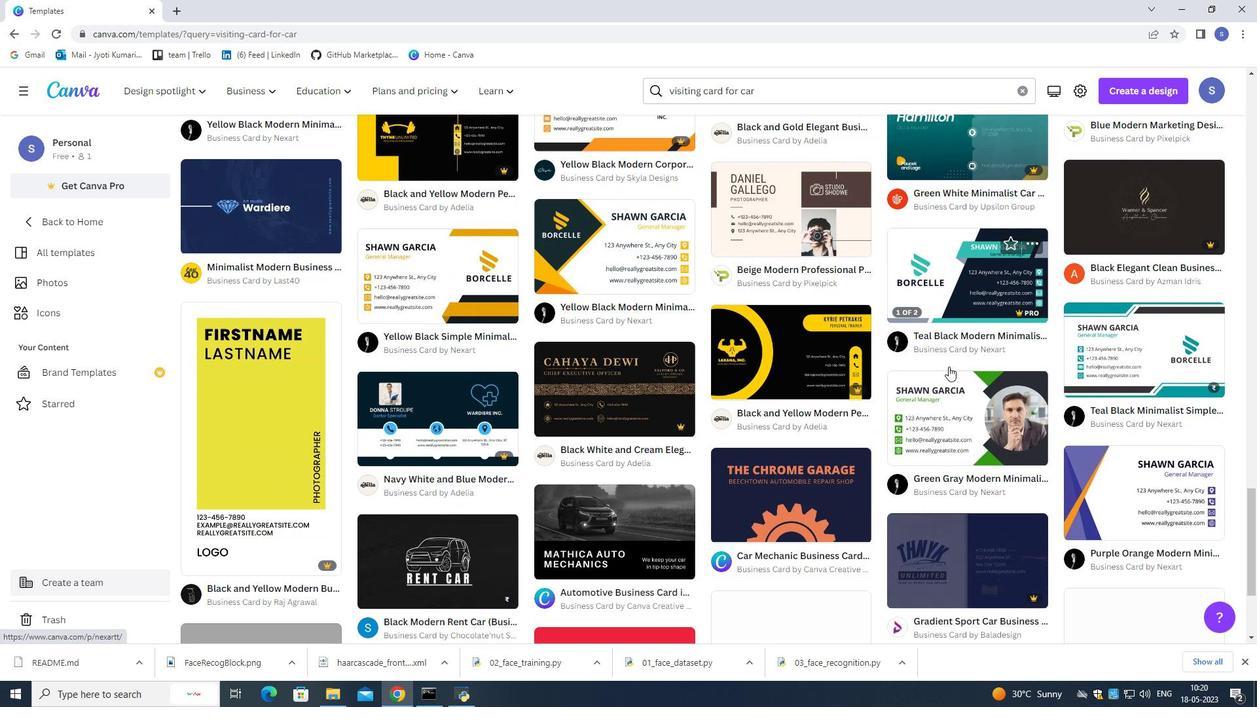 
Action: Mouse scrolled (948, 365) with delta (0, 0)
Screenshot: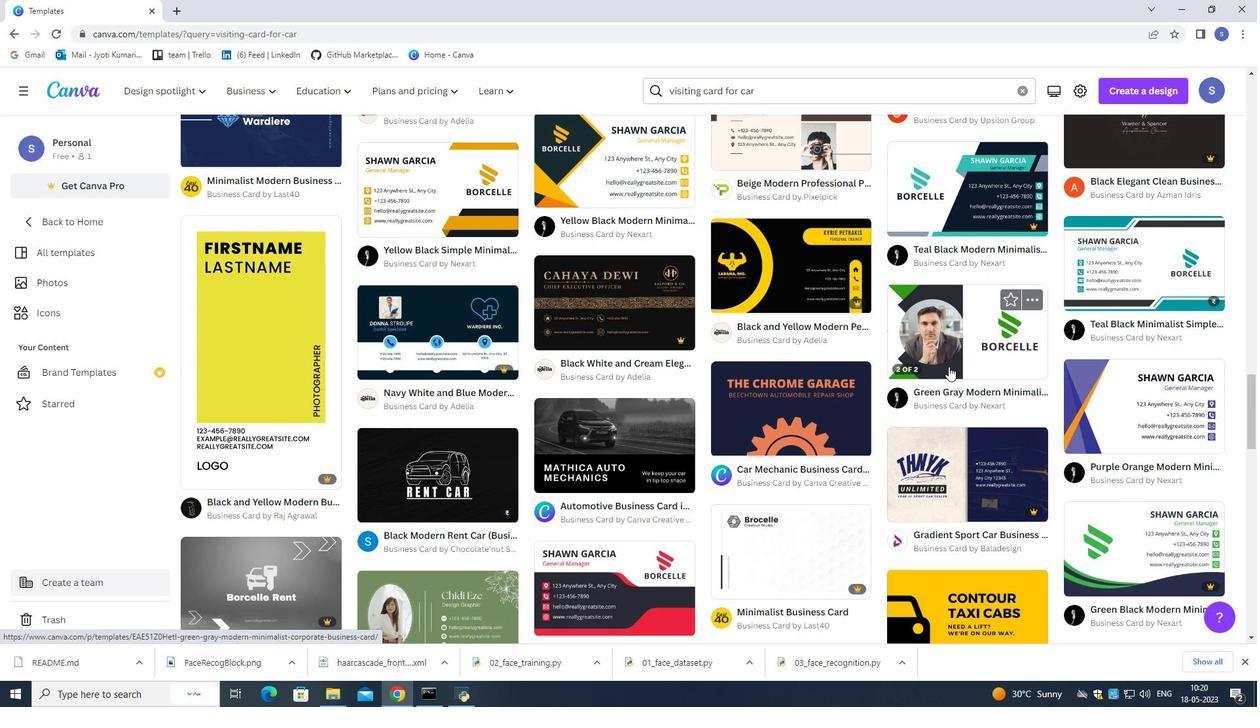 
Action: Mouse scrolled (948, 365) with delta (0, 0)
Screenshot: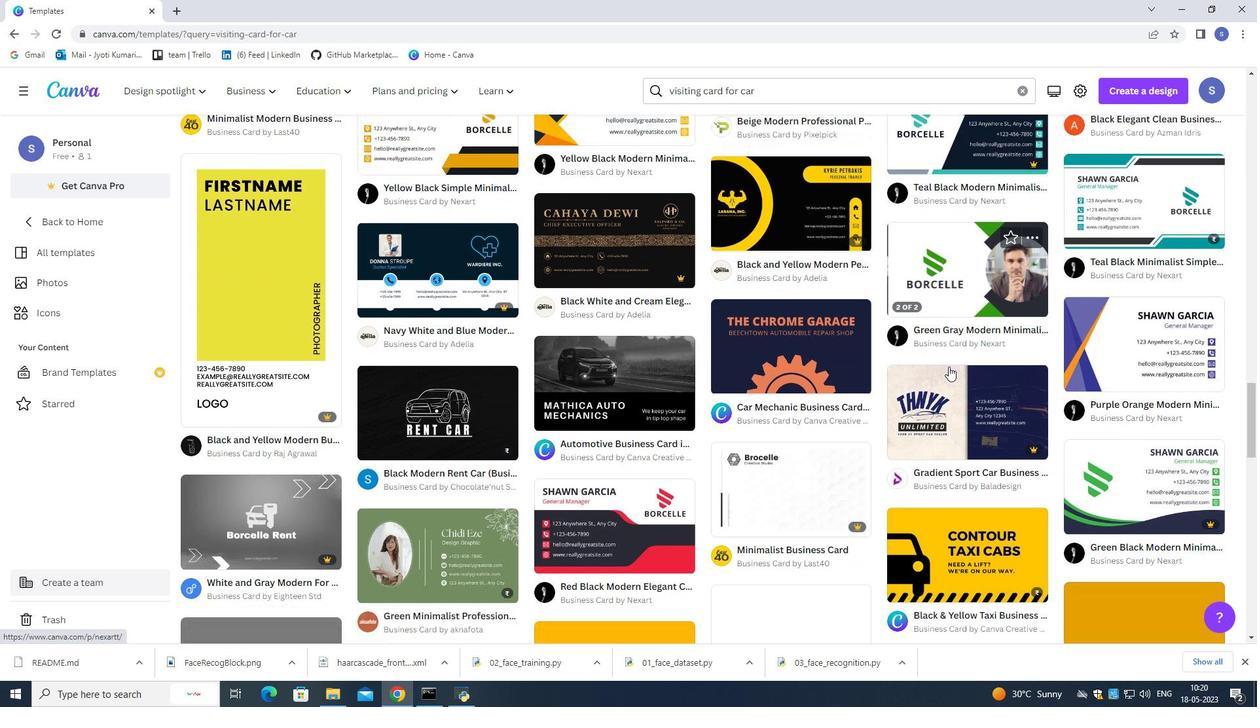 
Action: Mouse scrolled (948, 365) with delta (0, 0)
Screenshot: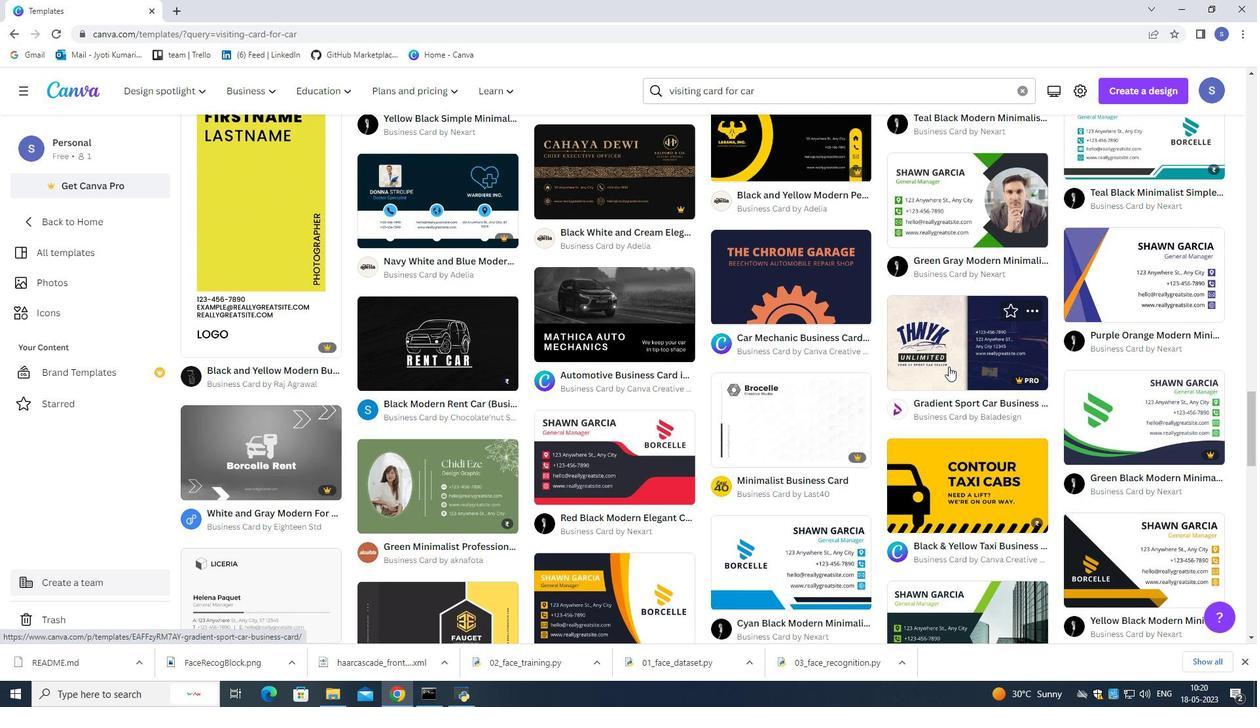 
Action: Mouse moved to (634, 244)
Screenshot: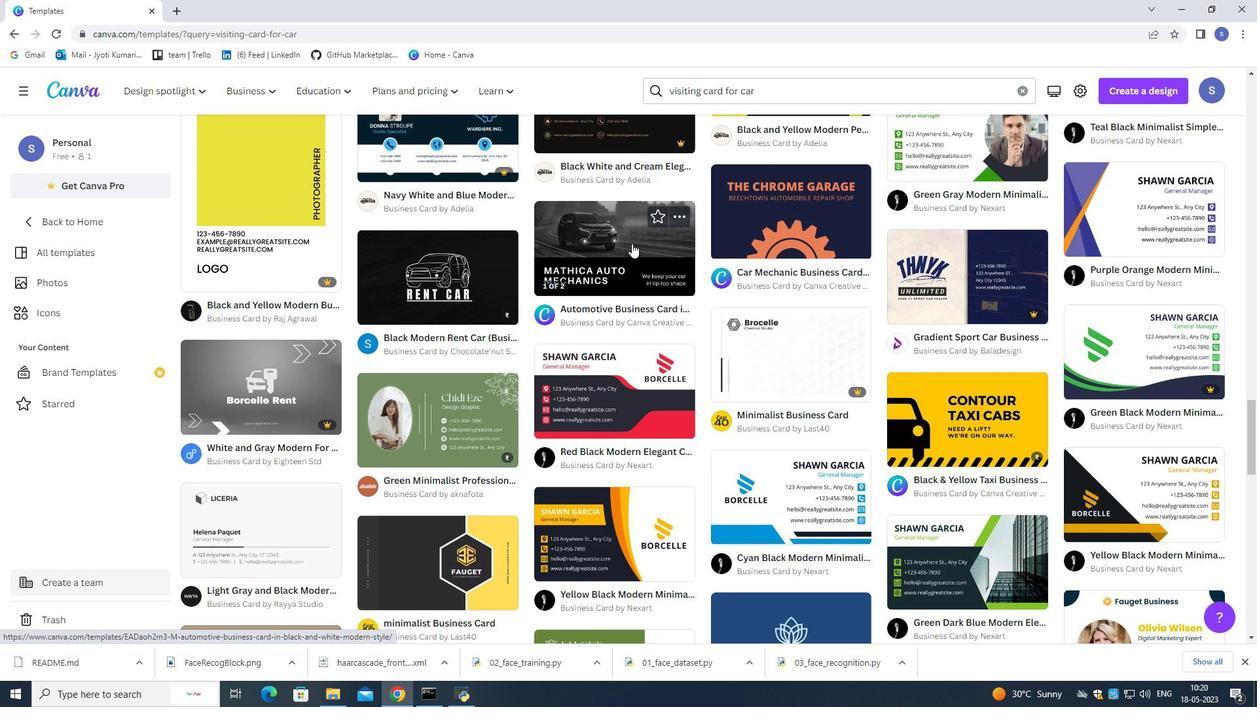 
Action: Mouse scrolled (634, 243) with delta (0, 0)
Screenshot: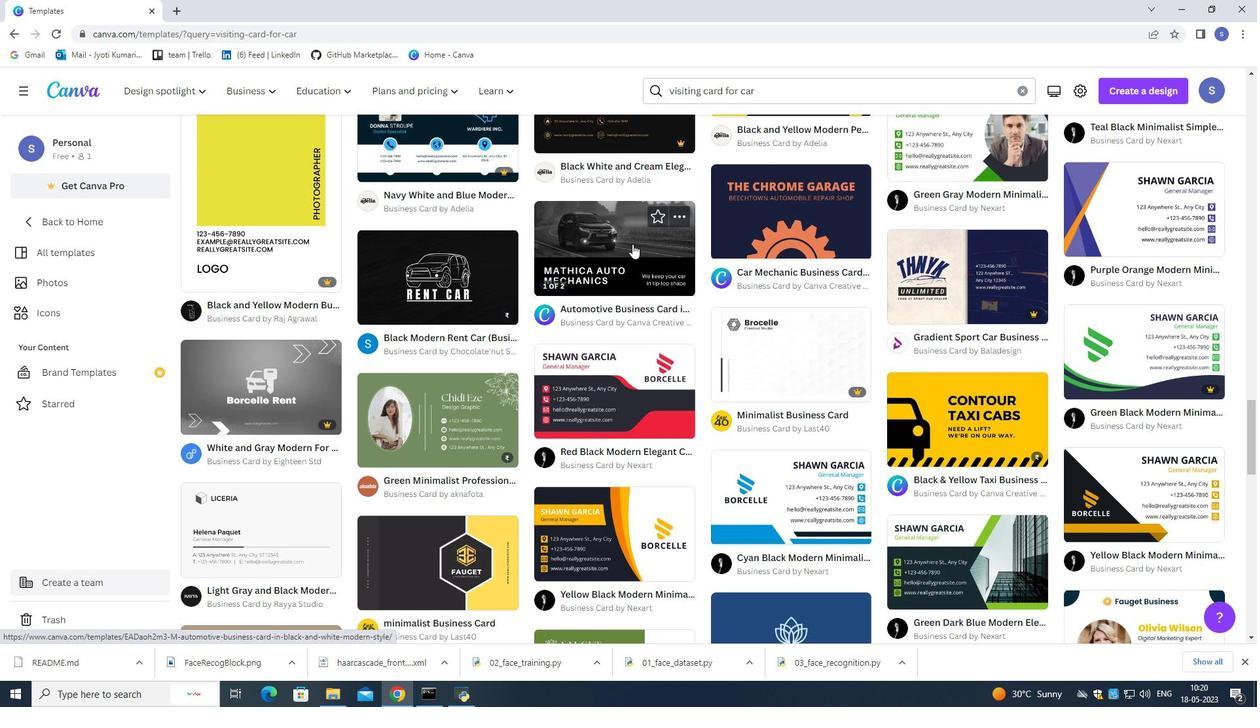
Action: Mouse moved to (640, 249)
Screenshot: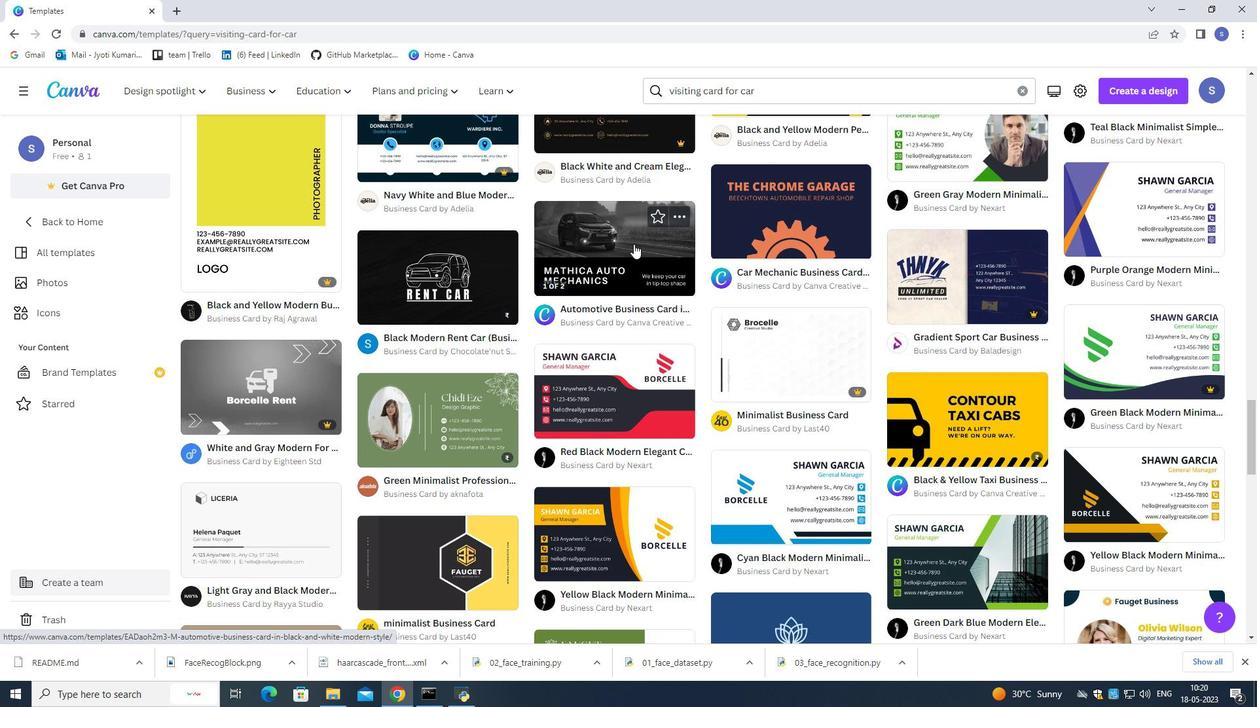 
Action: Mouse scrolled (640, 248) with delta (0, 0)
Screenshot: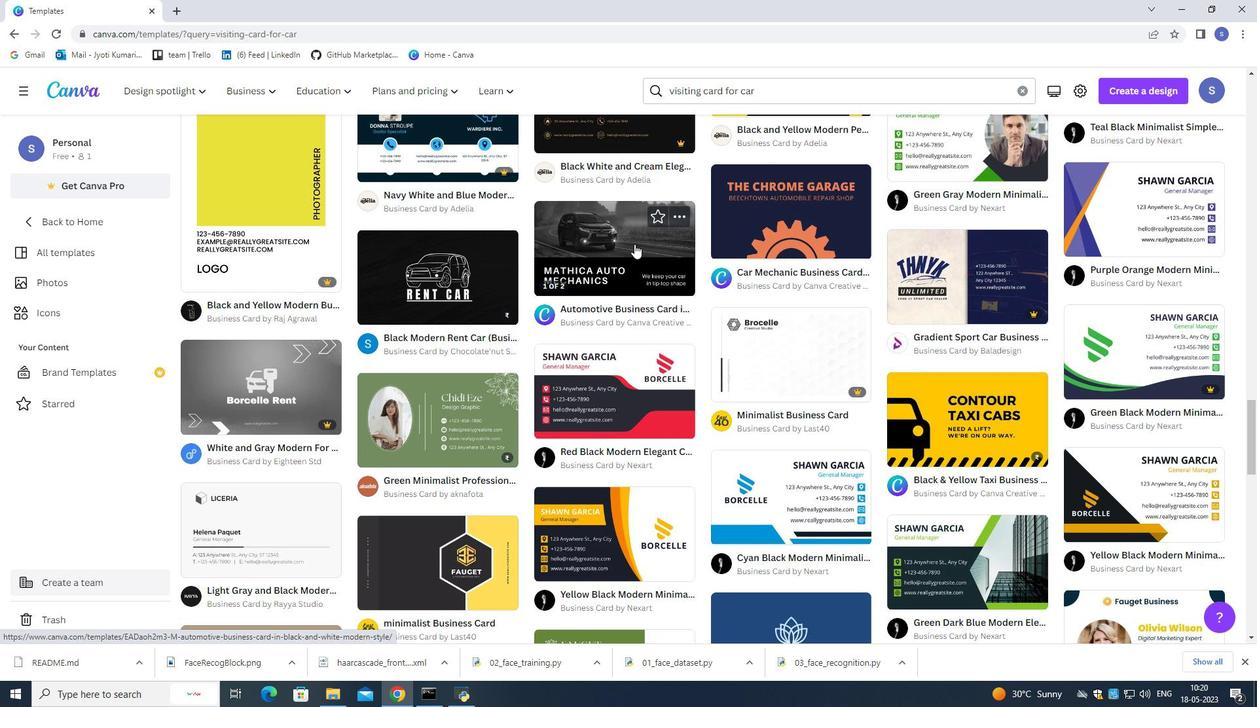 
Action: Mouse moved to (642, 250)
Screenshot: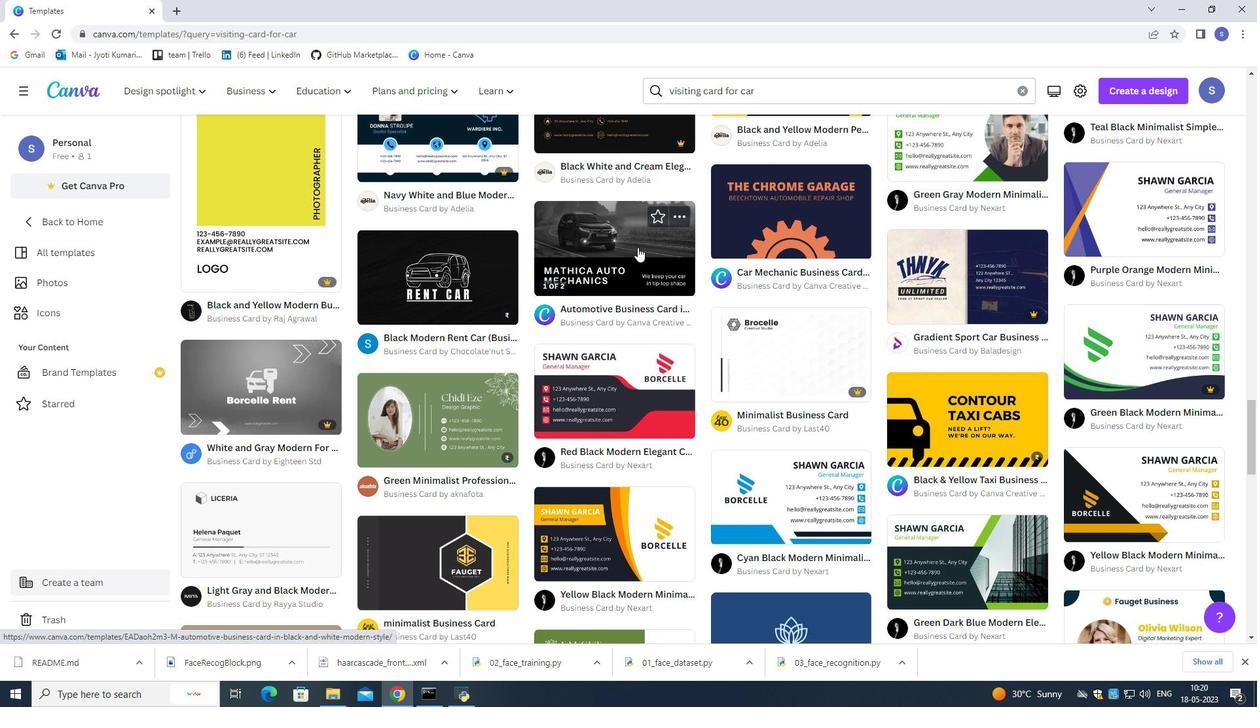 
Action: Mouse scrolled (642, 249) with delta (0, 0)
Screenshot: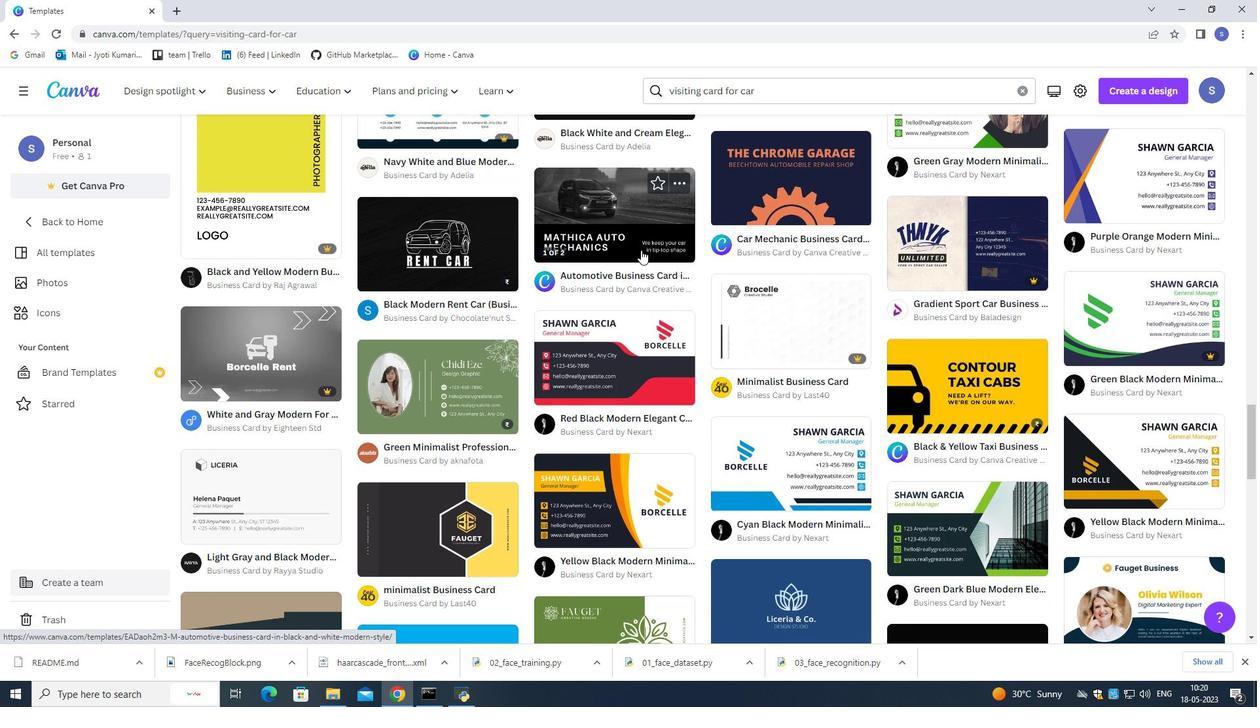 
Action: Mouse moved to (642, 250)
Screenshot: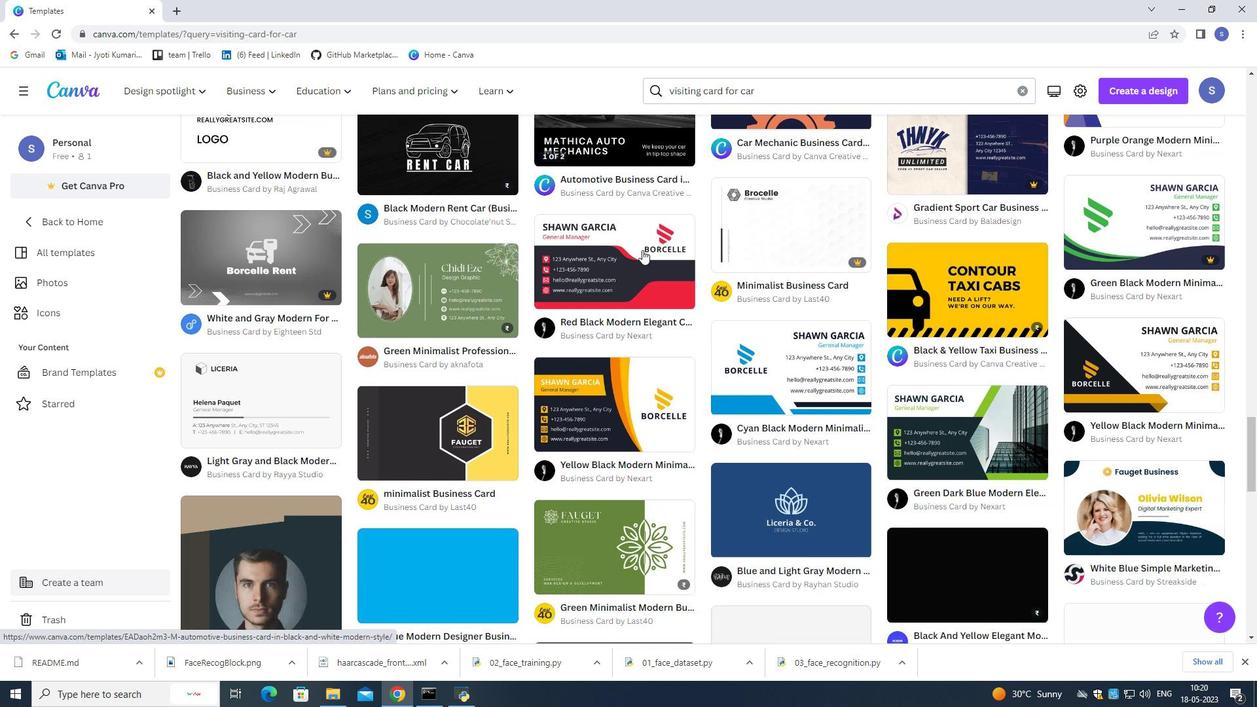 
Action: Mouse scrolled (642, 250) with delta (0, 0)
Screenshot: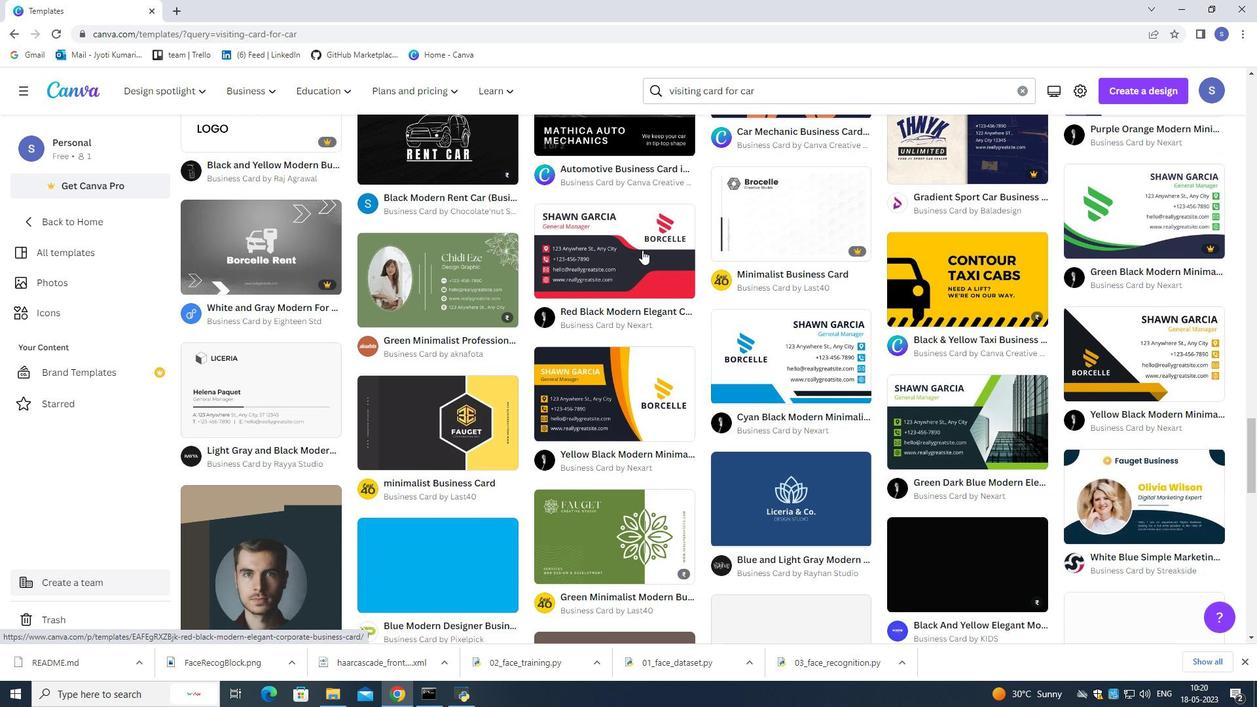 
Action: Mouse moved to (642, 250)
Screenshot: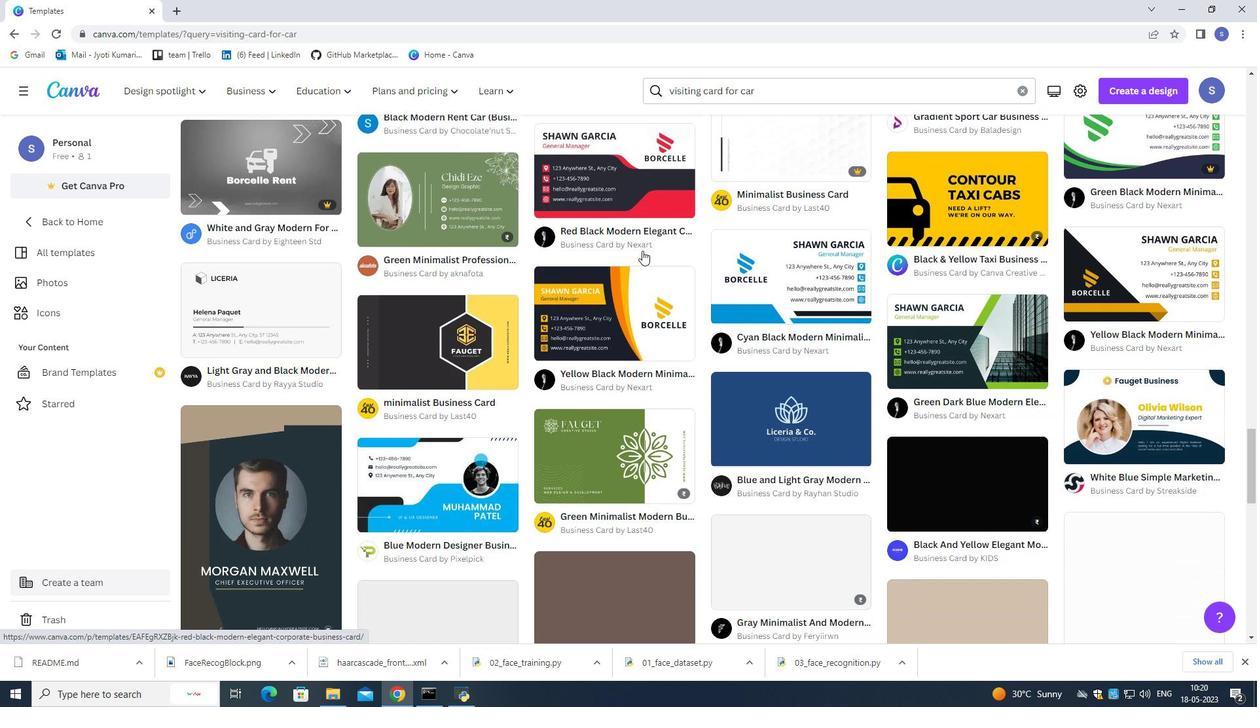 
Action: Mouse scrolled (642, 250) with delta (0, 0)
Screenshot: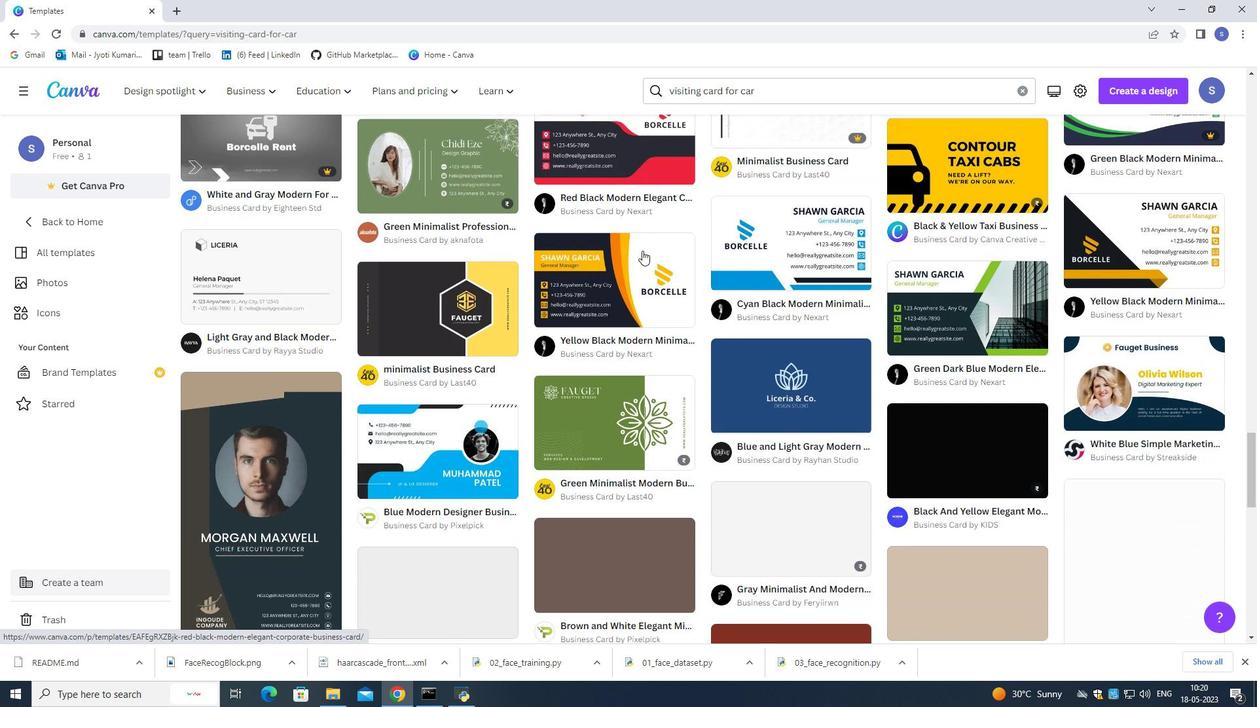 
Action: Mouse scrolled (642, 250) with delta (0, 0)
Screenshot: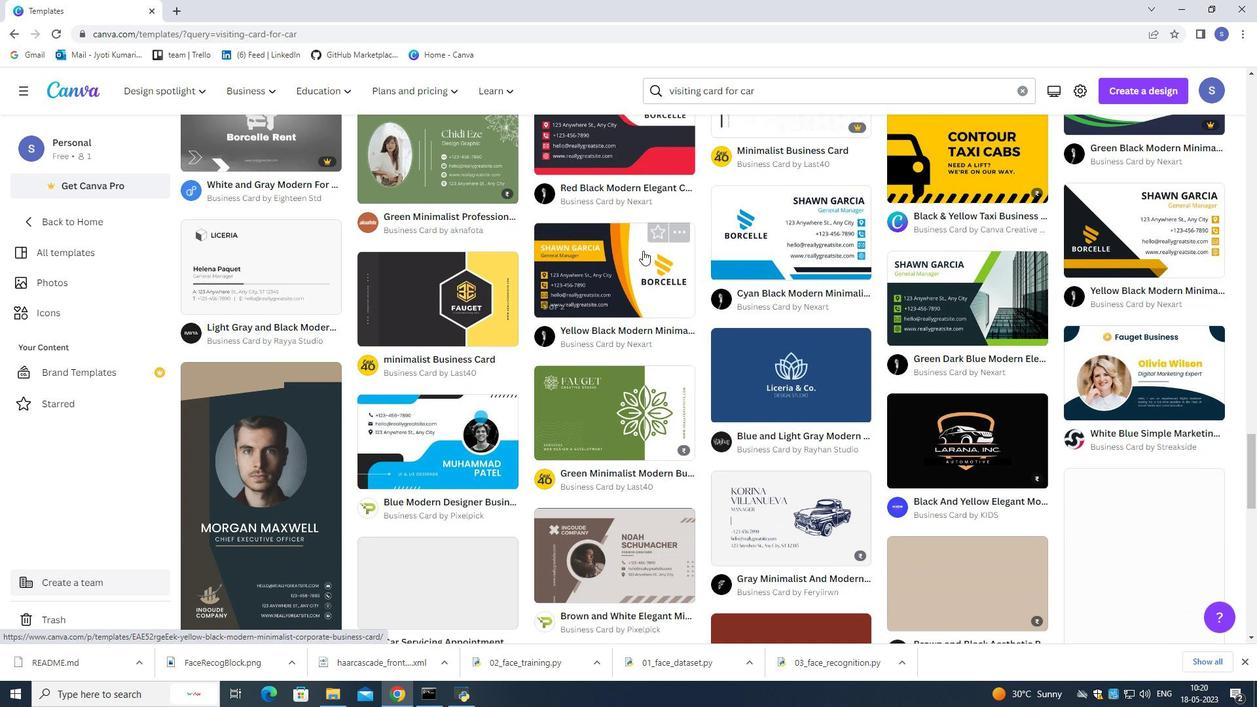
Action: Mouse moved to (642, 251)
Screenshot: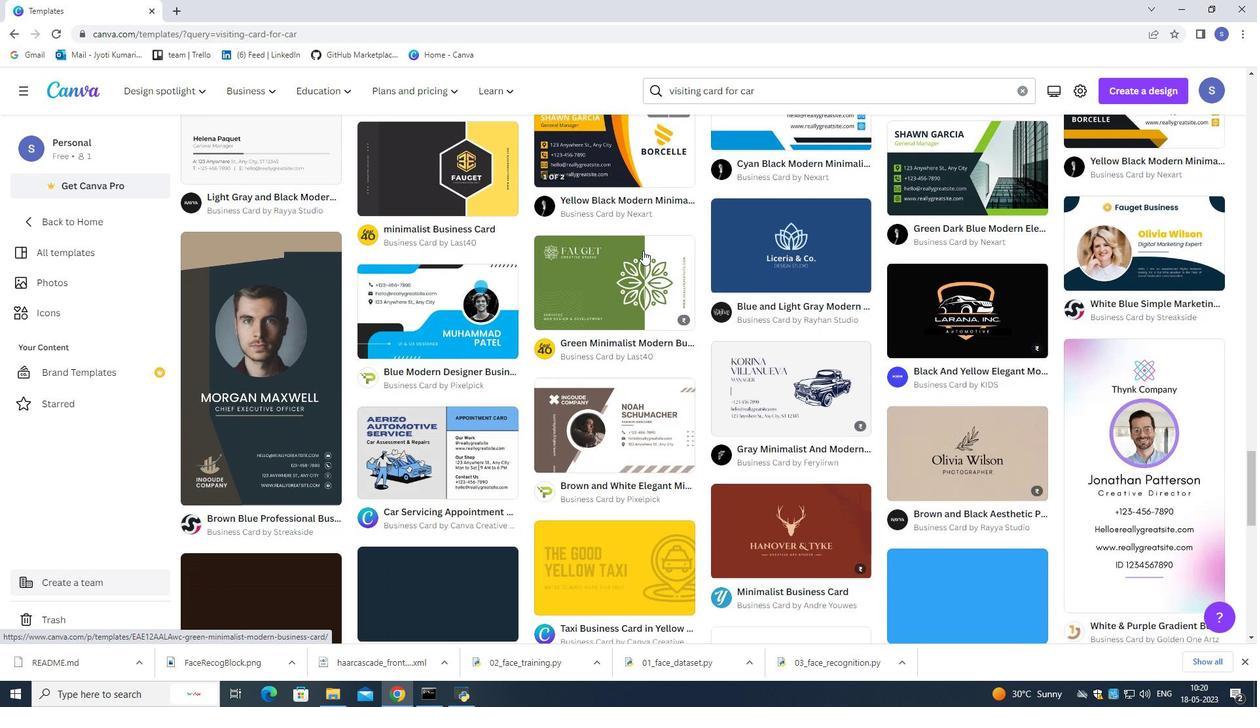 
Action: Mouse scrolled (642, 250) with delta (0, 0)
Screenshot: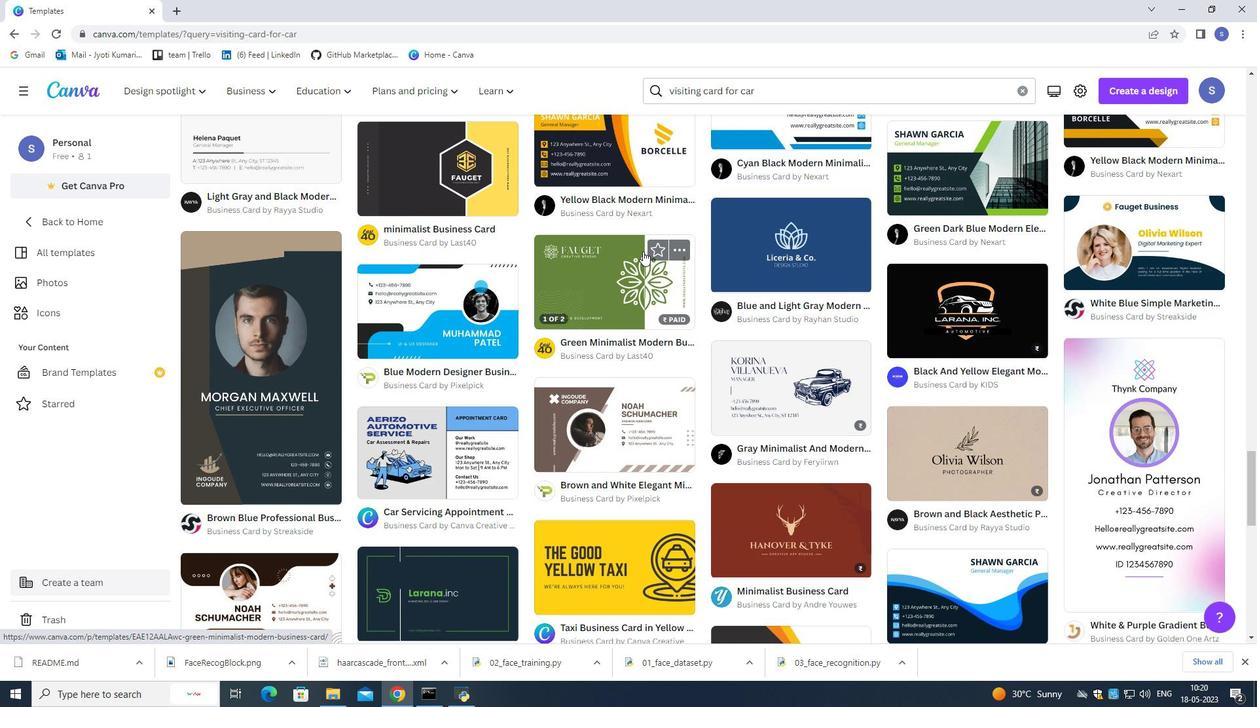 
Action: Mouse scrolled (642, 250) with delta (0, 0)
Screenshot: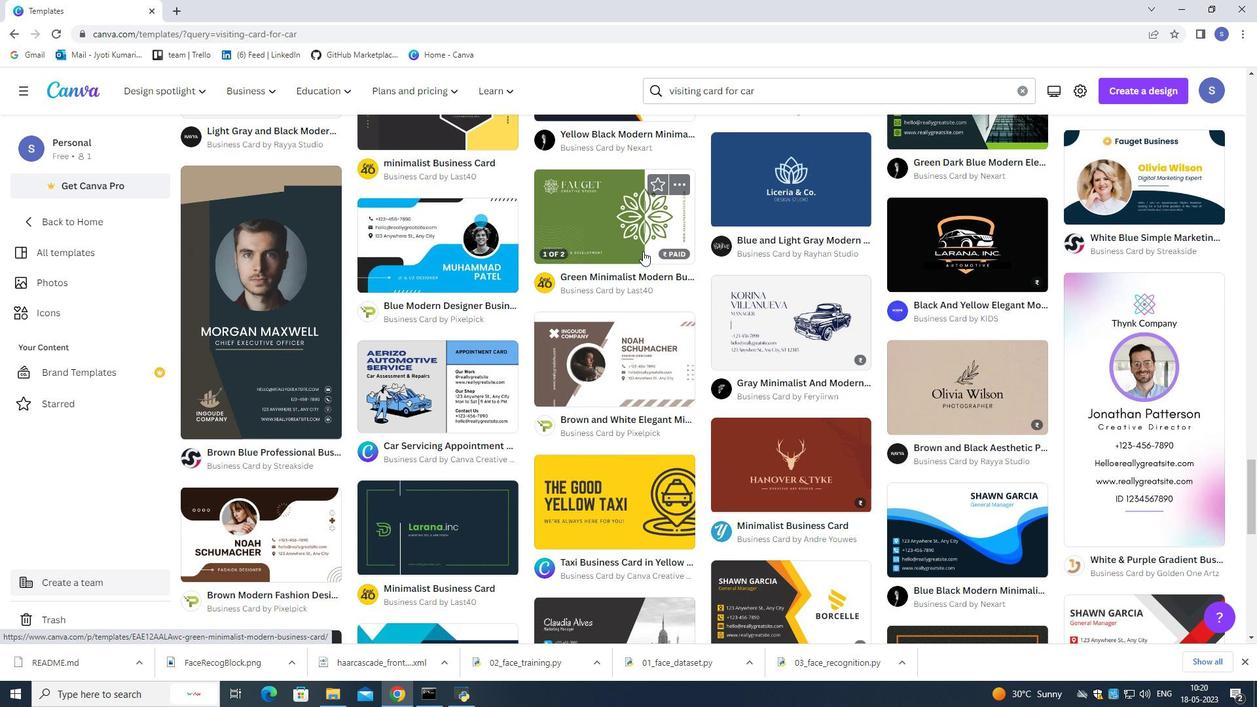 
Action: Mouse scrolled (642, 250) with delta (0, 0)
Screenshot: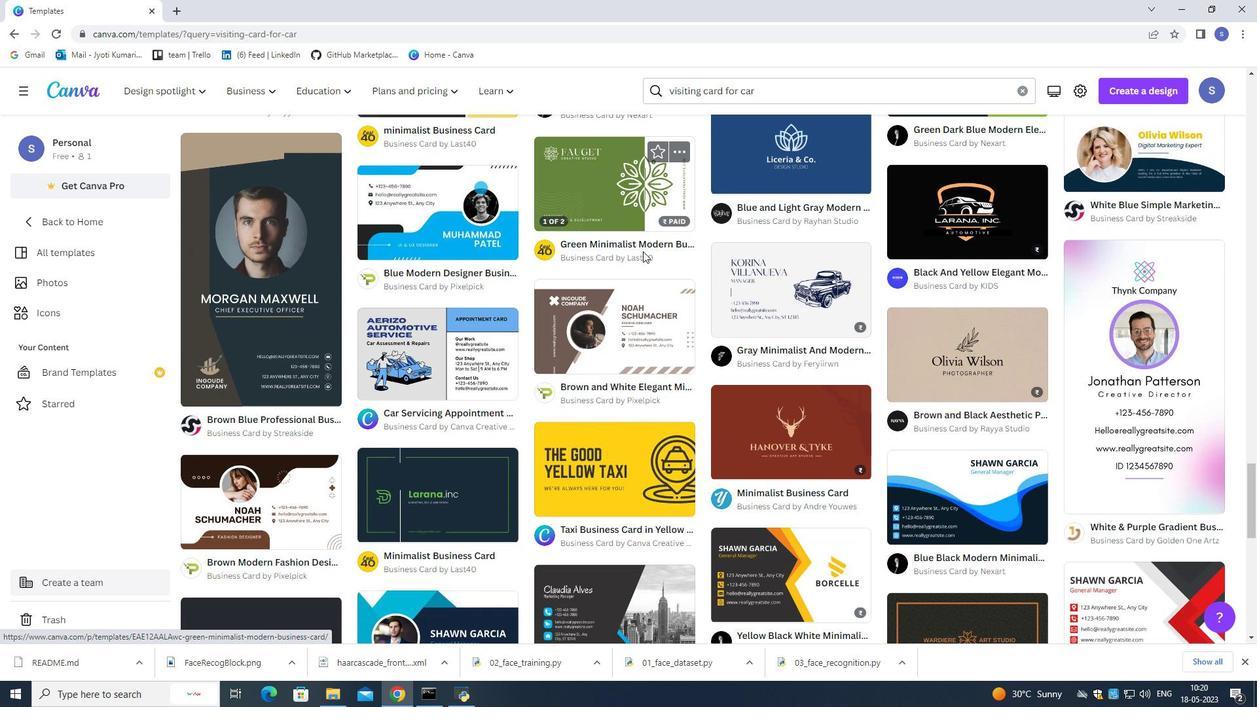 
Action: Mouse scrolled (642, 250) with delta (0, 0)
Screenshot: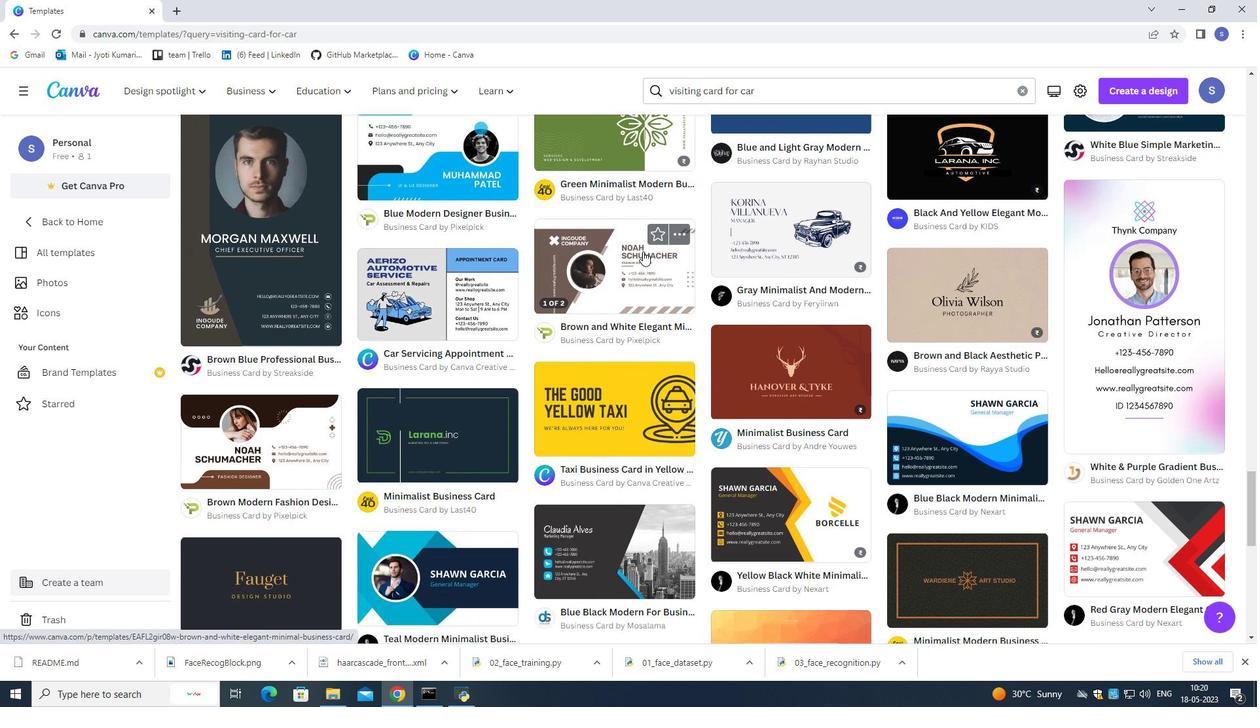 
Action: Mouse moved to (644, 252)
Screenshot: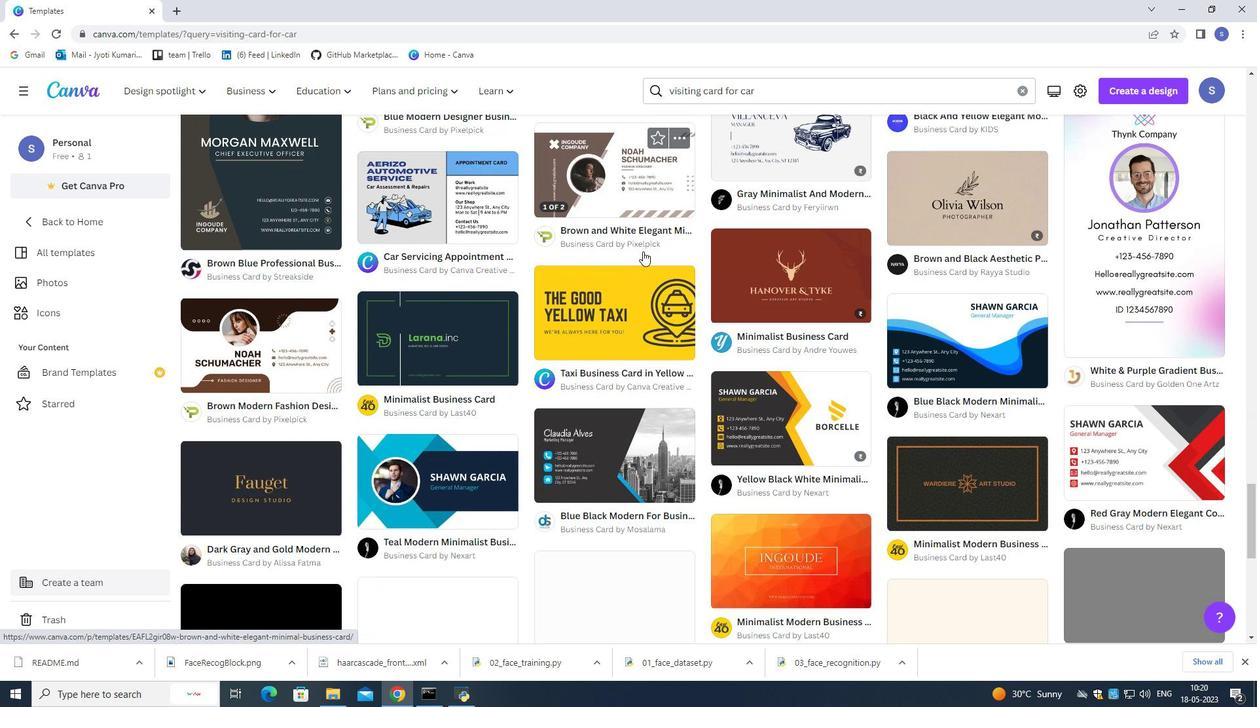 
Action: Mouse scrolled (644, 251) with delta (0, 0)
Screenshot: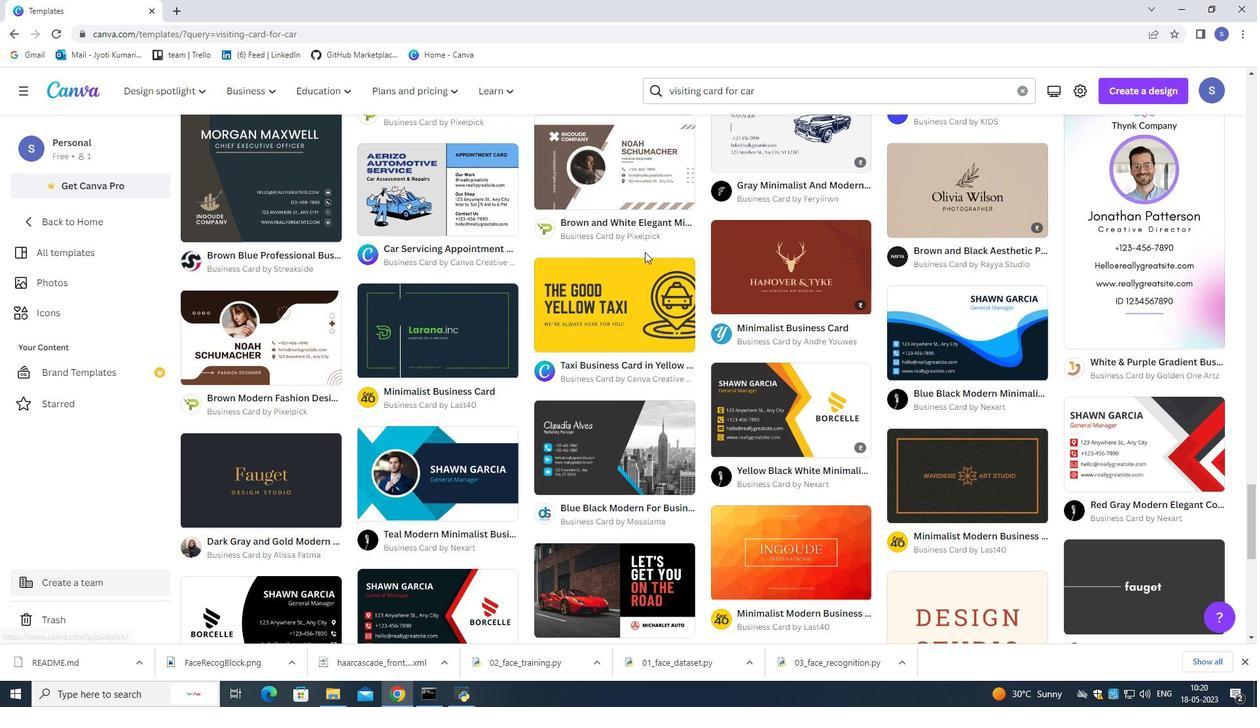 
Action: Mouse scrolled (644, 251) with delta (0, 0)
Screenshot: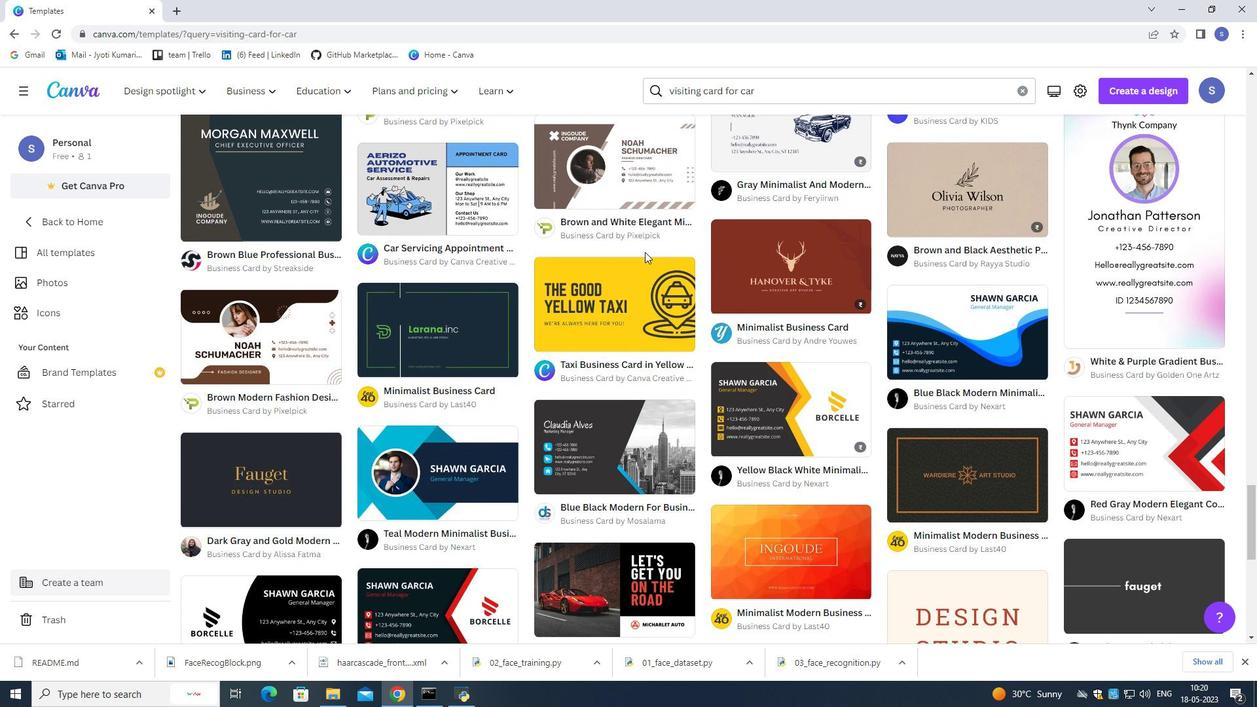 
Action: Mouse scrolled (644, 251) with delta (0, 0)
Screenshot: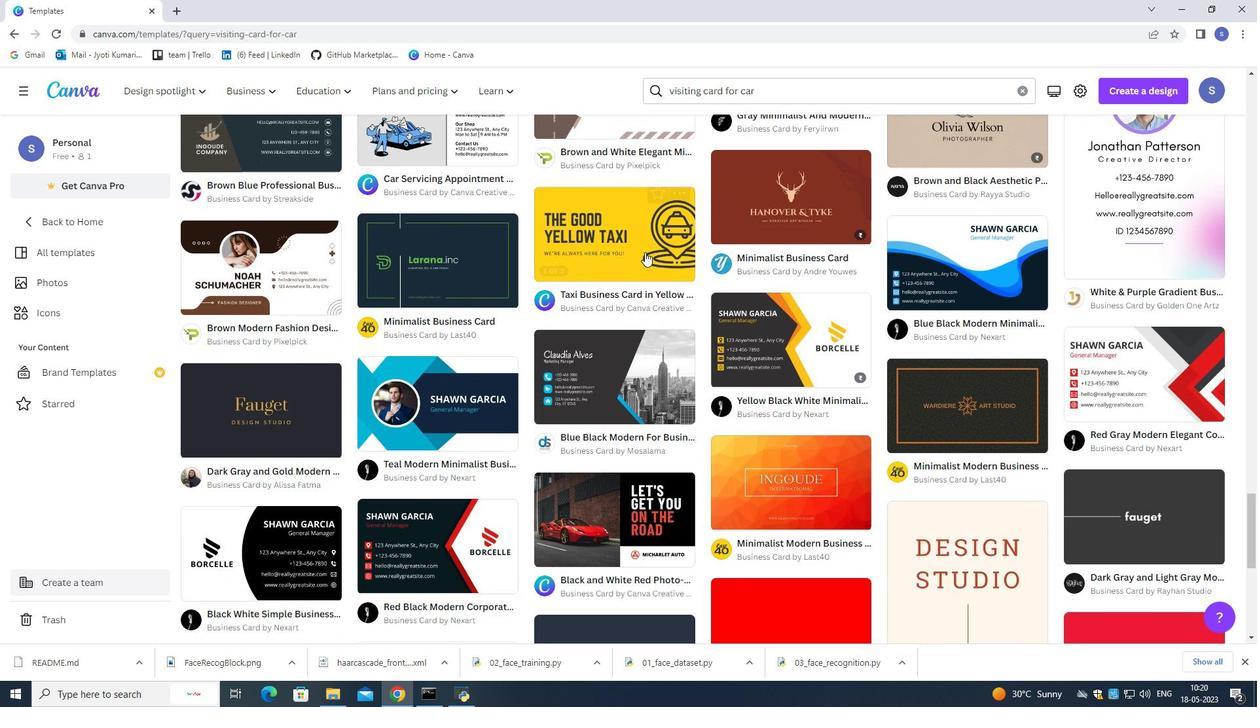 
Action: Mouse scrolled (644, 251) with delta (0, 0)
Screenshot: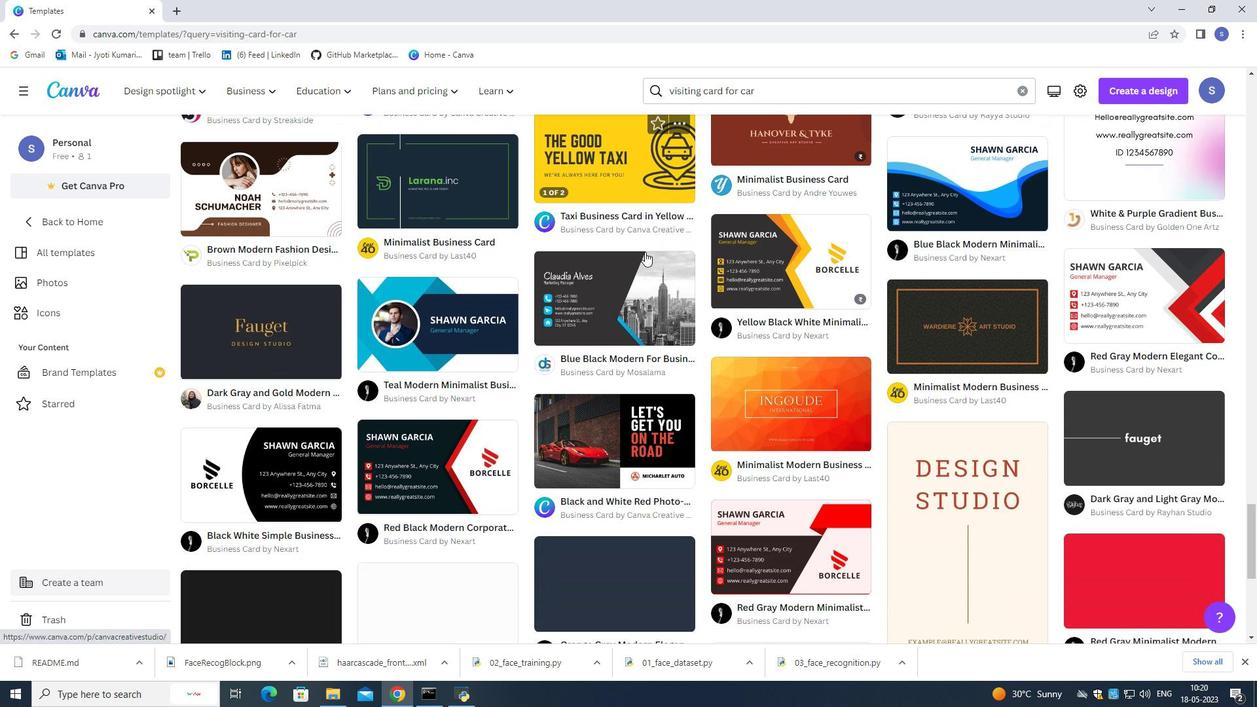 
Action: Mouse scrolled (644, 251) with delta (0, 0)
Screenshot: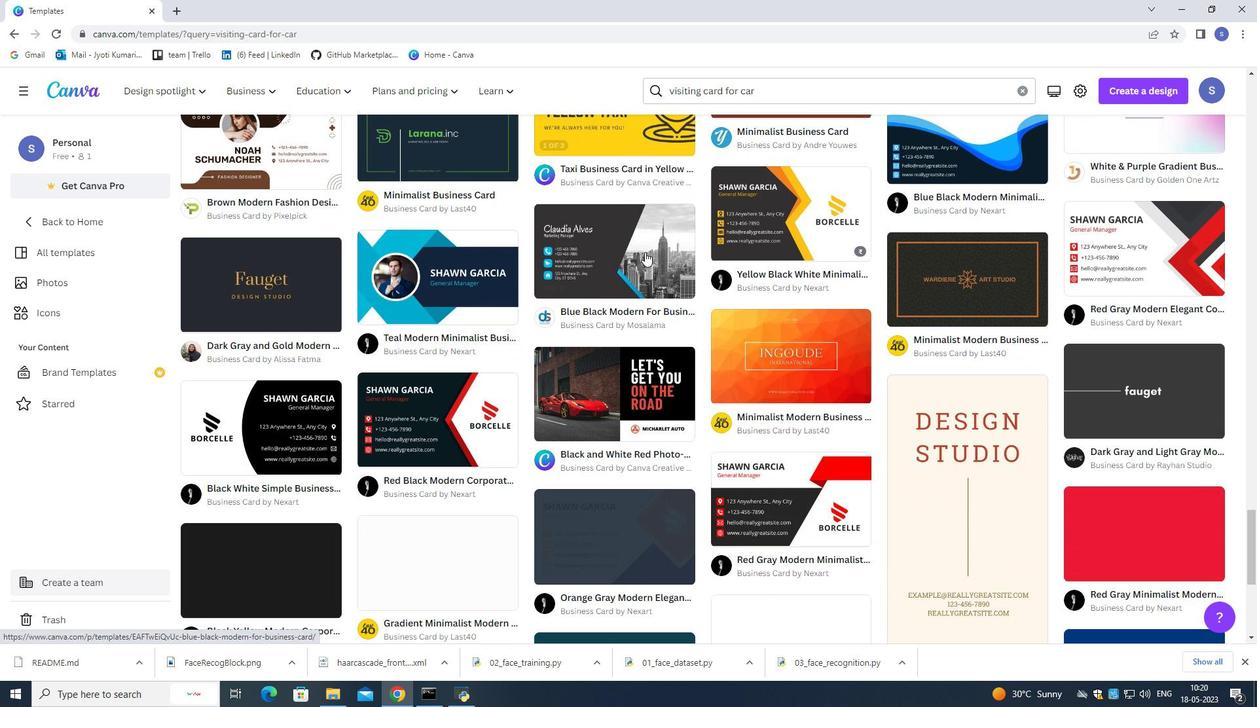 
Action: Mouse scrolled (644, 251) with delta (0, 0)
Screenshot: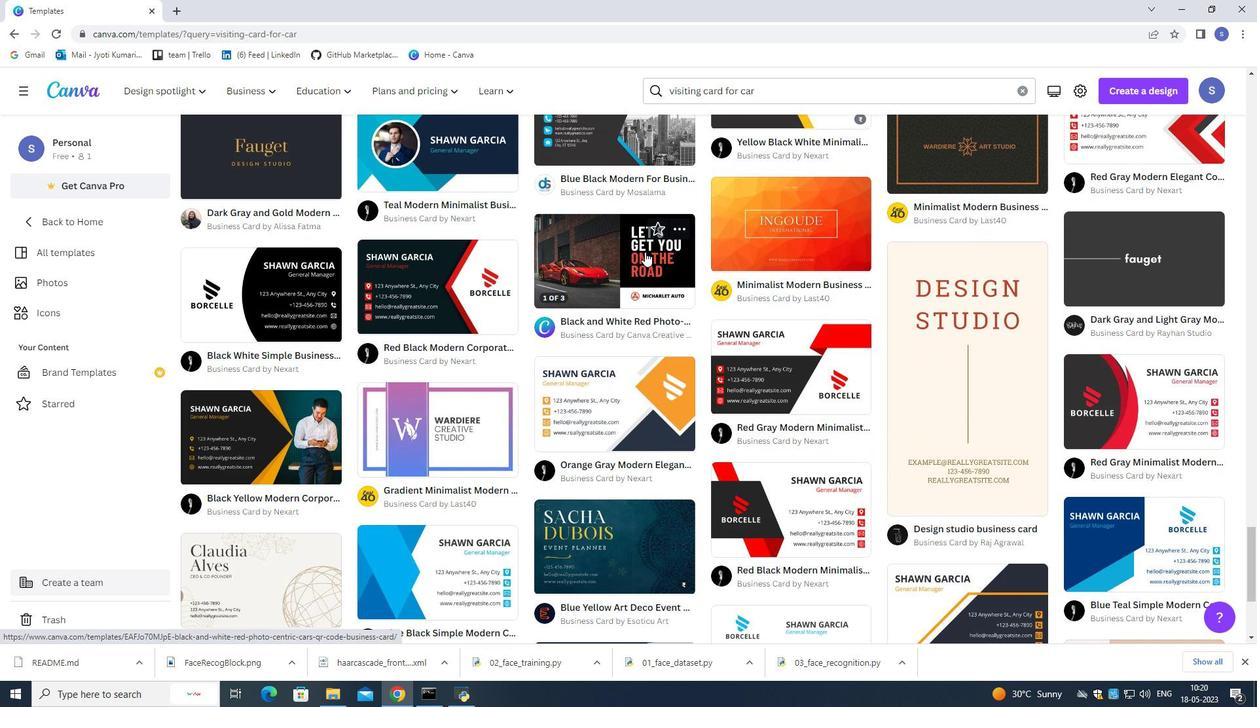 
Action: Mouse scrolled (644, 251) with delta (0, 0)
Screenshot: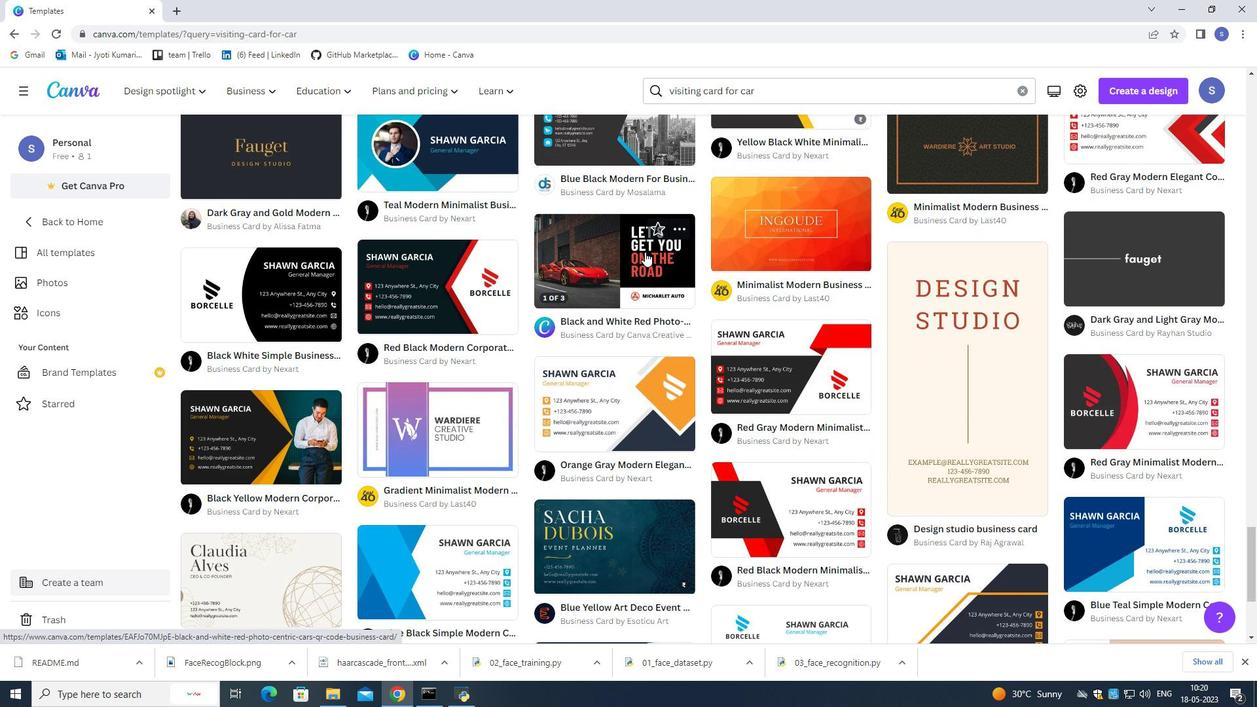 
Action: Mouse scrolled (644, 251) with delta (0, 0)
Screenshot: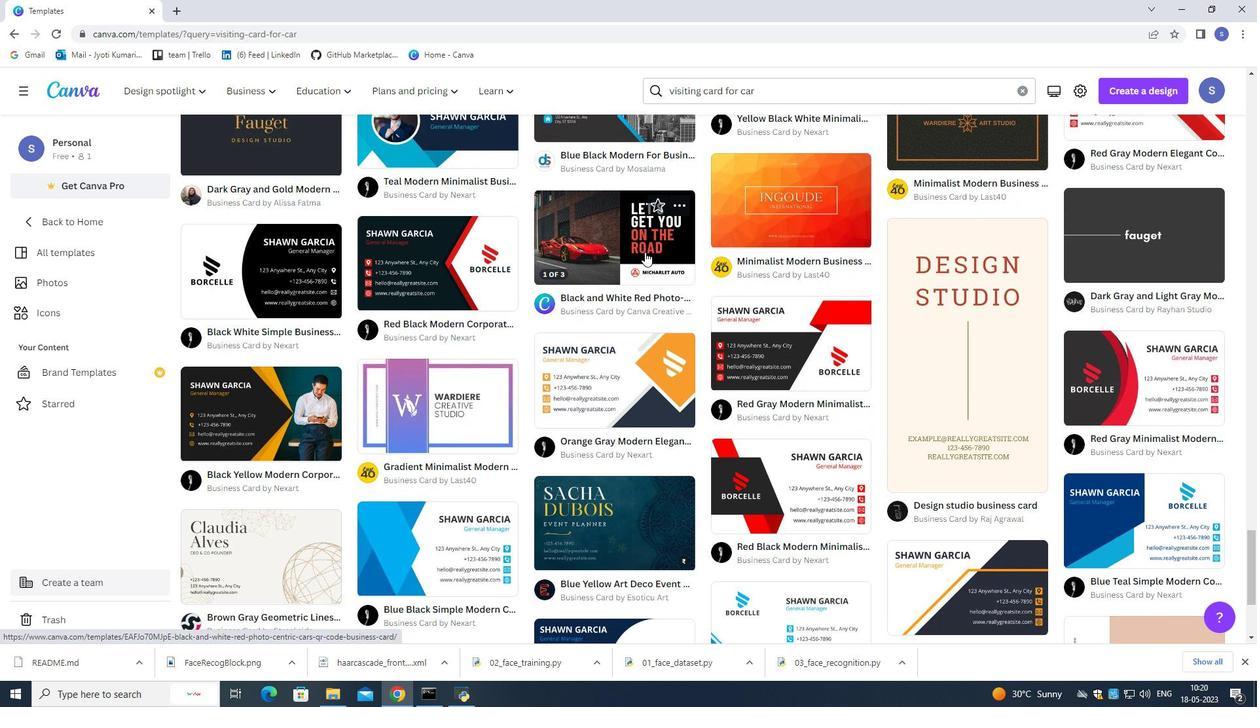 
Action: Mouse scrolled (644, 251) with delta (0, 0)
Screenshot: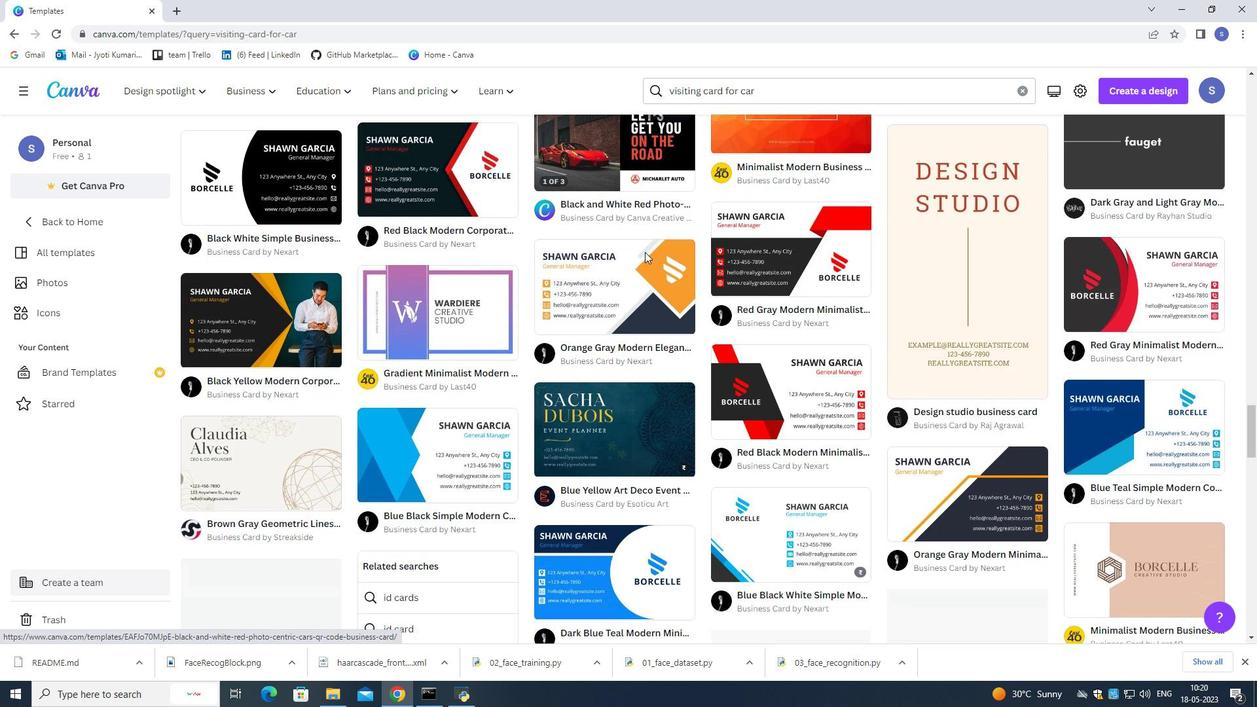 
Action: Mouse scrolled (644, 251) with delta (0, 0)
Screenshot: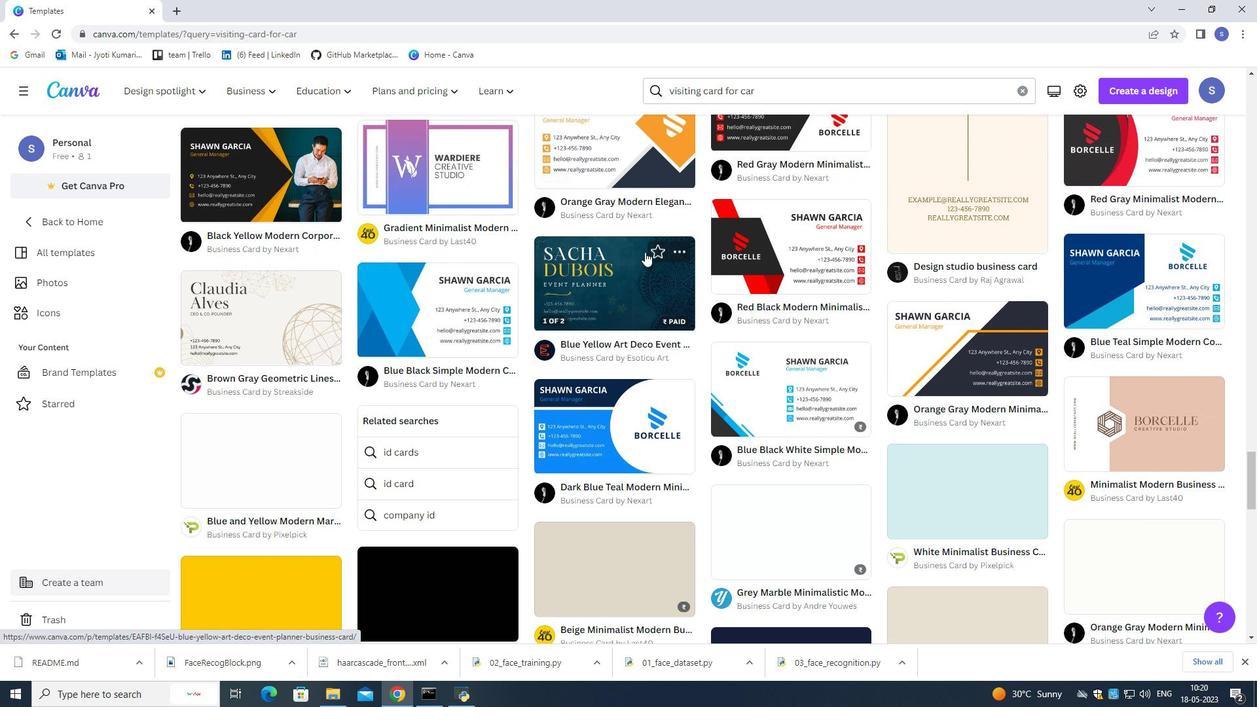 
Action: Mouse scrolled (644, 251) with delta (0, 0)
Screenshot: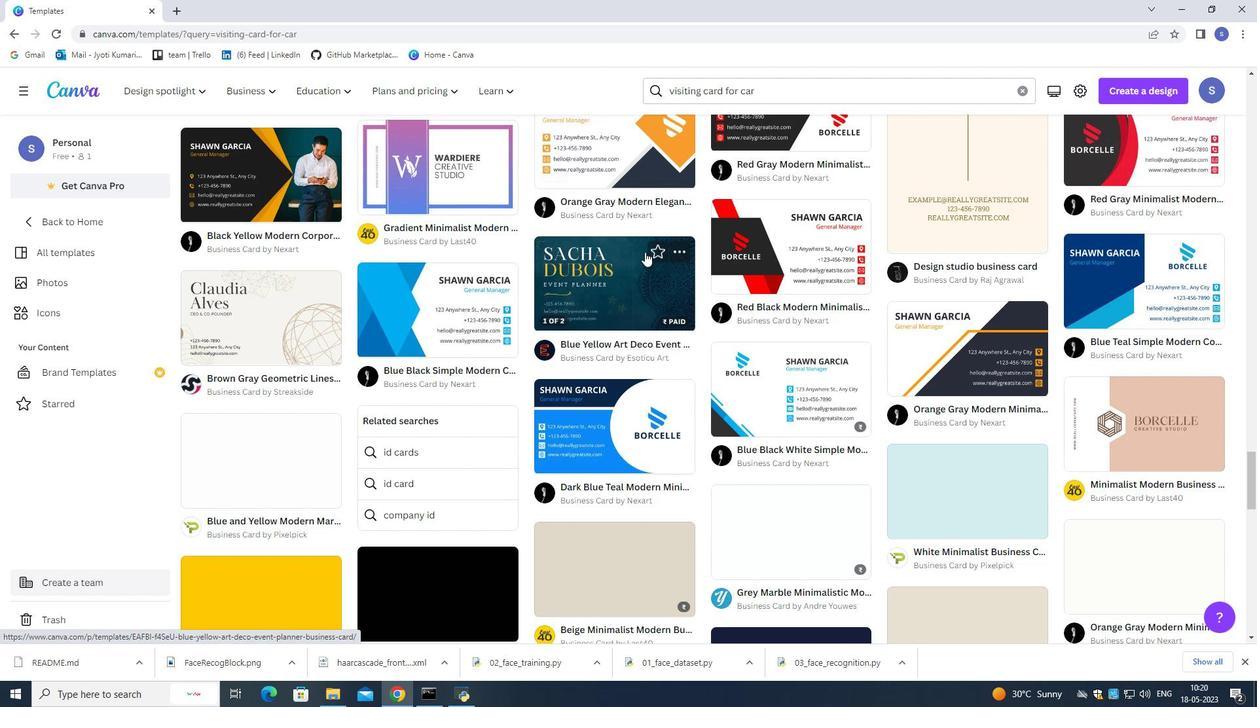 
Action: Mouse scrolled (644, 251) with delta (0, 0)
Screenshot: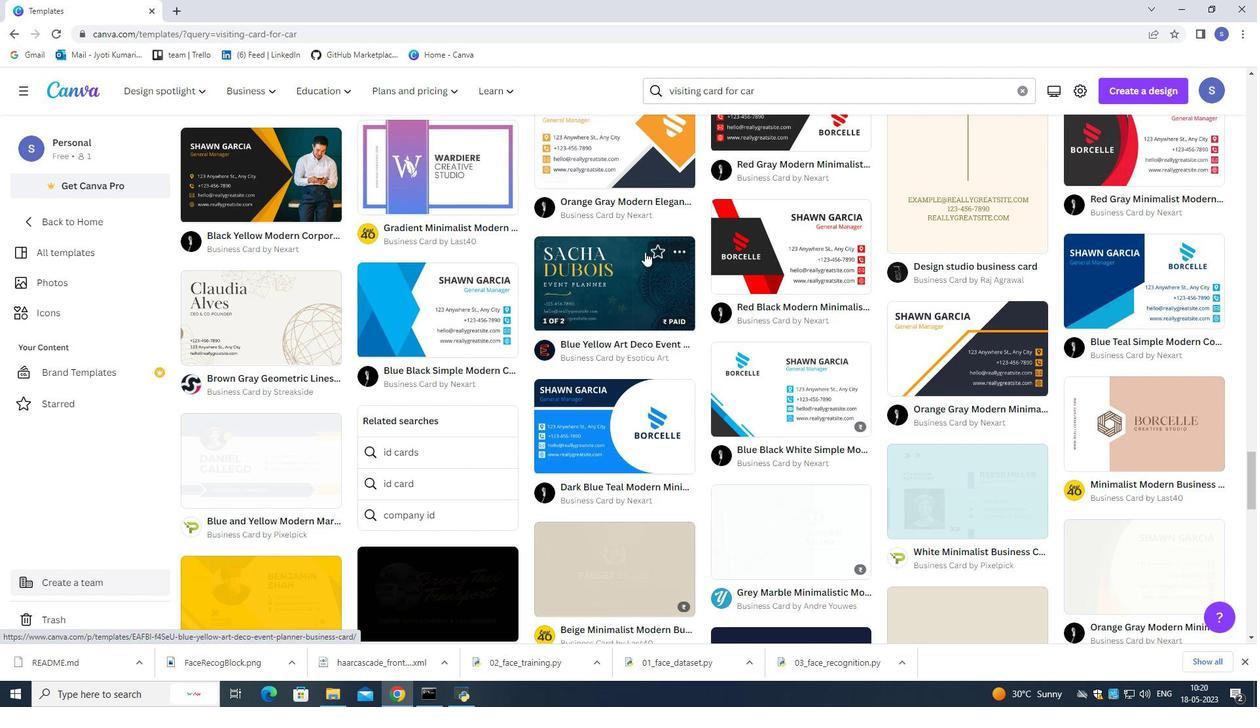 
Action: Mouse scrolled (644, 251) with delta (0, 0)
Screenshot: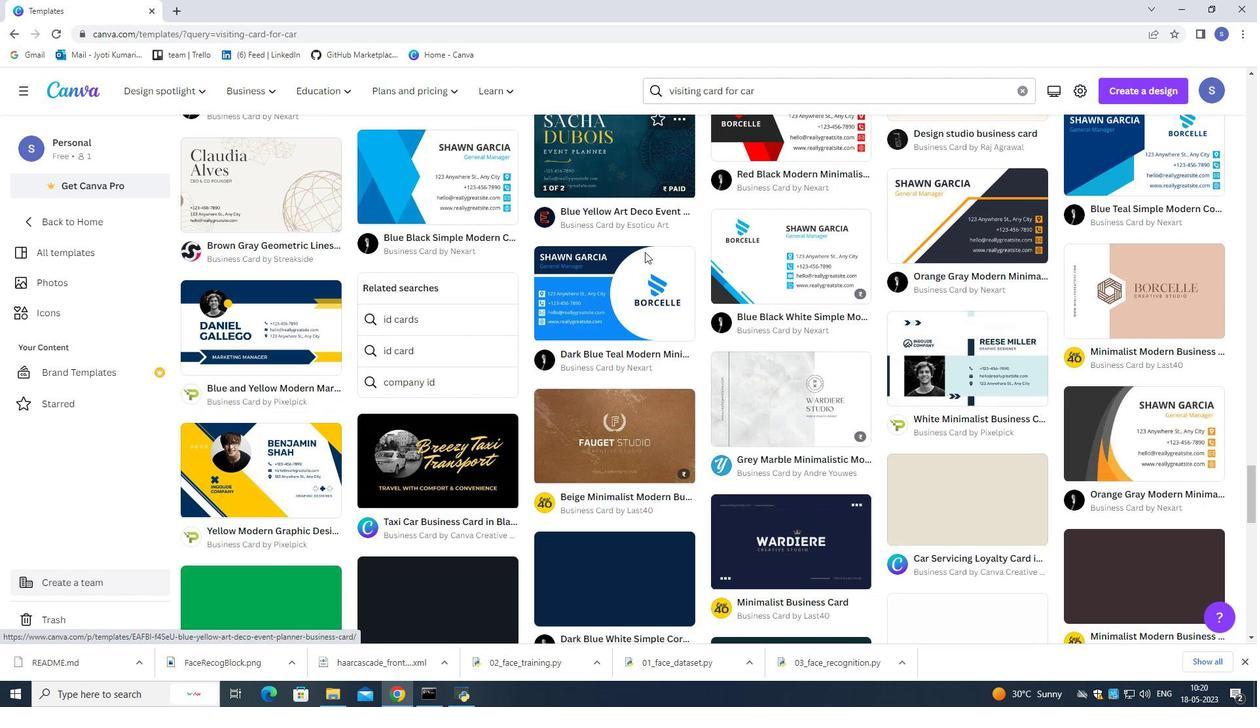 
Action: Mouse scrolled (644, 251) with delta (0, 0)
Screenshot: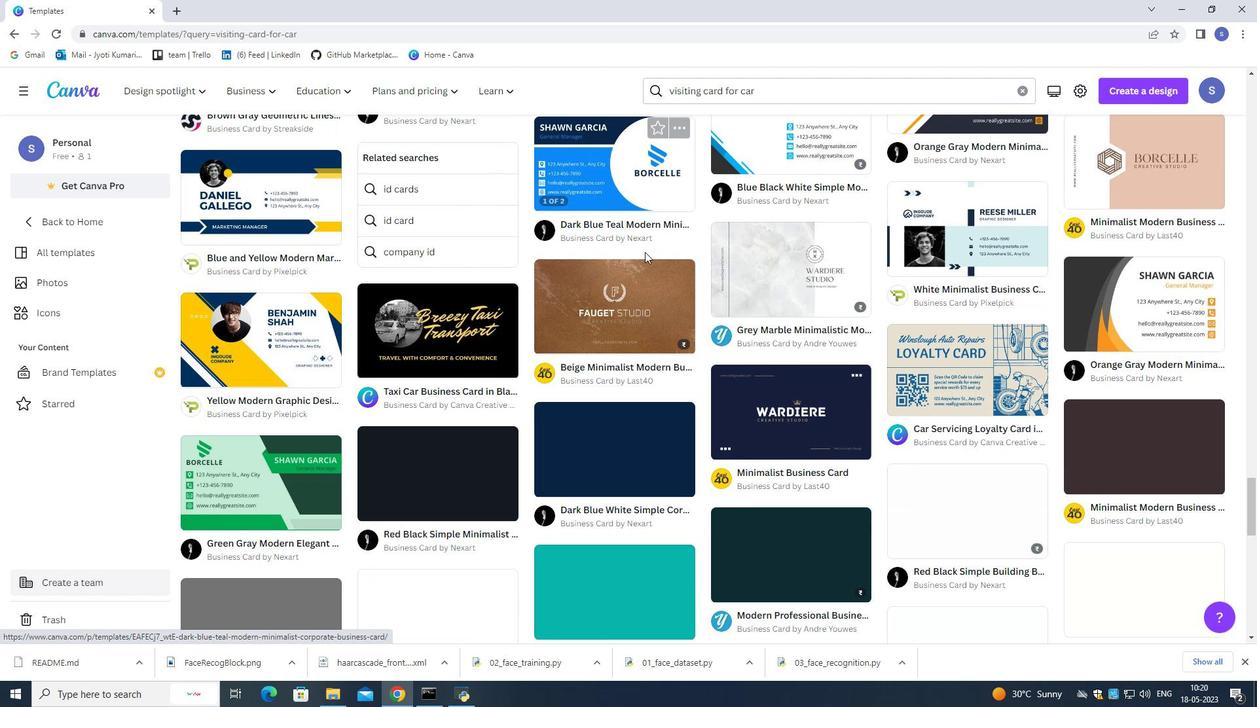 
Action: Mouse scrolled (644, 251) with delta (0, 0)
Screenshot: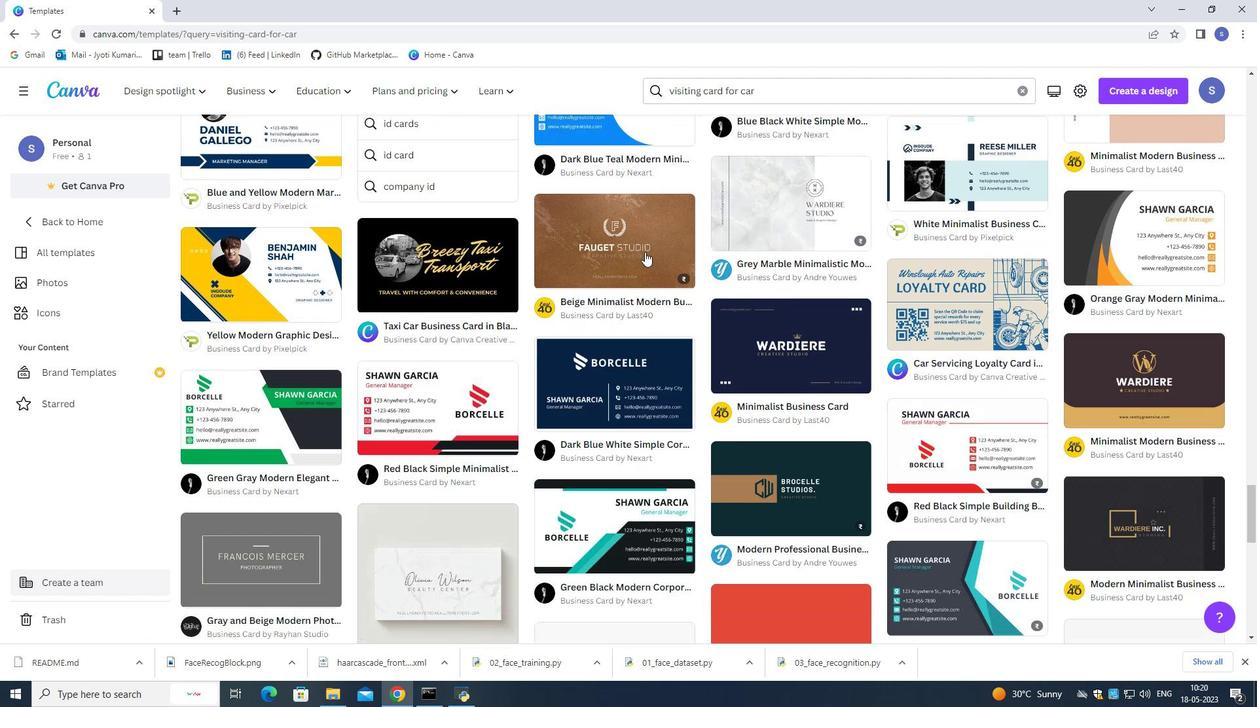 
Action: Mouse scrolled (644, 251) with delta (0, 0)
Screenshot: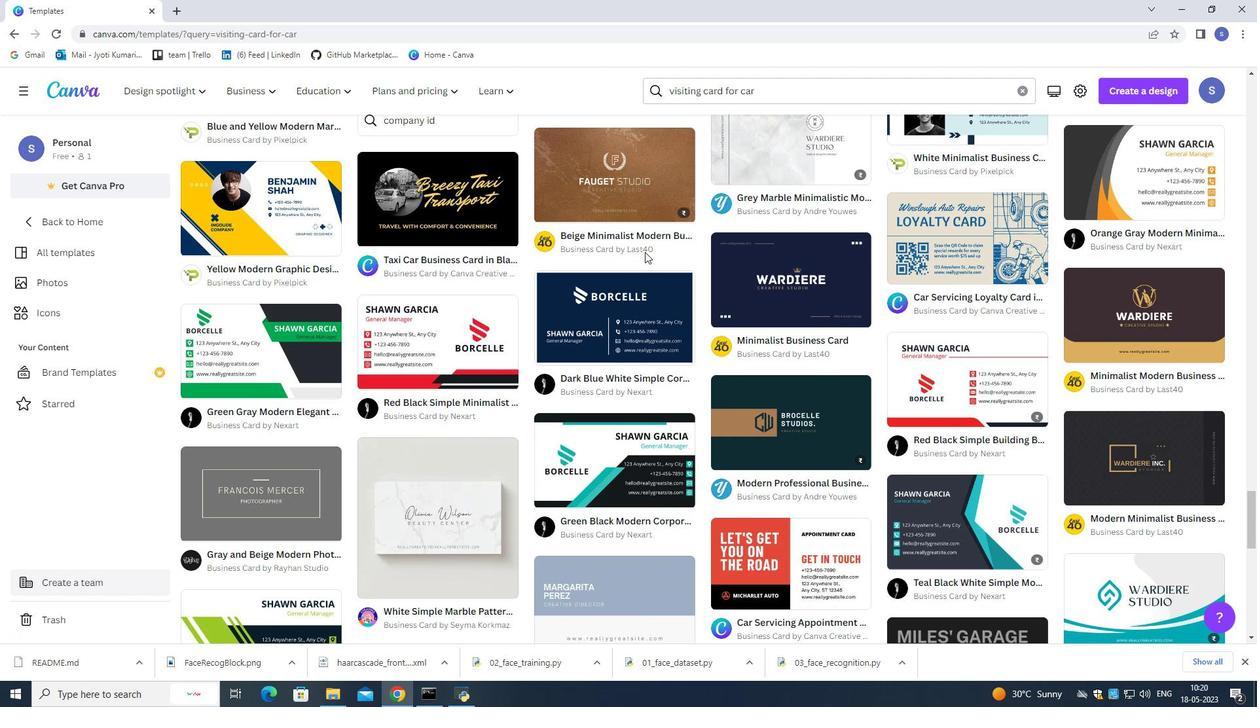 
Action: Mouse scrolled (644, 251) with delta (0, 0)
Screenshot: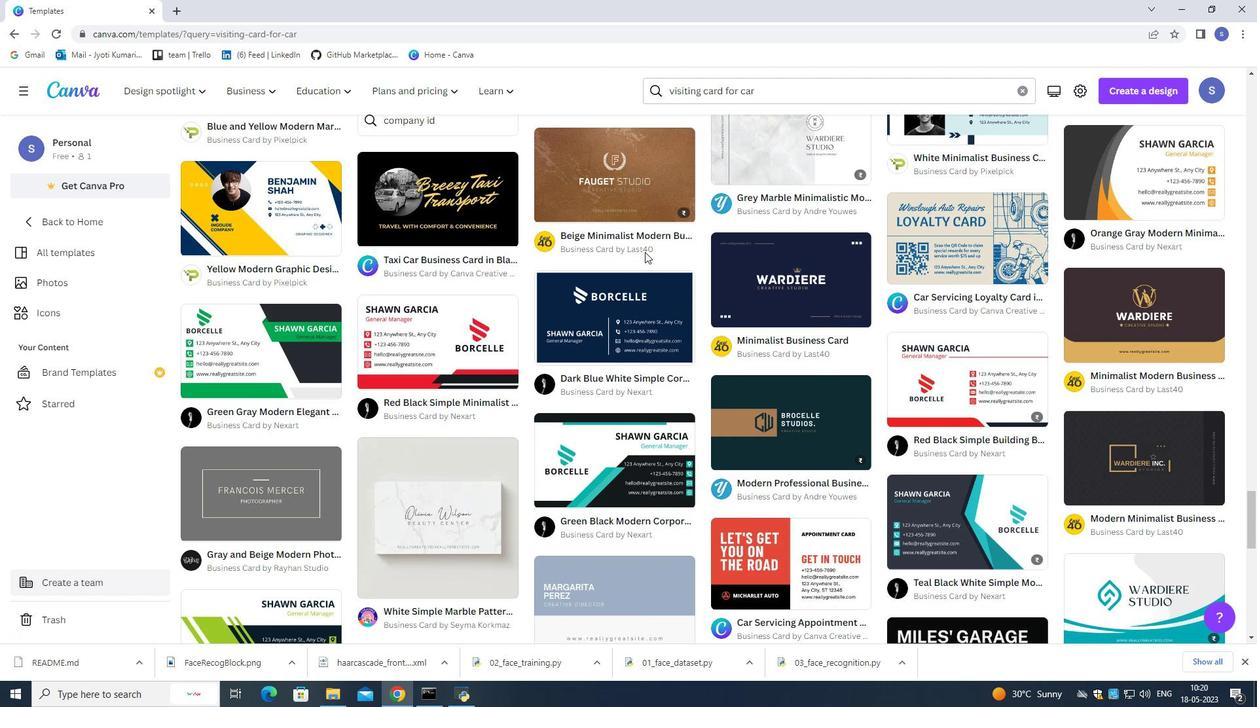 
Action: Mouse scrolled (644, 251) with delta (0, 0)
Screenshot: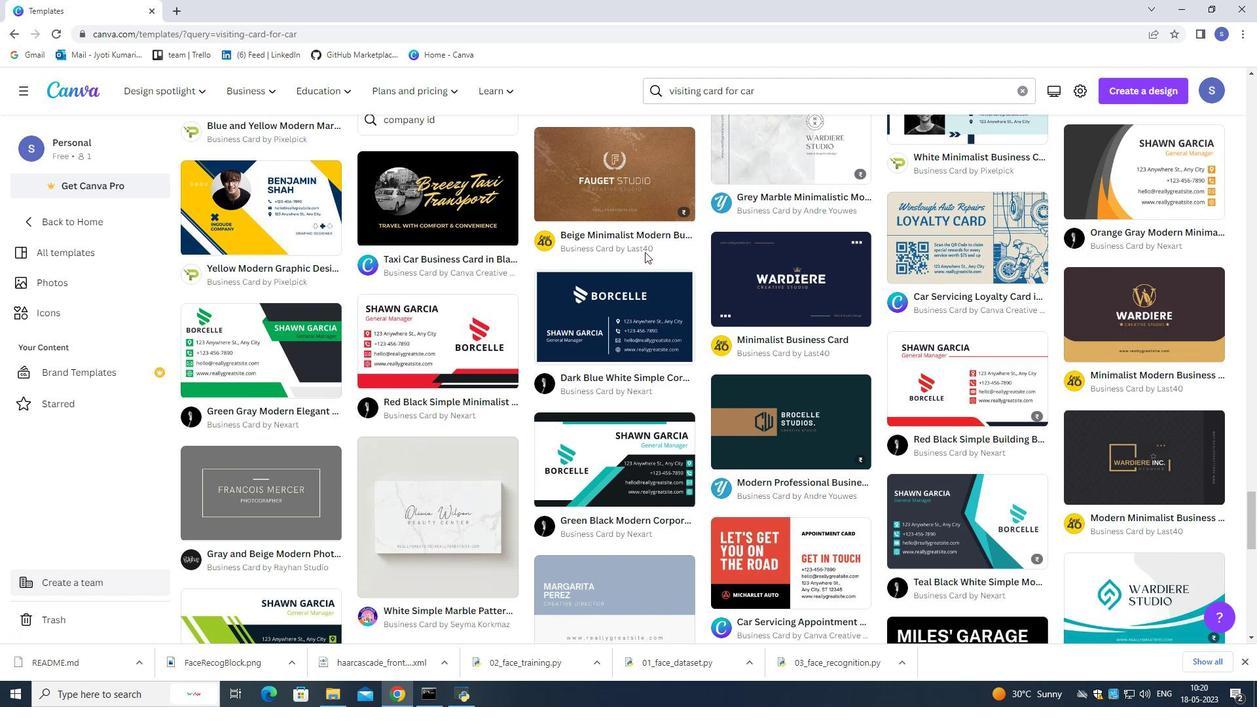 
Action: Mouse scrolled (644, 251) with delta (0, 0)
Screenshot: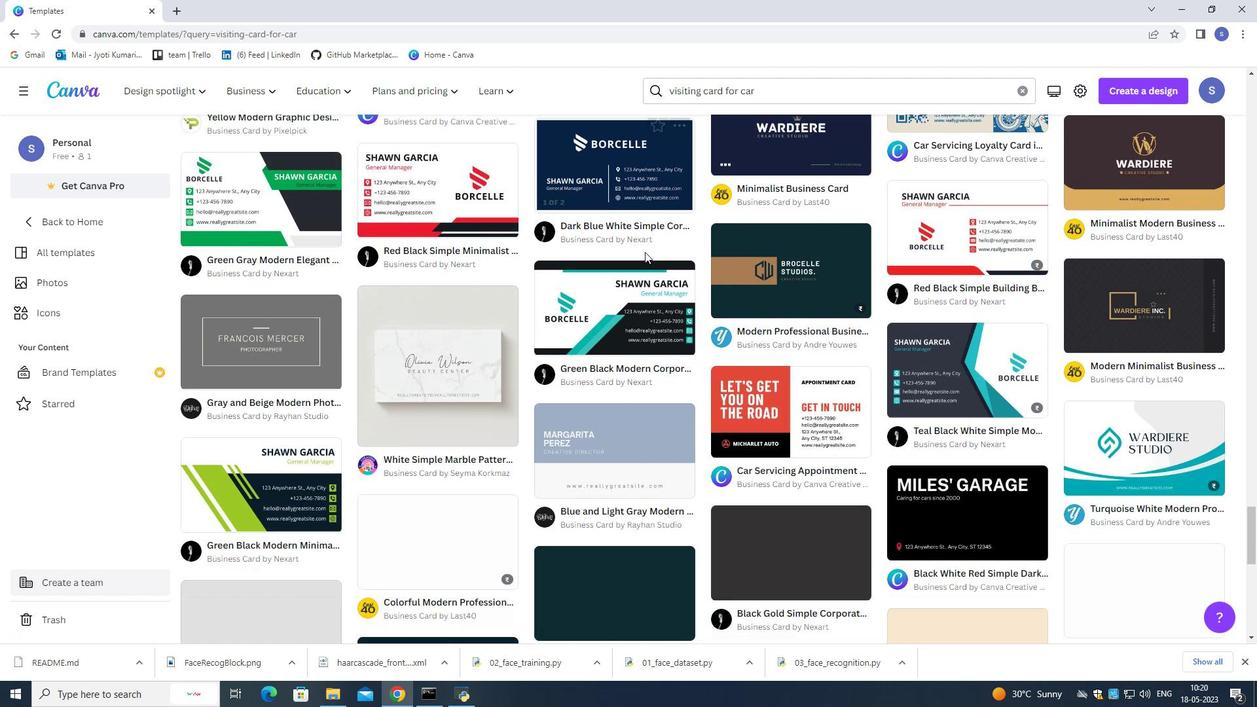 
Action: Mouse scrolled (644, 251) with delta (0, 0)
Screenshot: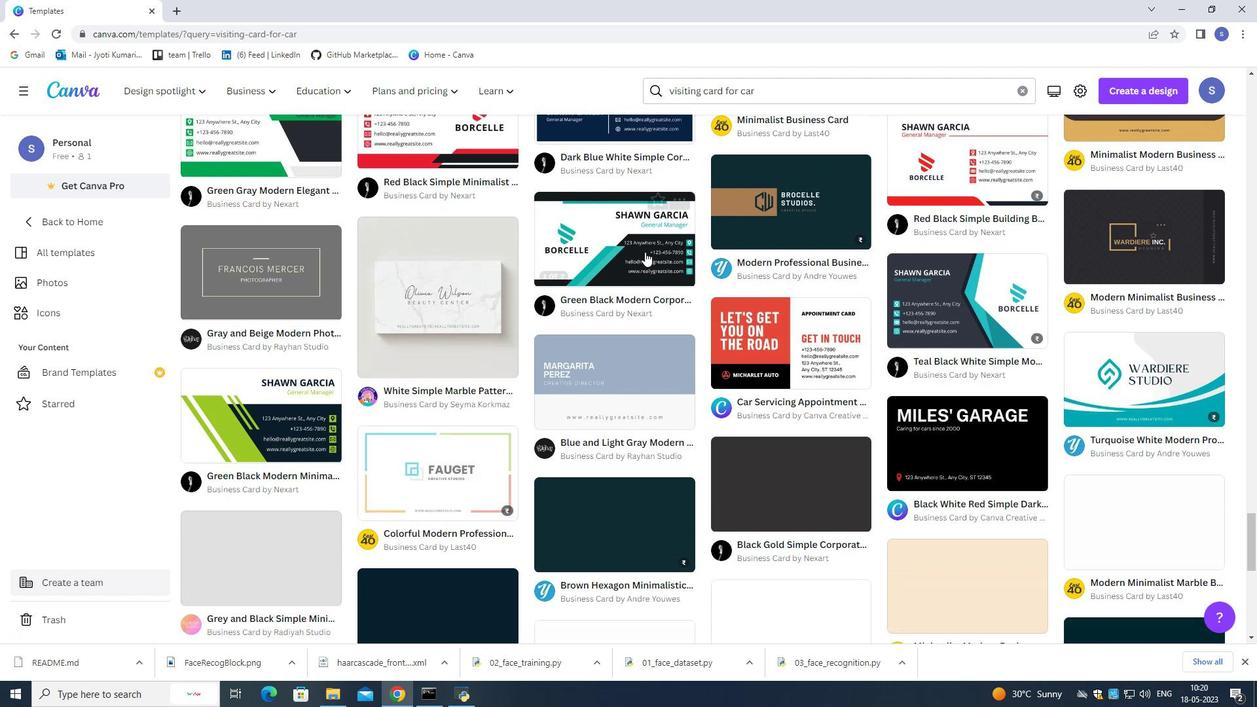 
Action: Mouse scrolled (644, 252) with delta (0, 0)
Screenshot: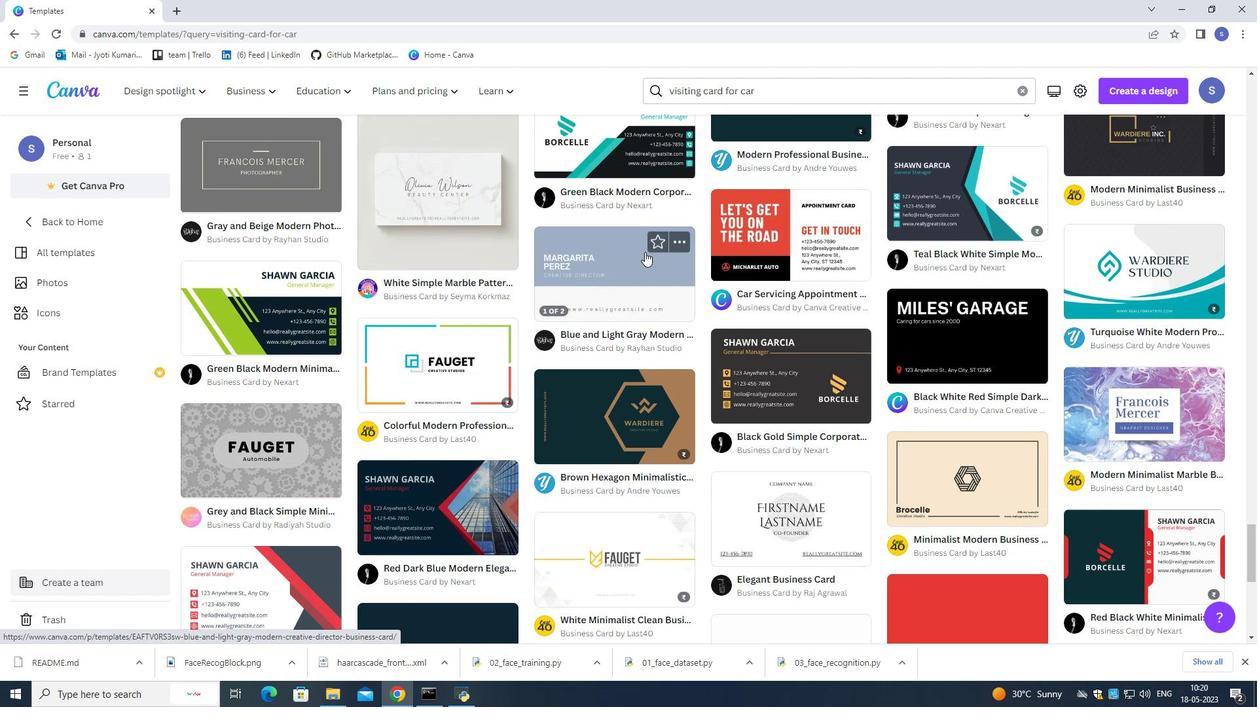 
Action: Mouse scrolled (644, 252) with delta (0, 0)
Screenshot: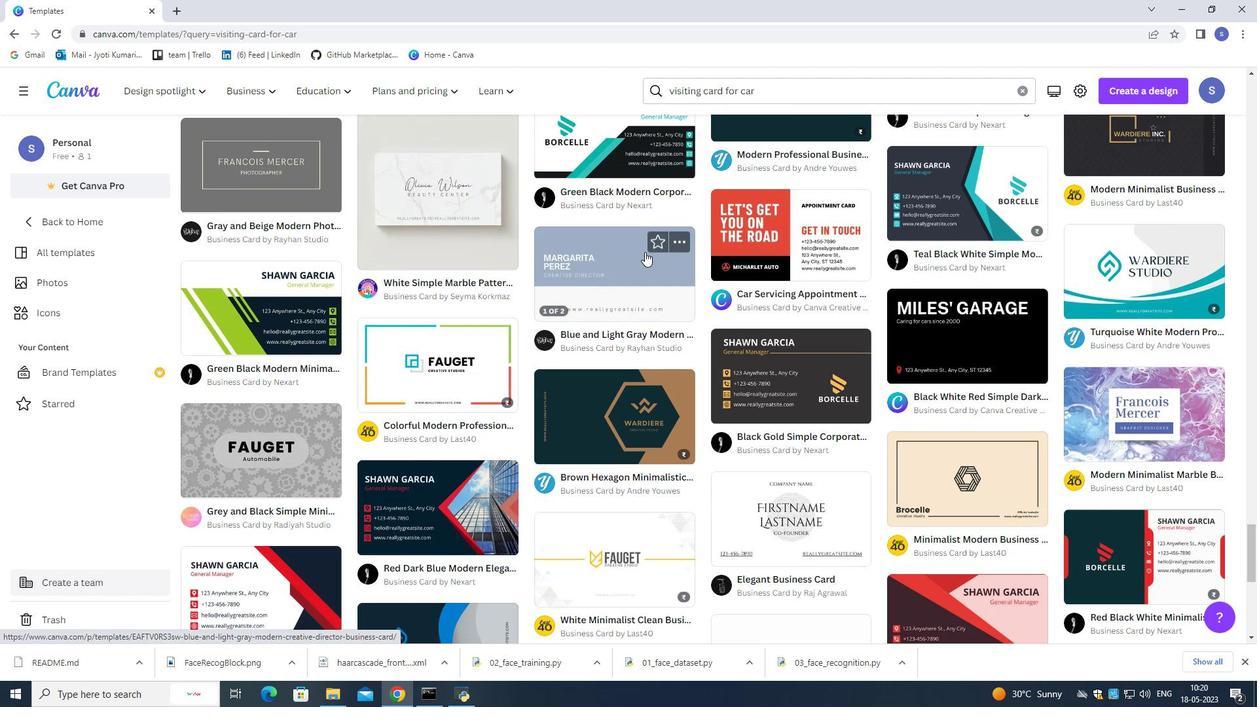 
Action: Mouse scrolled (644, 252) with delta (0, 0)
Screenshot: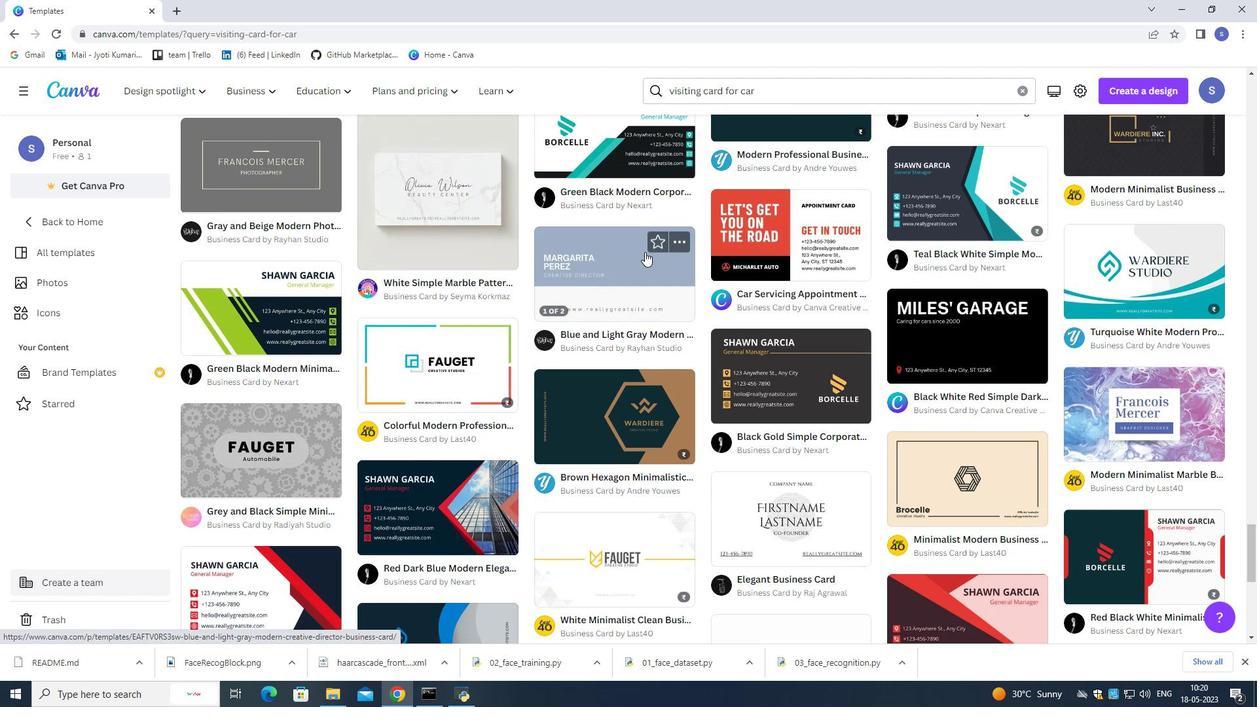 
Action: Mouse scrolled (644, 252) with delta (0, 0)
Screenshot: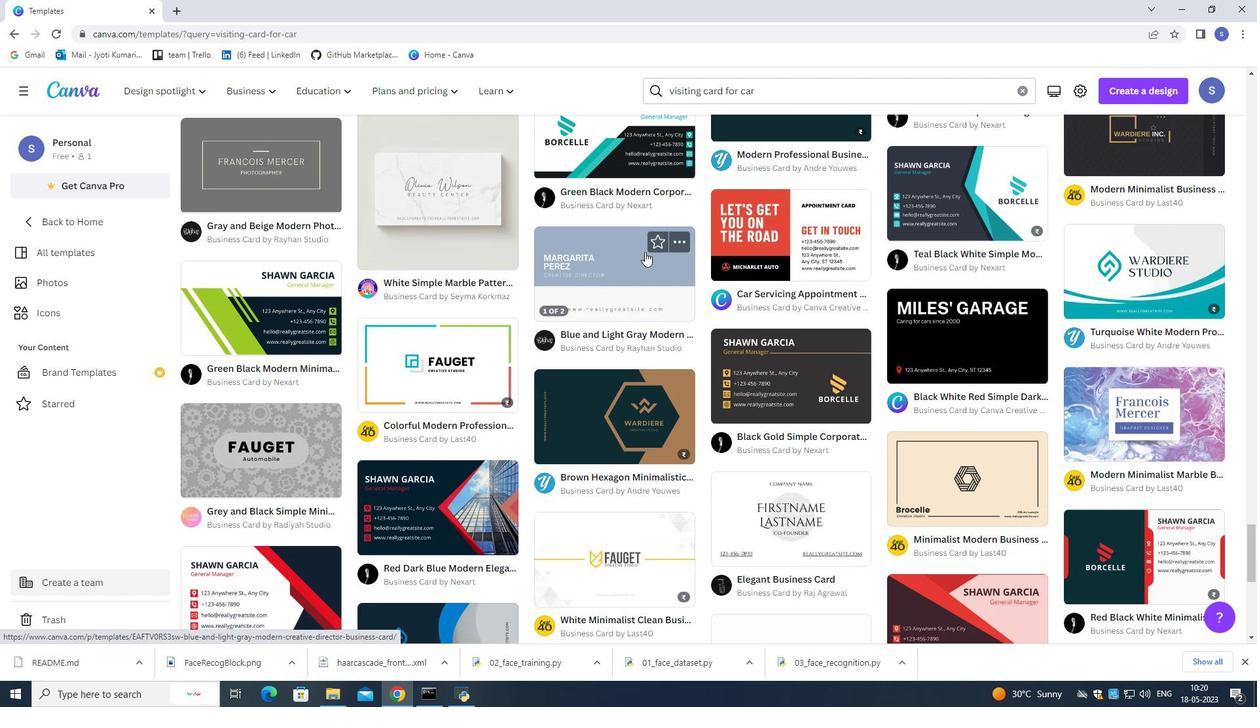 
Action: Mouse scrolled (644, 252) with delta (0, 0)
Screenshot: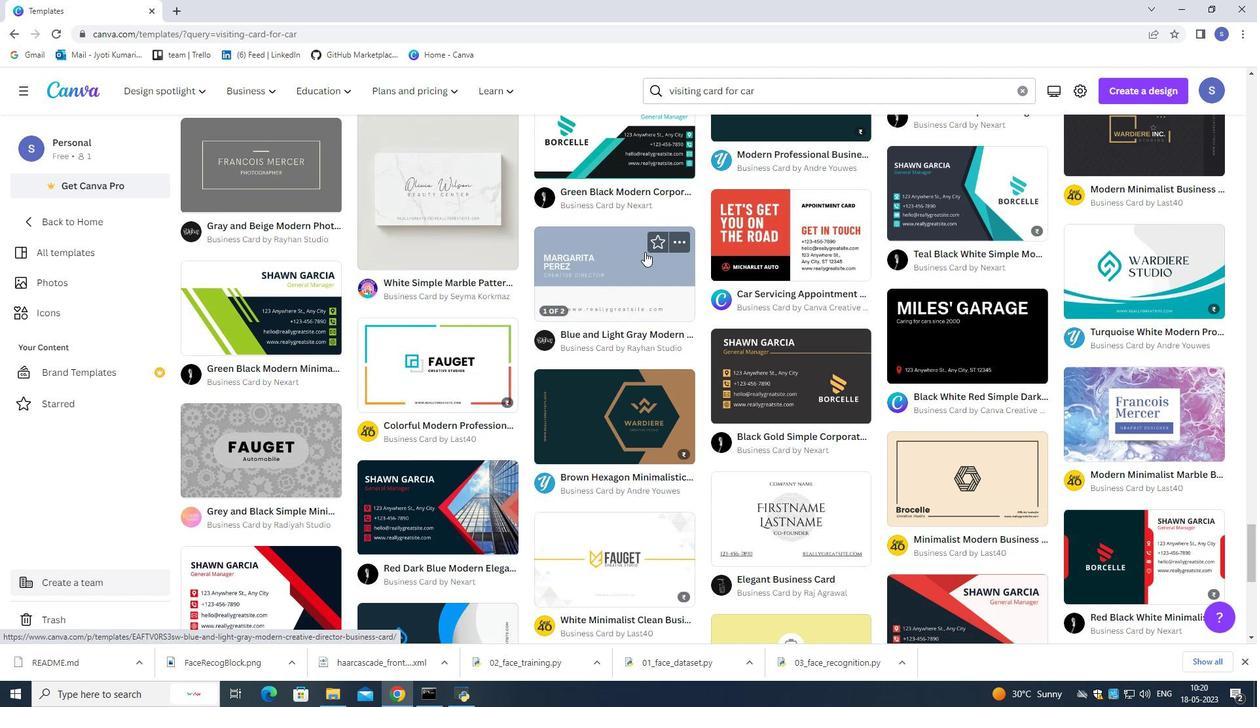 
Action: Mouse scrolled (644, 252) with delta (0, 0)
Screenshot: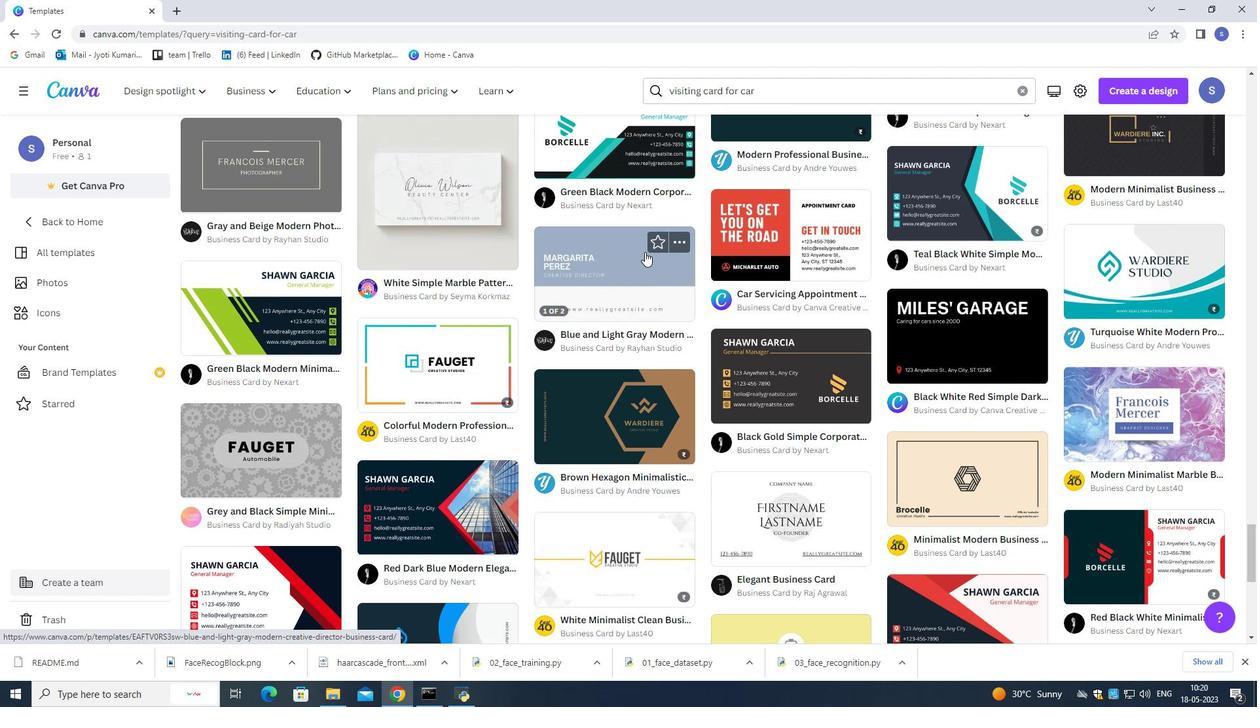 
Action: Mouse moved to (646, 251)
Screenshot: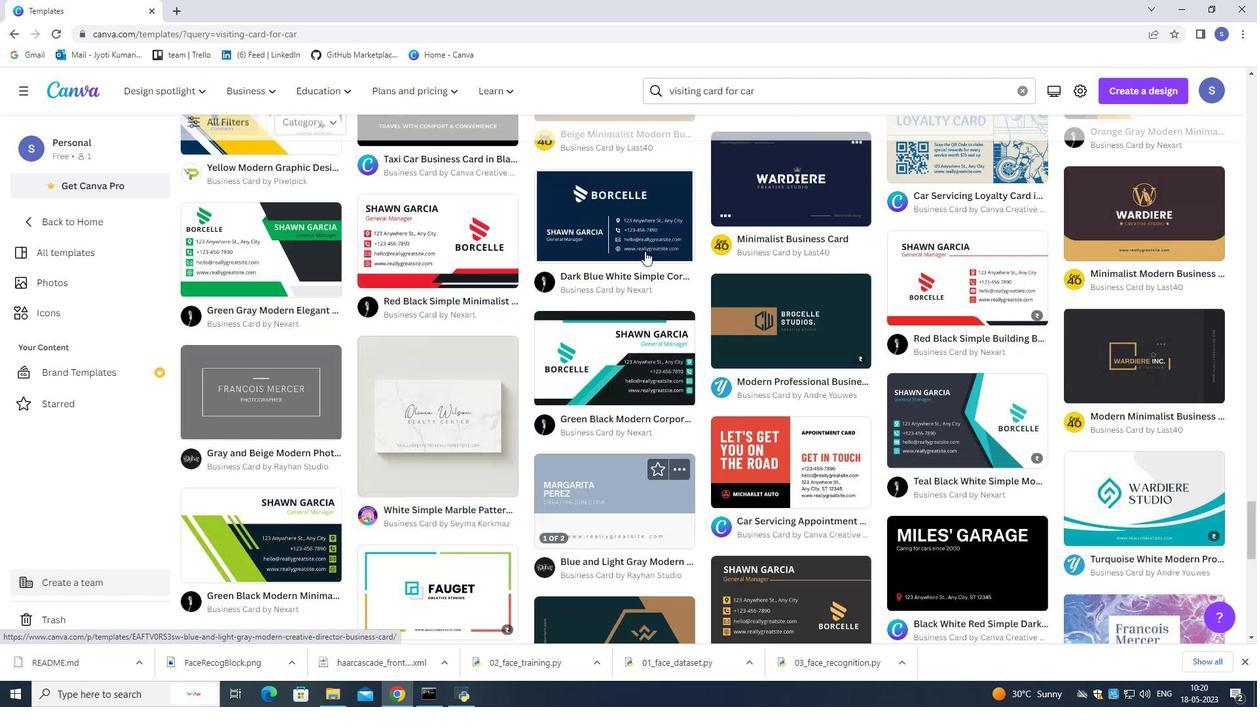 
Action: Mouse scrolled (646, 252) with delta (0, 0)
Screenshot: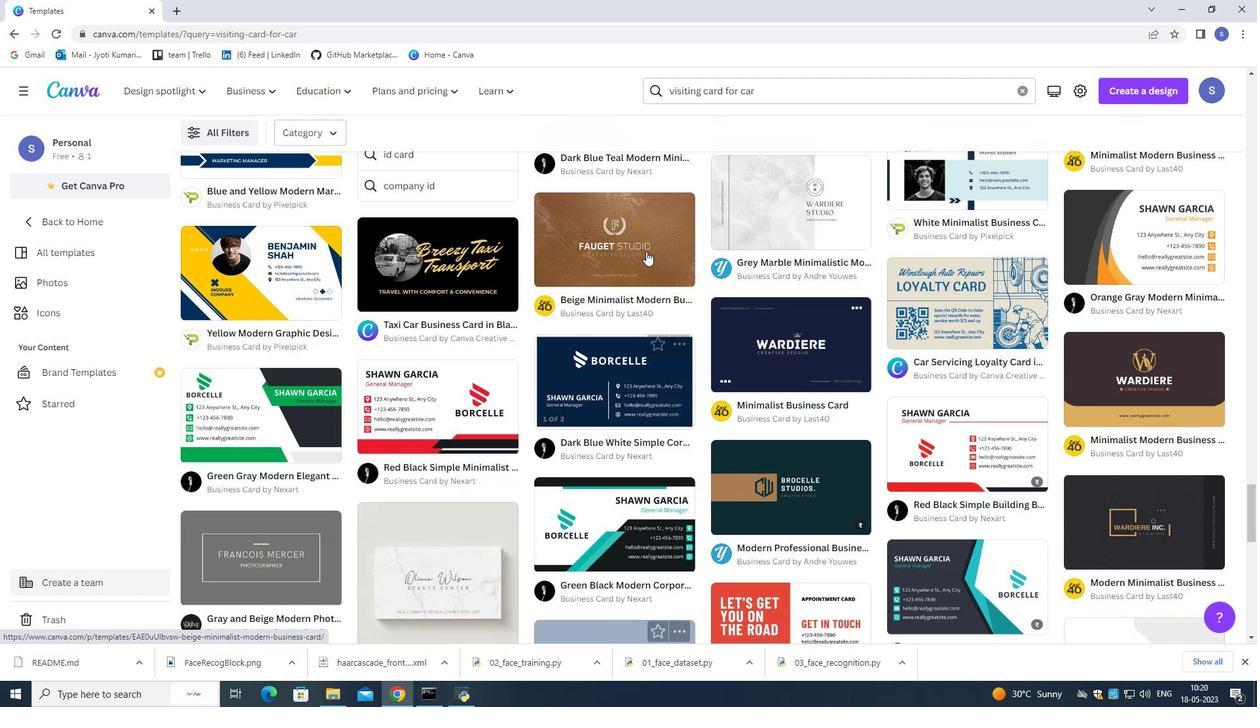 
Action: Mouse moved to (646, 251)
Screenshot: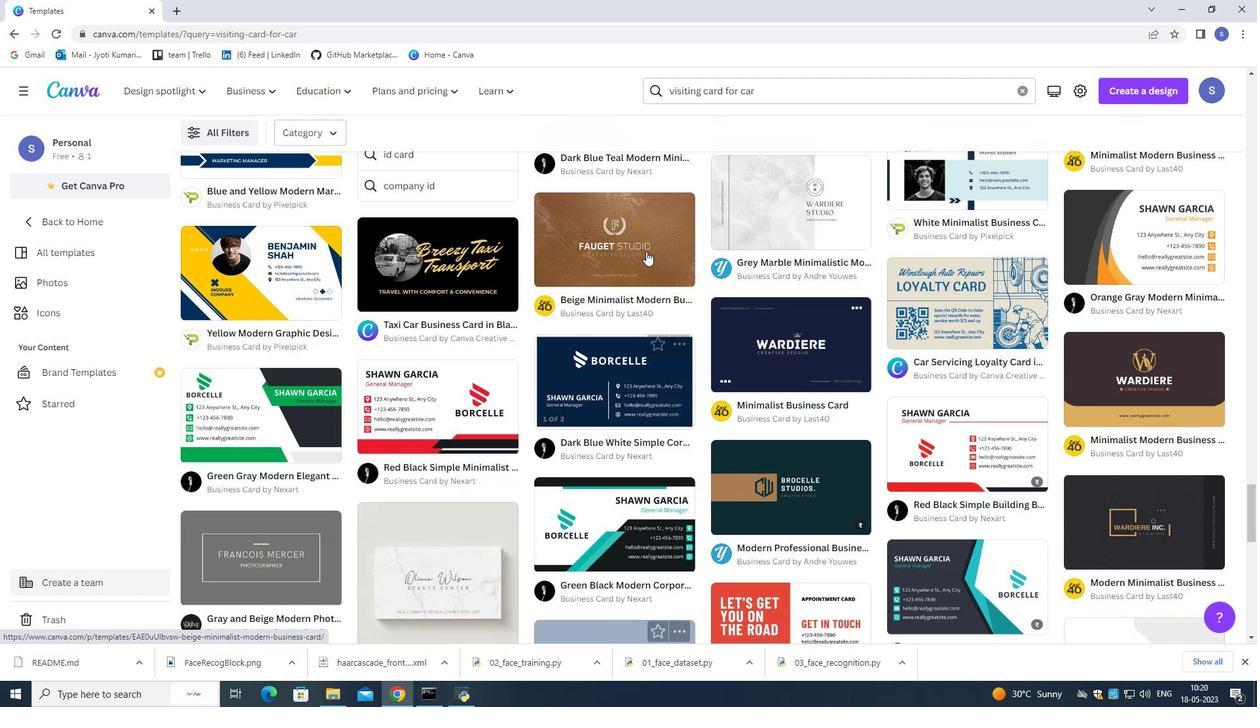 
Action: Mouse scrolled (646, 252) with delta (0, 0)
Screenshot: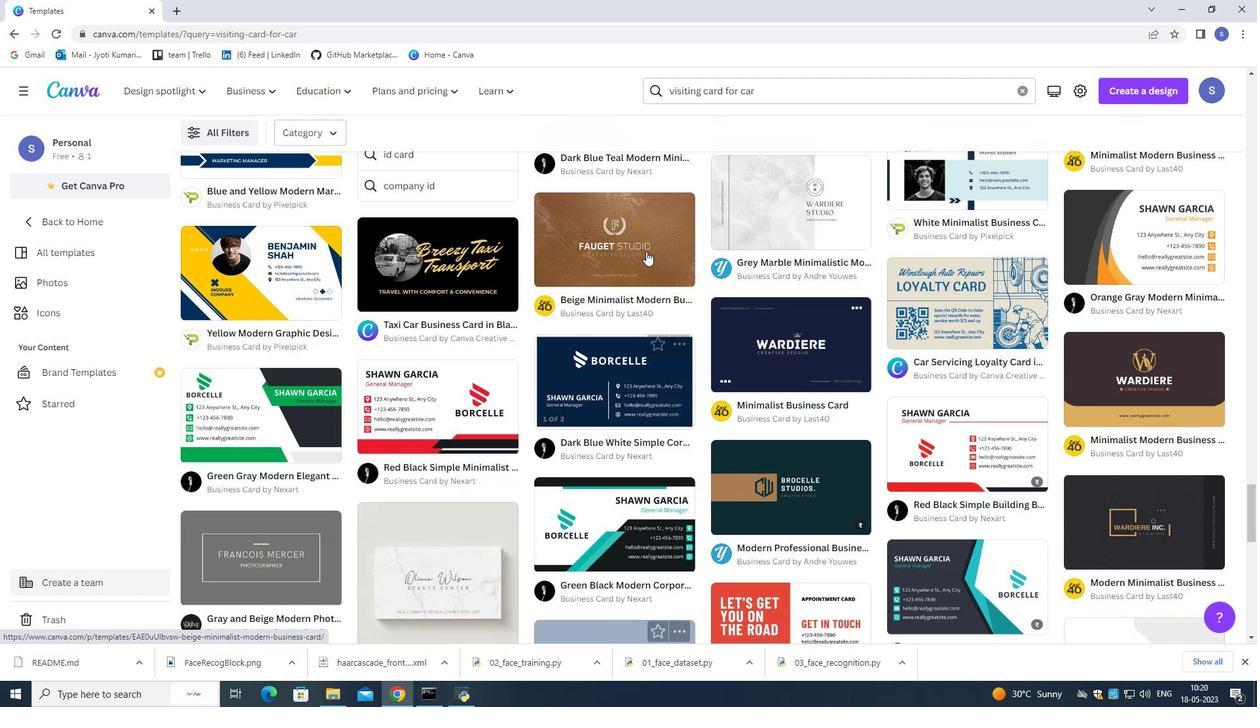 
Action: Mouse scrolled (646, 252) with delta (0, 0)
Screenshot: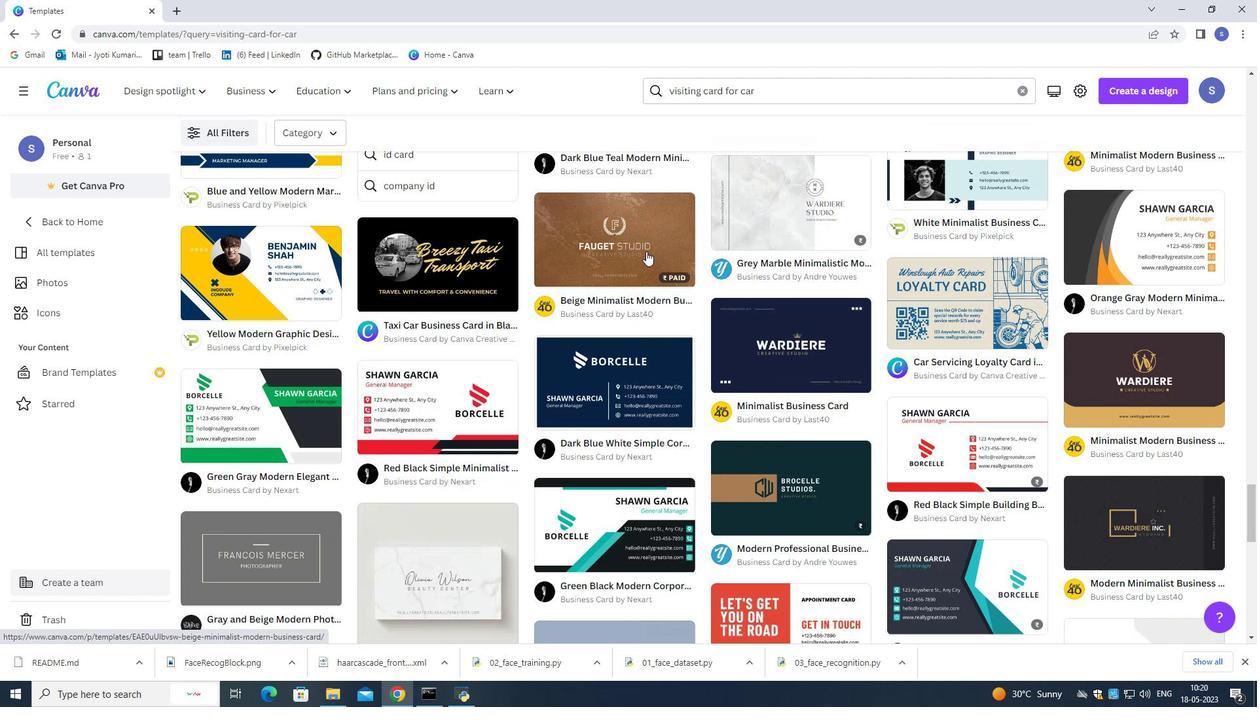 
Action: Mouse scrolled (646, 252) with delta (0, 0)
Screenshot: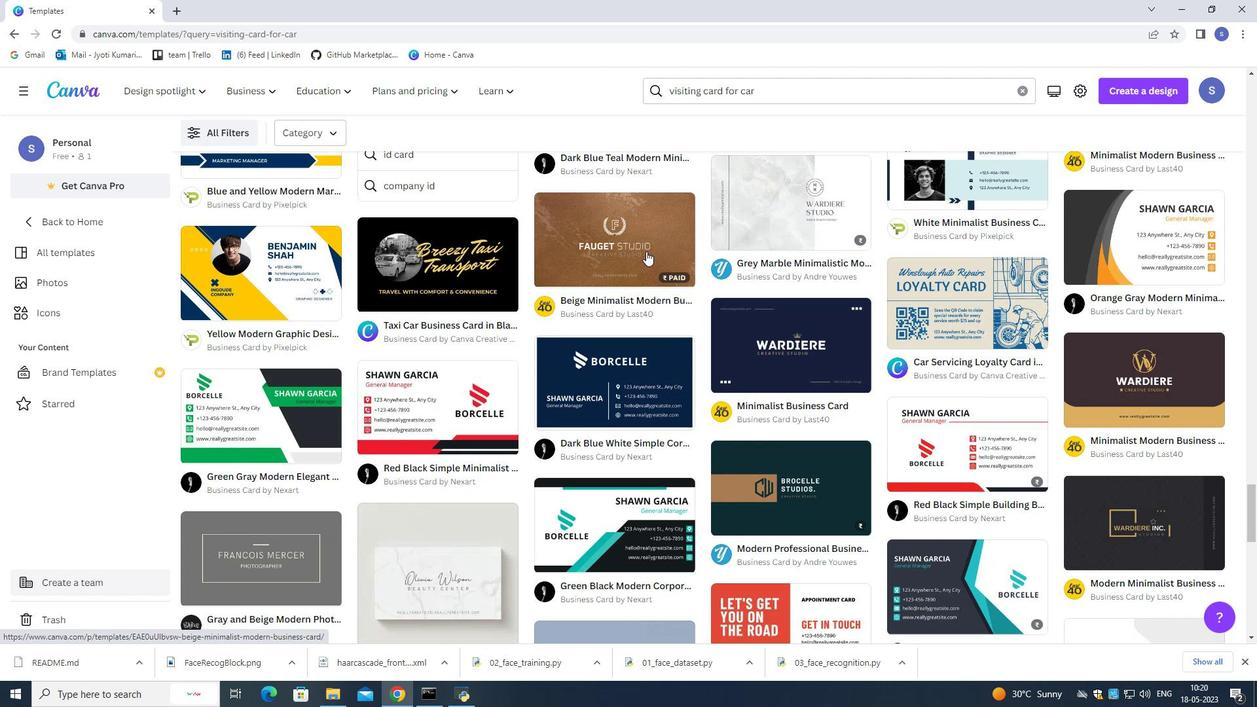 
Action: Mouse moved to (646, 250)
Screenshot: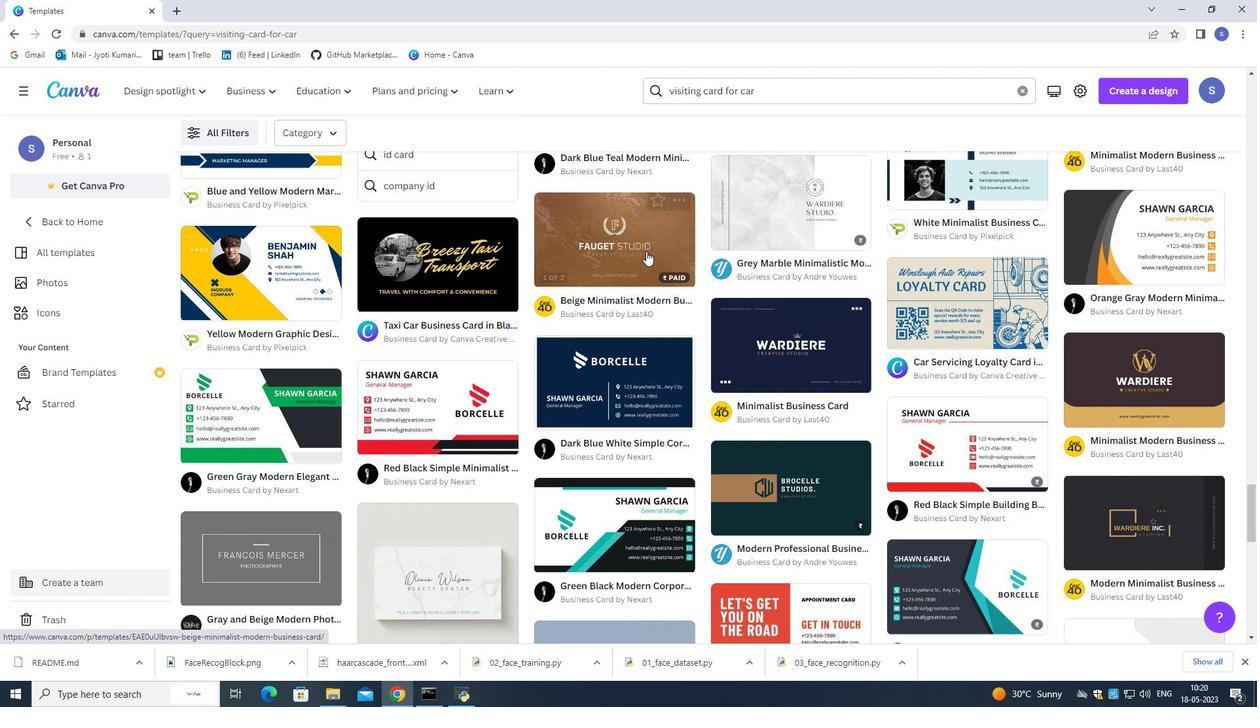 
Action: Mouse scrolled (646, 251) with delta (0, 0)
Screenshot: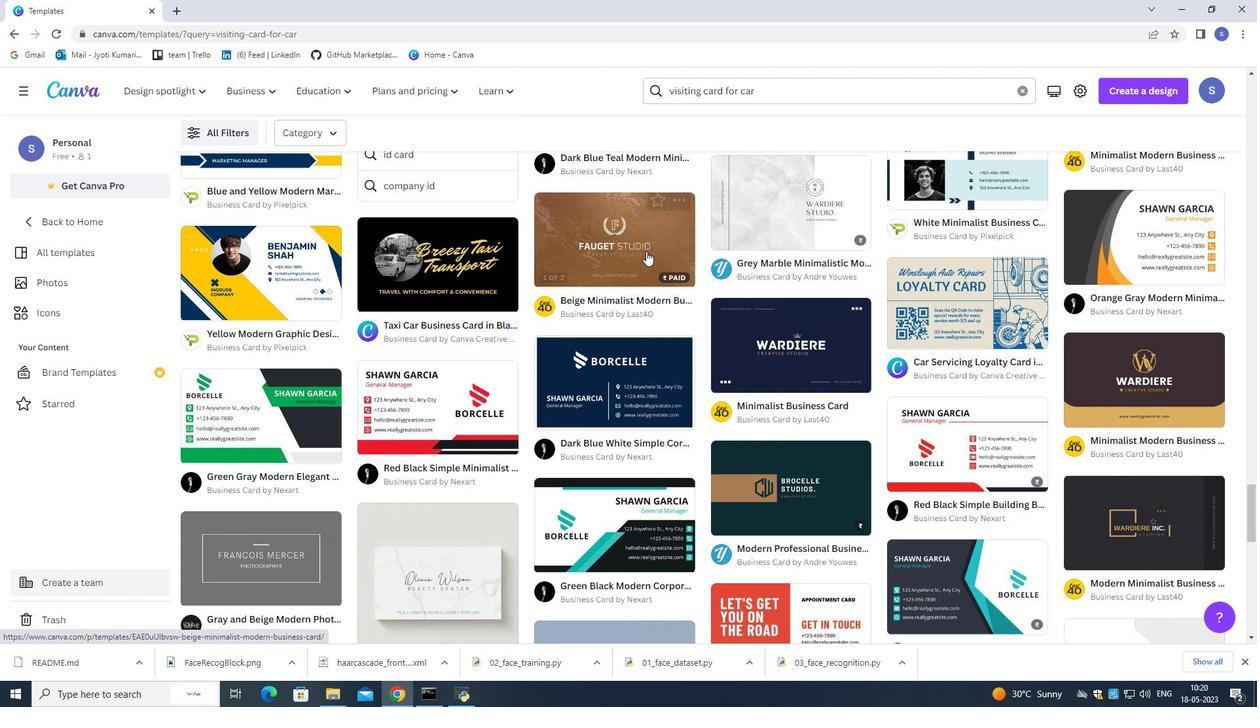 
Action: Mouse moved to (646, 249)
Screenshot: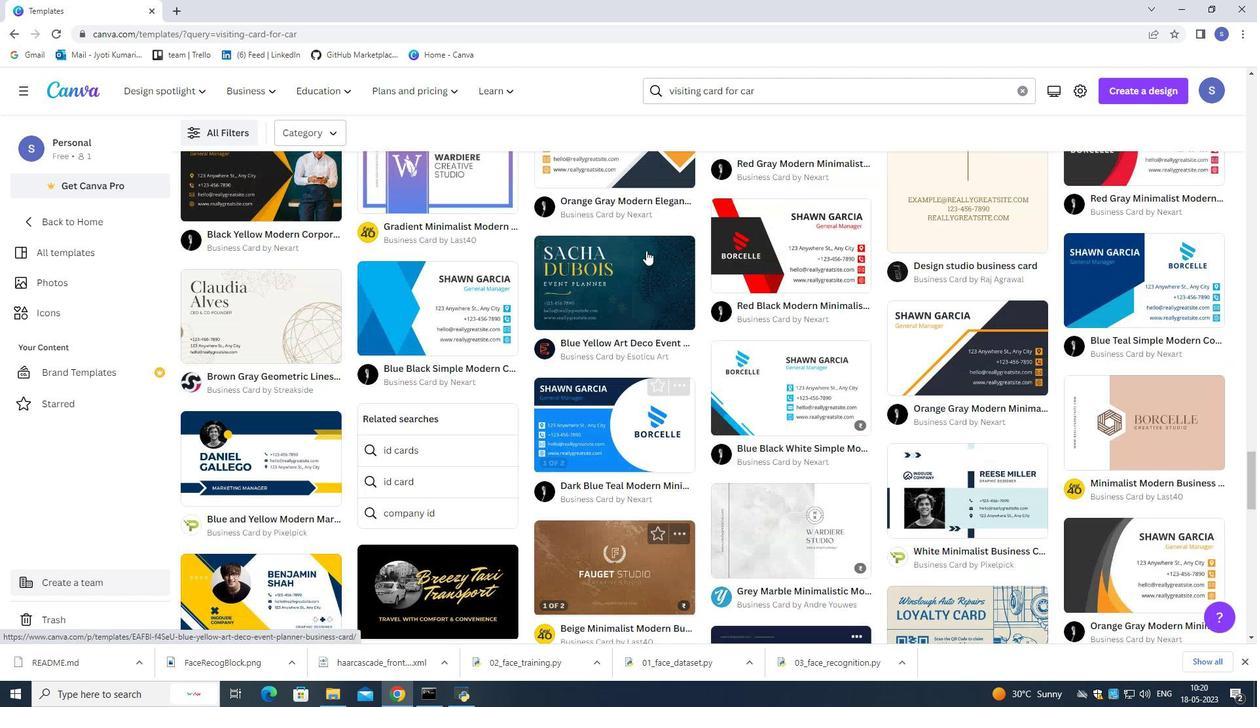
Action: Mouse scrolled (646, 250) with delta (0, 0)
Screenshot: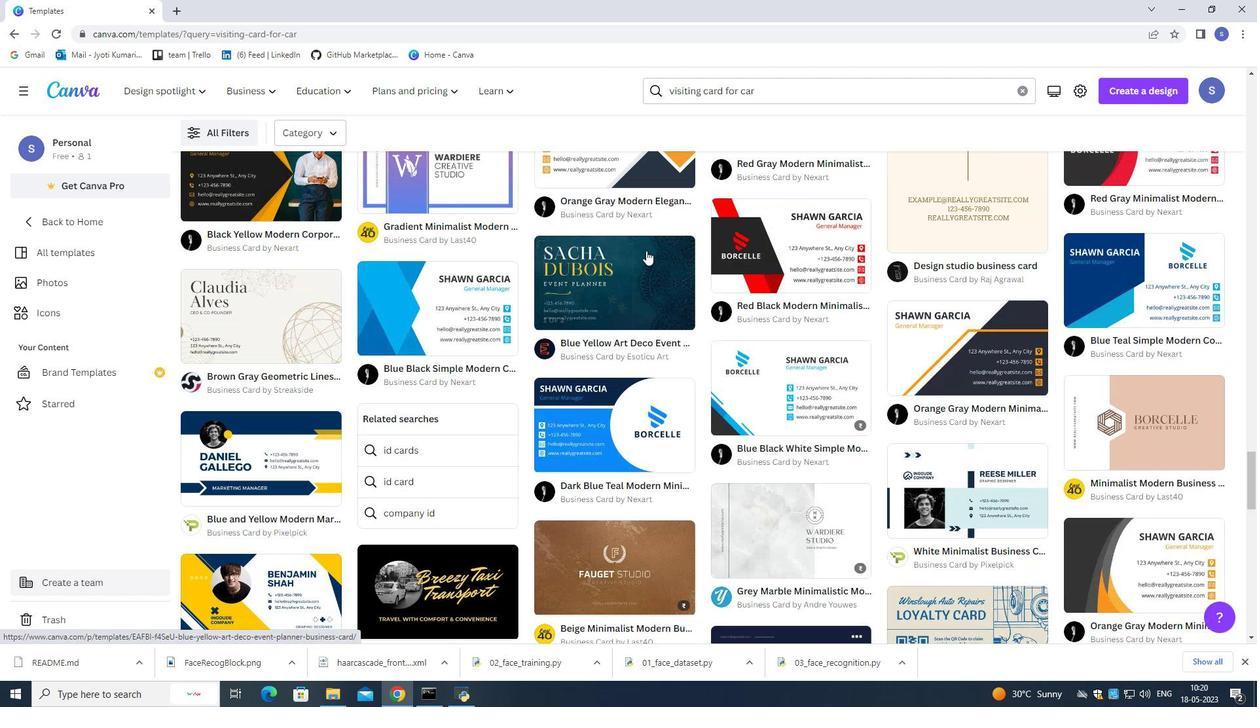 
Action: Mouse scrolled (646, 250) with delta (0, 0)
Screenshot: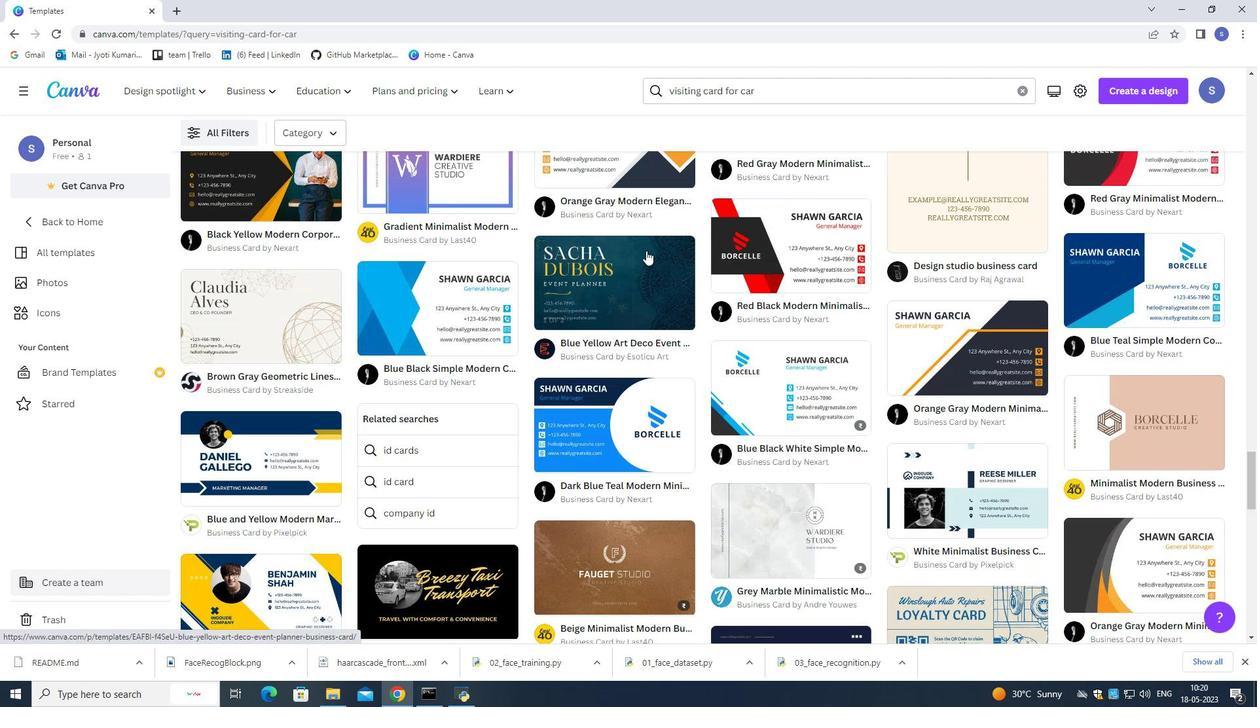 
Action: Mouse scrolled (646, 250) with delta (0, 0)
Screenshot: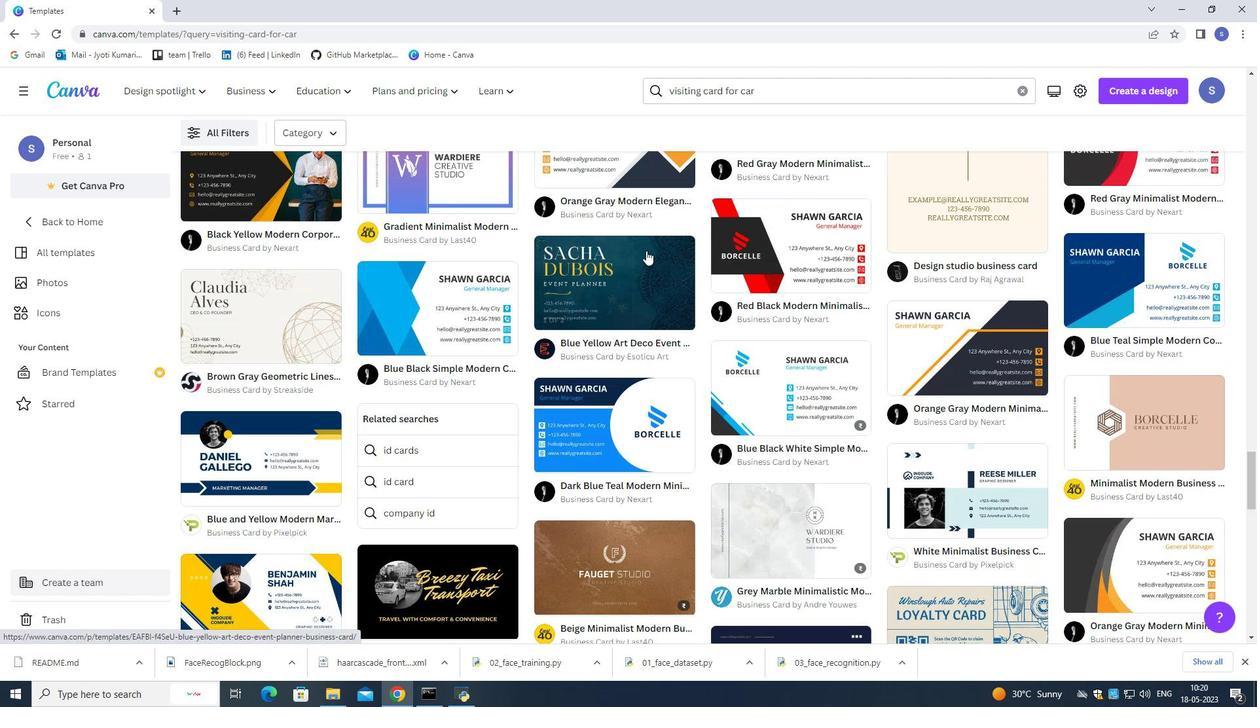 
Action: Mouse moved to (646, 248)
Screenshot: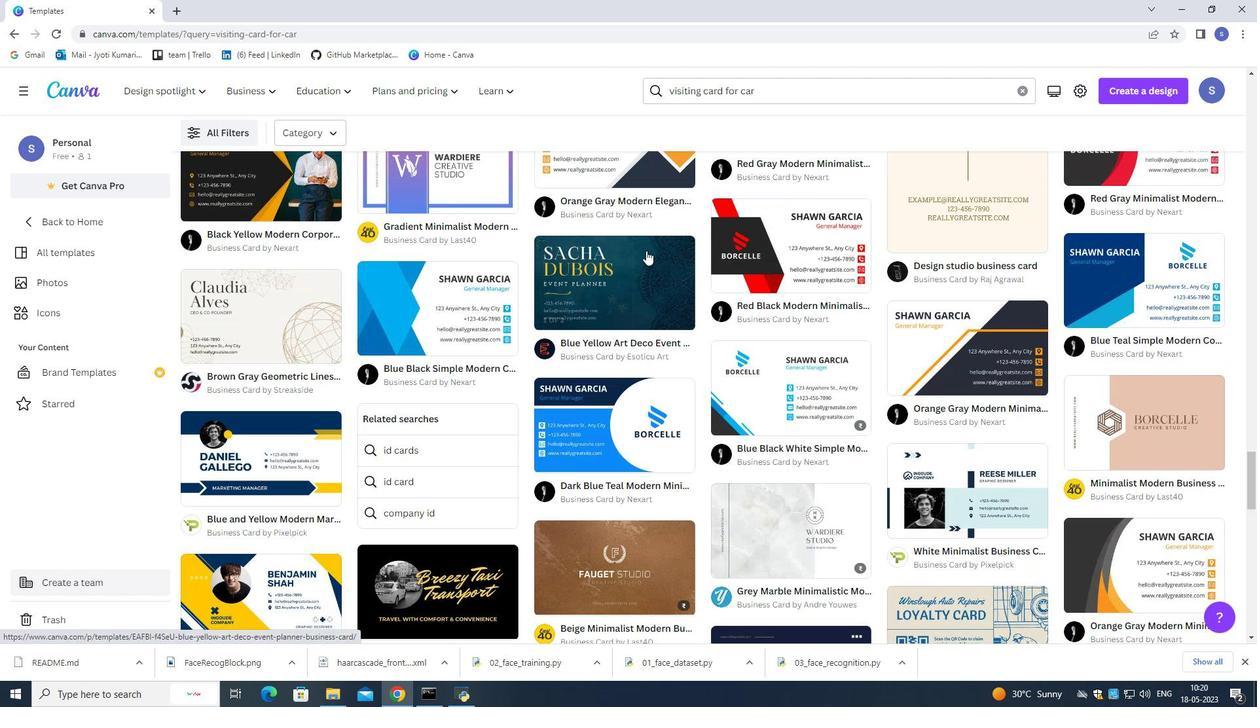 
Action: Mouse scrolled (646, 249) with delta (0, 0)
Screenshot: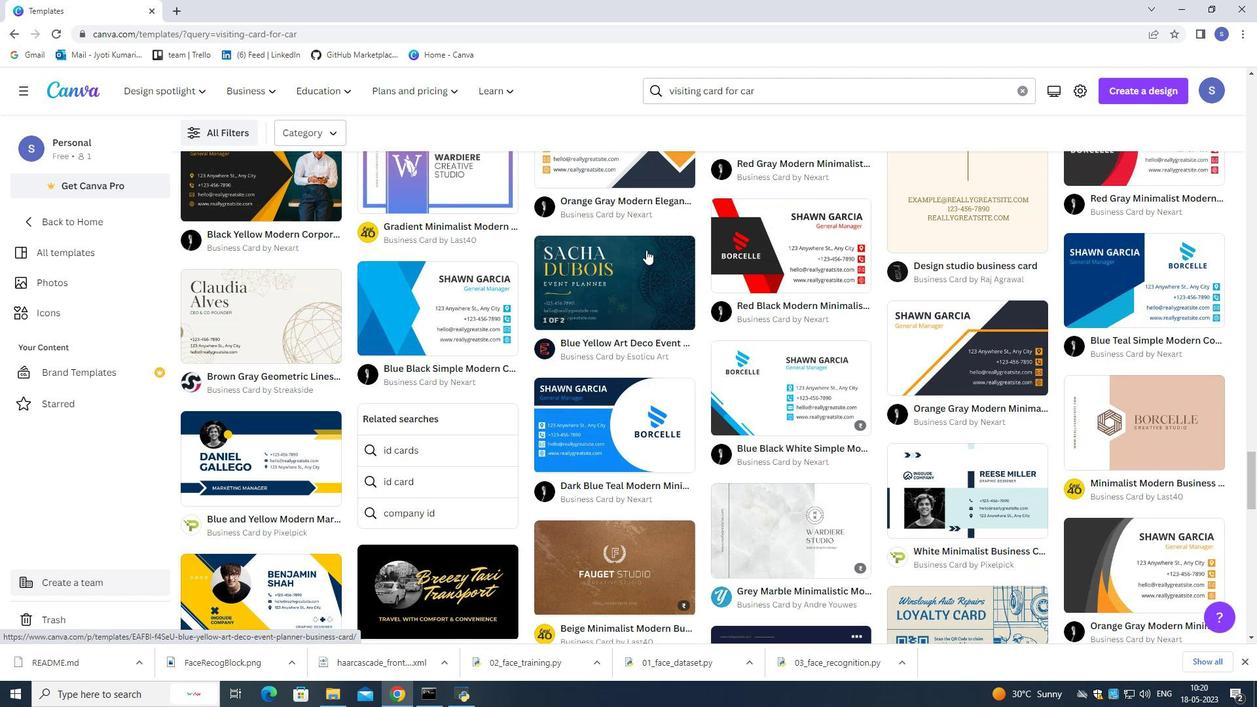
Action: Mouse moved to (646, 248)
Screenshot: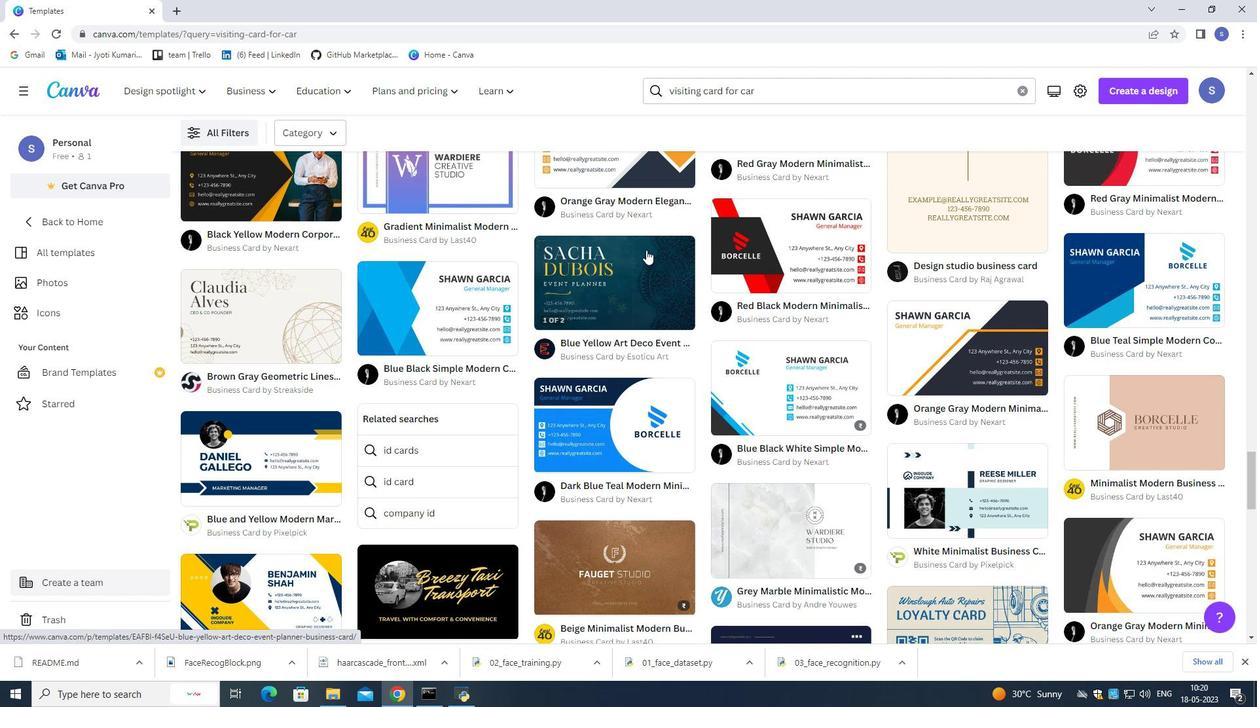 
Action: Mouse scrolled (646, 249) with delta (0, 0)
Screenshot: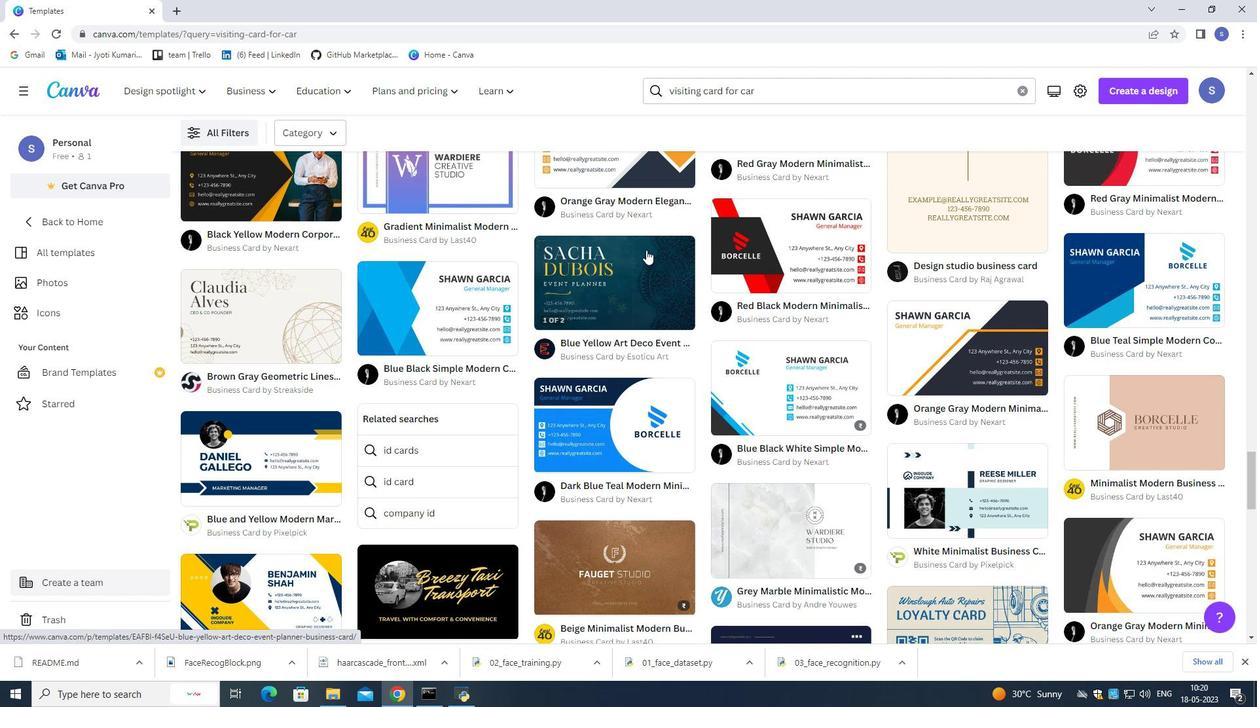 
Action: Mouse moved to (646, 247)
Screenshot: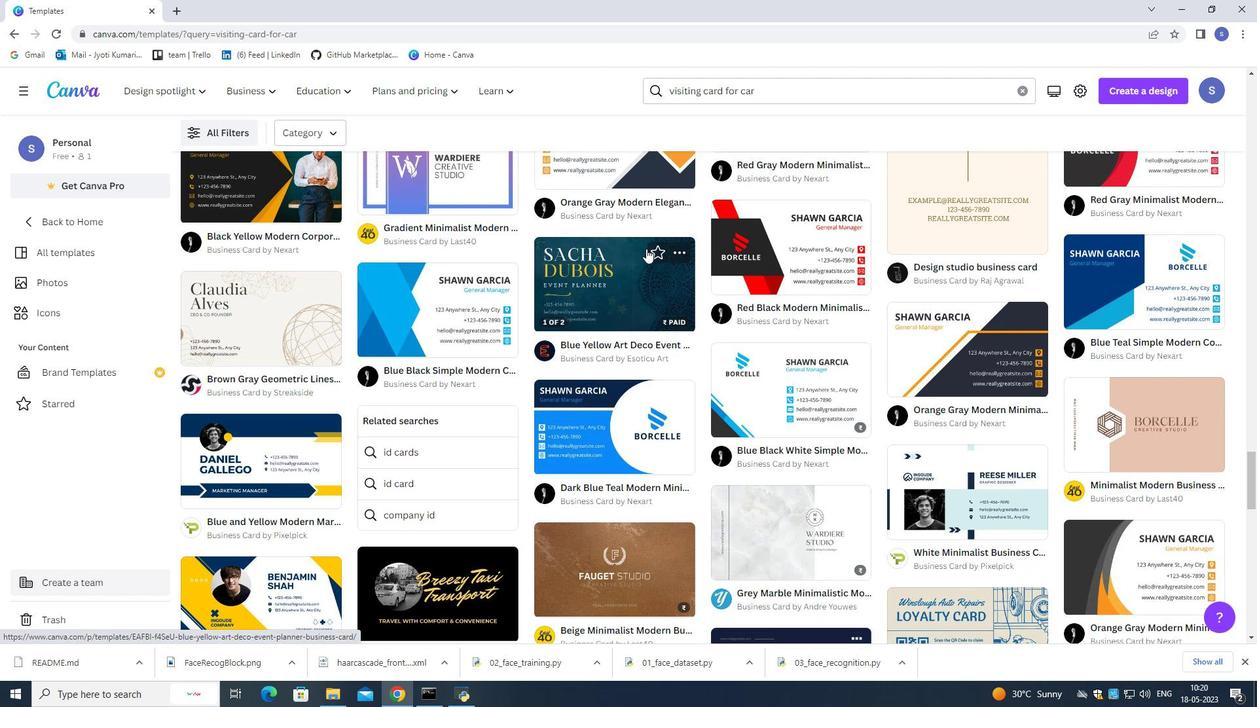 
Action: Mouse scrolled (646, 248) with delta (0, 0)
Screenshot: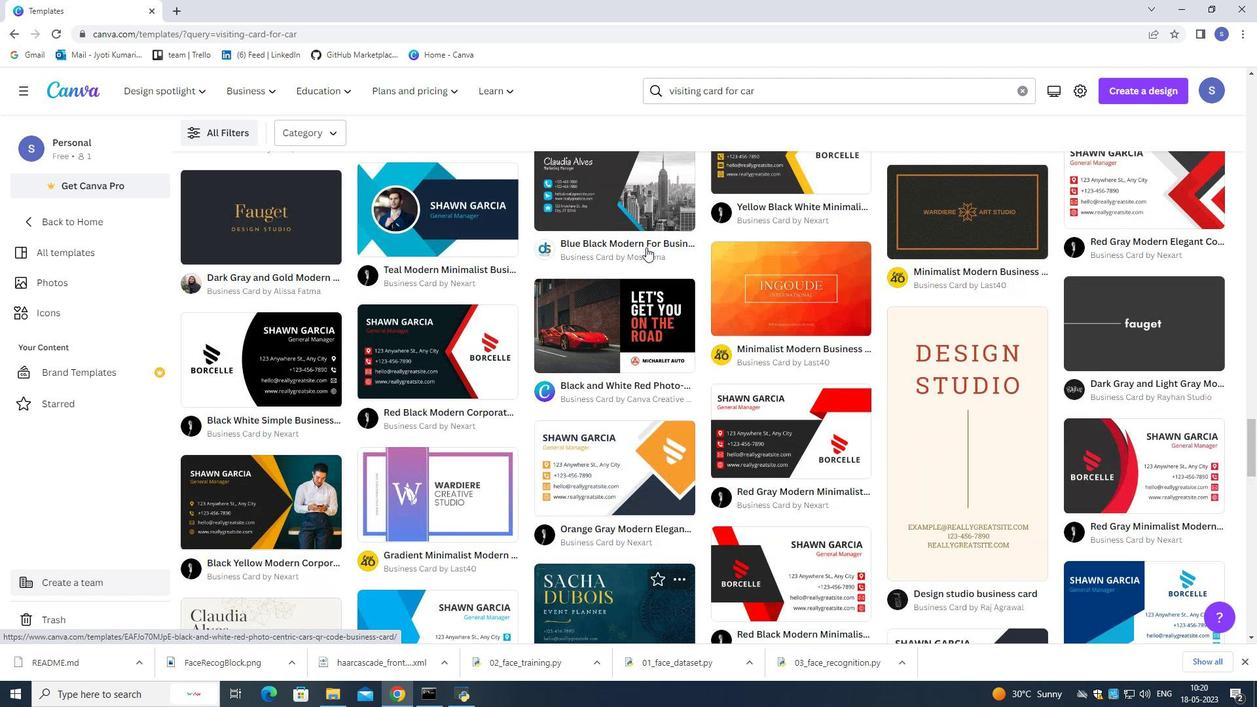 
Action: Mouse scrolled (646, 248) with delta (0, 0)
Screenshot: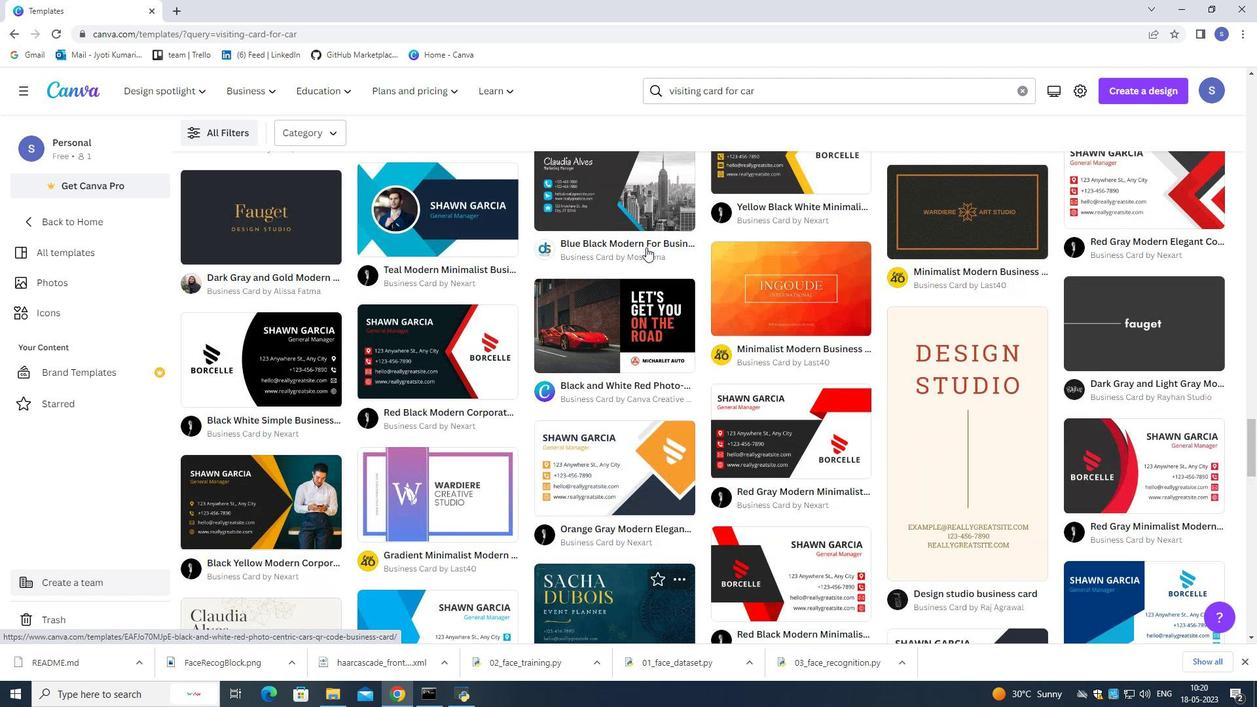 
Action: Mouse scrolled (646, 248) with delta (0, 0)
Screenshot: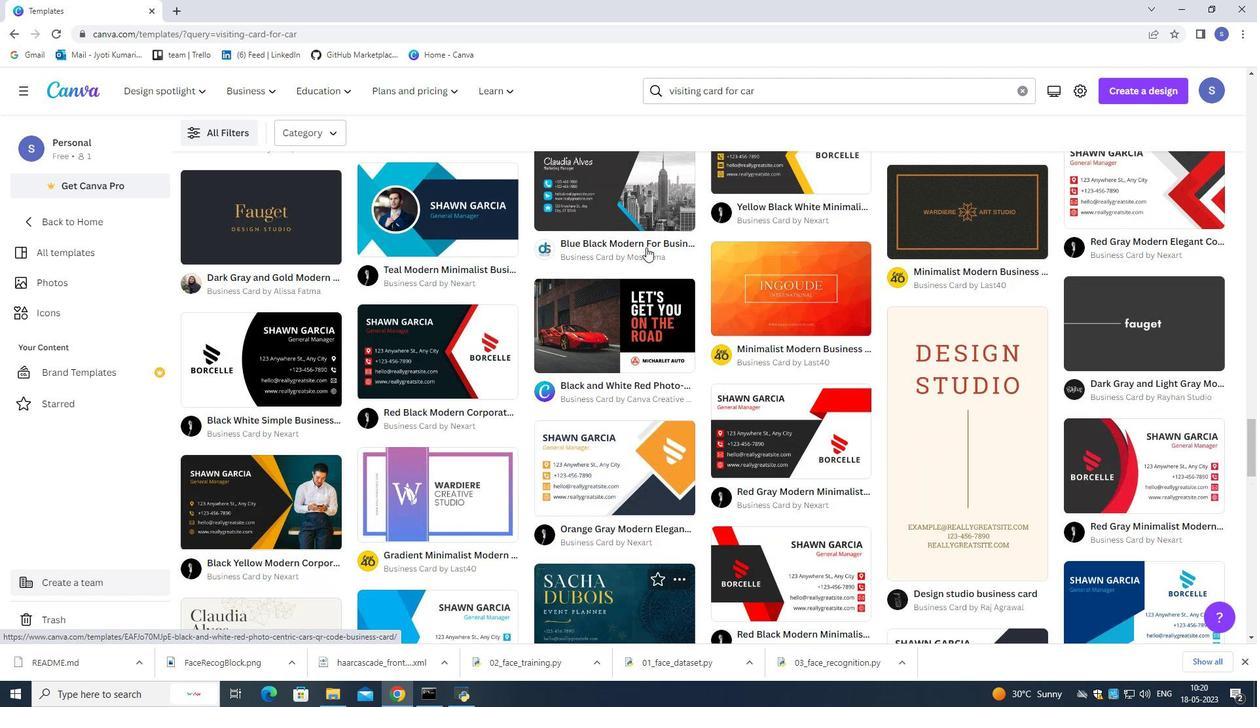 
Action: Mouse scrolled (646, 248) with delta (0, 0)
Screenshot: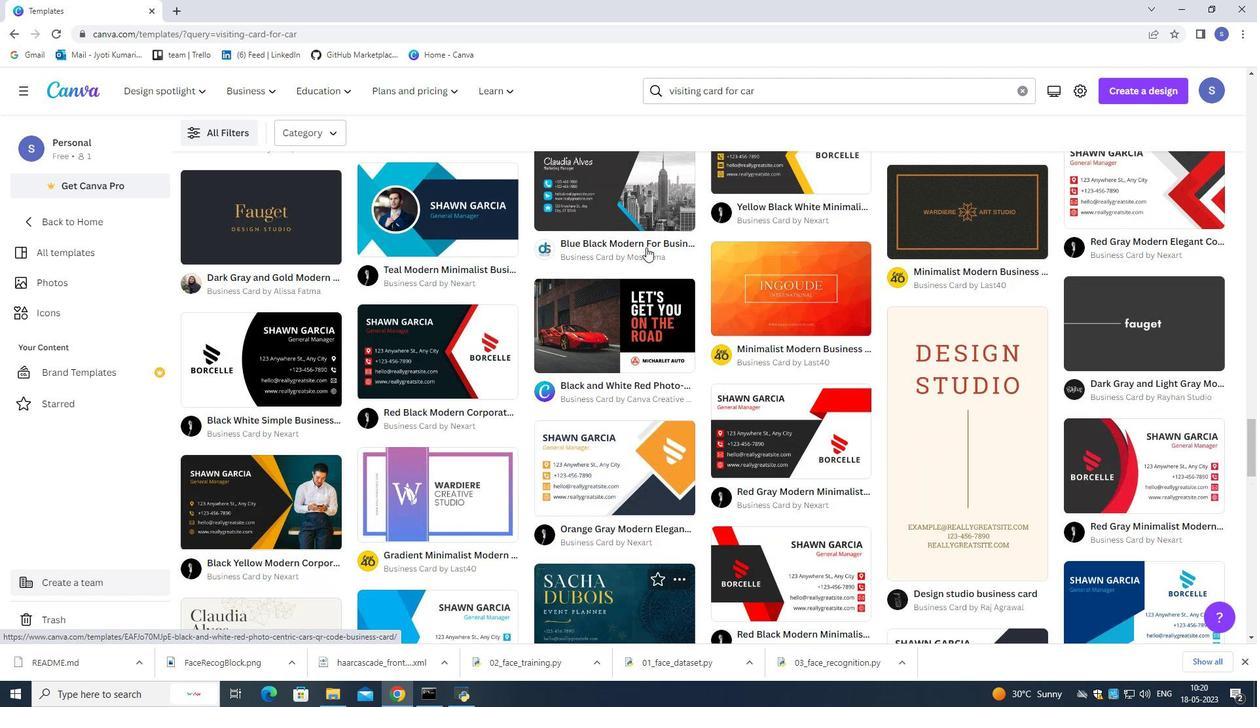 
Action: Mouse scrolled (646, 248) with delta (0, 0)
Screenshot: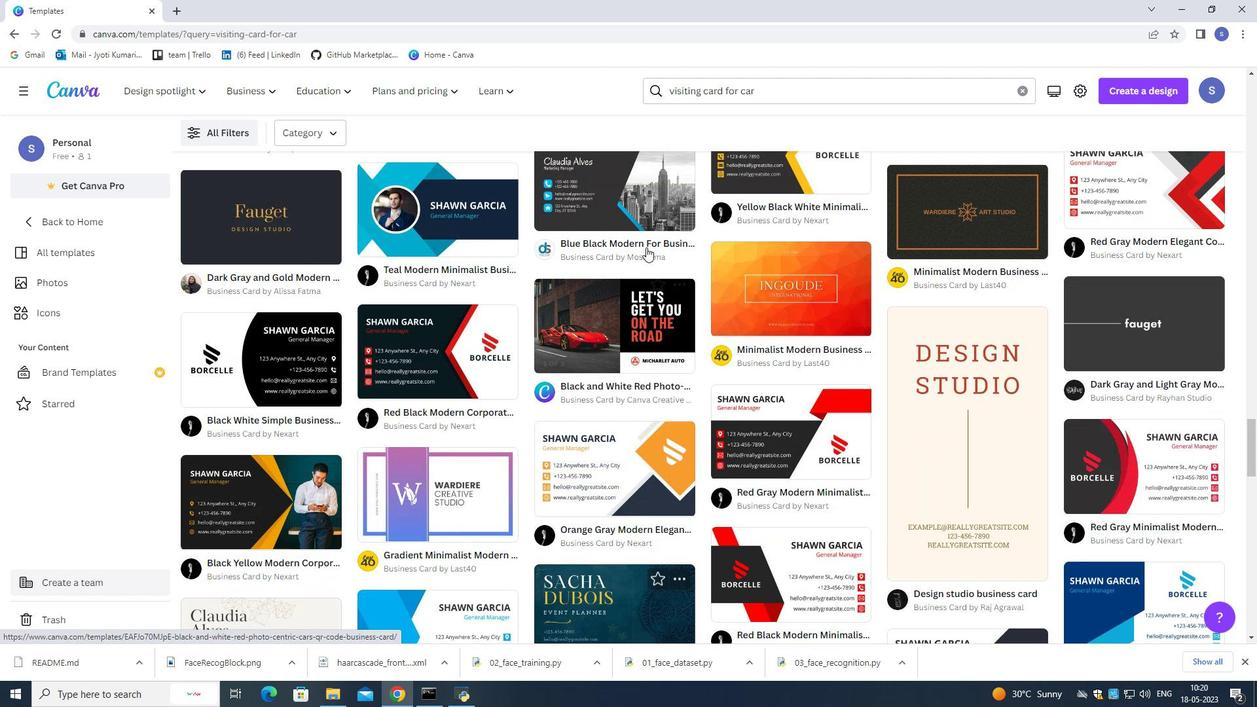 
Action: Mouse moved to (646, 246)
Screenshot: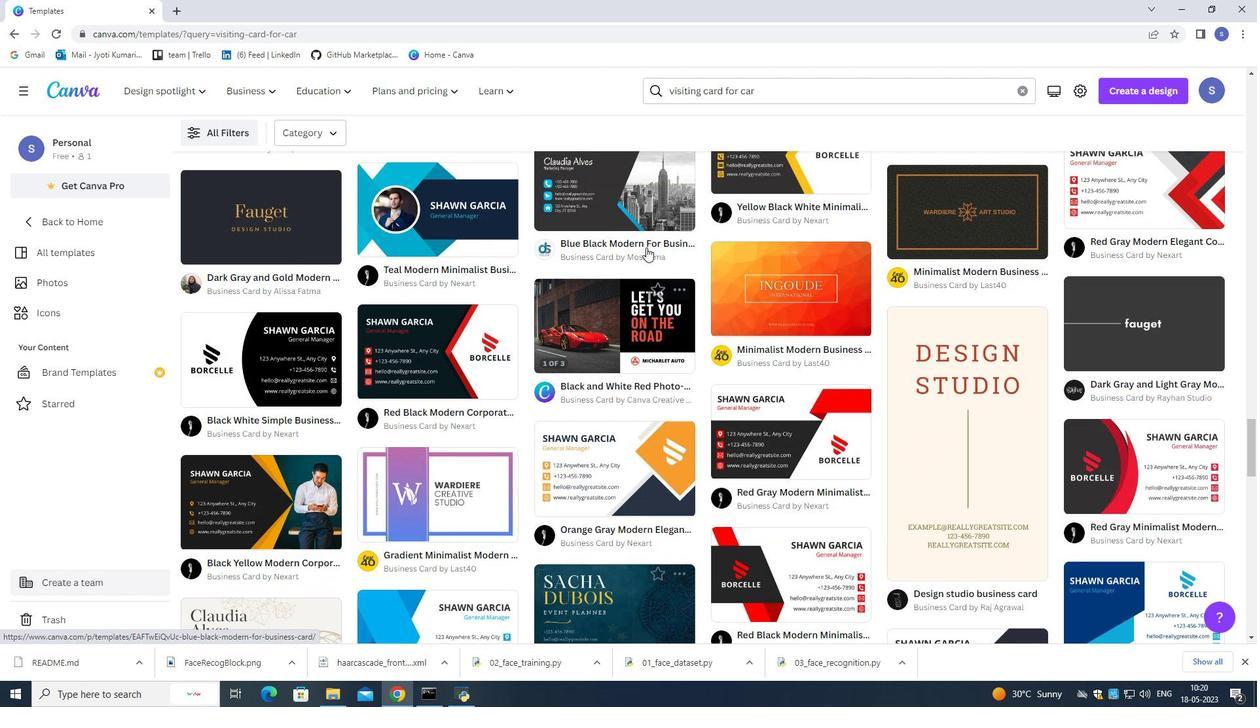 
Action: Mouse scrolled (646, 246) with delta (0, 0)
Screenshot: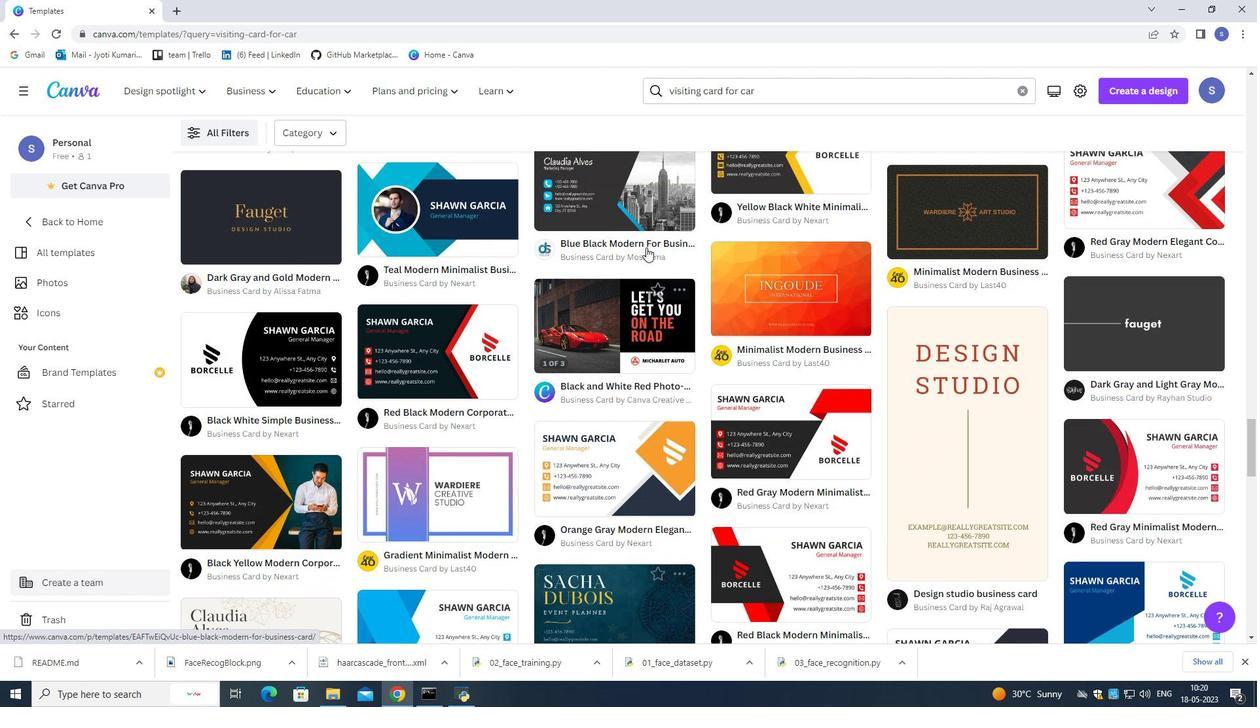 
Action: Mouse moved to (646, 244)
Screenshot: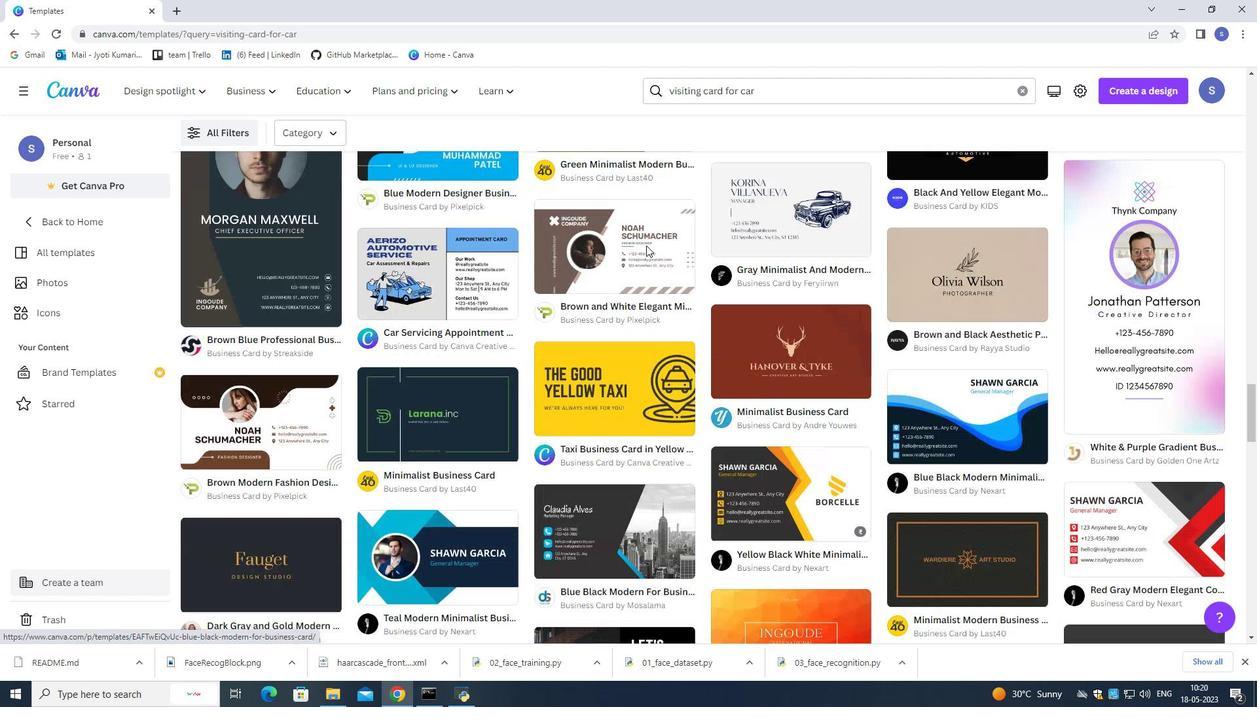
Action: Mouse scrolled (646, 245) with delta (0, 0)
Screenshot: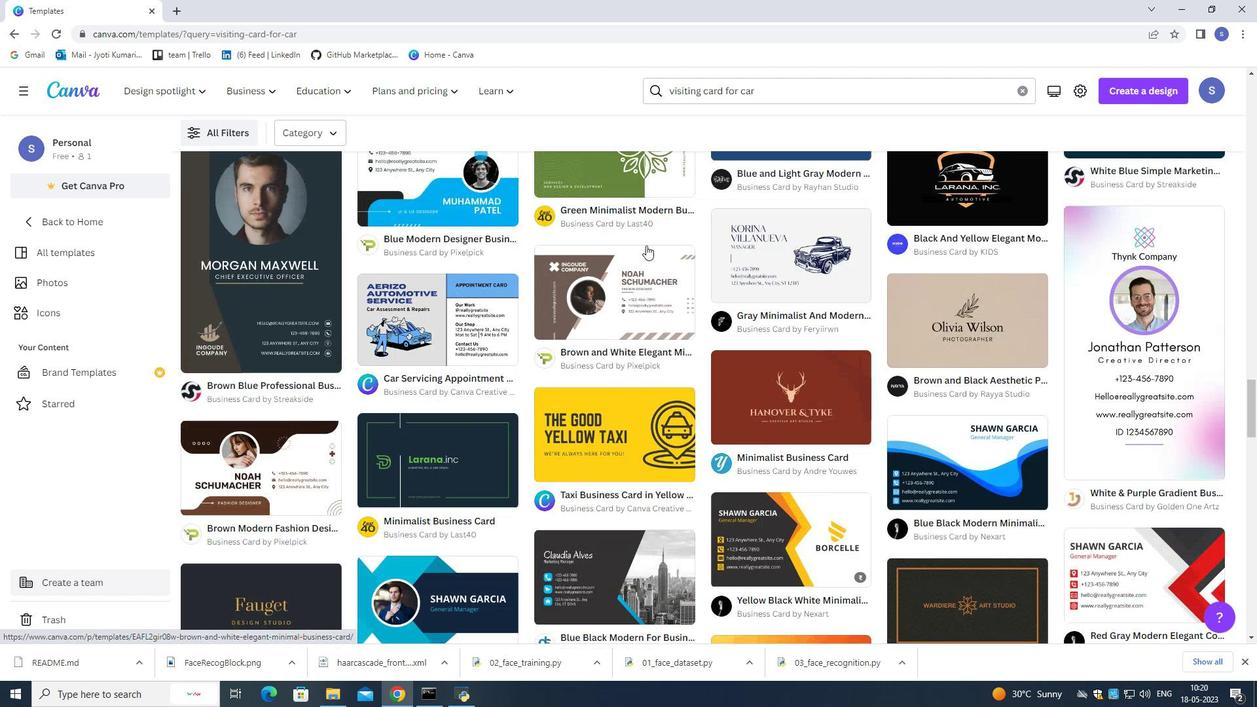
Action: Mouse scrolled (646, 245) with delta (0, 0)
Screenshot: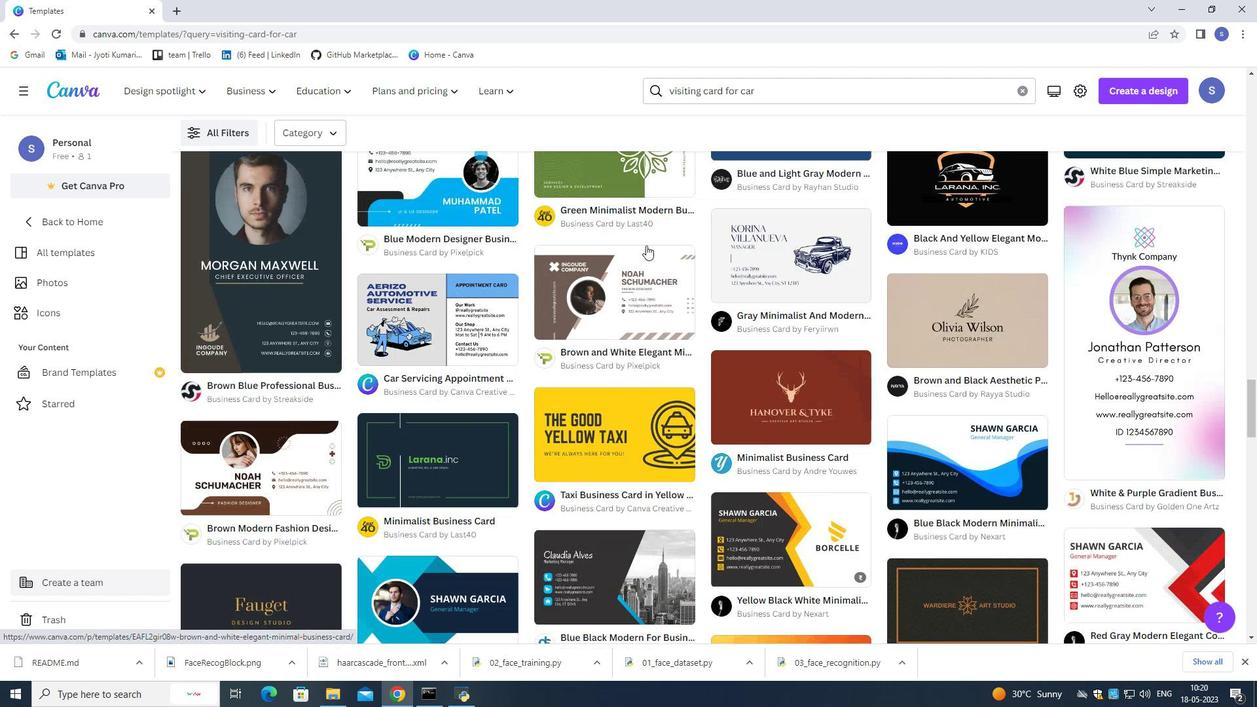 
Action: Mouse scrolled (646, 245) with delta (0, 0)
Screenshot: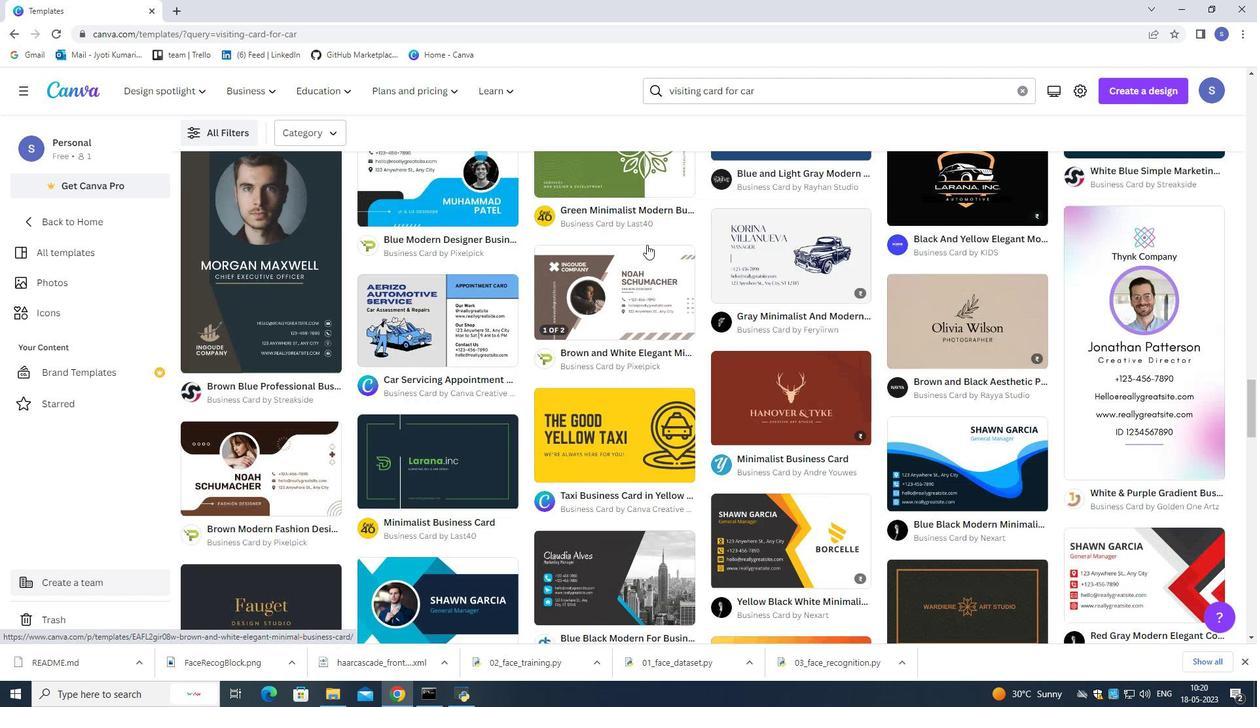 
Action: Mouse moved to (646, 244)
Screenshot: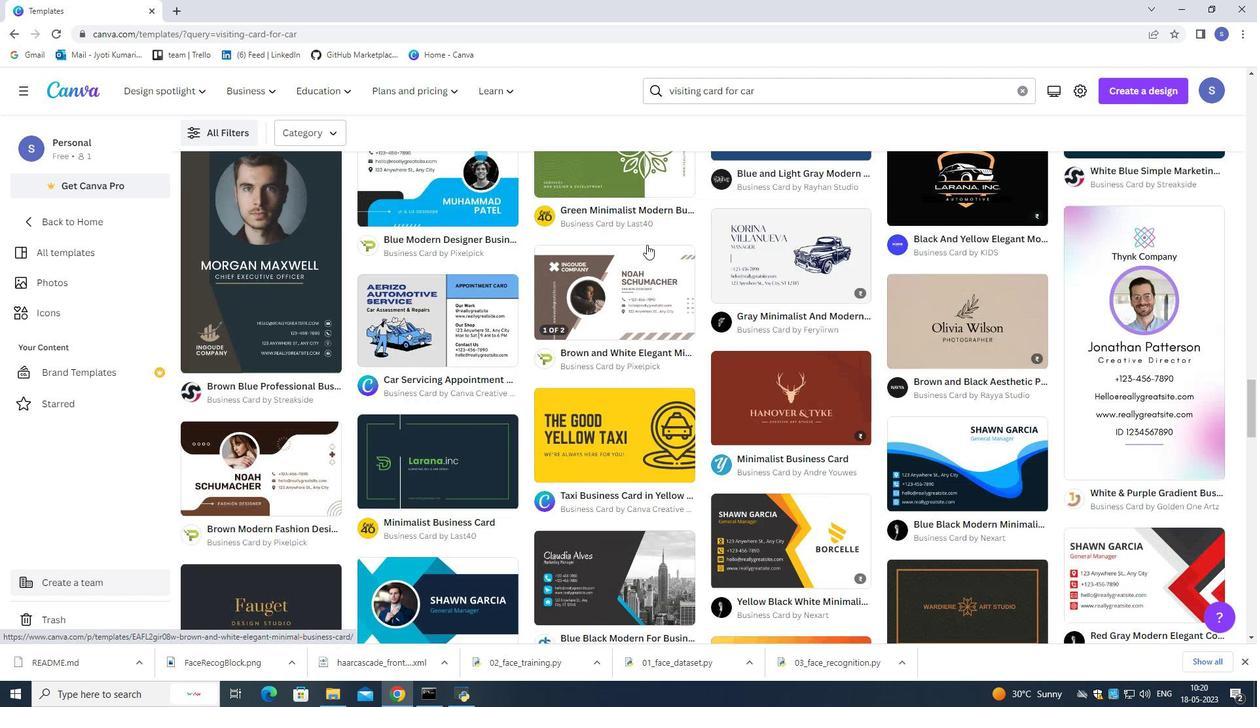 
Action: Mouse scrolled (646, 244) with delta (0, 0)
Screenshot: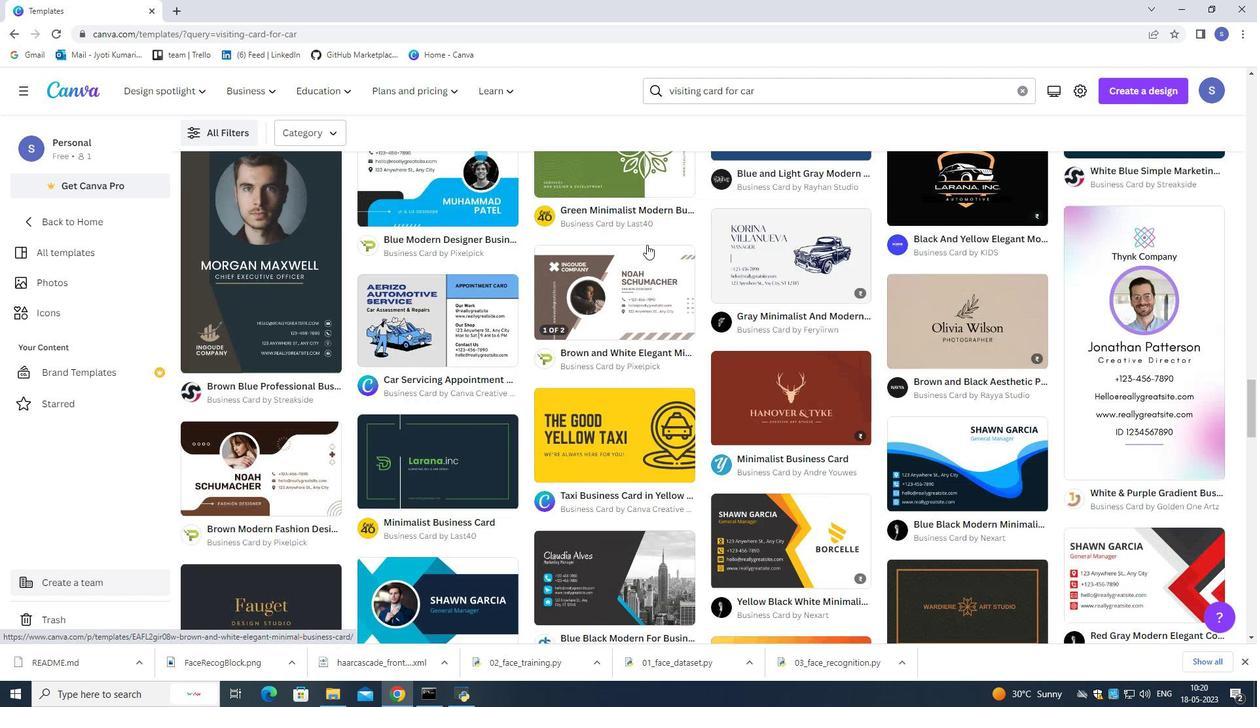 
Action: Mouse moved to (646, 243)
Screenshot: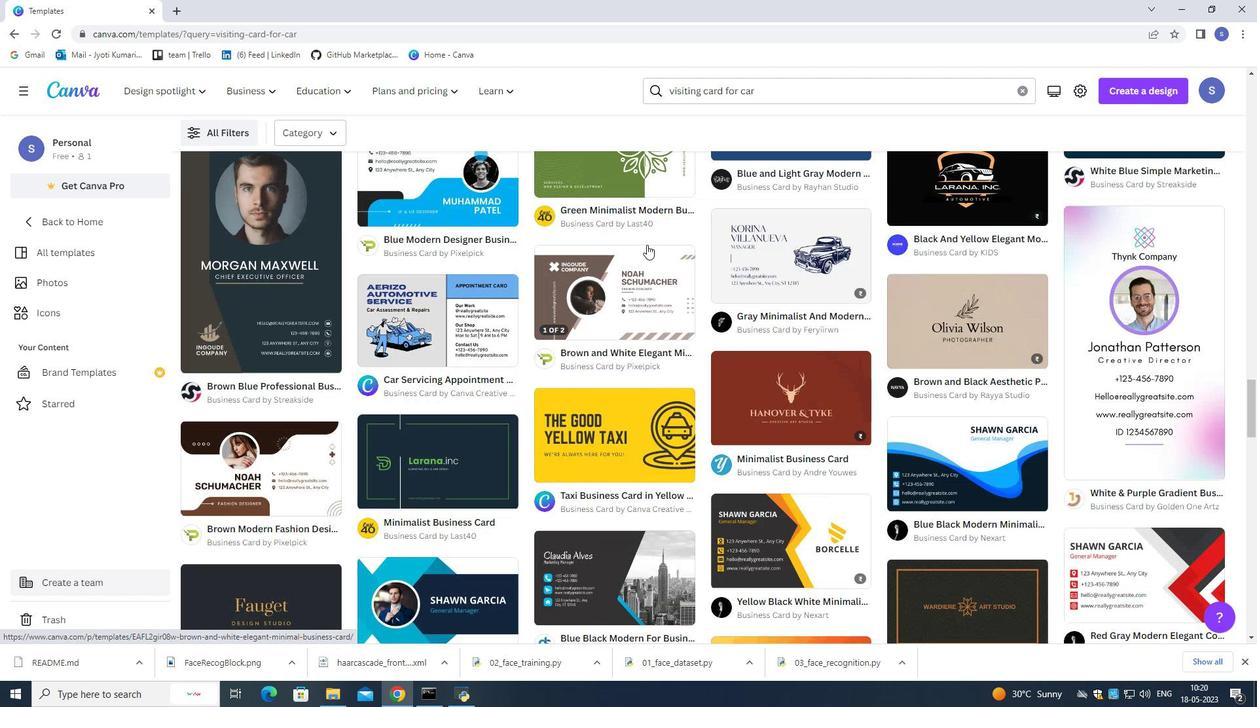 
Action: Mouse scrolled (646, 244) with delta (0, 0)
Screenshot: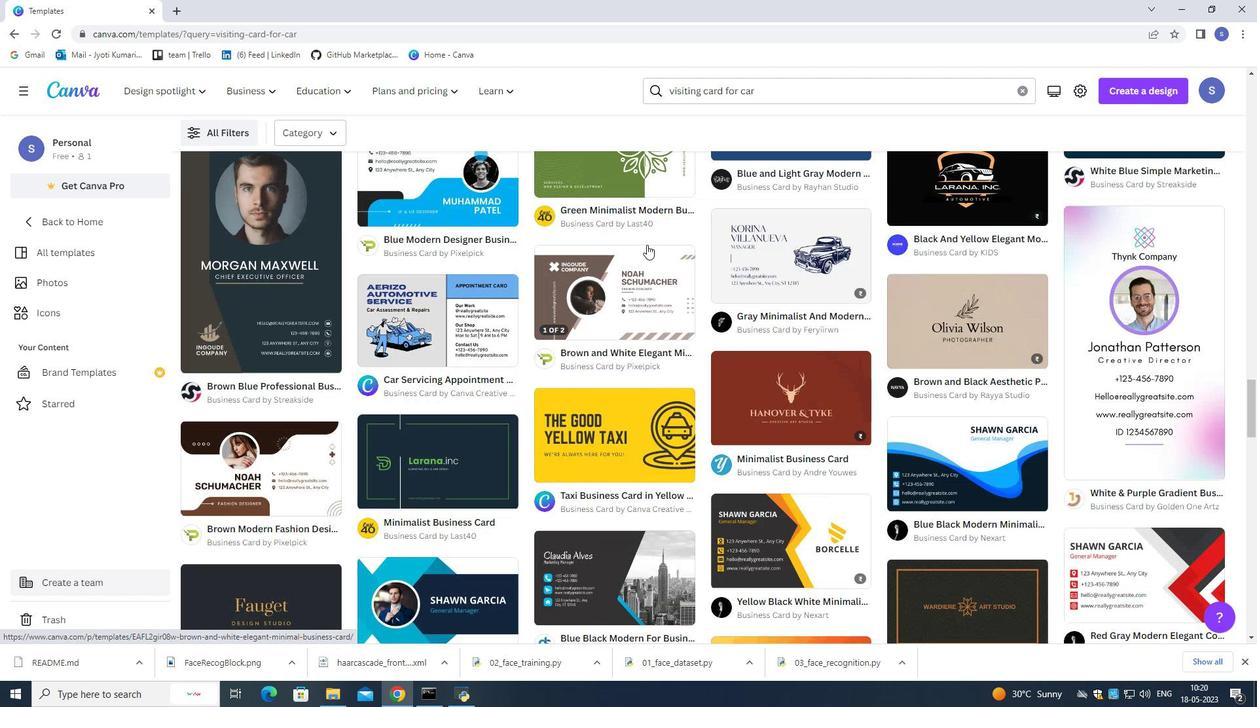
Action: Mouse moved to (647, 241)
Screenshot: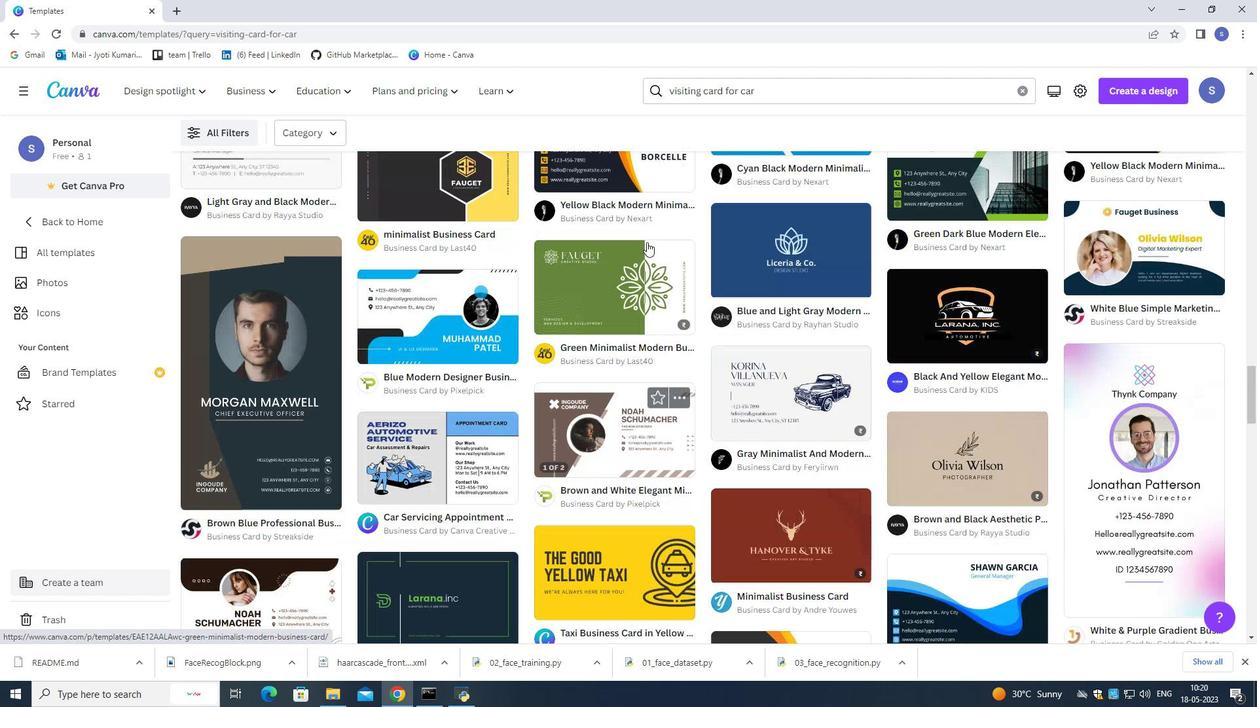 
Action: Mouse scrolled (647, 242) with delta (0, 0)
Screenshot: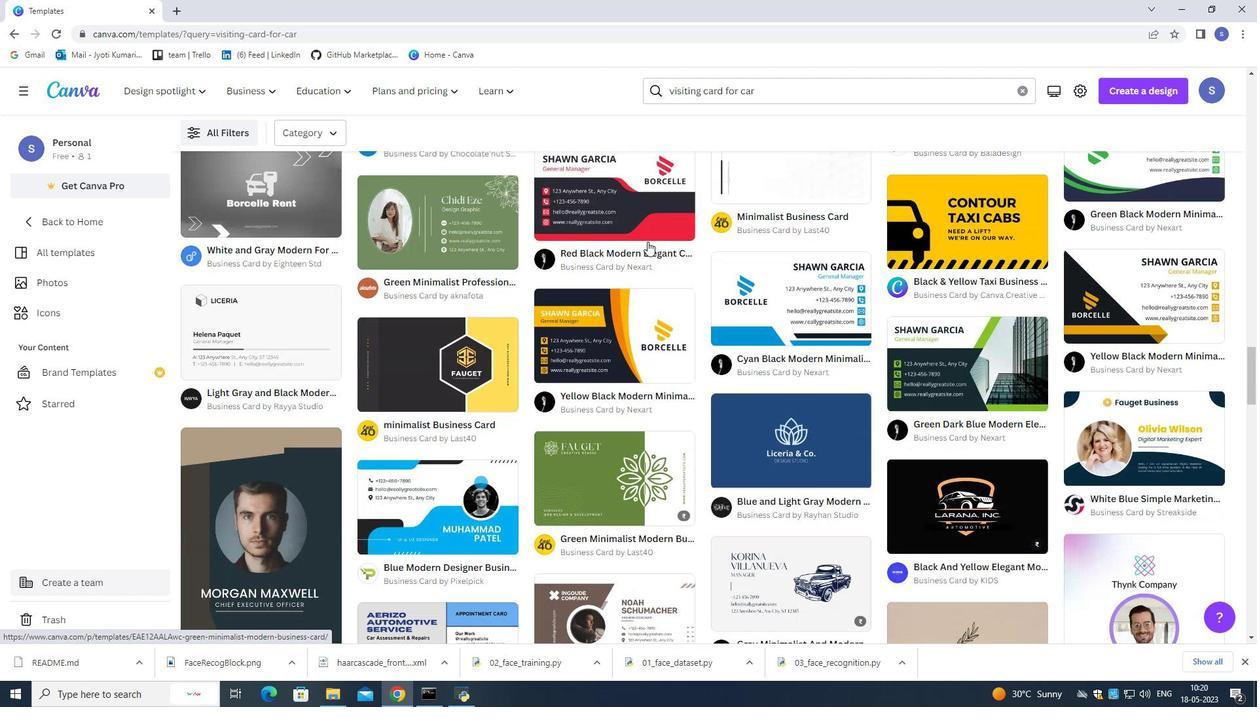 
Action: Mouse scrolled (647, 242) with delta (0, 0)
Screenshot: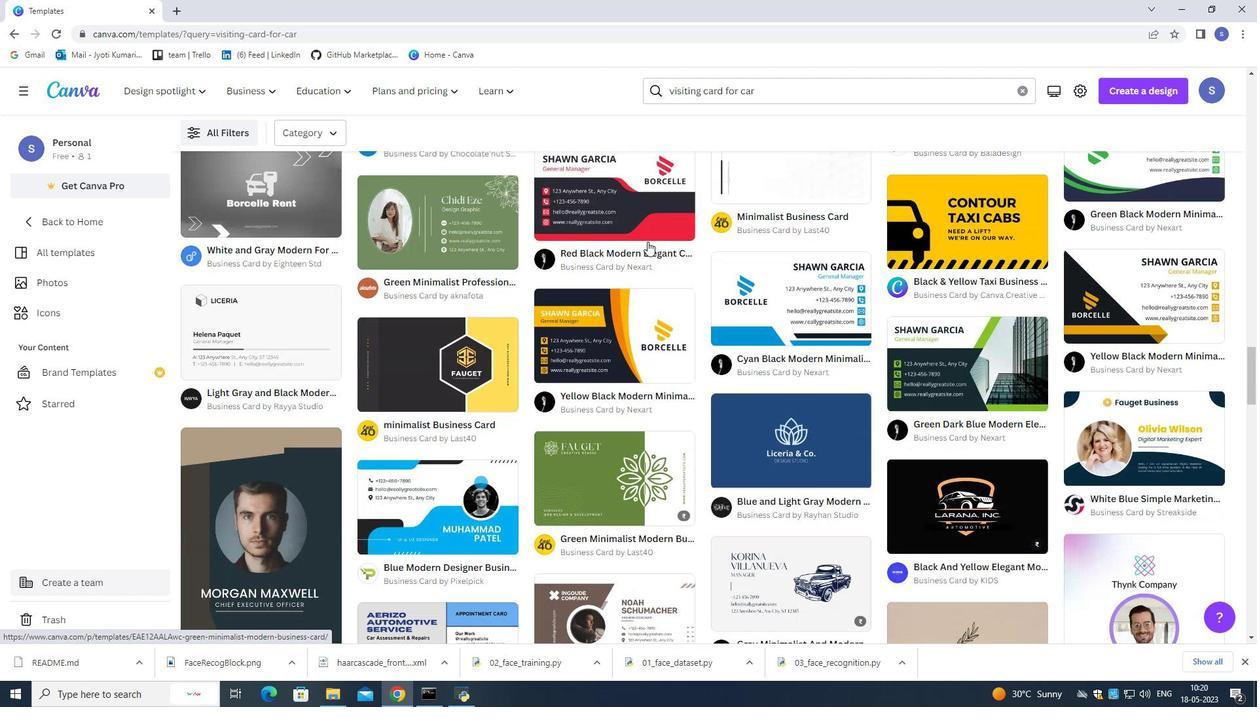 
Action: Mouse scrolled (647, 242) with delta (0, 0)
Screenshot: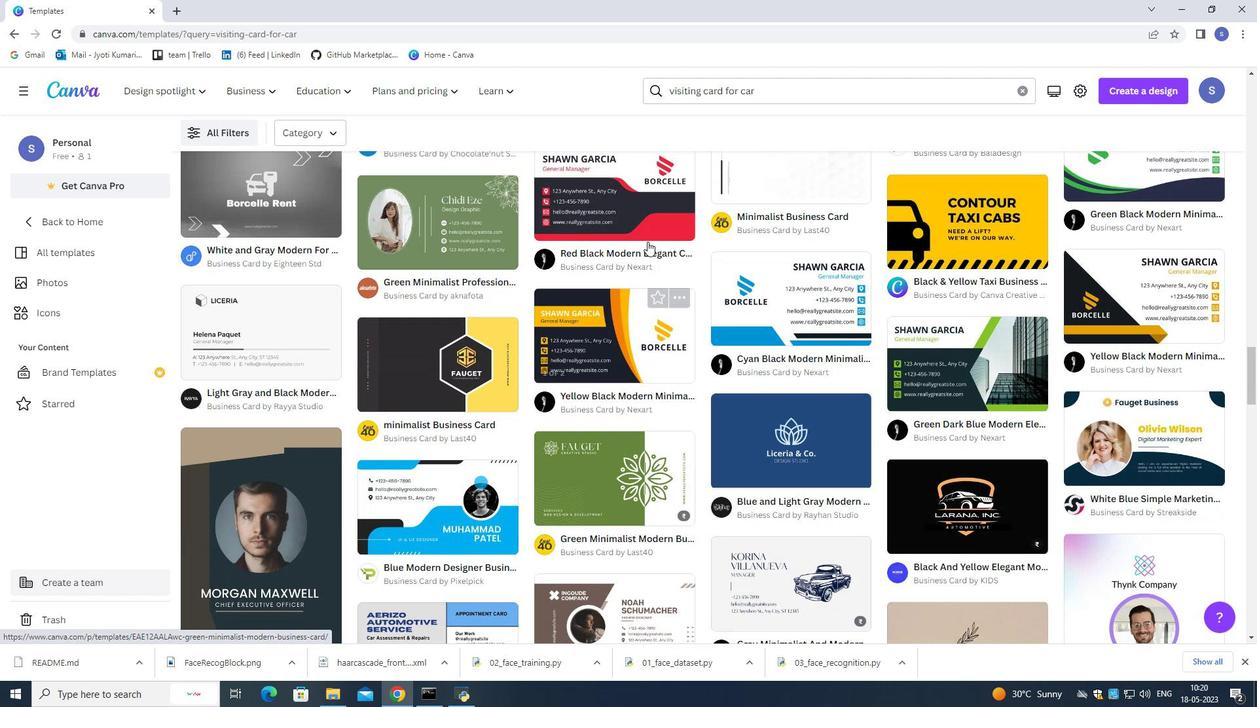 
Action: Mouse scrolled (647, 242) with delta (0, 0)
Screenshot: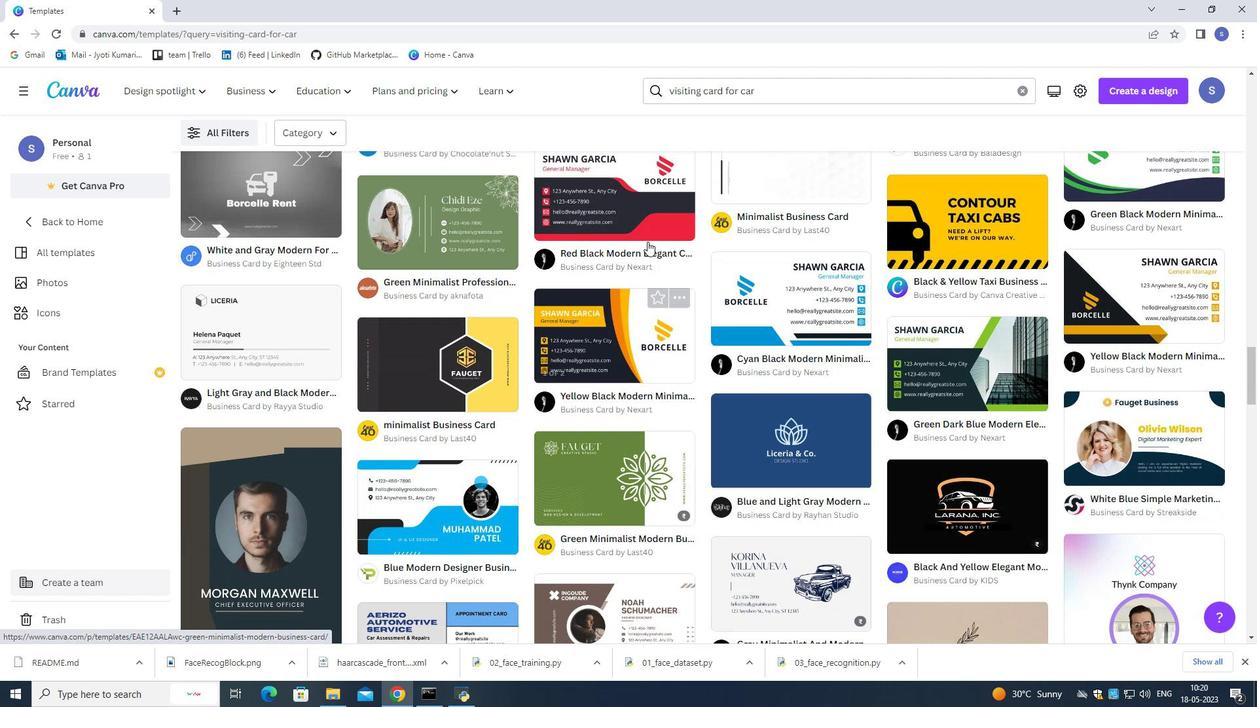 
Action: Mouse scrolled (647, 242) with delta (0, 0)
Screenshot: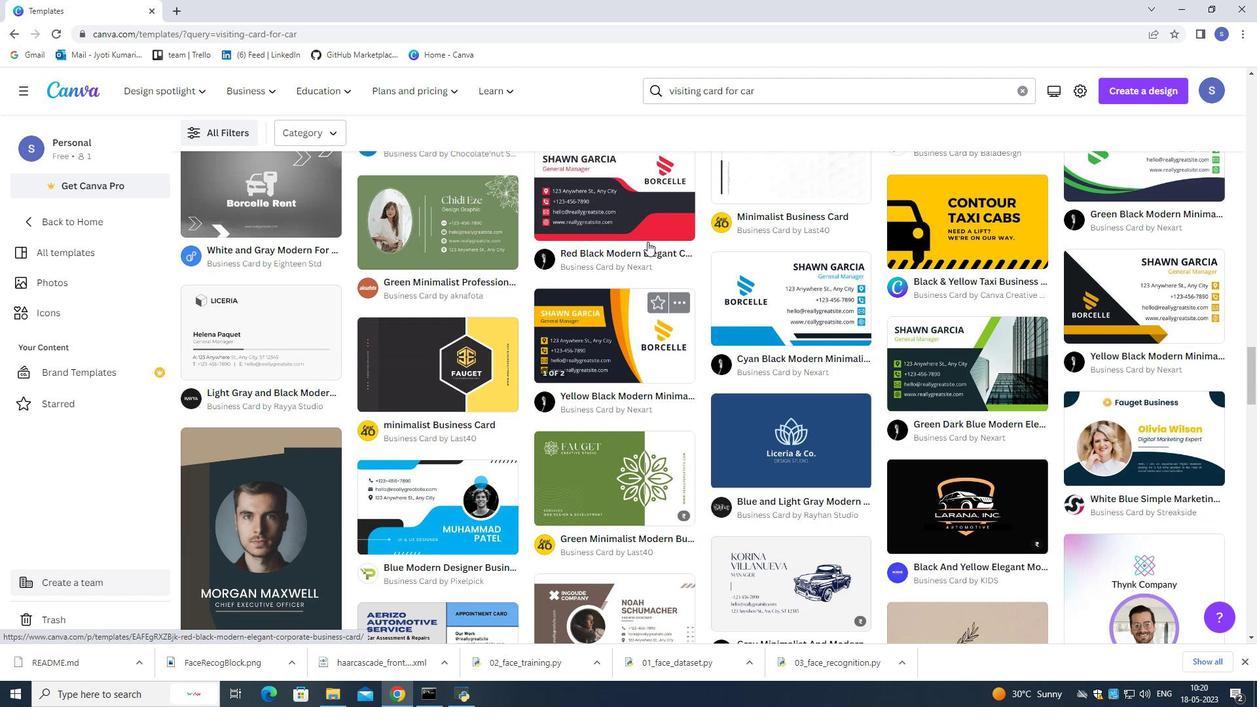 
Action: Mouse moved to (650, 240)
Screenshot: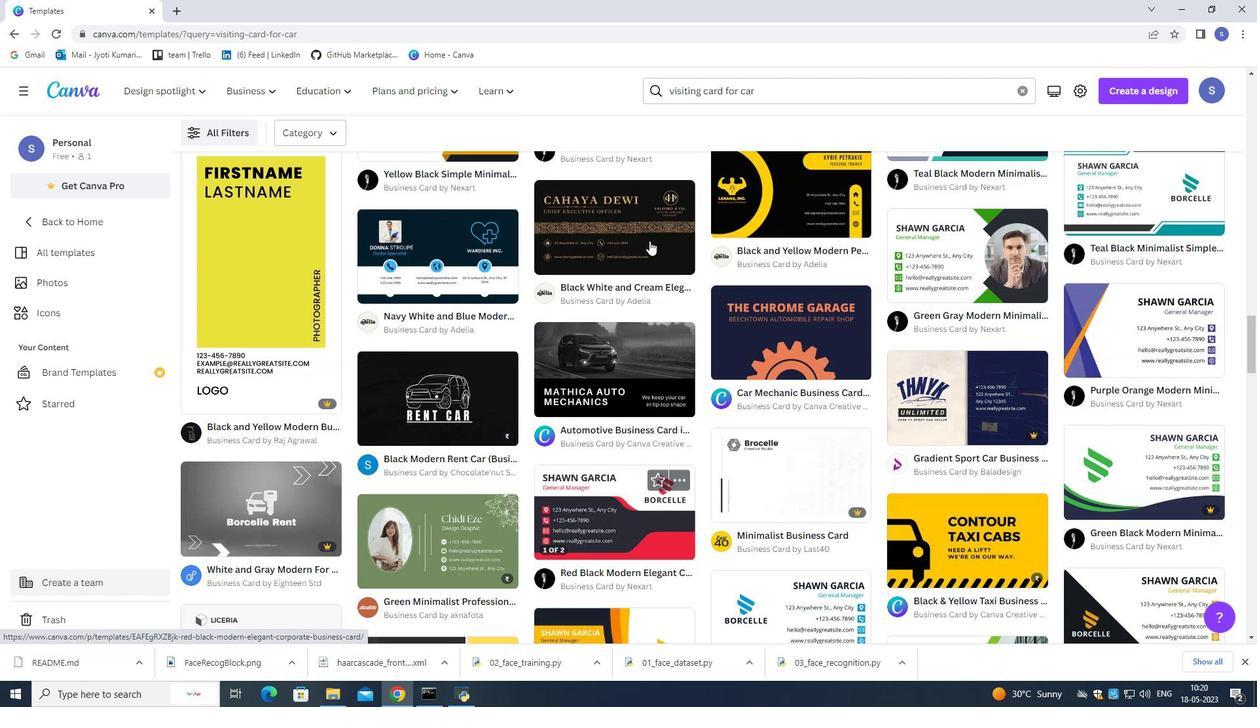 
Action: Mouse scrolled (650, 241) with delta (0, 0)
Screenshot: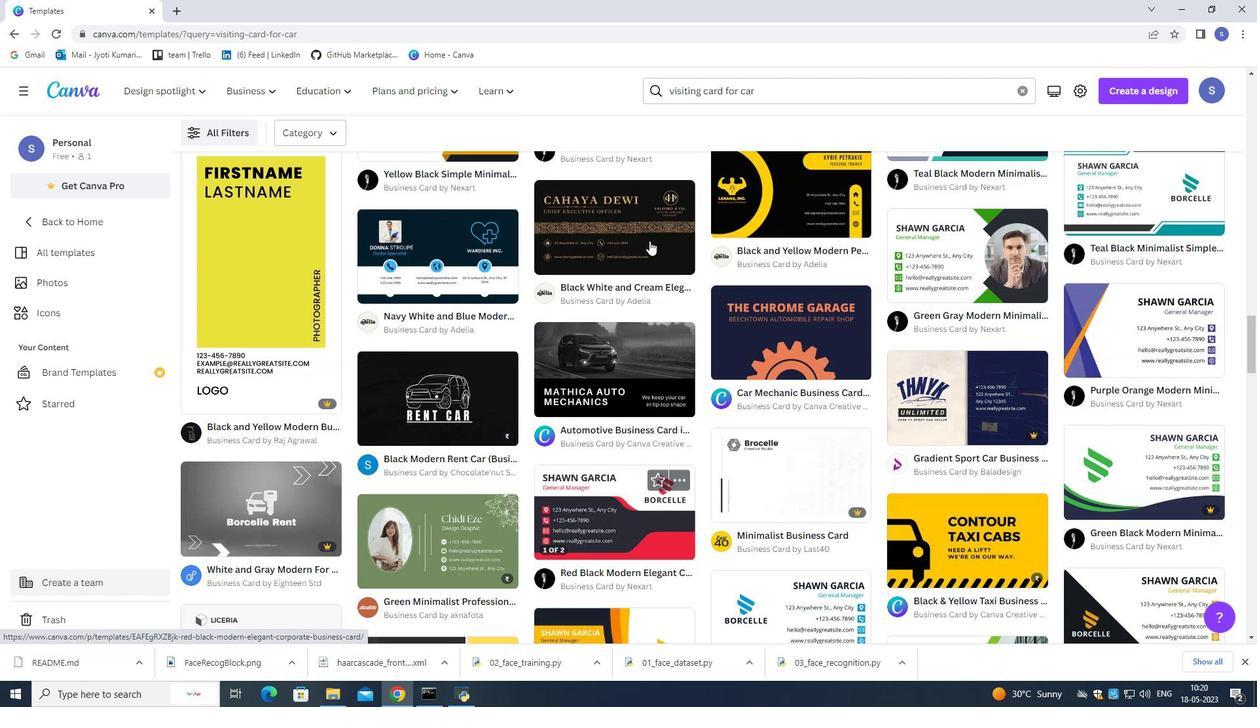
Action: Mouse scrolled (650, 241) with delta (0, 0)
Screenshot: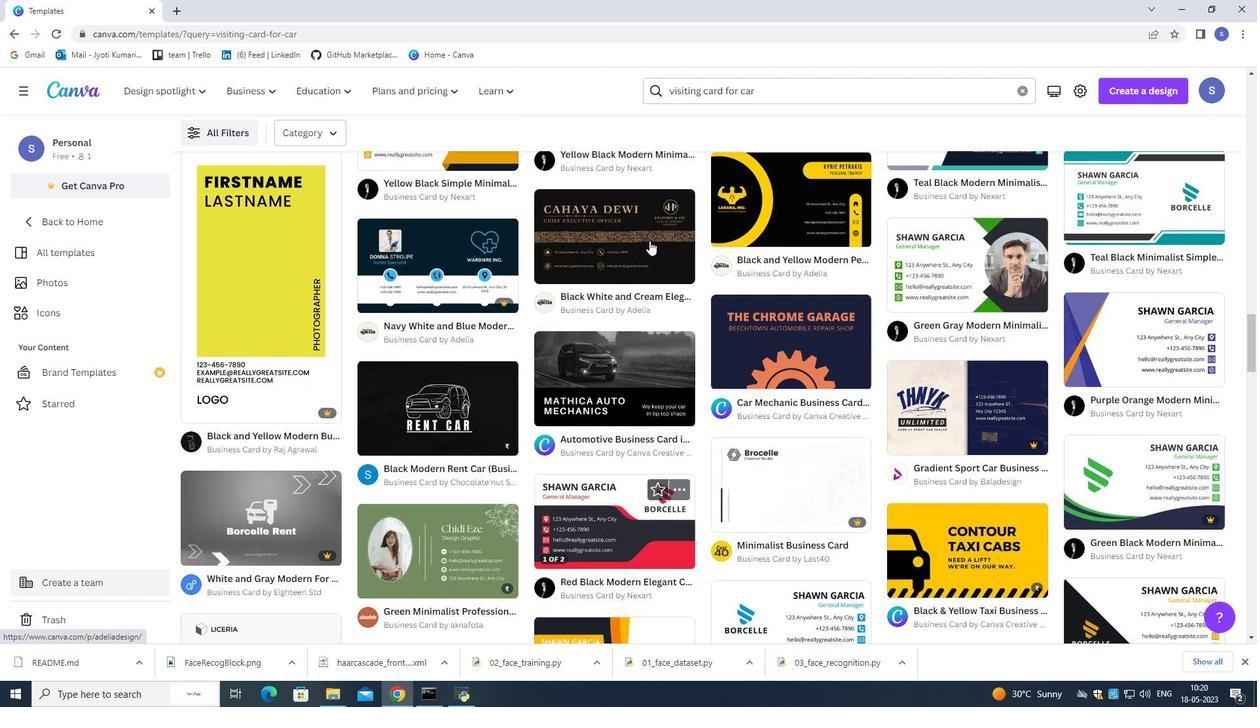 
Action: Mouse scrolled (650, 241) with delta (0, 0)
Screenshot: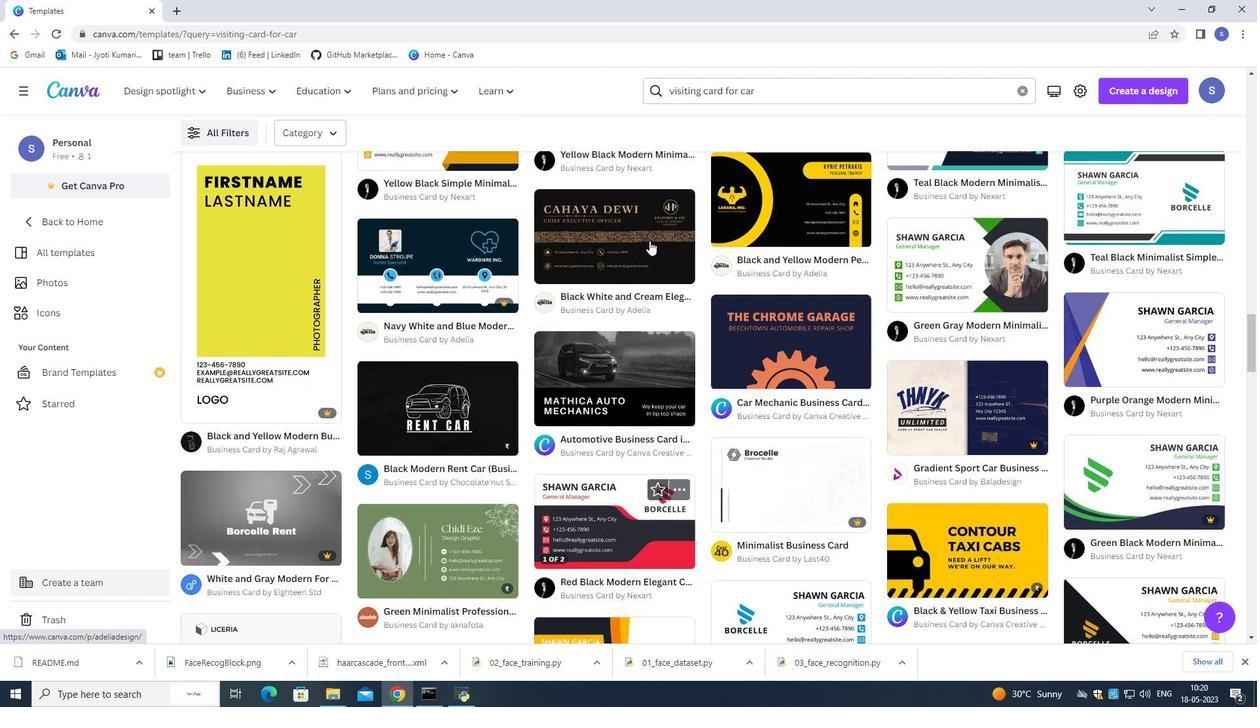 
Action: Mouse scrolled (650, 241) with delta (0, 0)
Screenshot: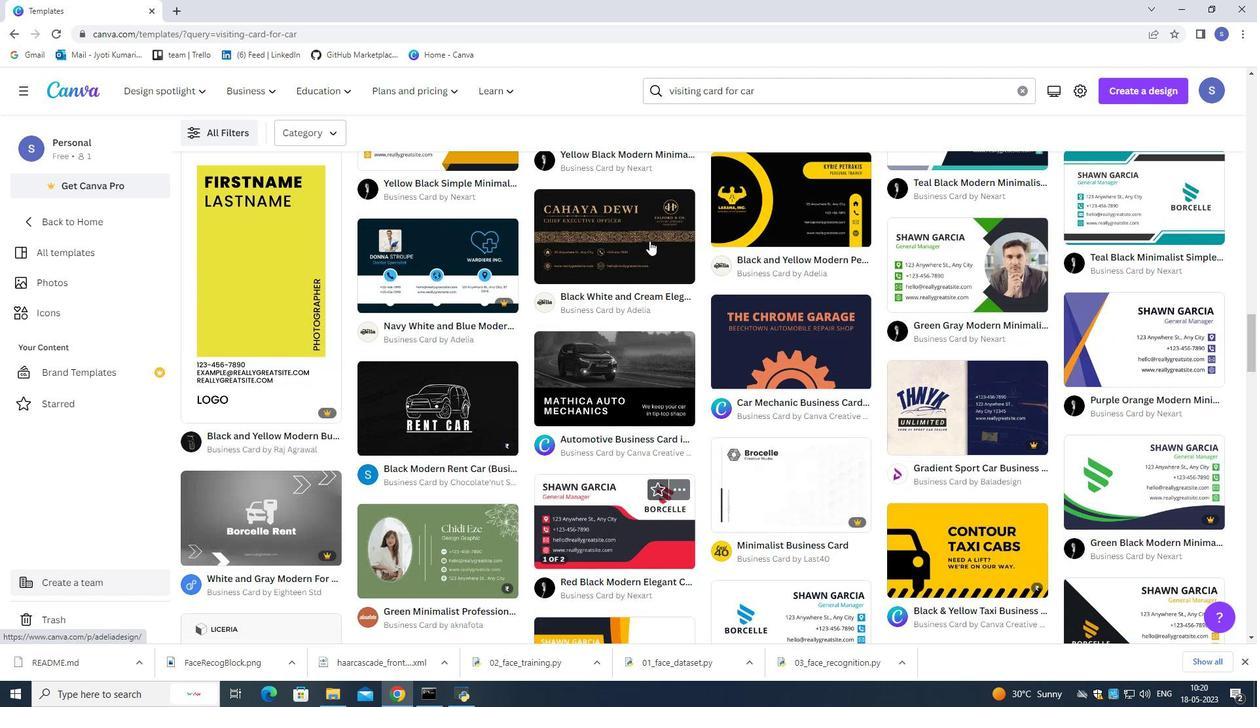 
Action: Mouse moved to (652, 238)
Screenshot: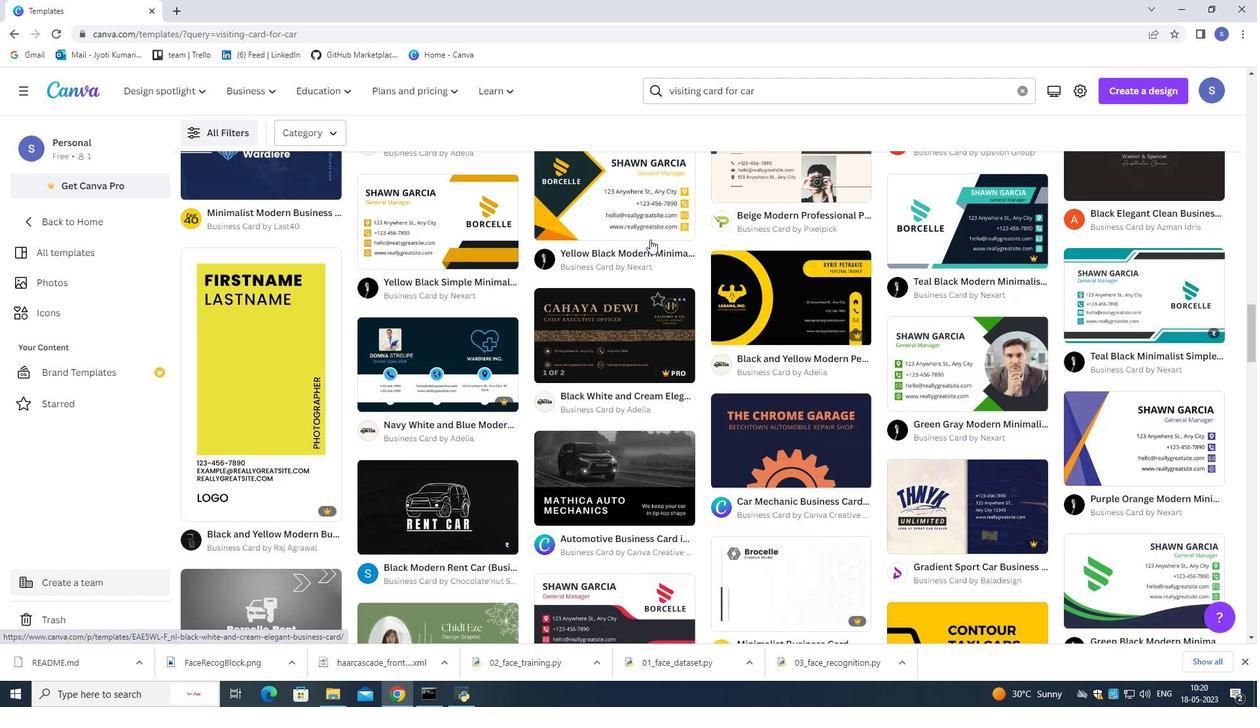 
Action: Mouse scrolled (652, 239) with delta (0, 0)
Screenshot: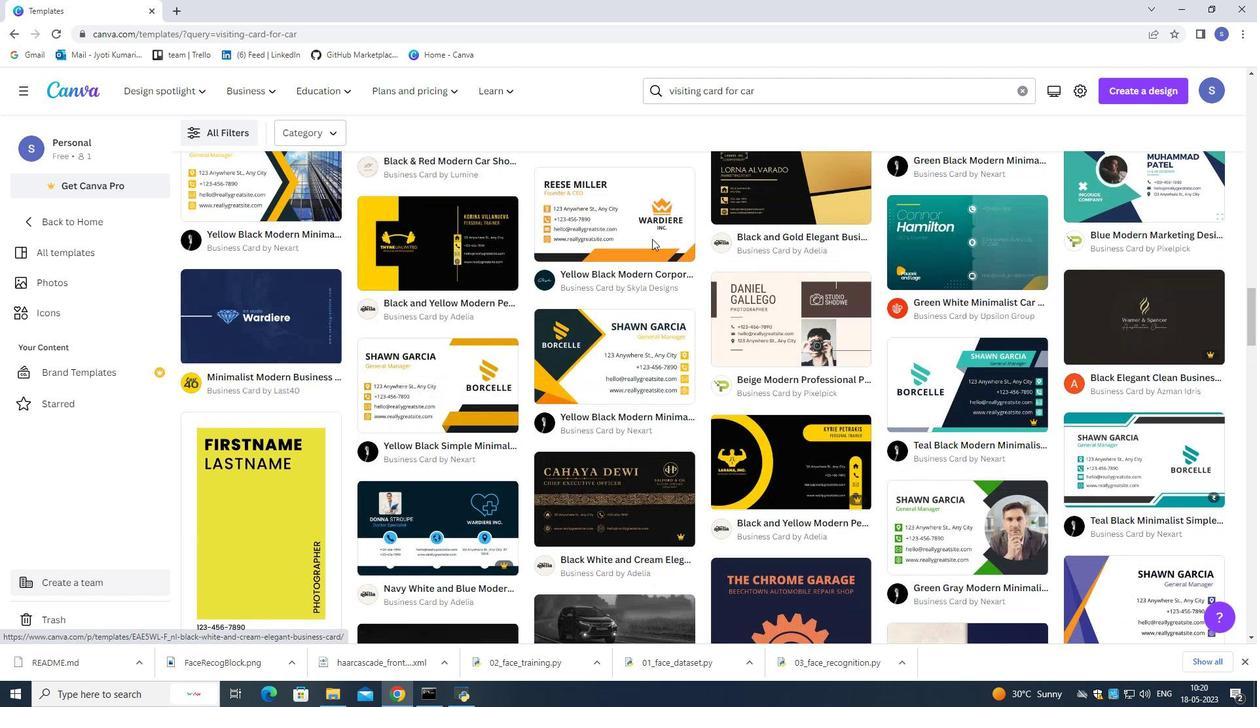 
Action: Mouse scrolled (652, 239) with delta (0, 0)
Screenshot: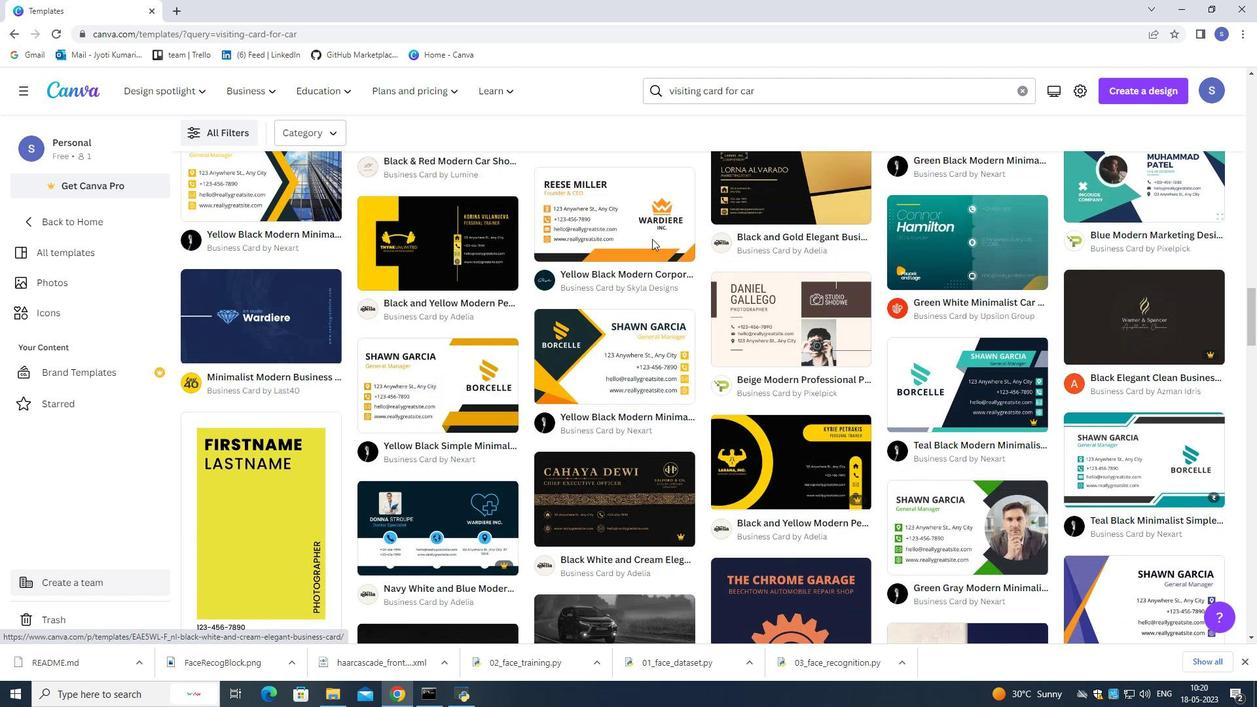 
Action: Mouse scrolled (652, 239) with delta (0, 0)
Screenshot: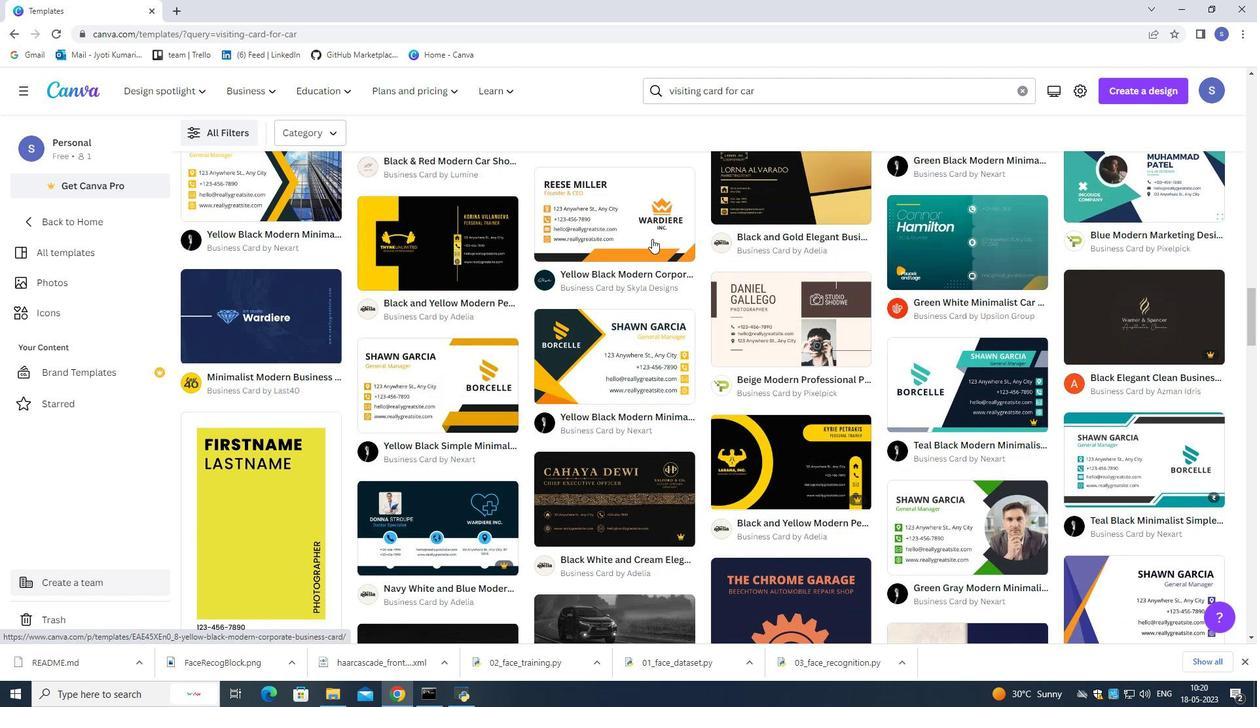 
Action: Mouse scrolled (652, 239) with delta (0, 0)
Screenshot: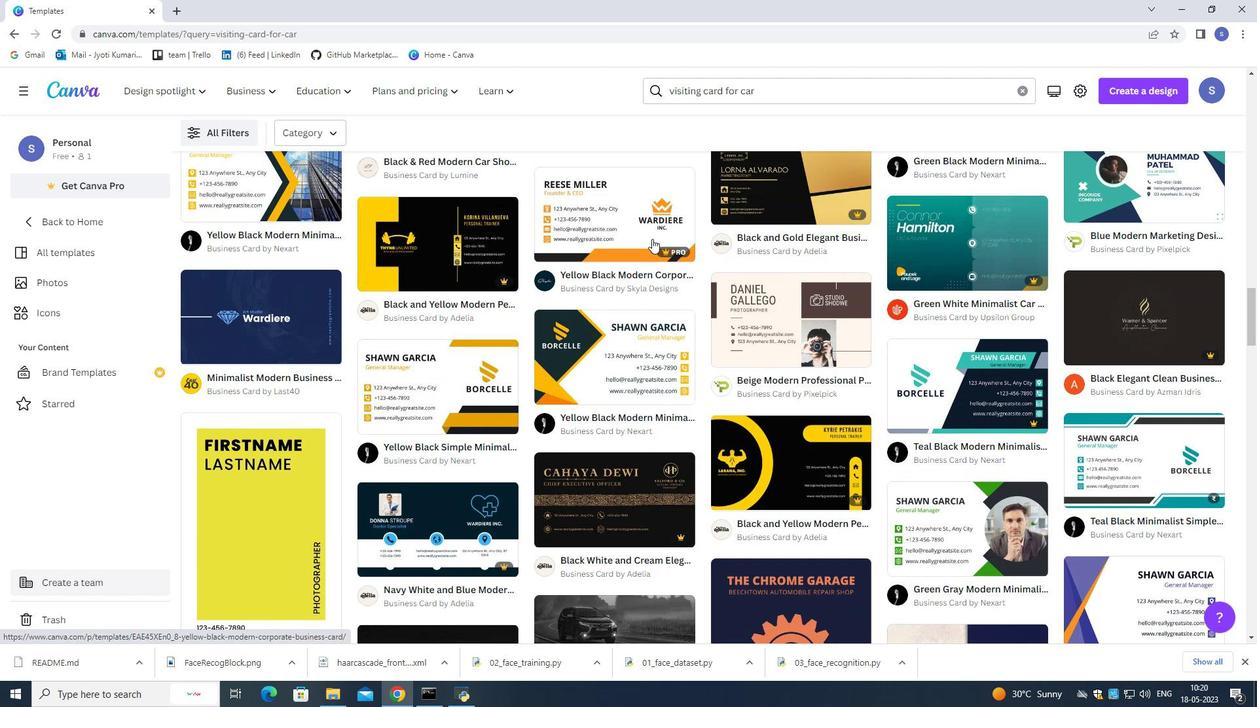 
Action: Mouse scrolled (652, 239) with delta (0, 0)
Screenshot: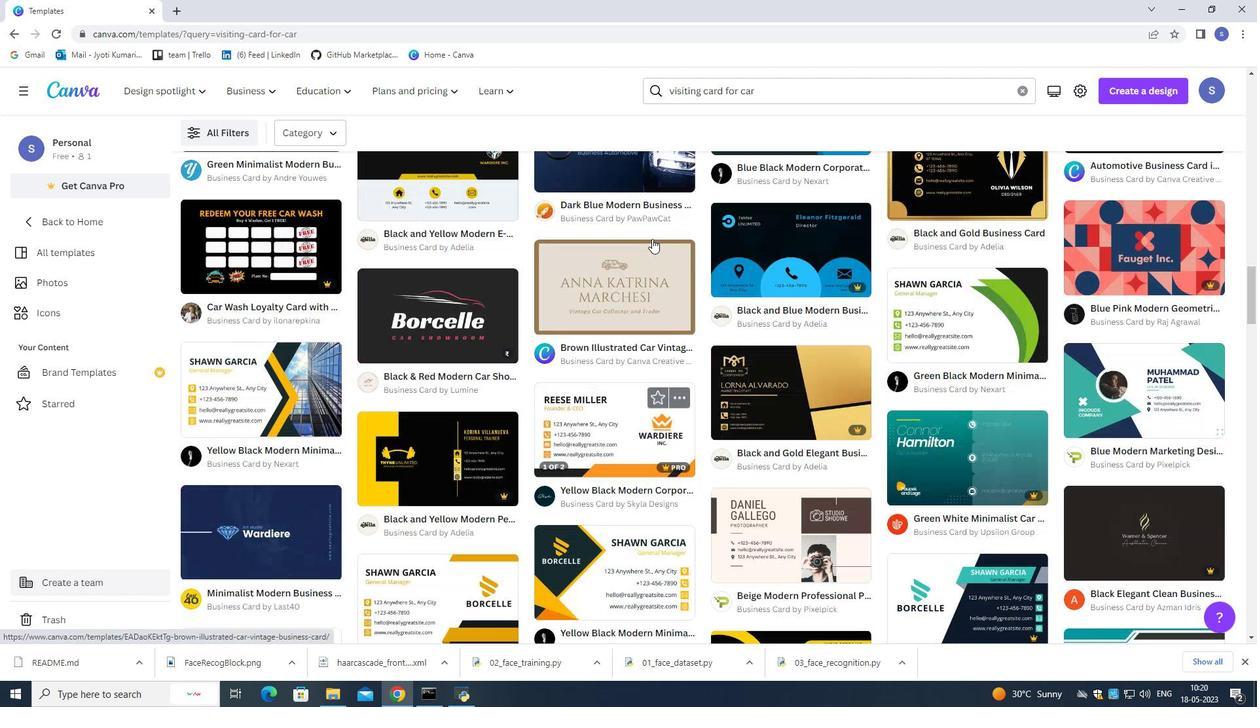 
Action: Mouse scrolled (652, 239) with delta (0, 0)
Screenshot: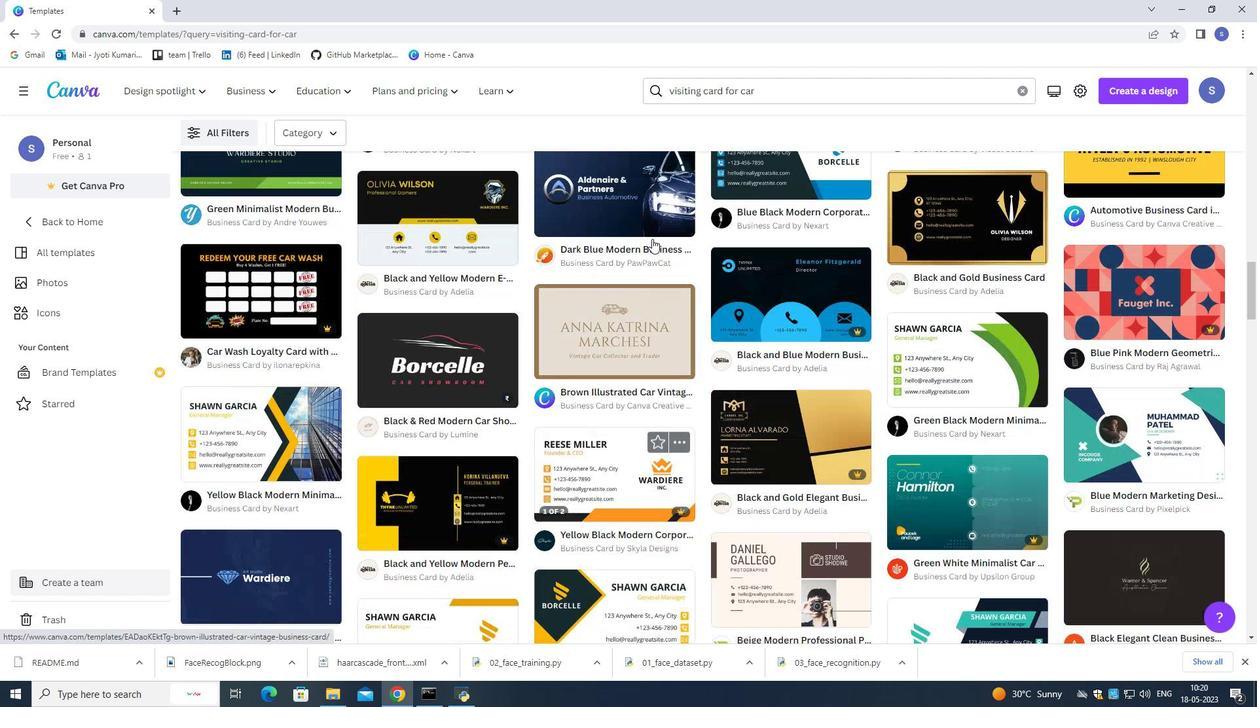 
Action: Mouse moved to (652, 238)
Screenshot: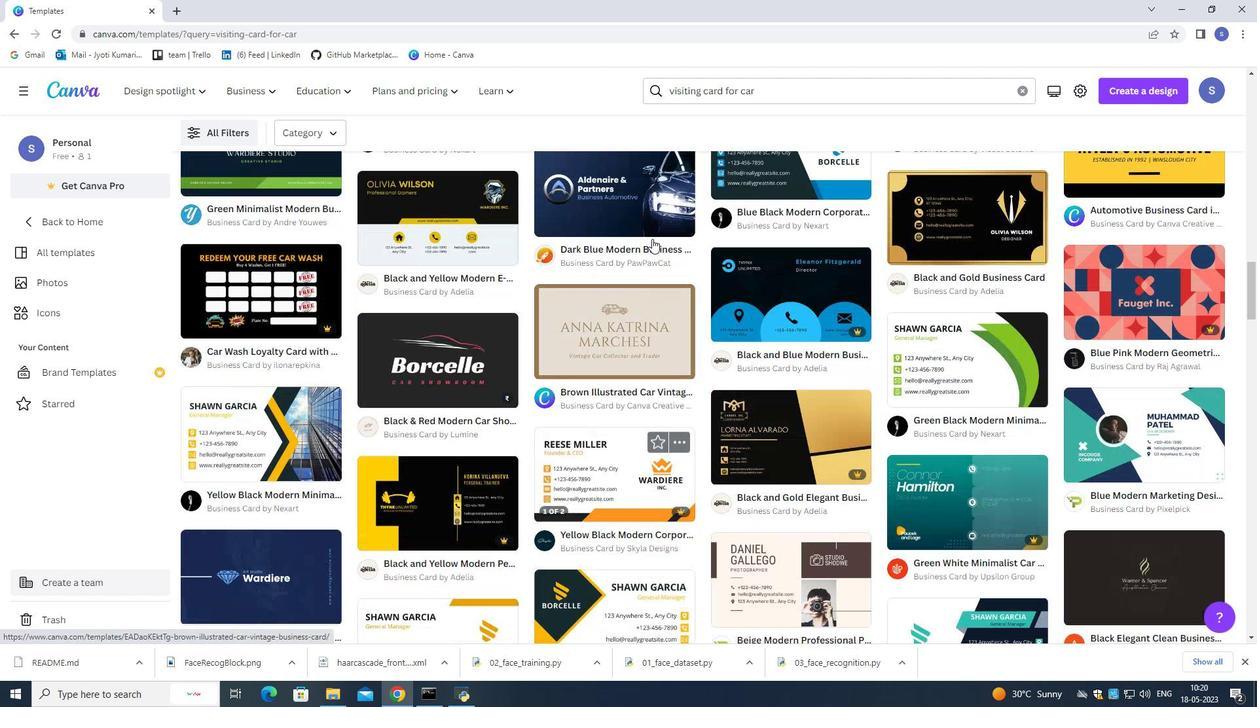 
Action: Mouse scrolled (652, 239) with delta (0, 0)
Screenshot: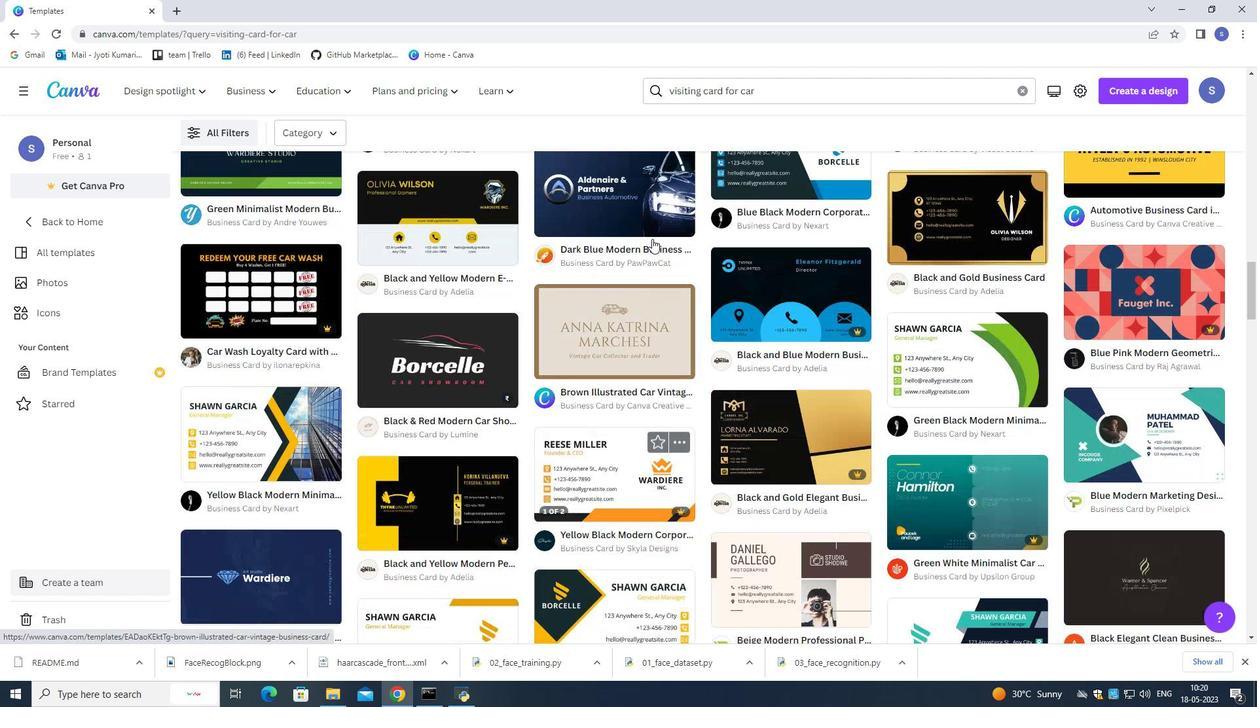 
Action: Mouse scrolled (652, 239) with delta (0, 0)
Screenshot: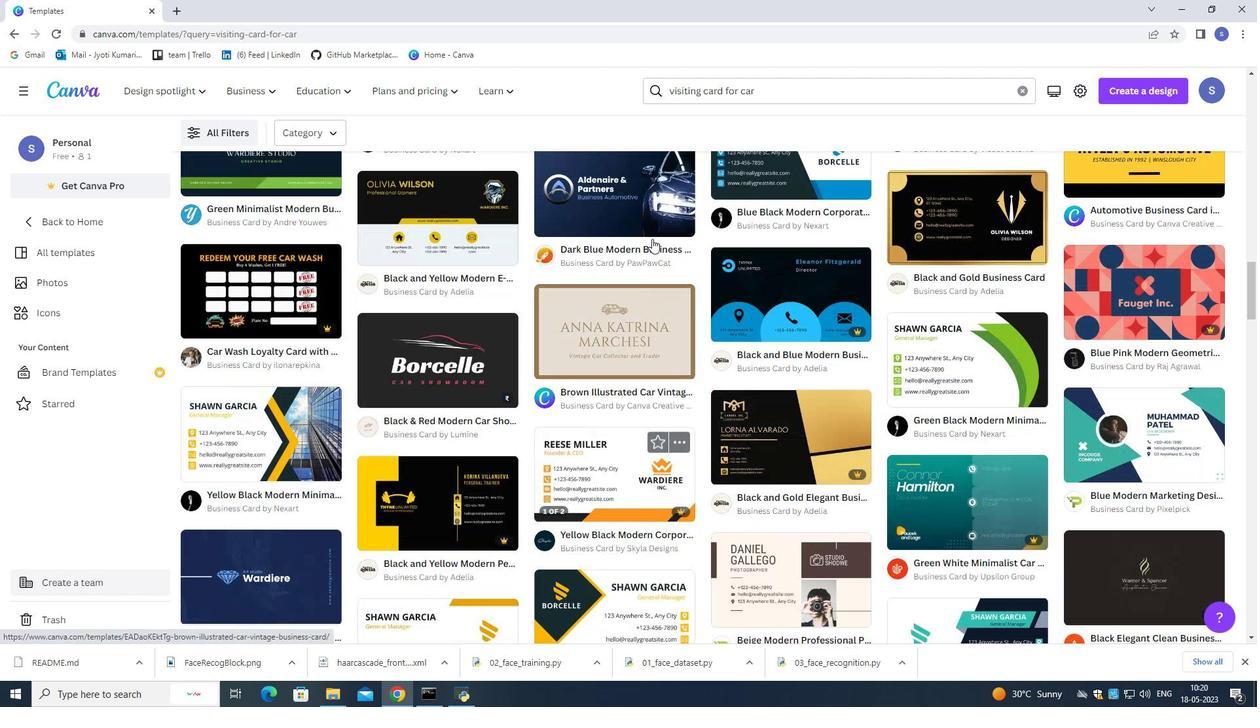 
Action: Mouse moved to (652, 238)
Screenshot: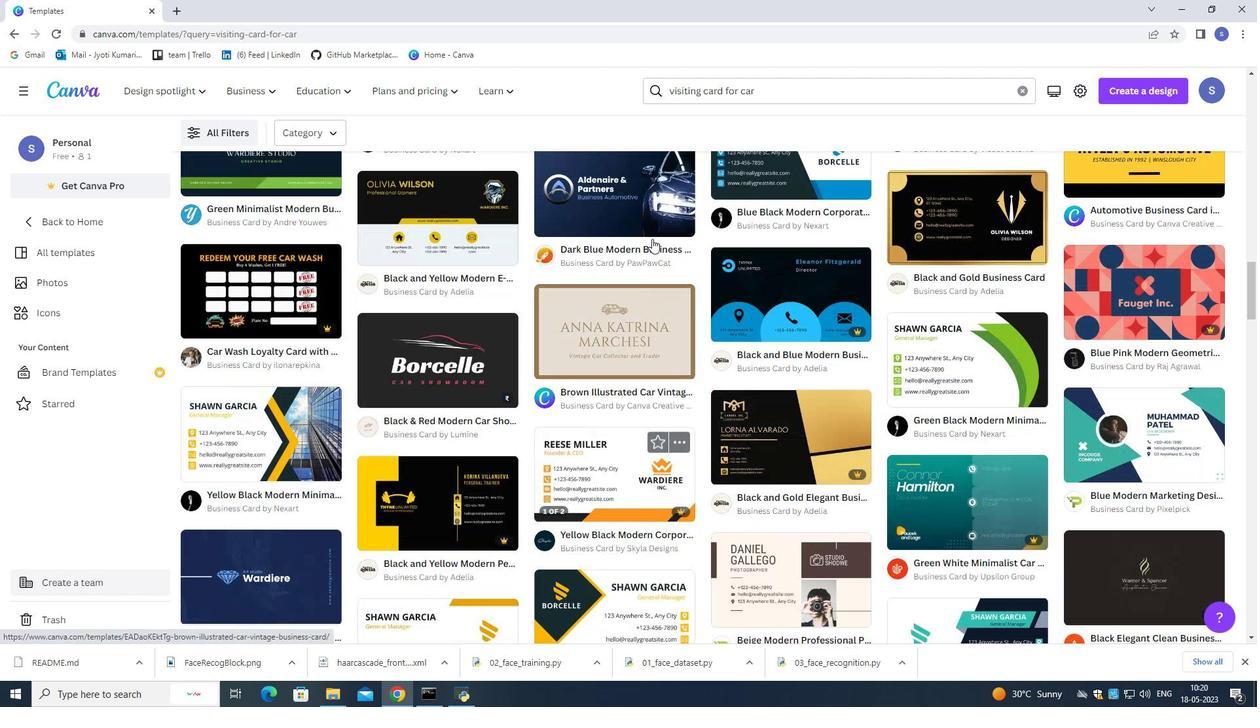 
Action: Mouse scrolled (652, 238) with delta (0, 0)
